 Task: Add multiple clothing items to your cart and manage the cart if it becomes full.
Action: Mouse moved to (373, 56)
Screenshot: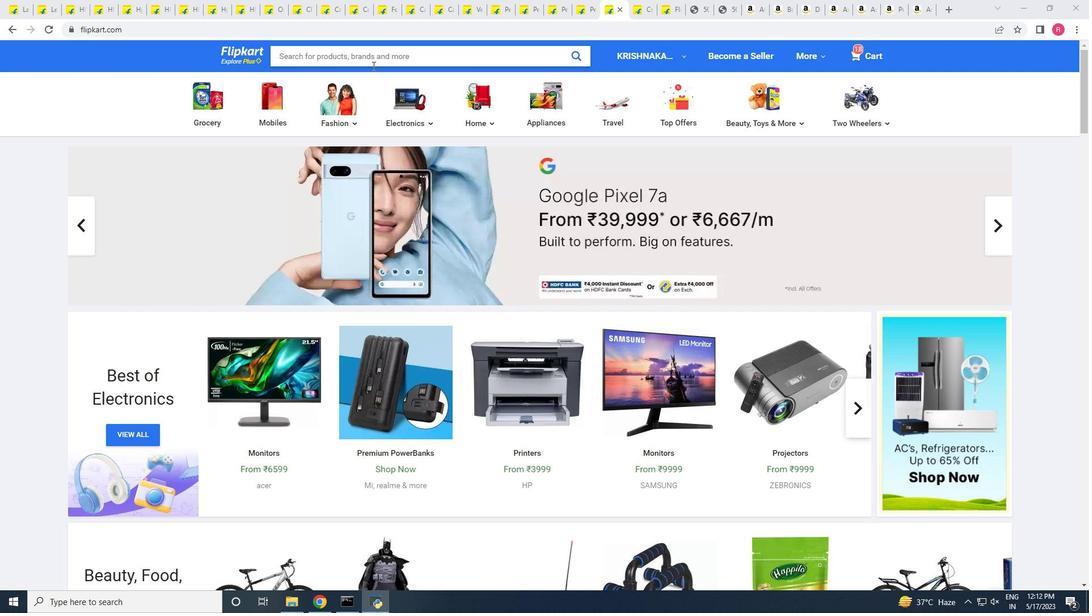 
Action: Mouse pressed left at (373, 56)
Screenshot: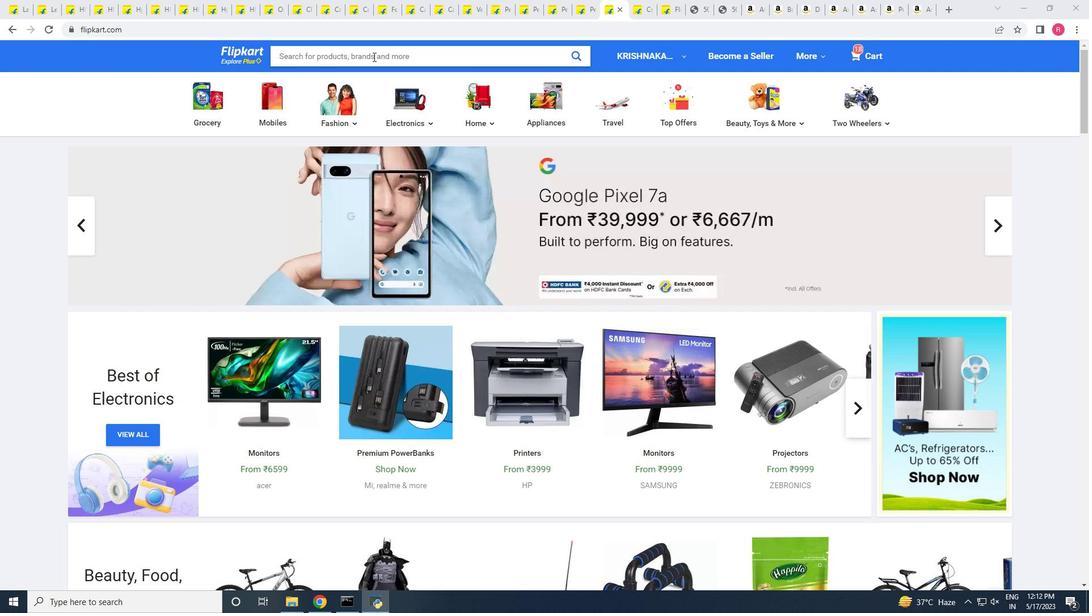 
Action: Mouse moved to (323, 60)
Screenshot: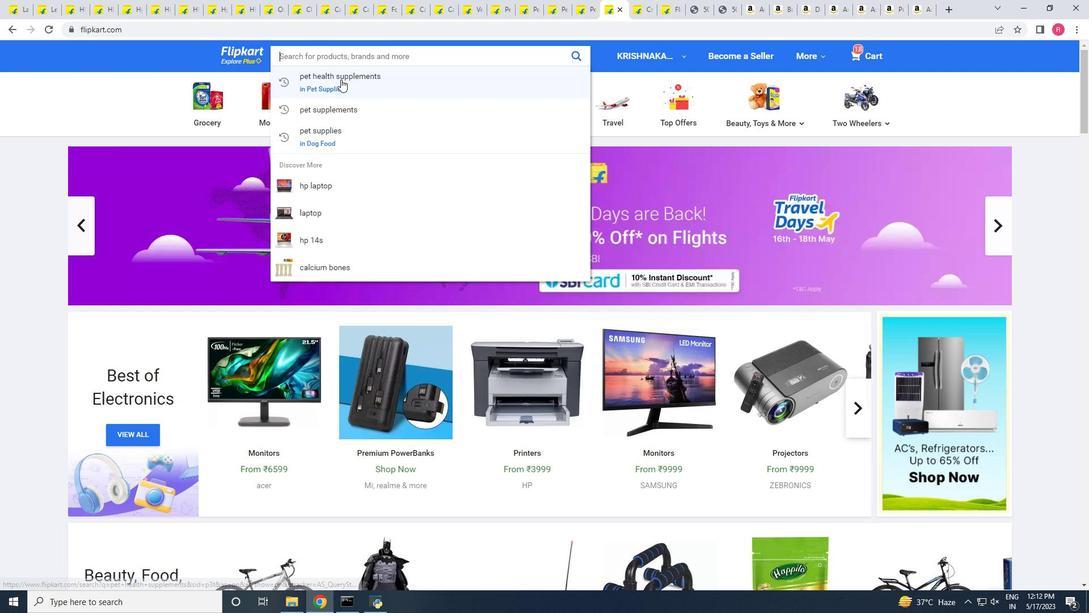 
Action: Mouse pressed left at (323, 60)
Screenshot: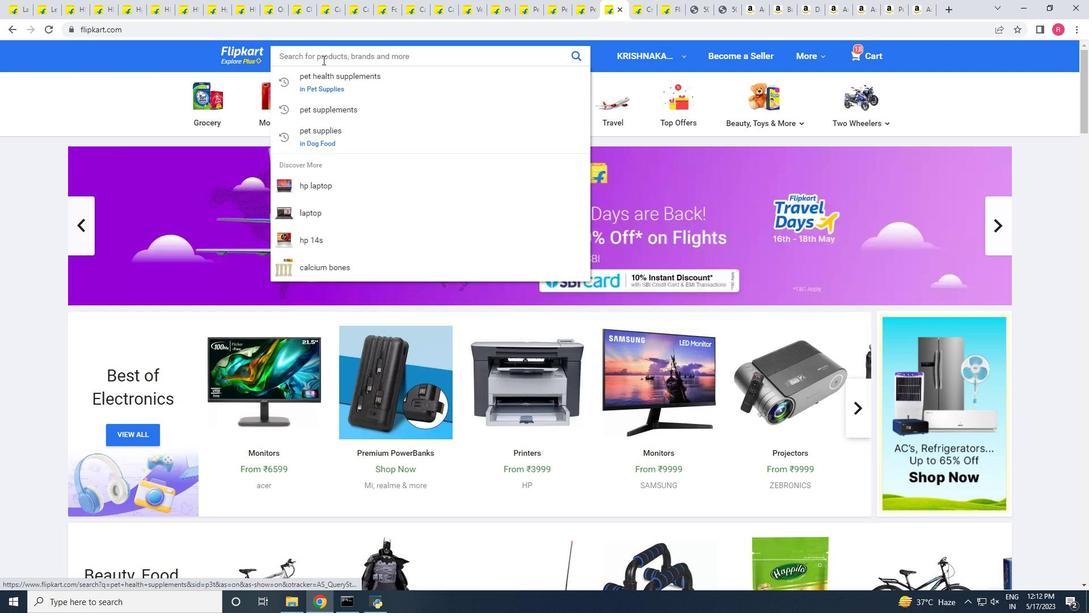 
Action: Mouse moved to (151, 119)
Screenshot: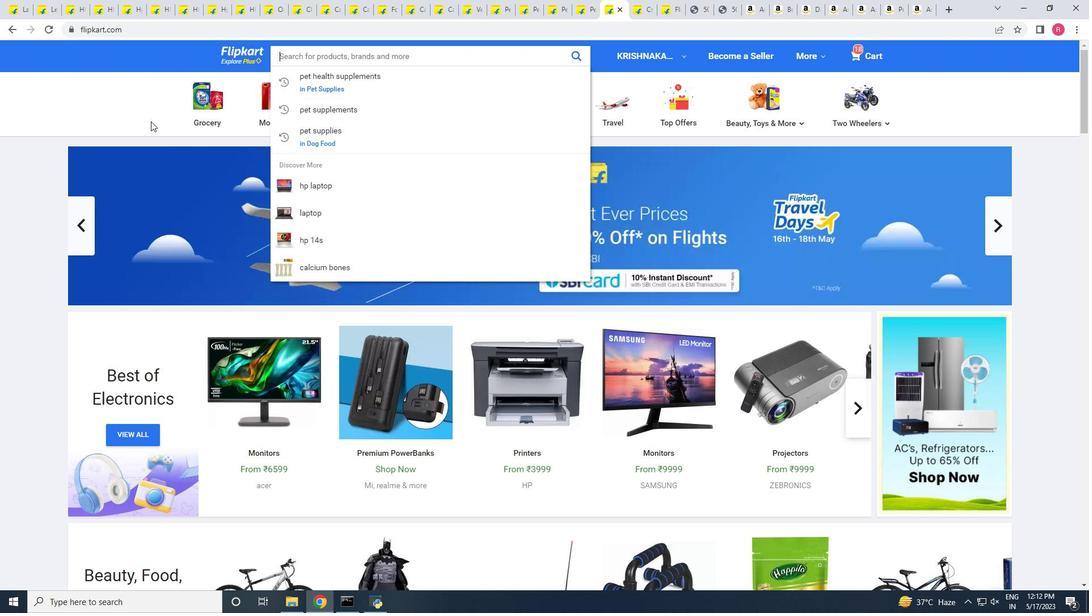 
Action: Mouse pressed left at (151, 119)
Screenshot: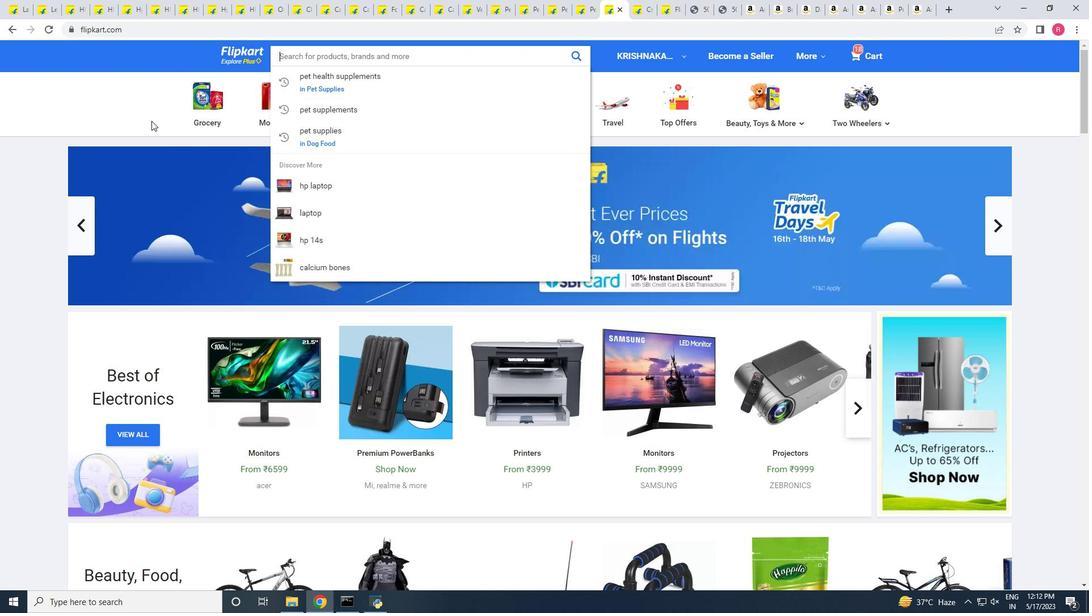 
Action: Mouse moved to (367, 166)
Screenshot: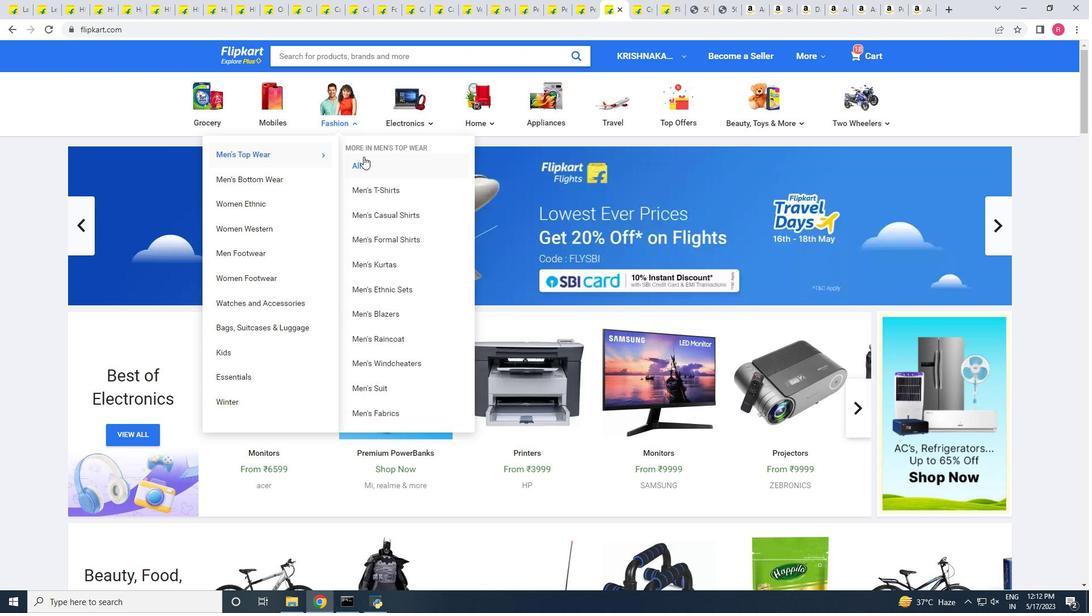 
Action: Mouse pressed left at (367, 166)
Screenshot: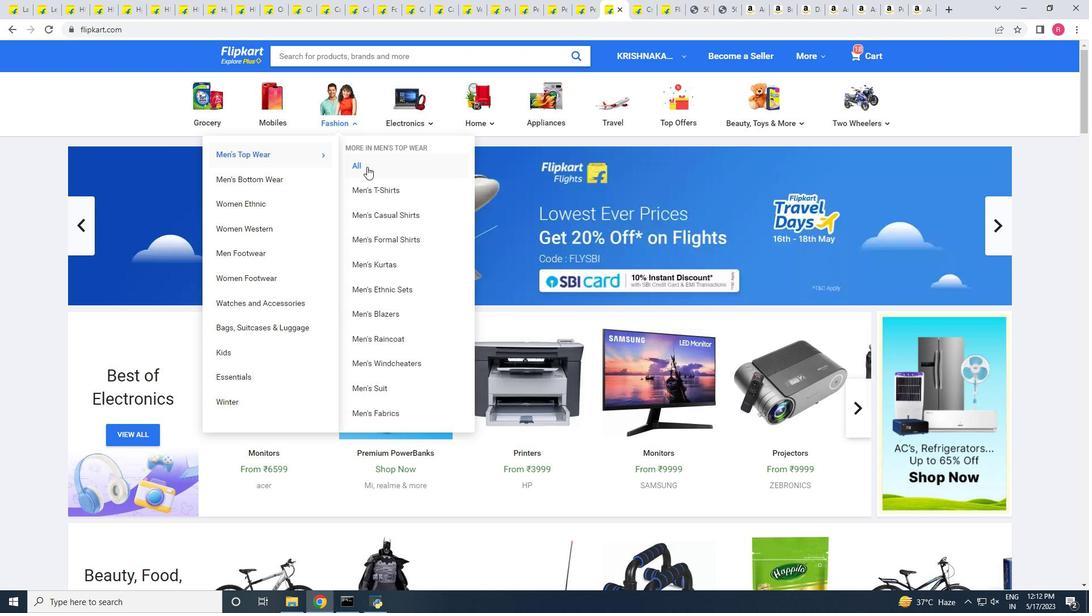 
Action: Mouse moved to (341, 392)
Screenshot: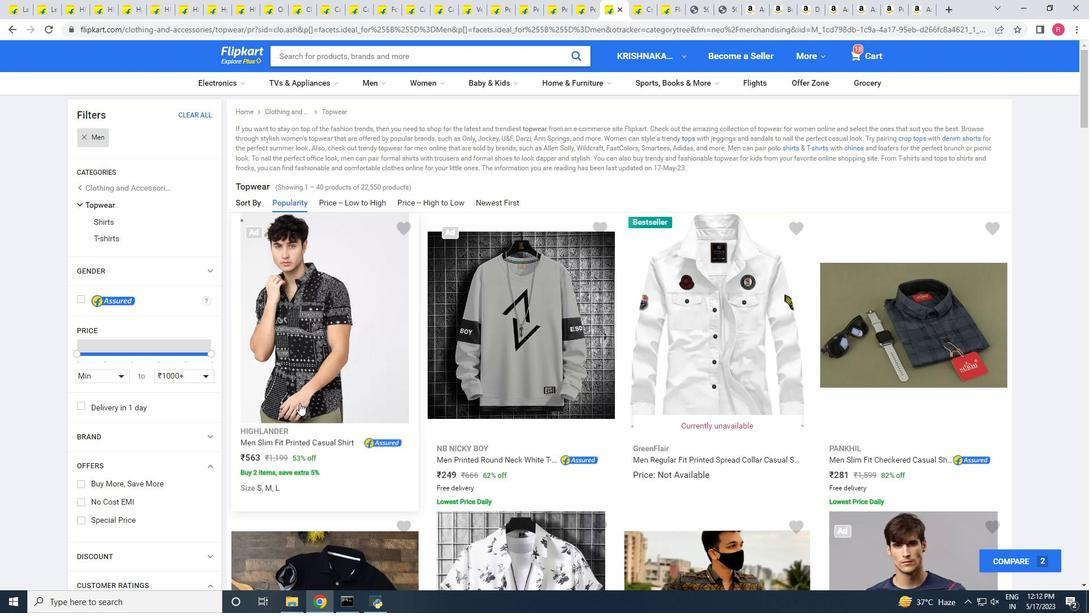 
Action: Mouse scrolled (341, 391) with delta (0, 0)
Screenshot: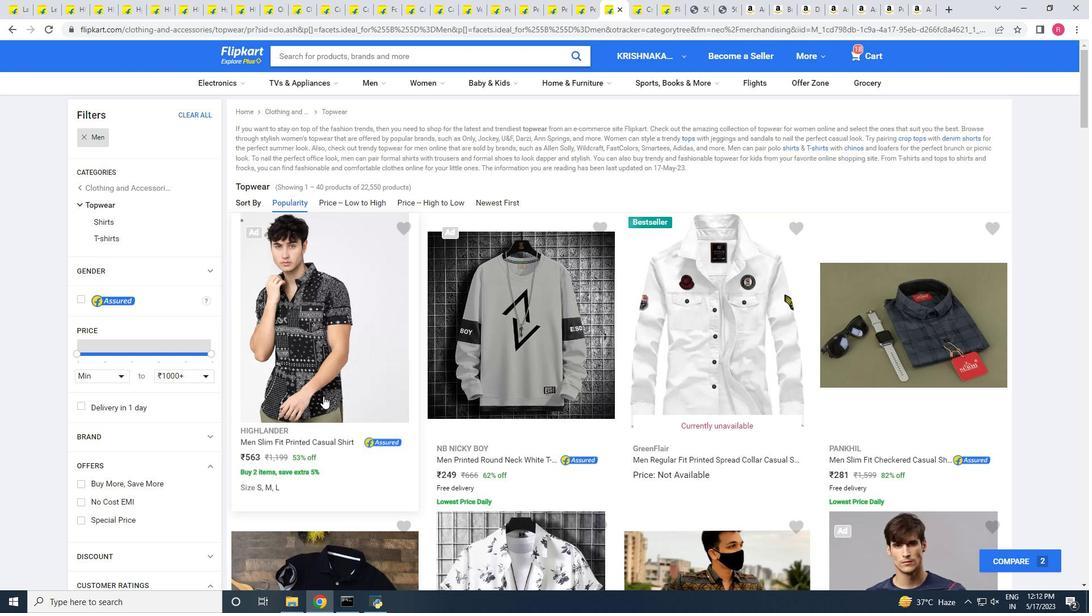 
Action: Mouse scrolled (341, 391) with delta (0, 0)
Screenshot: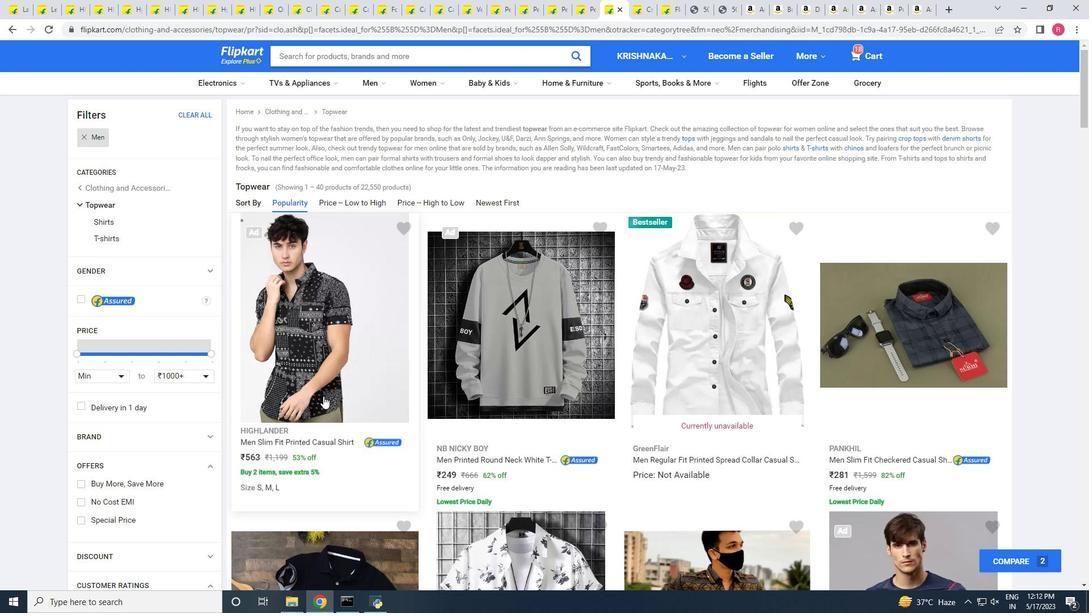 
Action: Mouse scrolled (341, 391) with delta (0, 0)
Screenshot: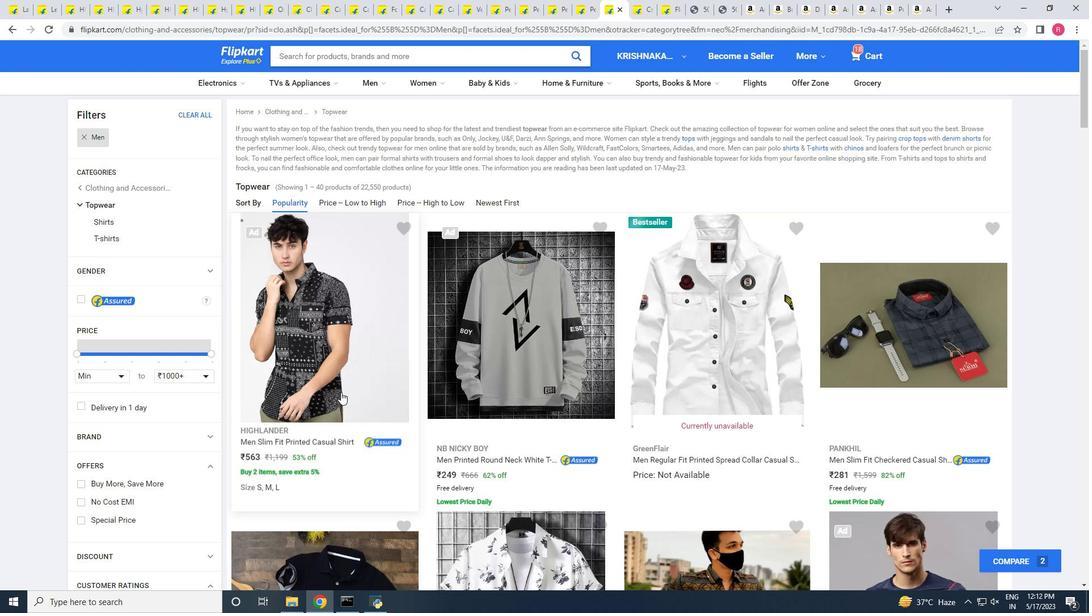 
Action: Mouse scrolled (341, 391) with delta (0, 0)
Screenshot: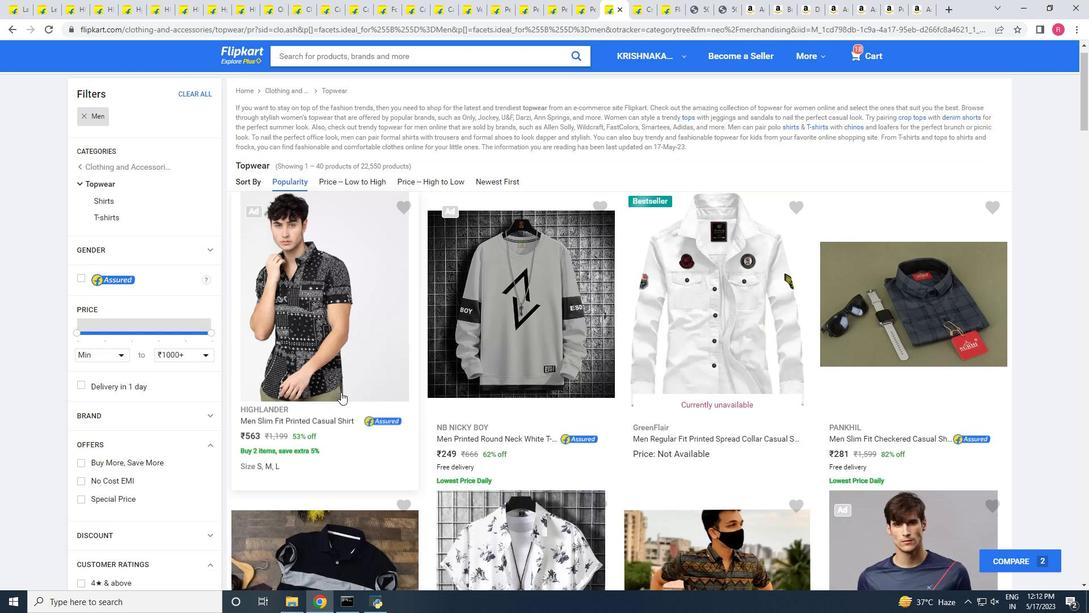 
Action: Mouse moved to (341, 392)
Screenshot: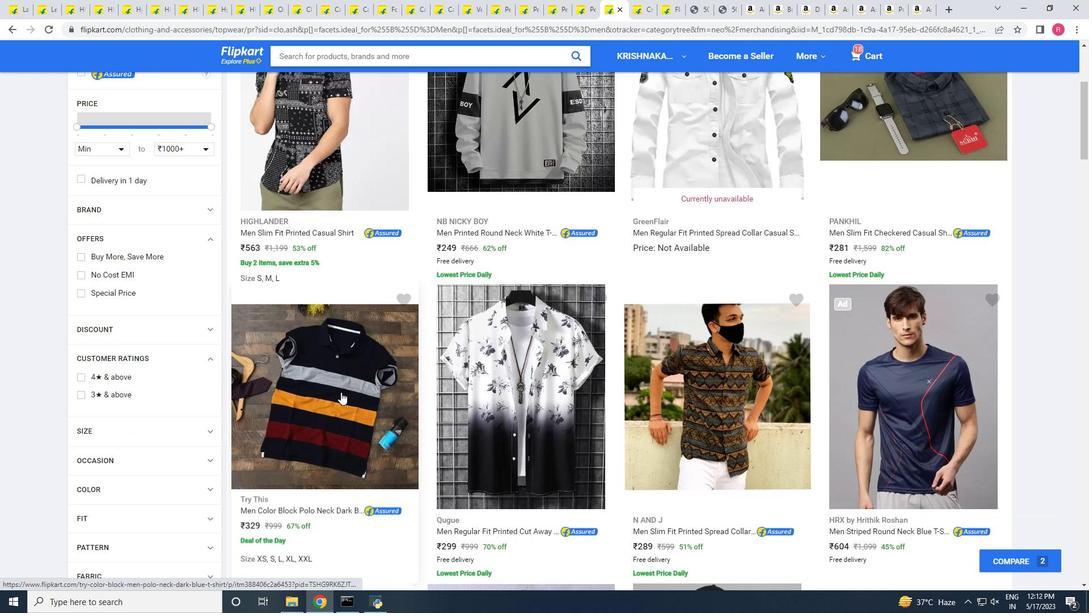 
Action: Mouse scrolled (341, 391) with delta (0, 0)
Screenshot: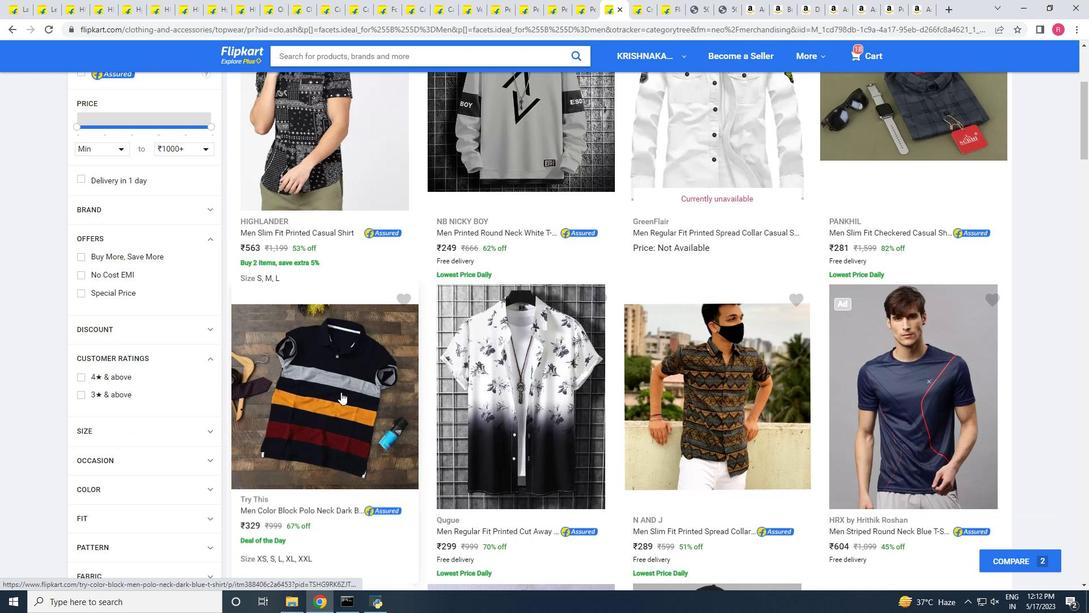 
Action: Mouse scrolled (341, 391) with delta (0, 0)
Screenshot: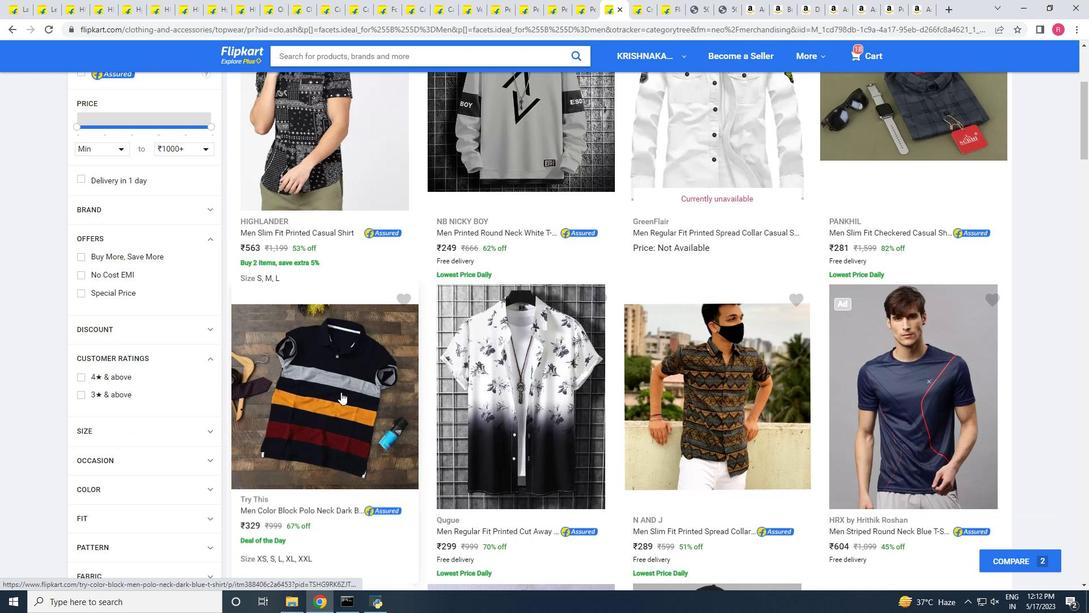 
Action: Mouse scrolled (341, 391) with delta (0, 0)
Screenshot: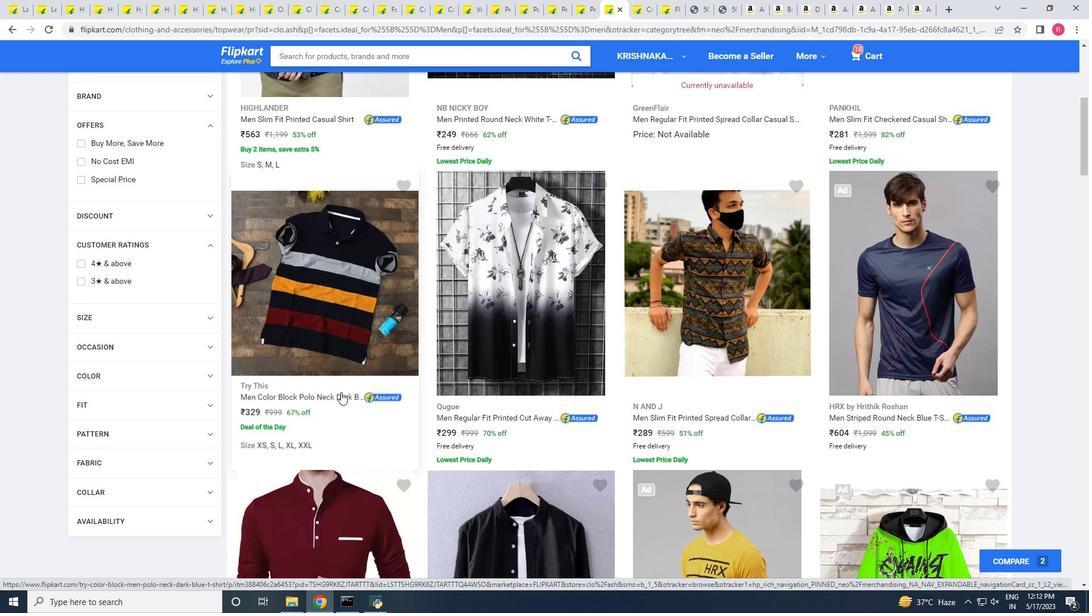 
Action: Mouse scrolled (341, 391) with delta (0, 0)
Screenshot: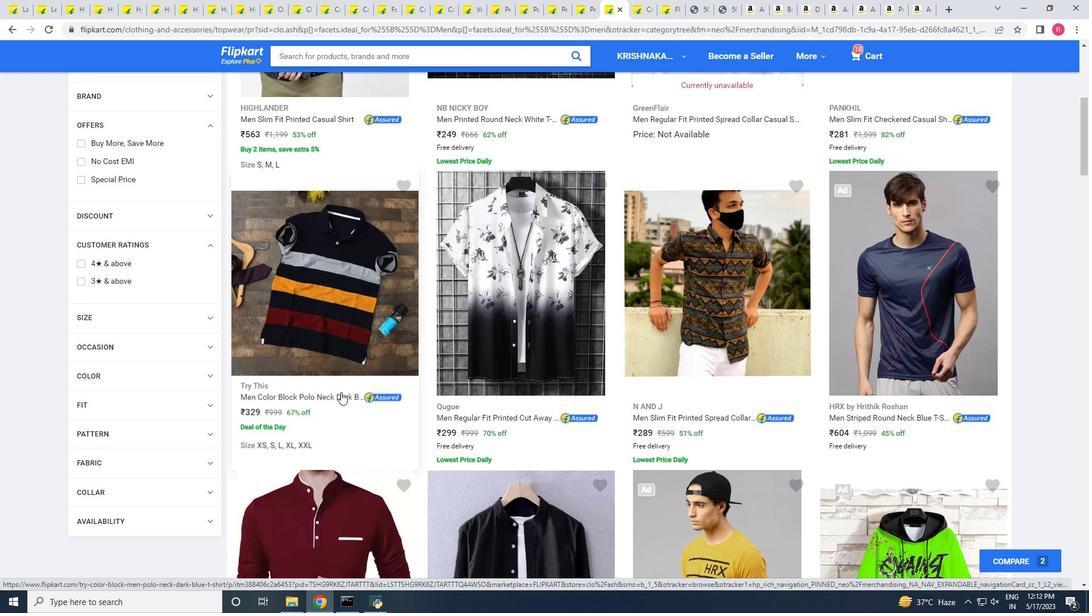 
Action: Mouse scrolled (341, 391) with delta (0, 0)
Screenshot: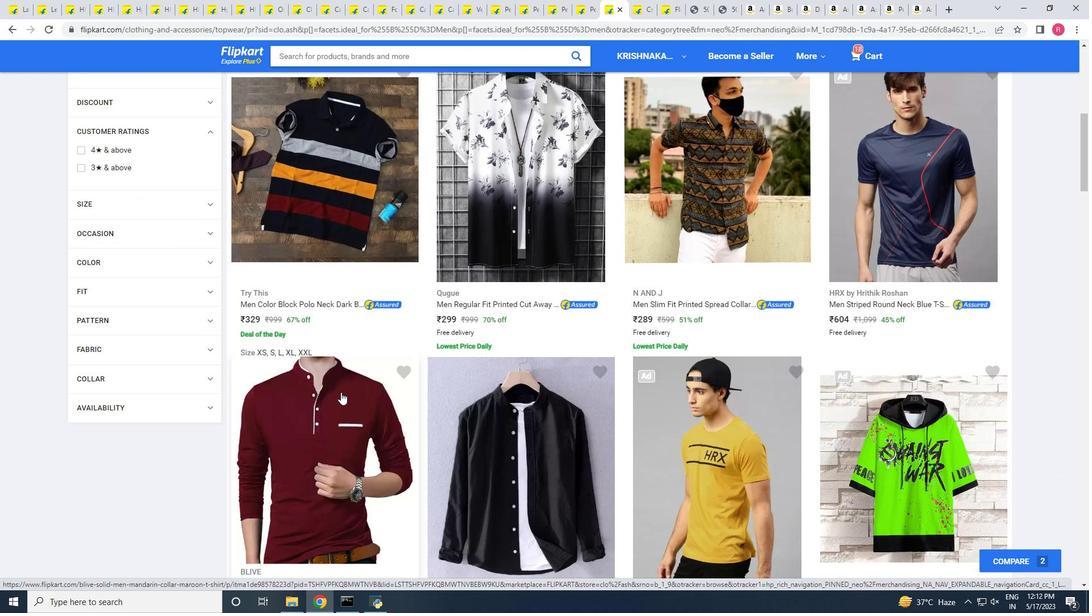 
Action: Mouse scrolled (341, 392) with delta (0, 0)
Screenshot: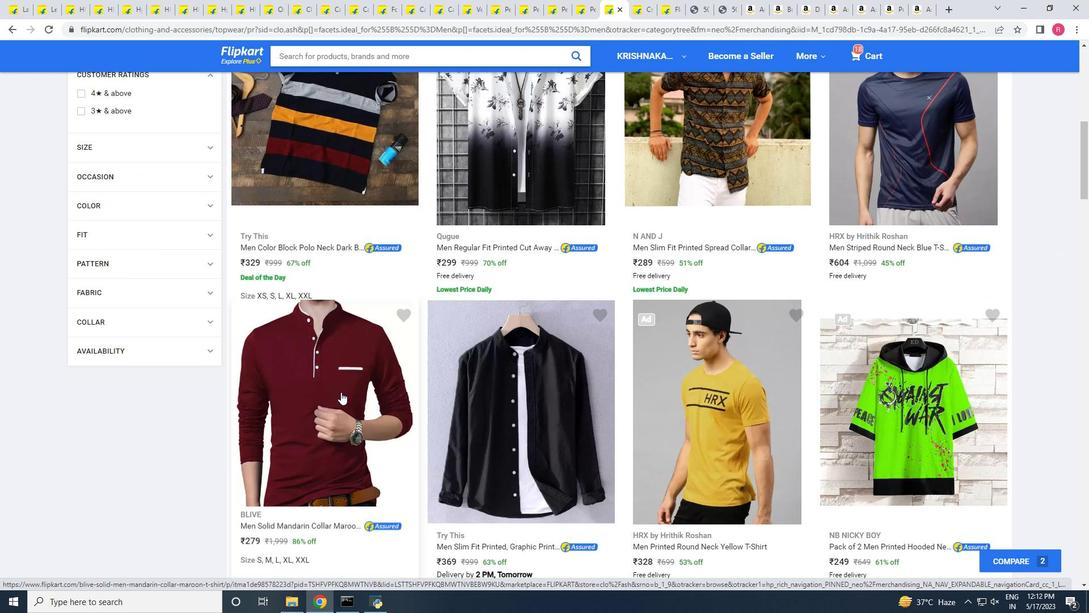 
Action: Mouse scrolled (341, 392) with delta (0, 0)
Screenshot: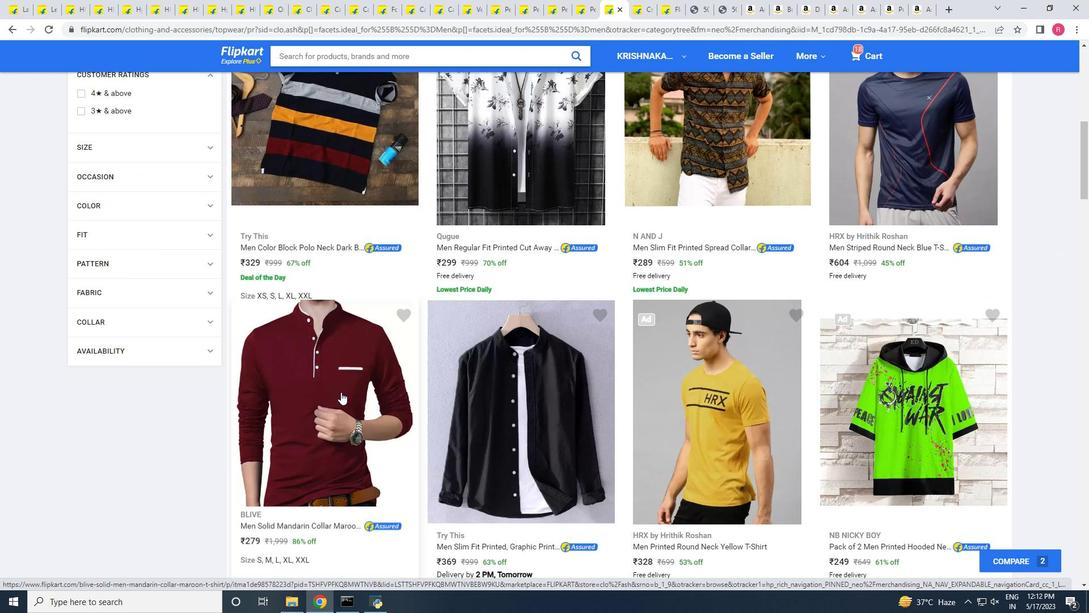 
Action: Mouse scrolled (341, 392) with delta (0, 0)
Screenshot: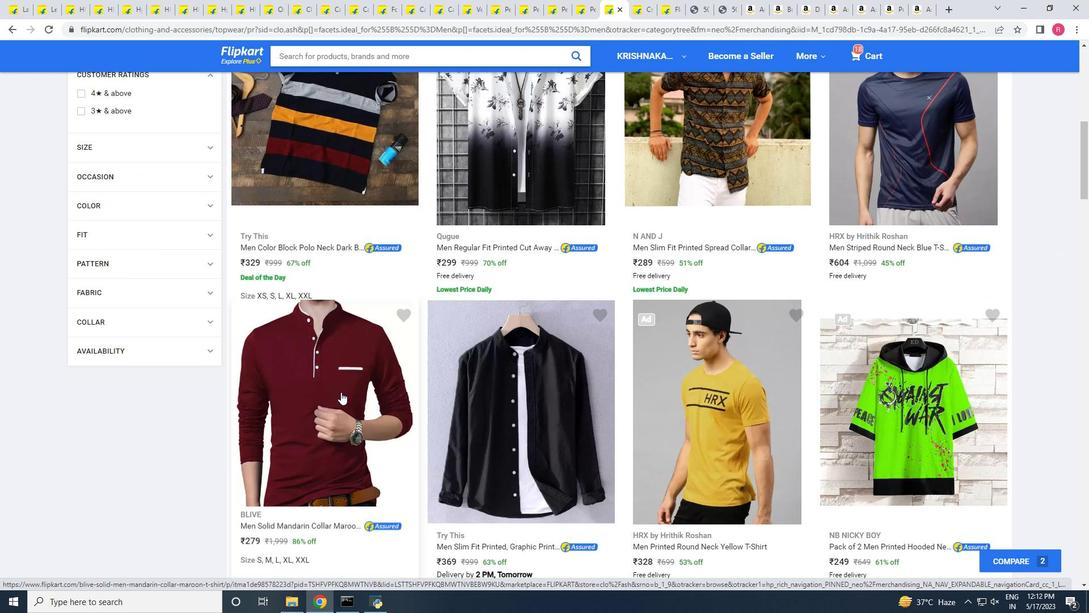 
Action: Mouse scrolled (341, 392) with delta (0, 0)
Screenshot: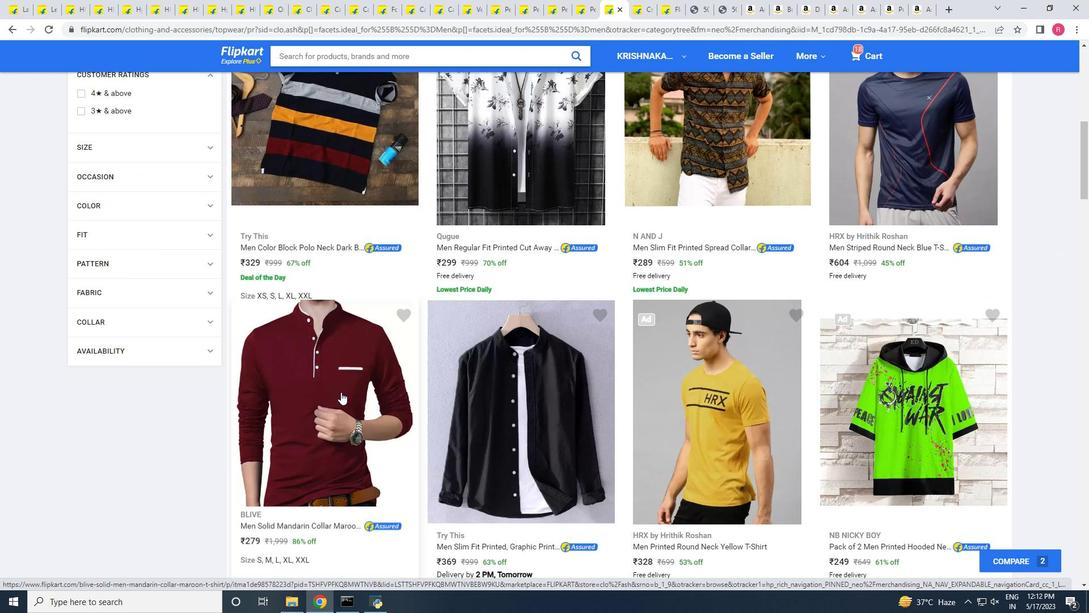 
Action: Mouse scrolled (341, 392) with delta (0, 0)
Screenshot: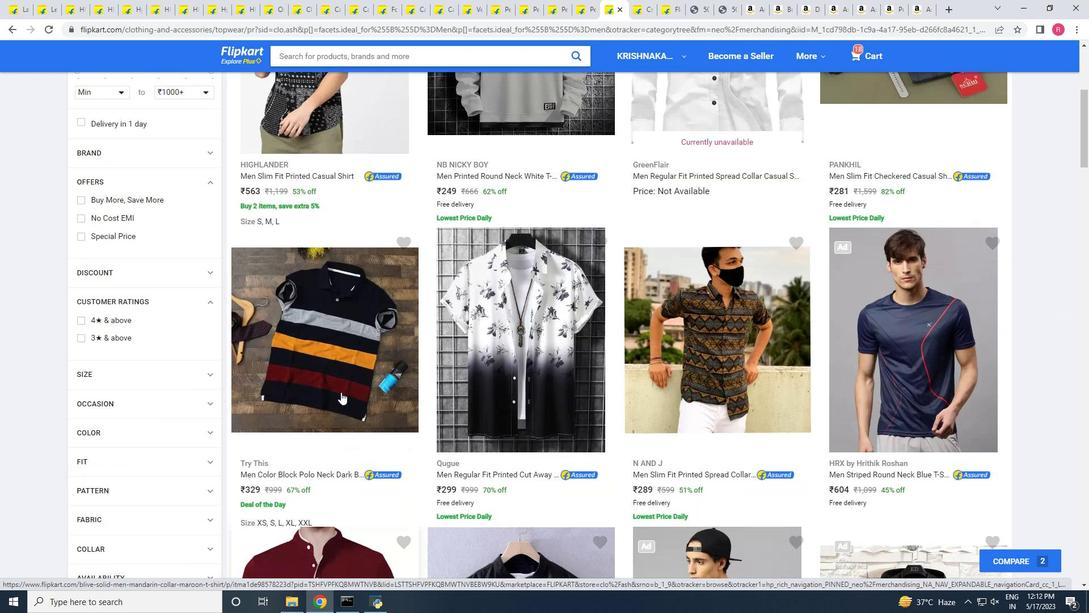 
Action: Mouse scrolled (341, 391) with delta (0, 0)
Screenshot: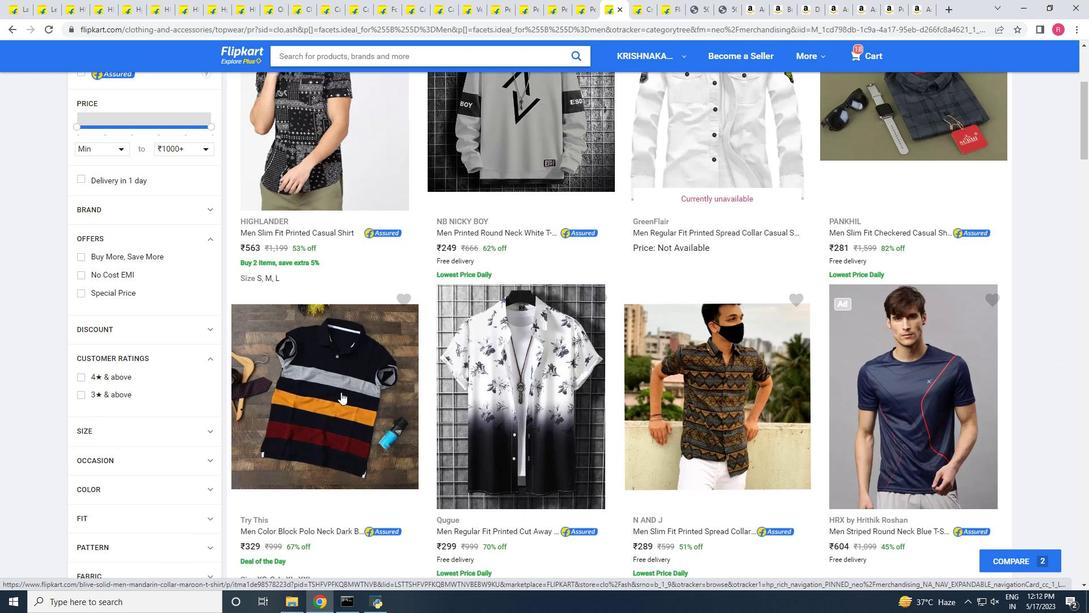 
Action: Mouse scrolled (341, 391) with delta (0, 0)
Screenshot: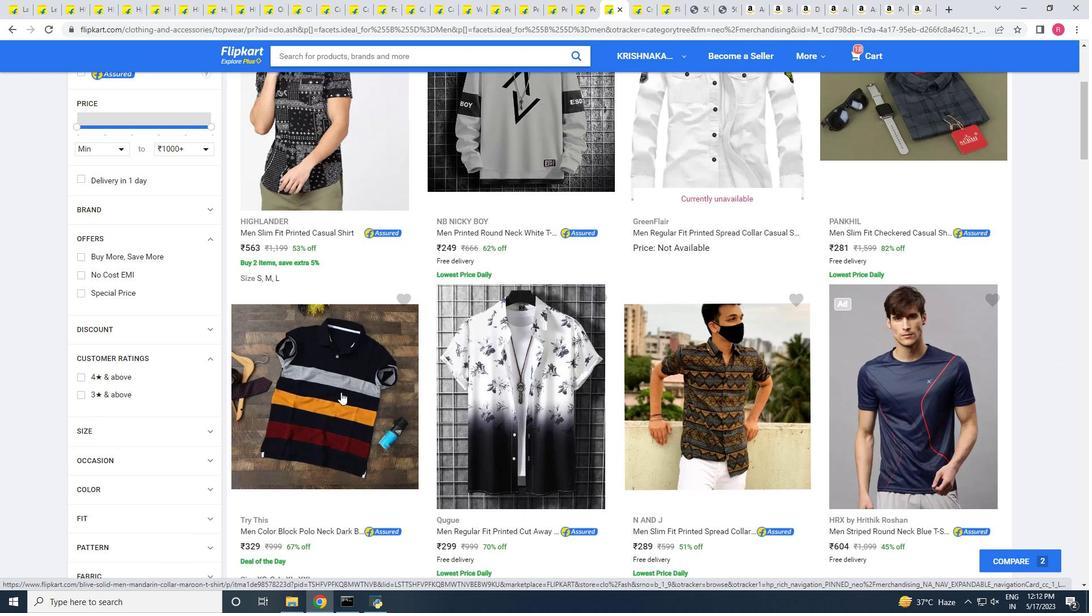 
Action: Mouse scrolled (341, 391) with delta (0, 0)
Screenshot: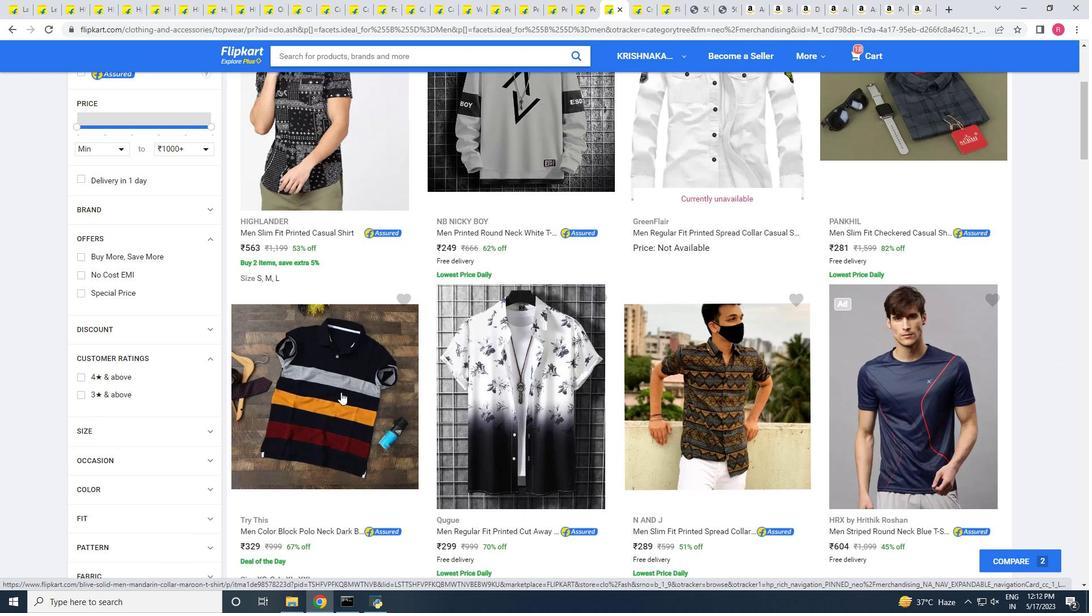 
Action: Mouse moved to (341, 392)
Screenshot: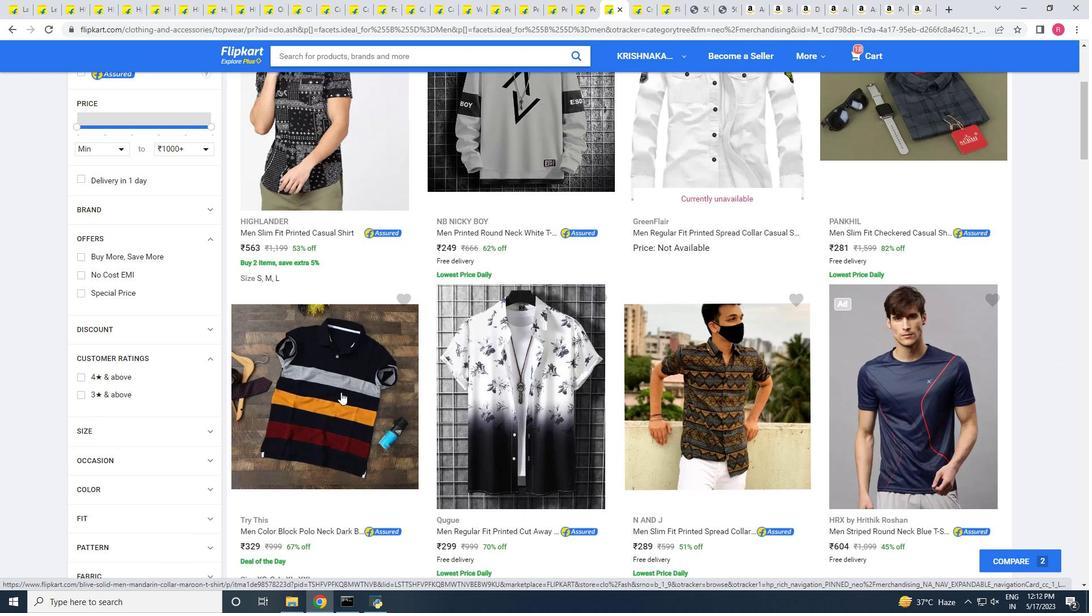 
Action: Mouse scrolled (341, 391) with delta (0, 0)
Screenshot: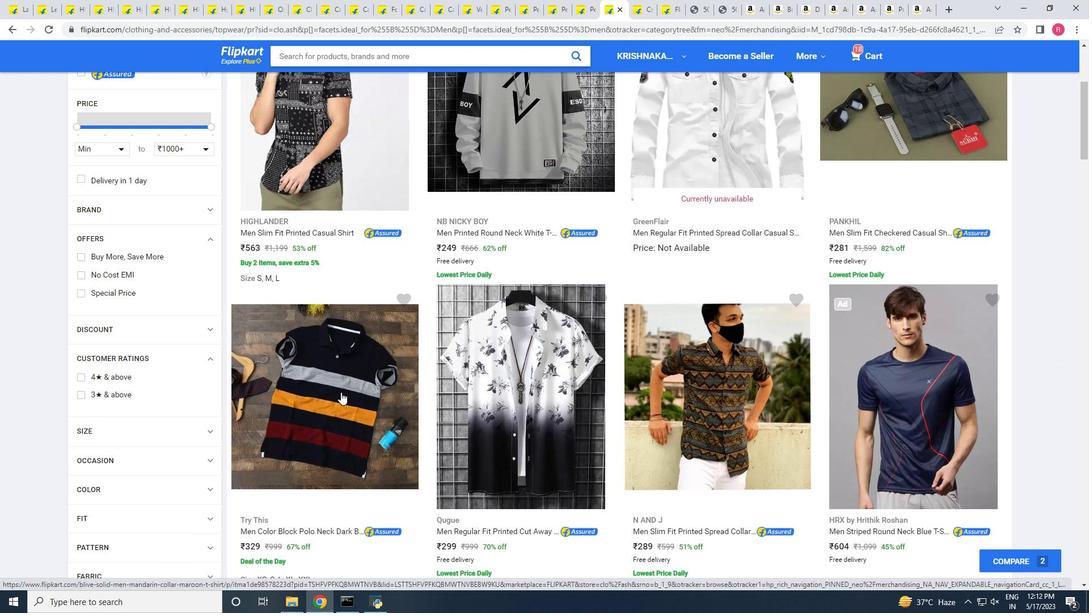 
Action: Mouse scrolled (341, 391) with delta (0, 0)
Screenshot: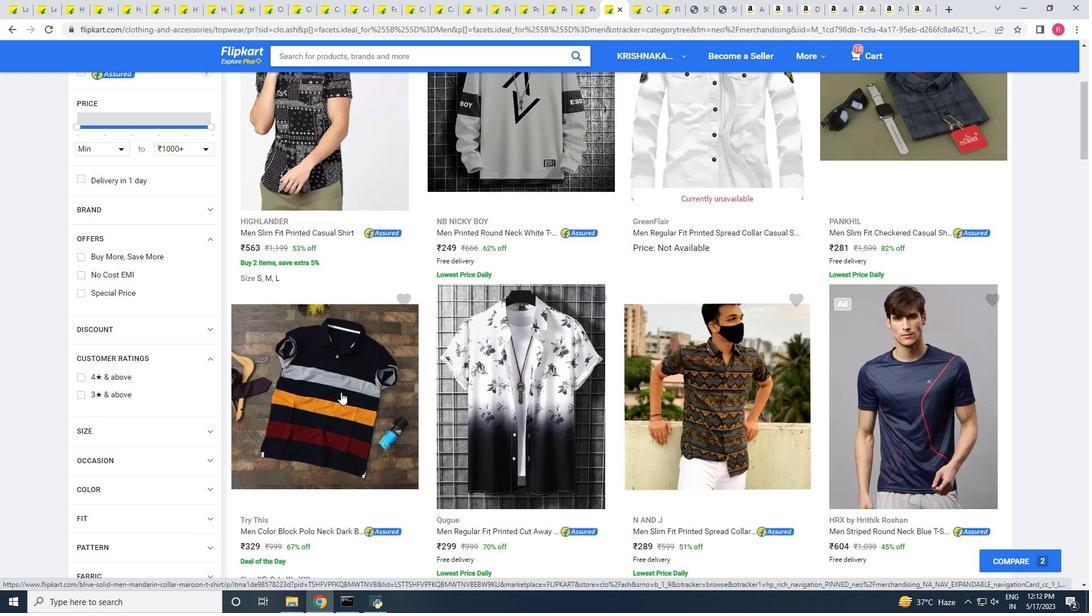 
Action: Mouse scrolled (341, 391) with delta (0, 0)
Screenshot: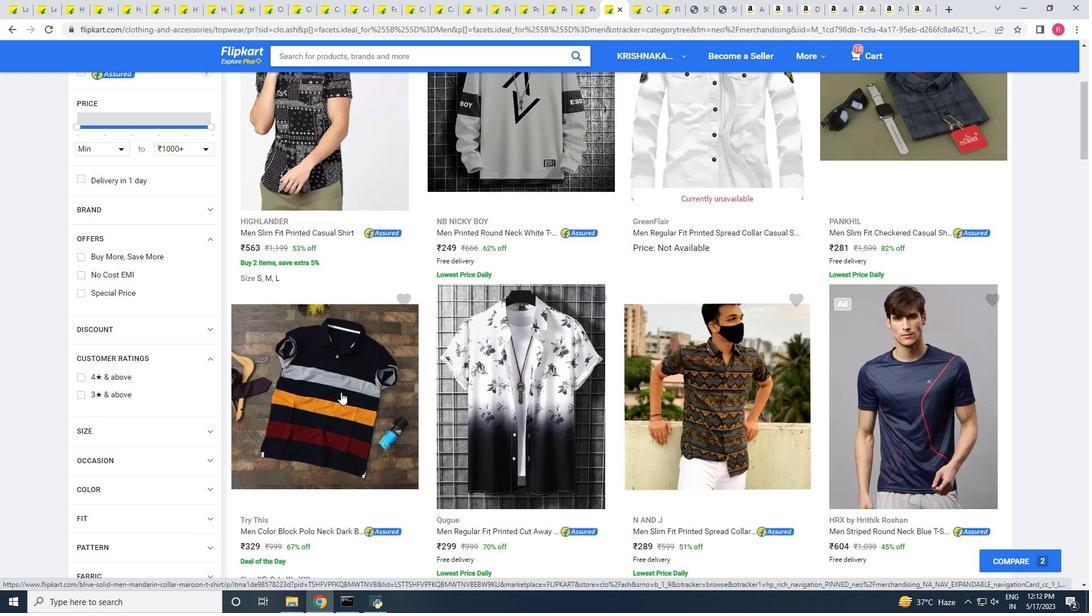 
Action: Mouse moved to (431, 407)
Screenshot: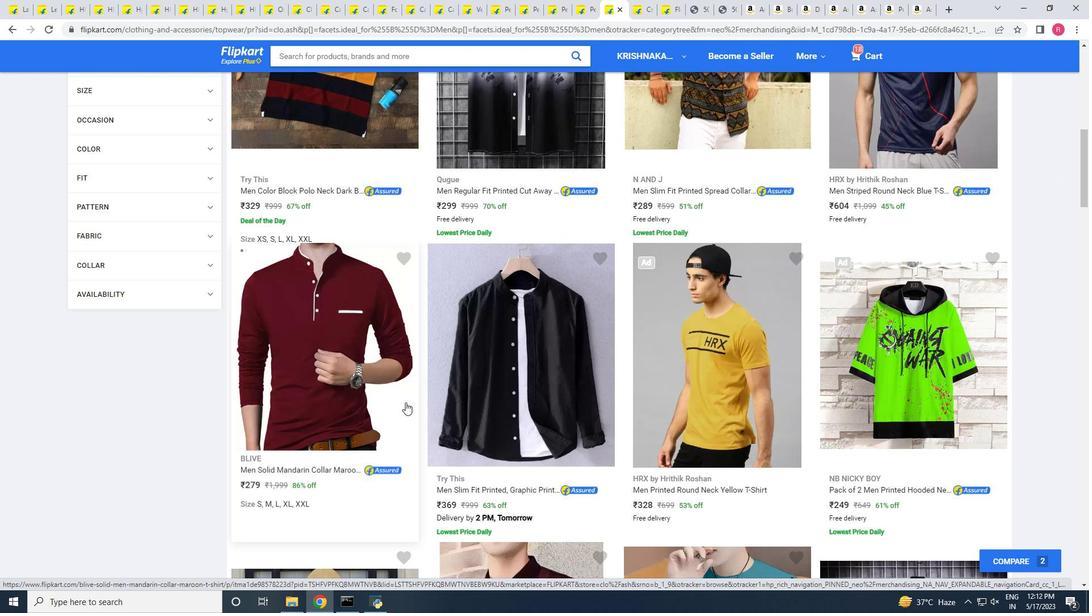 
Action: Mouse scrolled (431, 406) with delta (0, 0)
Screenshot: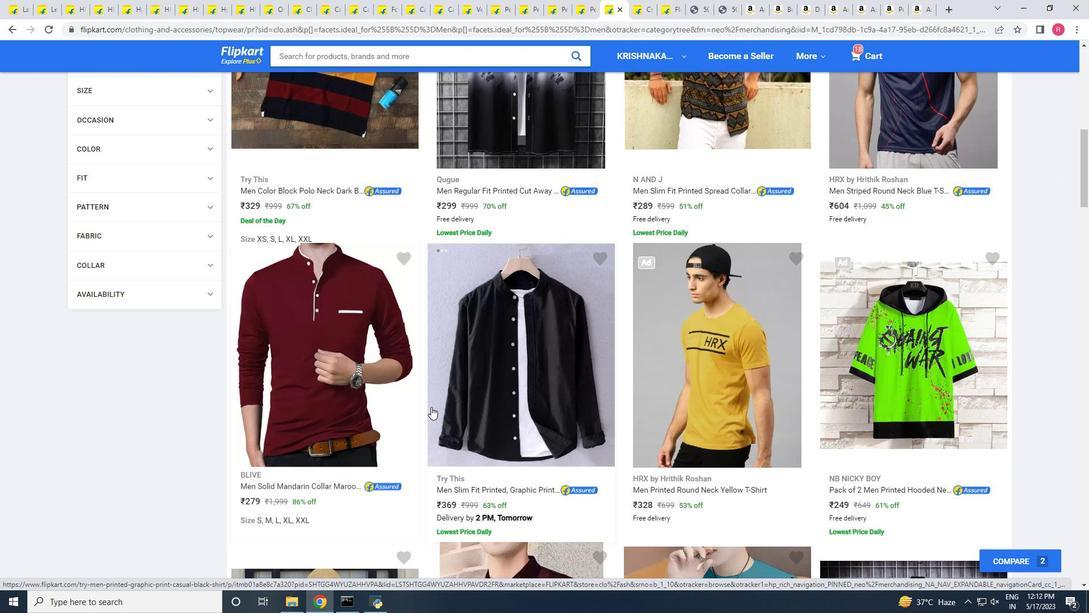 
Action: Mouse moved to (497, 407)
Screenshot: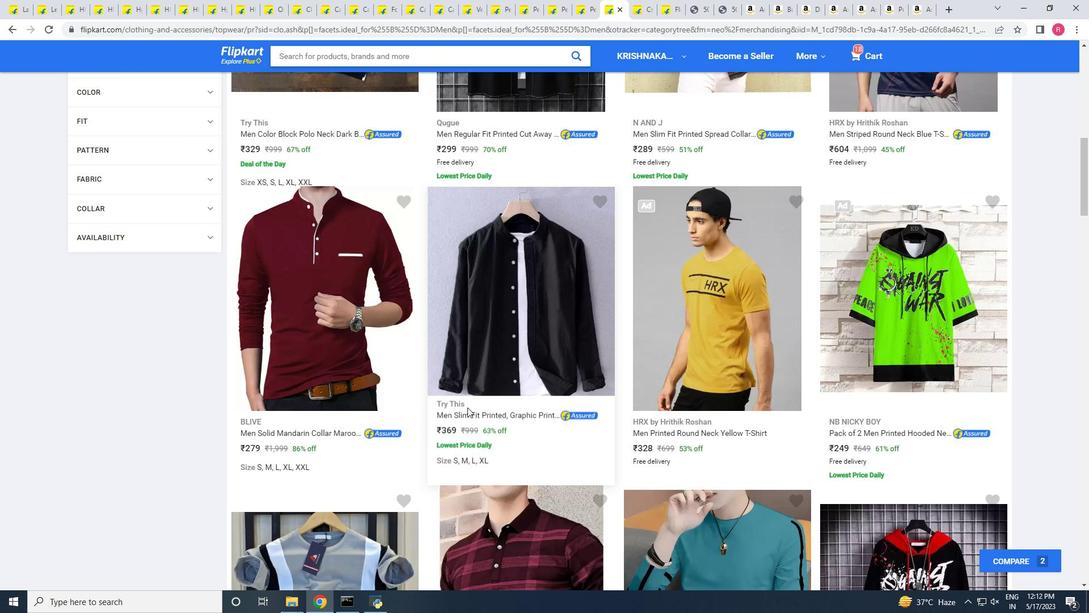 
Action: Mouse scrolled (497, 407) with delta (0, 0)
Screenshot: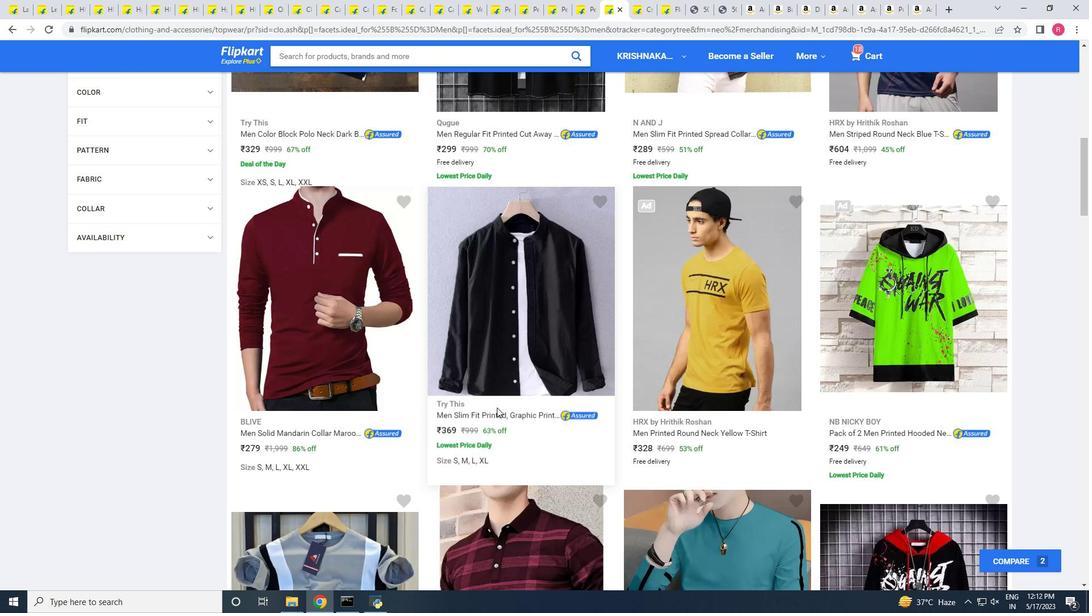 
Action: Mouse scrolled (497, 407) with delta (0, 0)
Screenshot: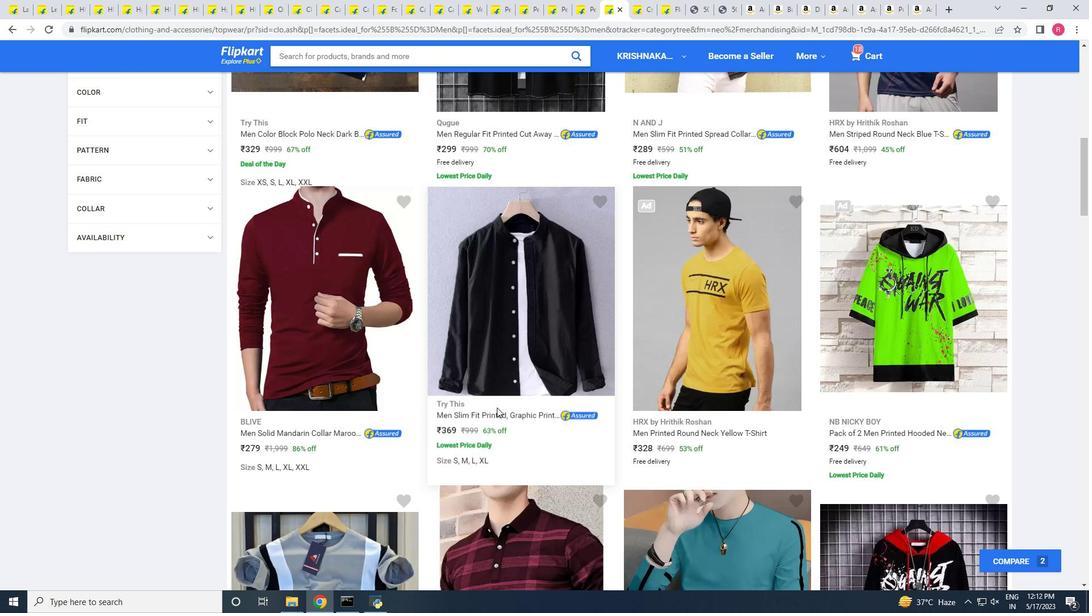 
Action: Mouse scrolled (497, 407) with delta (0, 0)
Screenshot: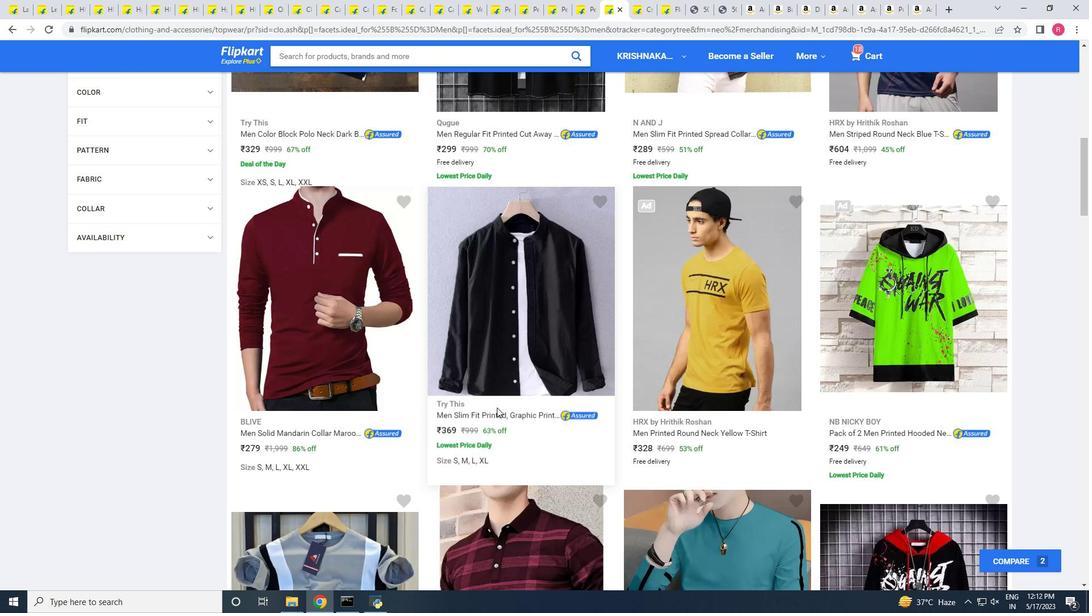 
Action: Mouse scrolled (497, 407) with delta (0, 0)
Screenshot: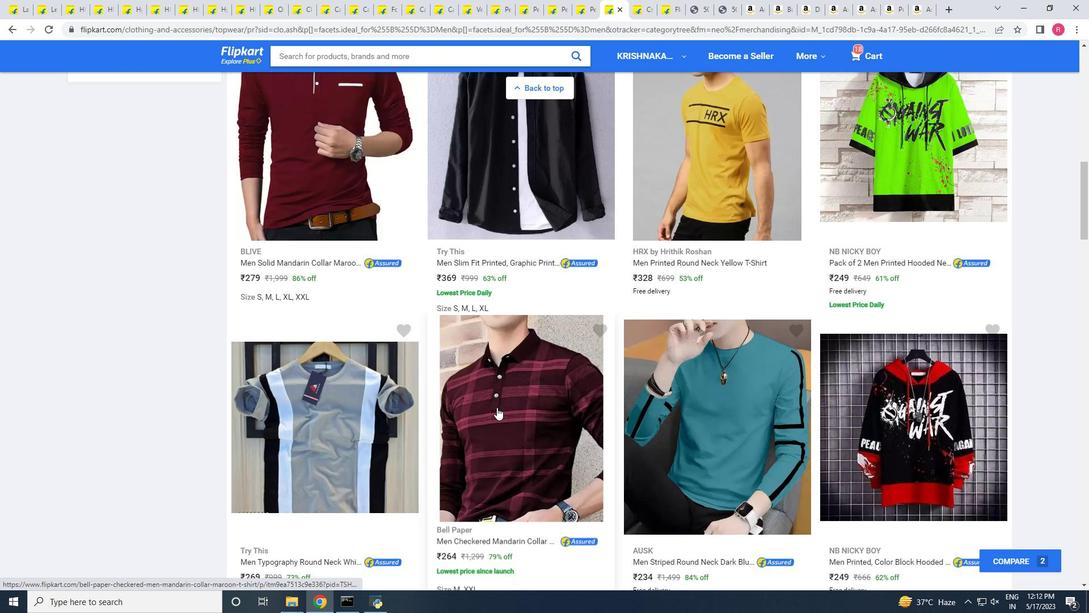 
Action: Mouse scrolled (497, 407) with delta (0, 0)
Screenshot: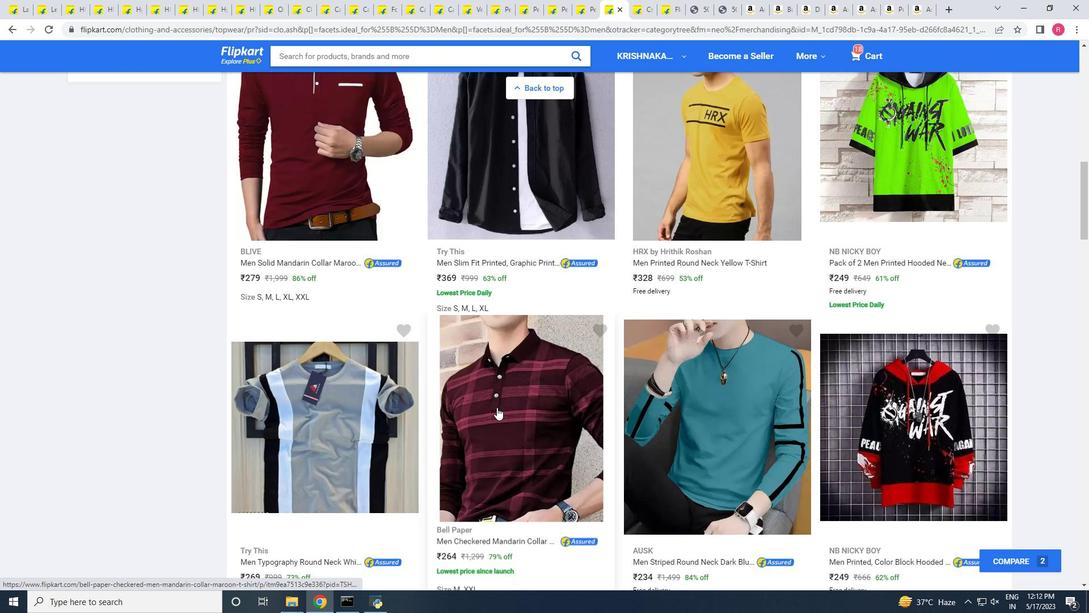 
Action: Mouse scrolled (497, 407) with delta (0, 0)
Screenshot: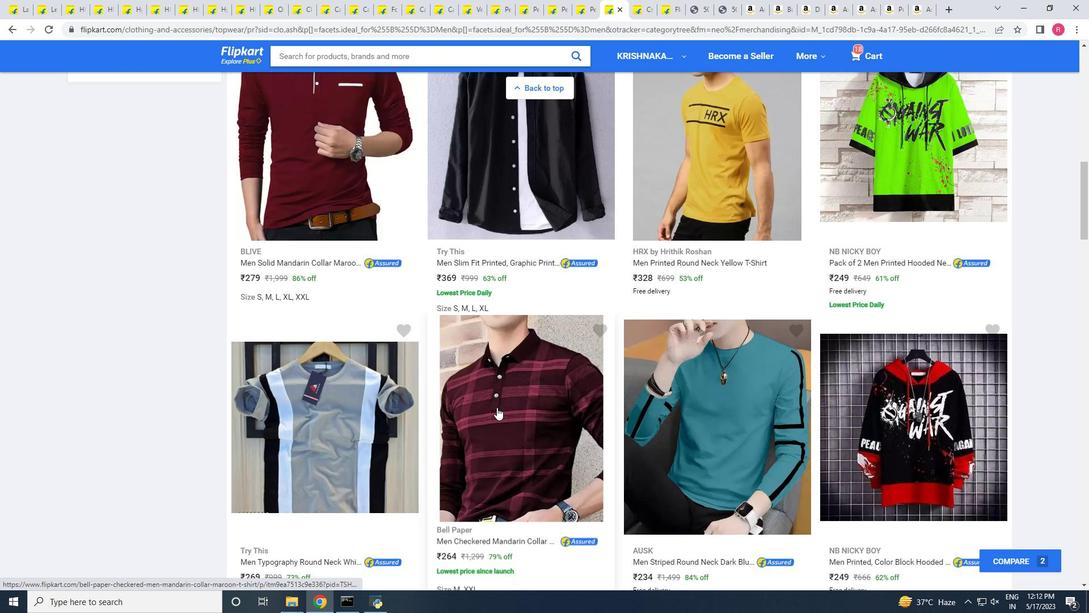 
Action: Mouse moved to (496, 405)
Screenshot: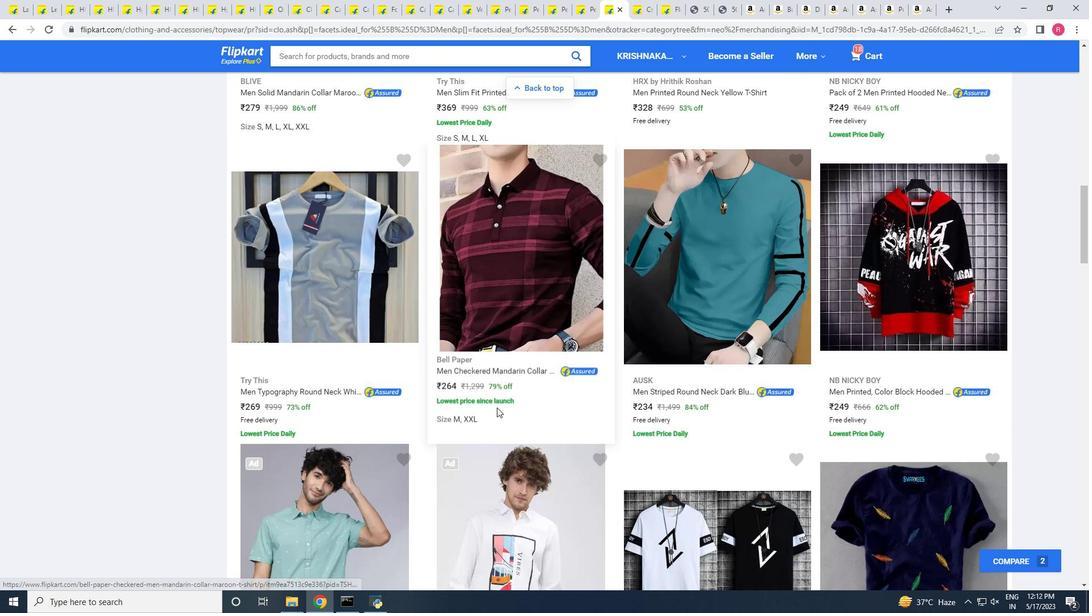 
Action: Mouse scrolled (496, 405) with delta (0, 0)
Screenshot: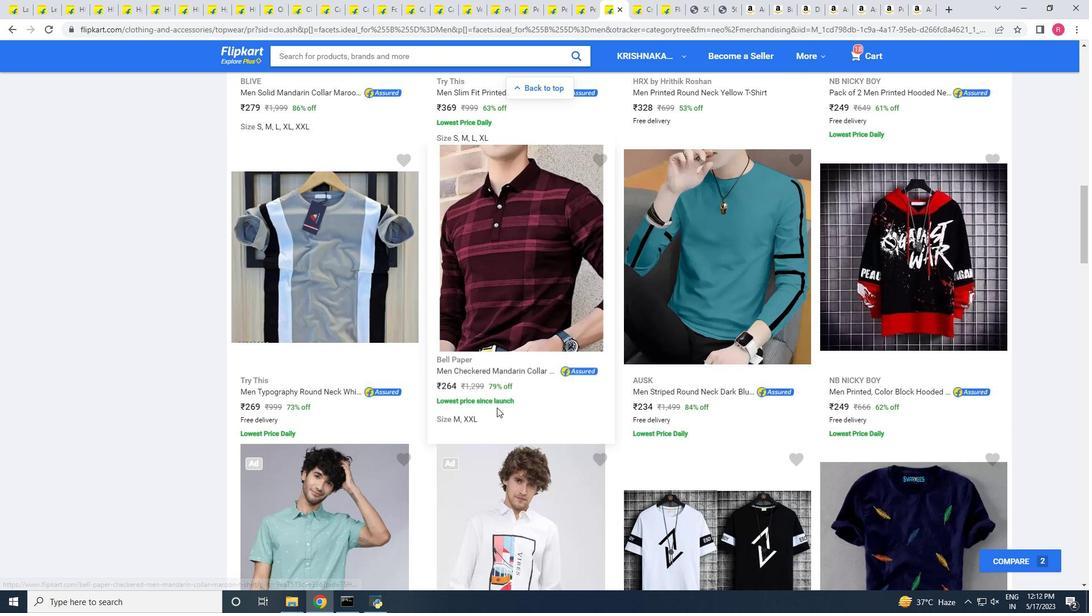 
Action: Mouse scrolled (496, 405) with delta (0, 0)
Screenshot: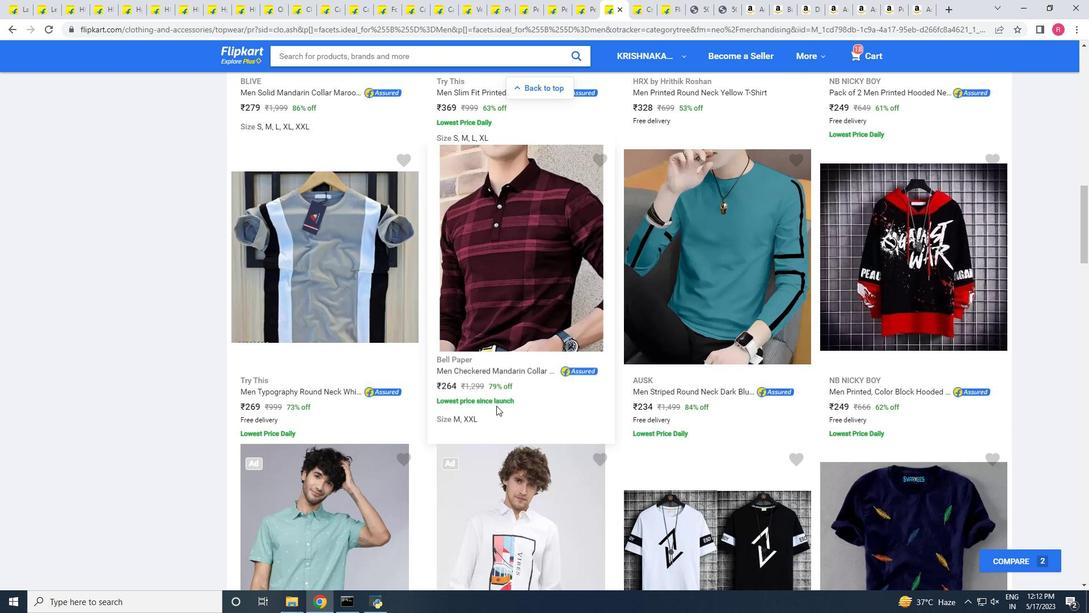 
Action: Mouse scrolled (496, 405) with delta (0, 0)
Screenshot: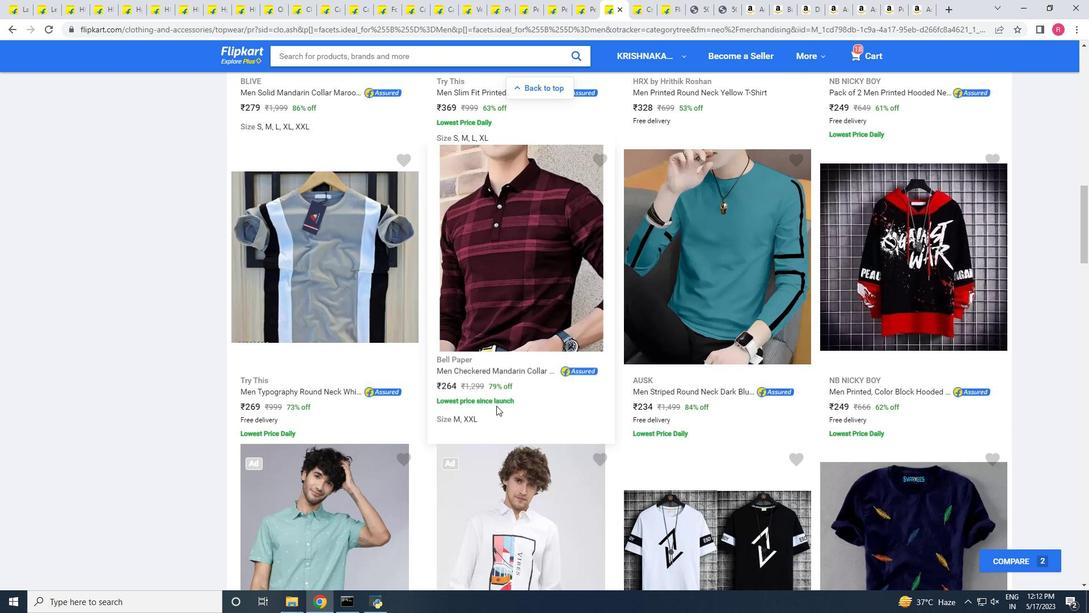 
Action: Mouse scrolled (496, 405) with delta (0, 0)
Screenshot: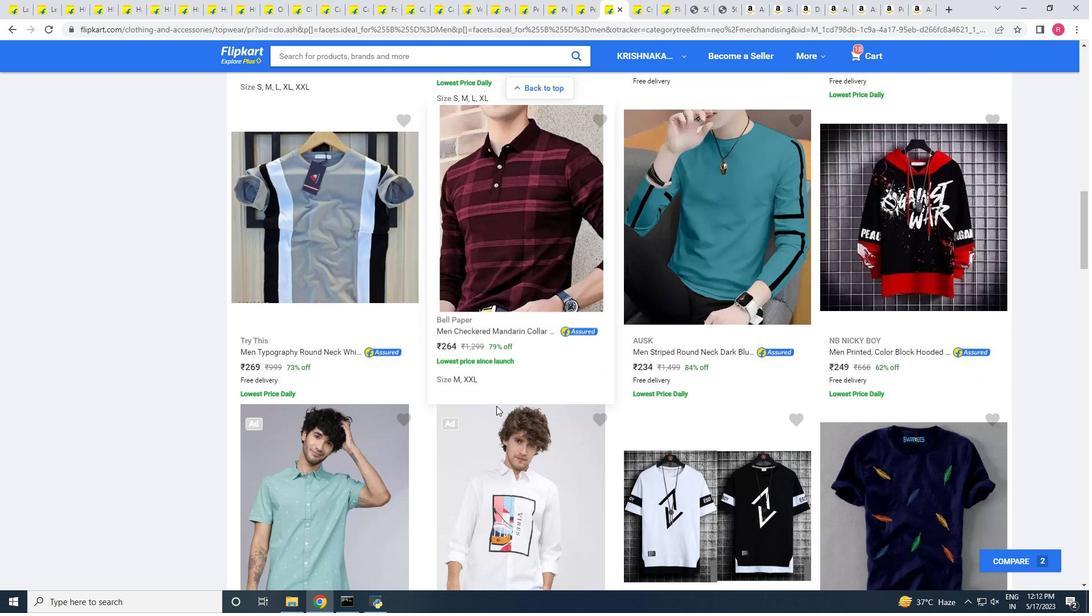 
Action: Mouse scrolled (496, 405) with delta (0, 0)
Screenshot: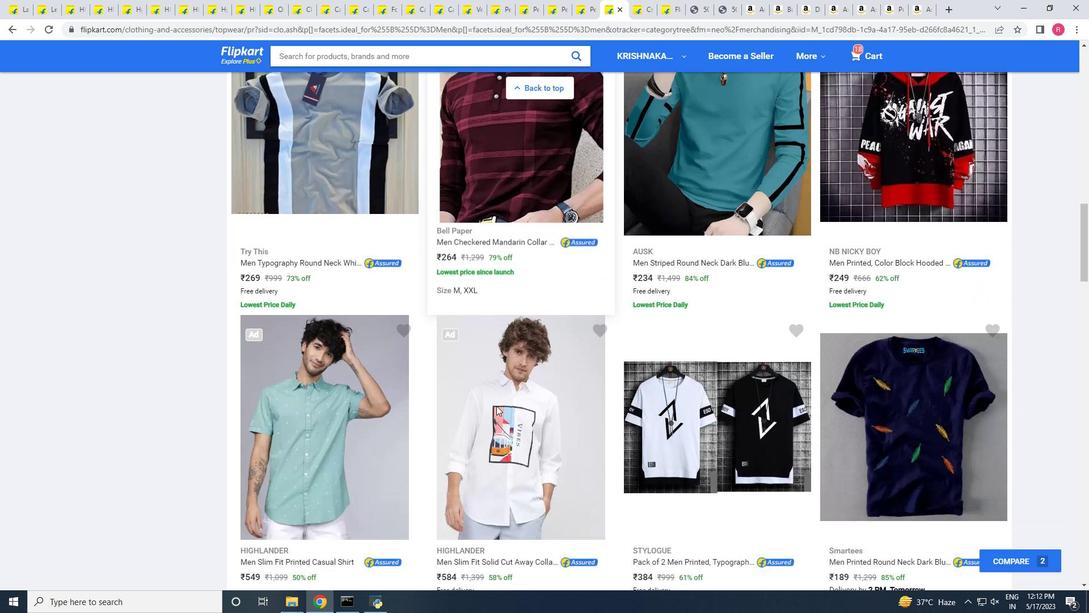 
Action: Mouse scrolled (496, 405) with delta (0, 0)
Screenshot: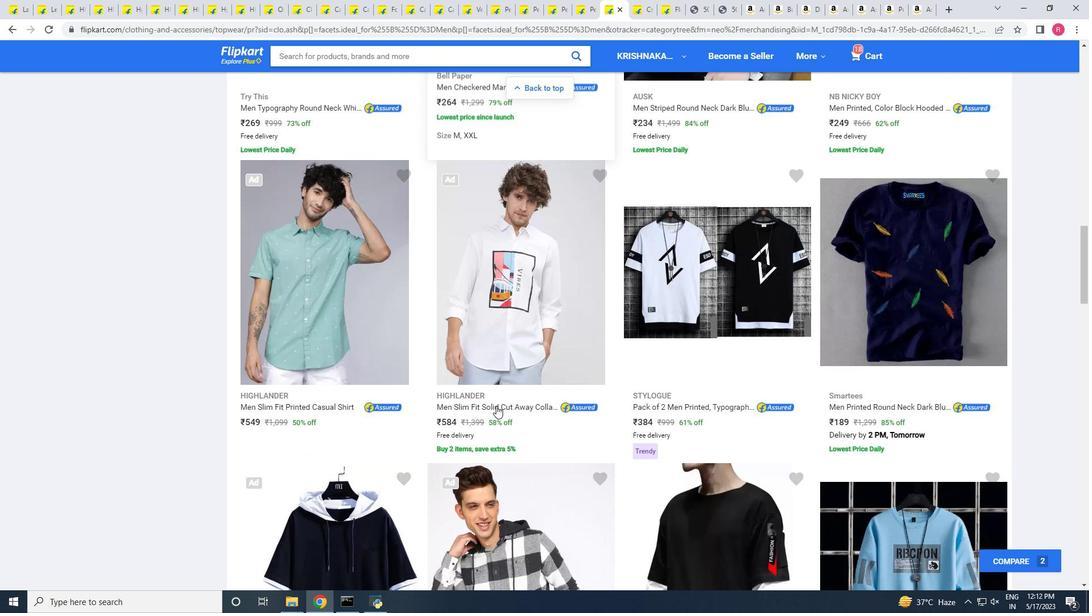 
Action: Mouse scrolled (496, 405) with delta (0, 0)
Screenshot: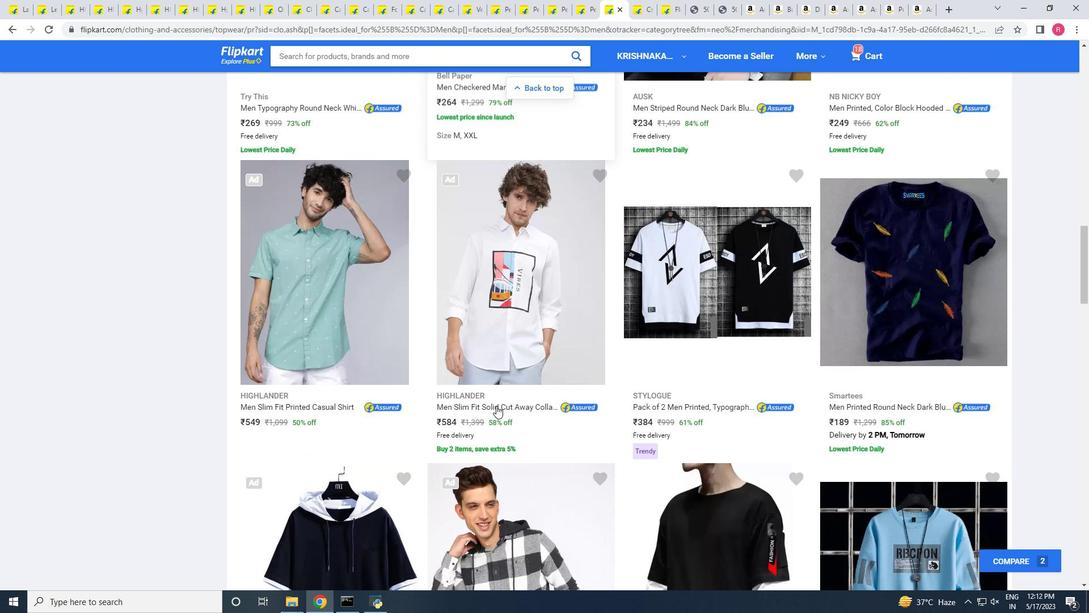 
Action: Mouse scrolled (496, 405) with delta (0, 0)
Screenshot: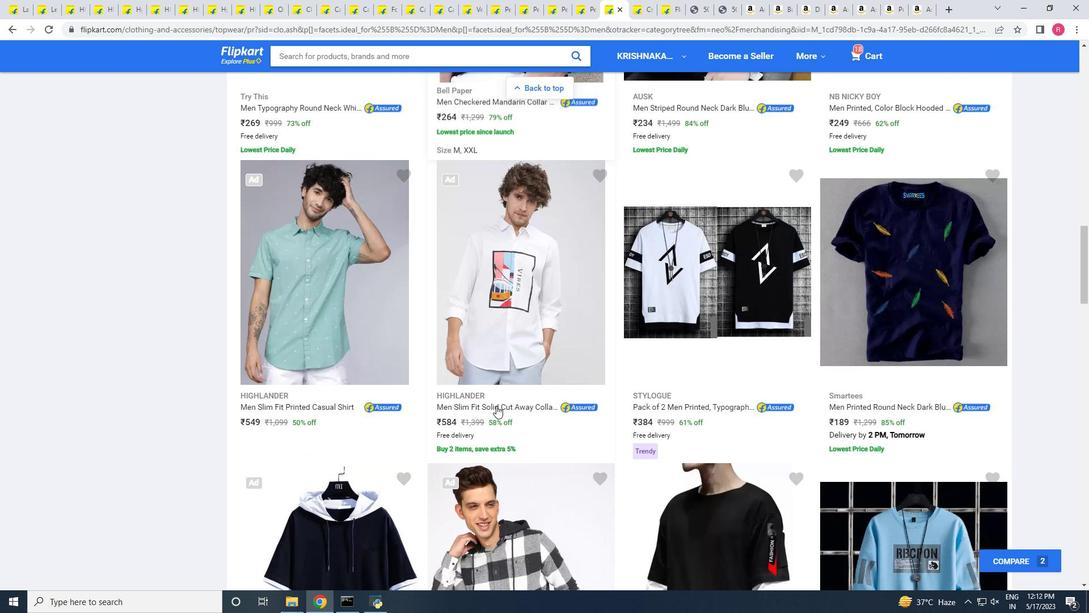 
Action: Mouse scrolled (496, 405) with delta (0, 0)
Screenshot: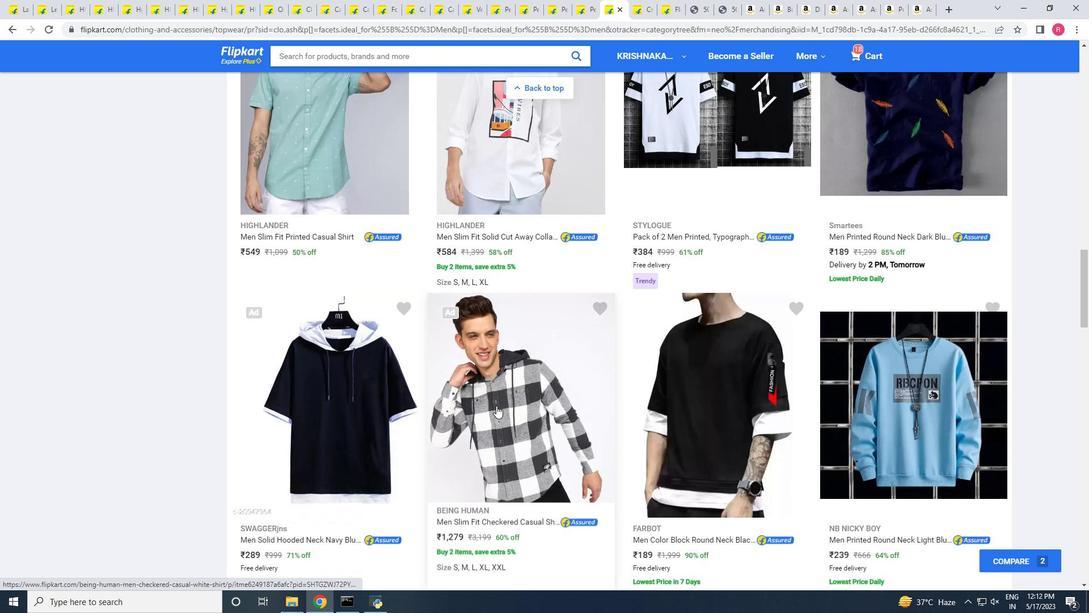 
Action: Mouse scrolled (496, 405) with delta (0, 0)
Screenshot: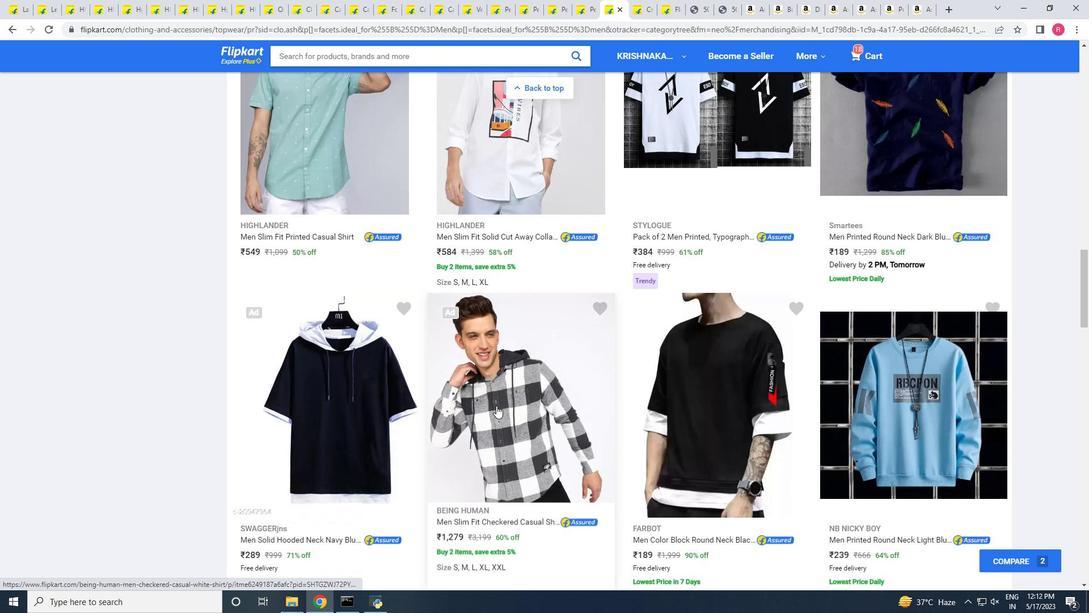 
Action: Mouse scrolled (496, 405) with delta (0, 0)
Screenshot: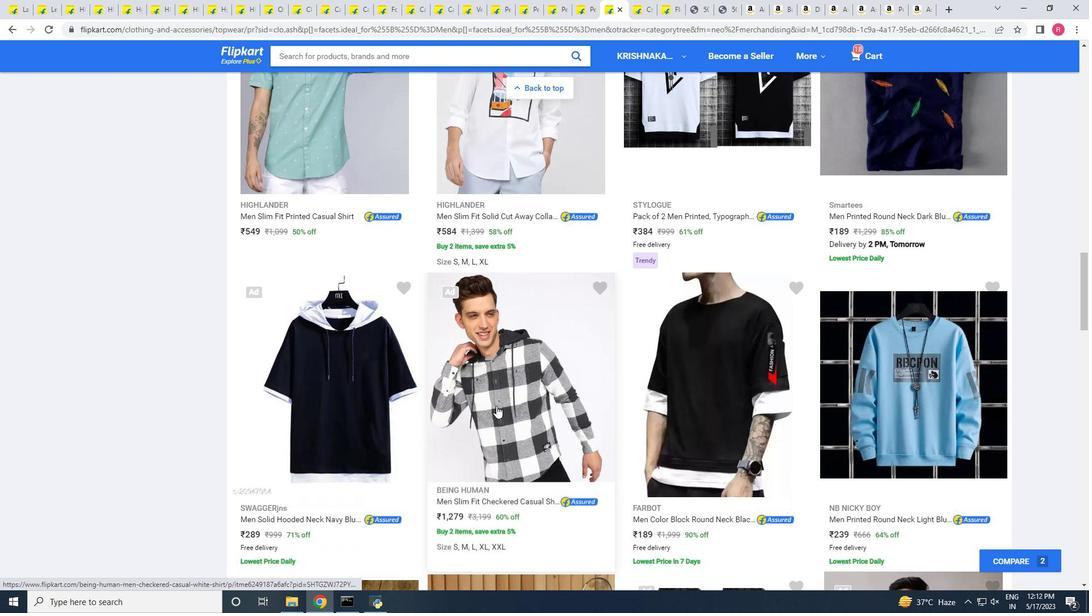 
Action: Mouse scrolled (496, 405) with delta (0, 0)
Screenshot: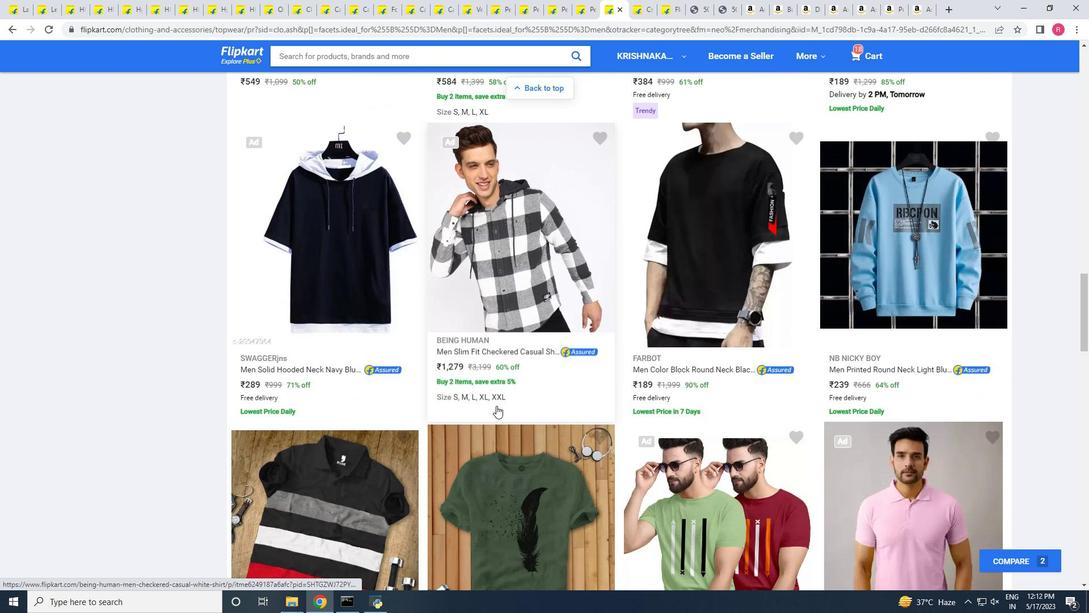 
Action: Mouse scrolled (496, 405) with delta (0, 0)
Screenshot: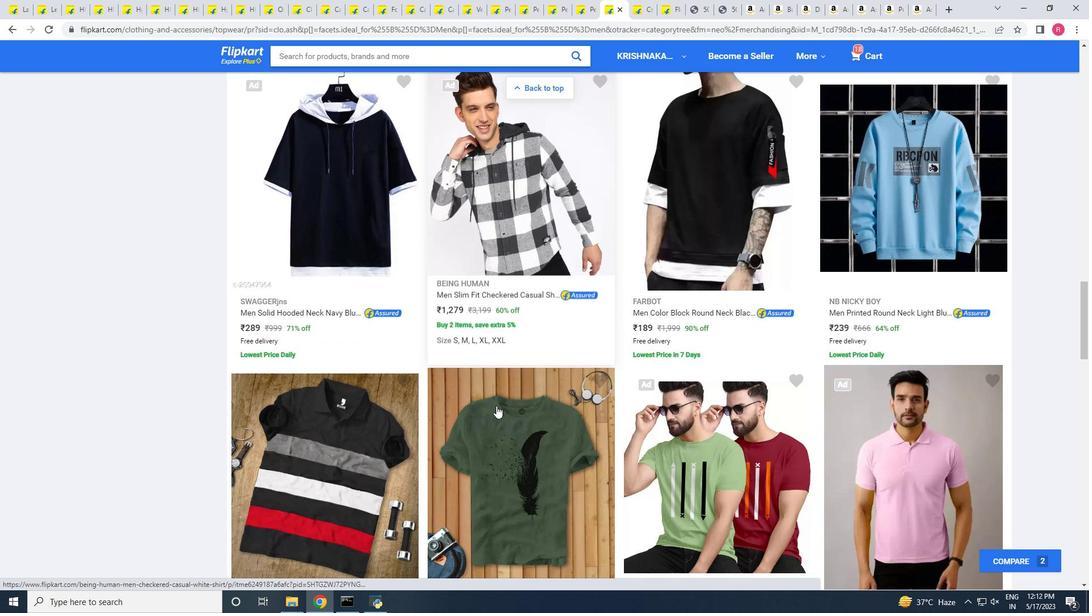 
Action: Mouse scrolled (496, 405) with delta (0, 0)
Screenshot: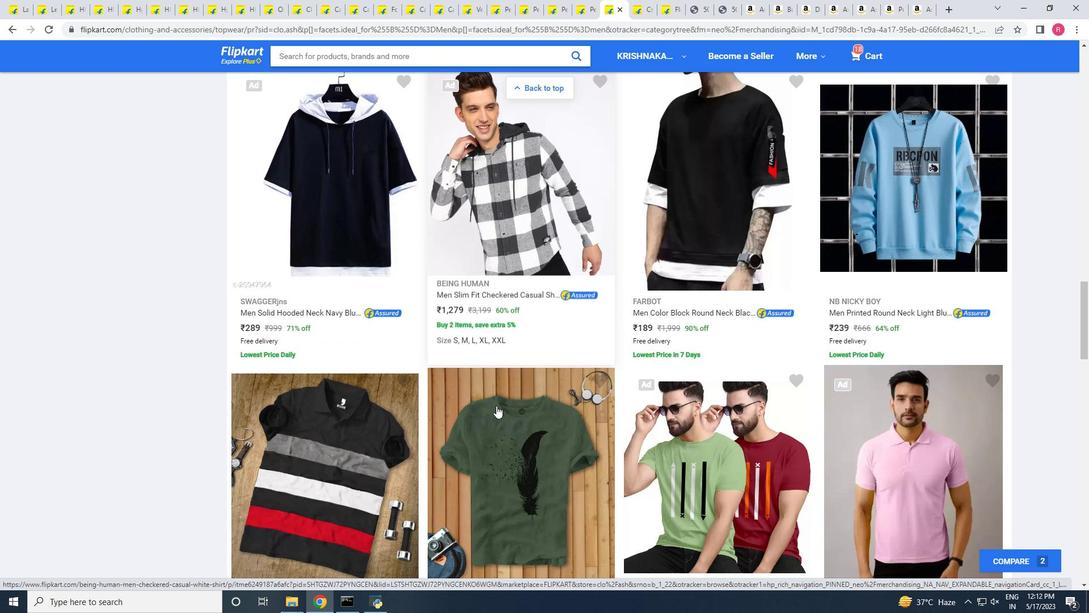 
Action: Mouse scrolled (496, 405) with delta (0, 0)
Screenshot: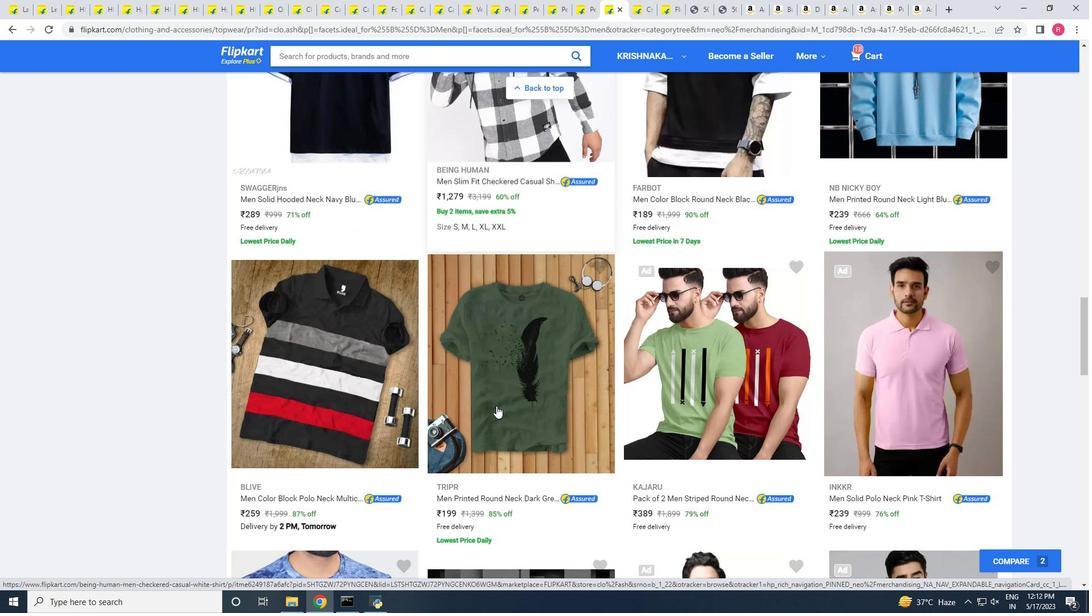
Action: Mouse scrolled (496, 405) with delta (0, 0)
Screenshot: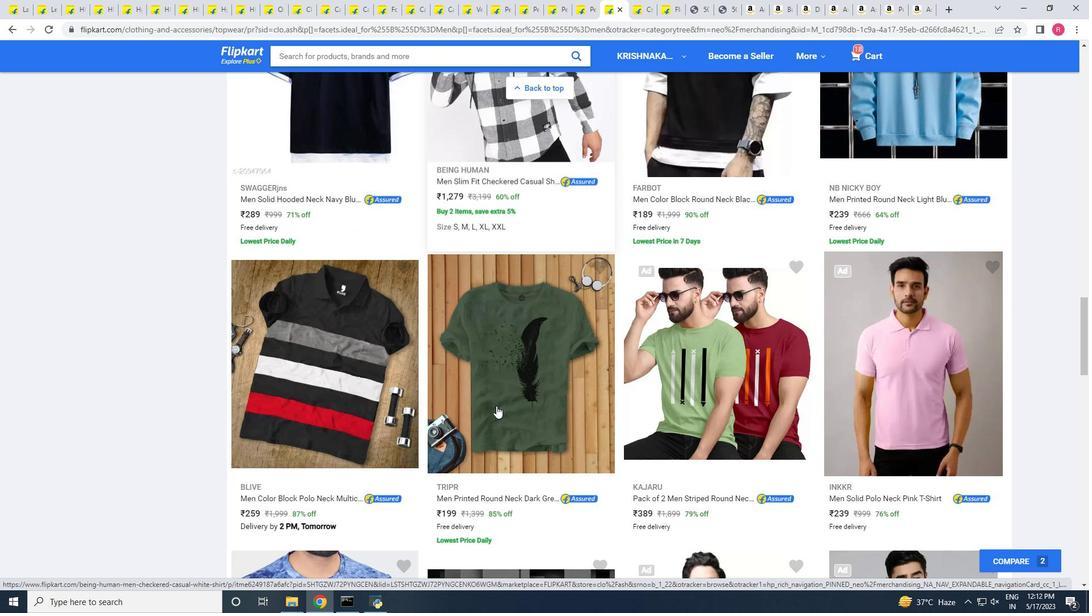 
Action: Mouse scrolled (496, 405) with delta (0, 0)
Screenshot: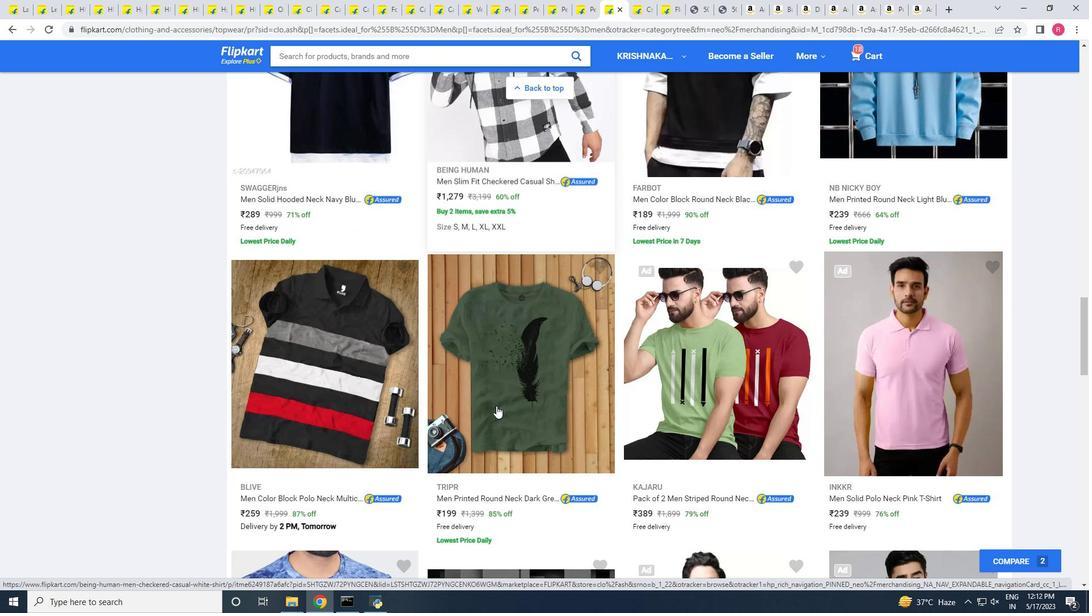 
Action: Mouse scrolled (496, 405) with delta (0, 0)
Screenshot: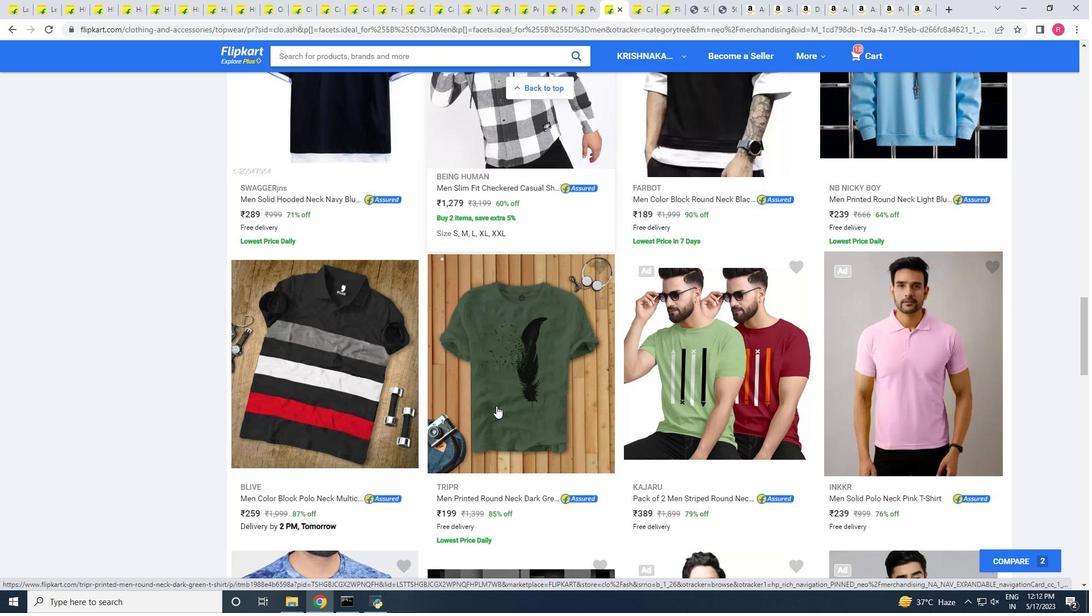
Action: Mouse moved to (474, 414)
Screenshot: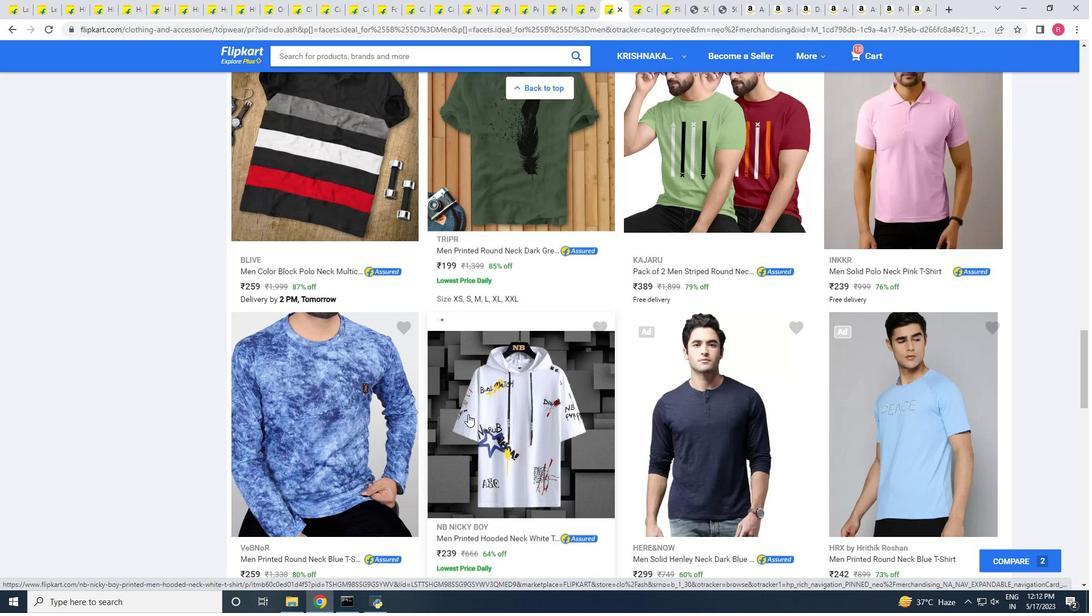 
Action: Mouse pressed left at (474, 414)
Screenshot: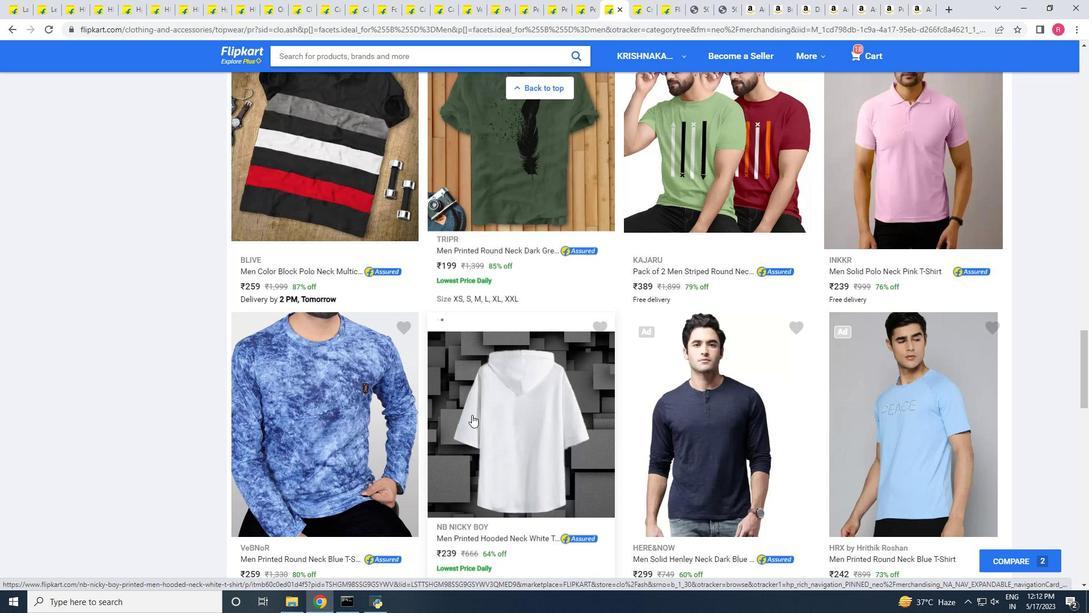 
Action: Mouse moved to (525, 411)
Screenshot: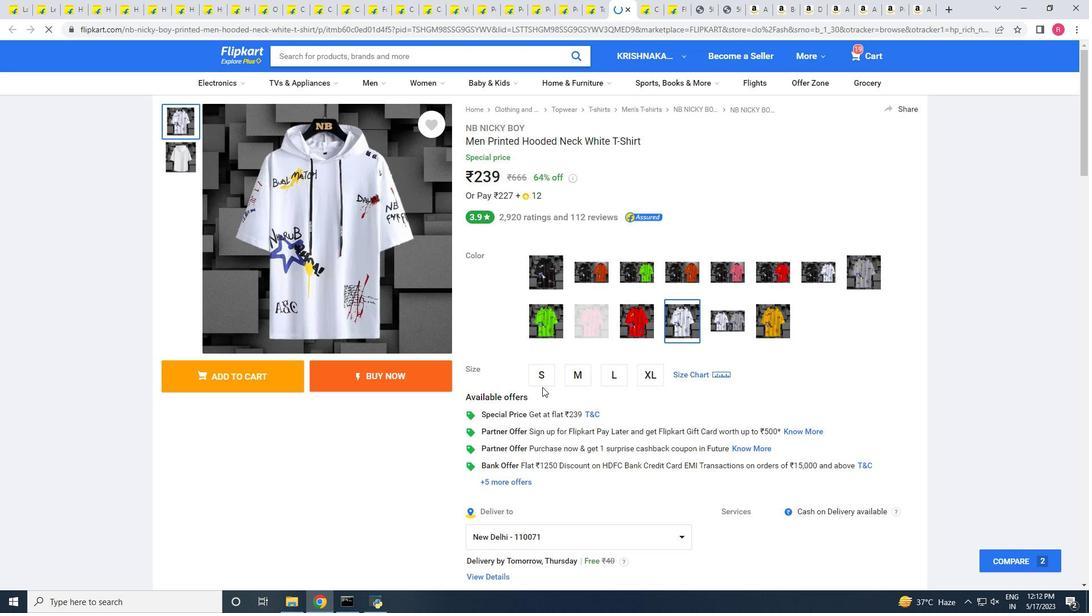 
Action: Mouse scrolled (525, 410) with delta (0, 0)
Screenshot: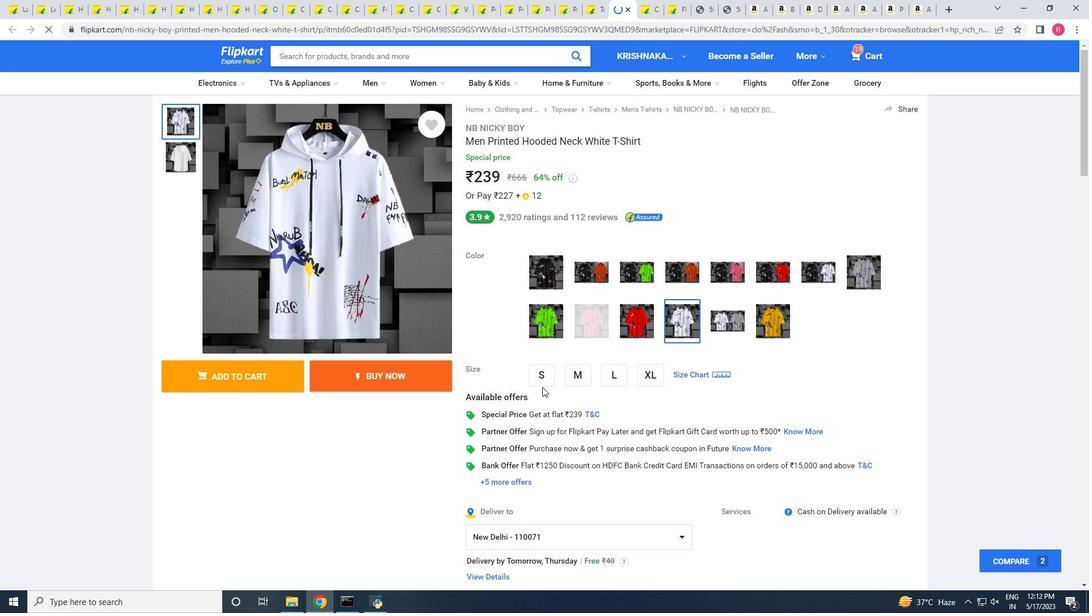 
Action: Mouse scrolled (525, 410) with delta (0, 0)
Screenshot: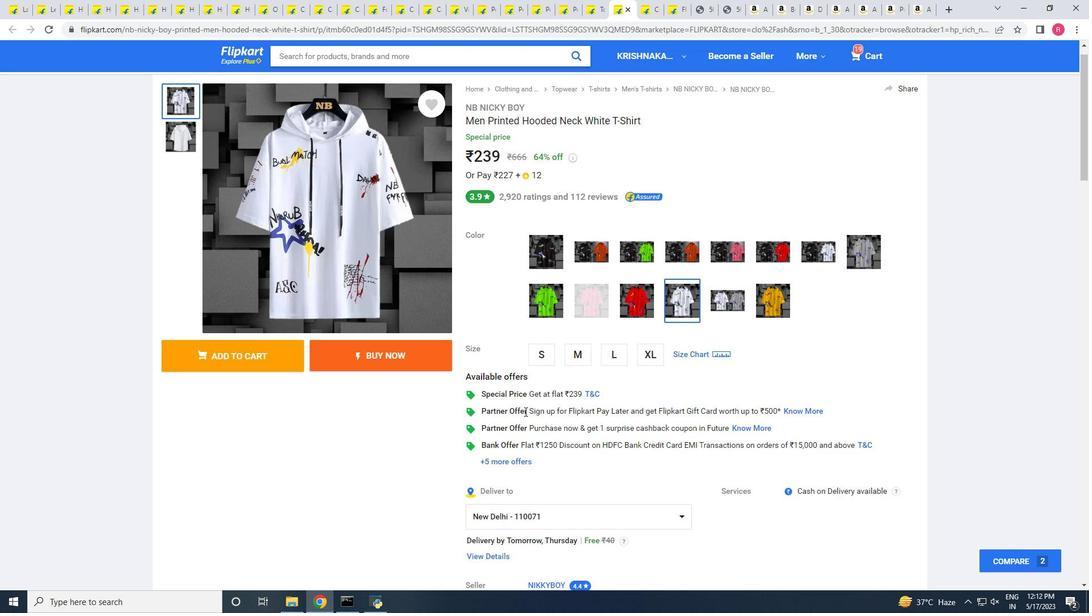 
Action: Mouse scrolled (525, 410) with delta (0, 0)
Screenshot: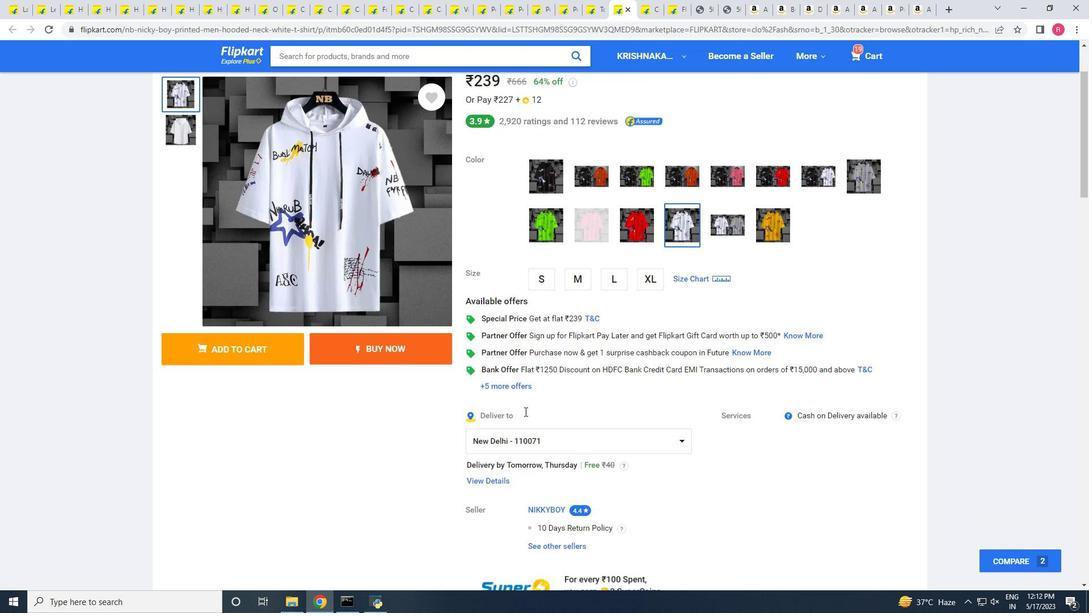 
Action: Mouse scrolled (525, 410) with delta (0, 0)
Screenshot: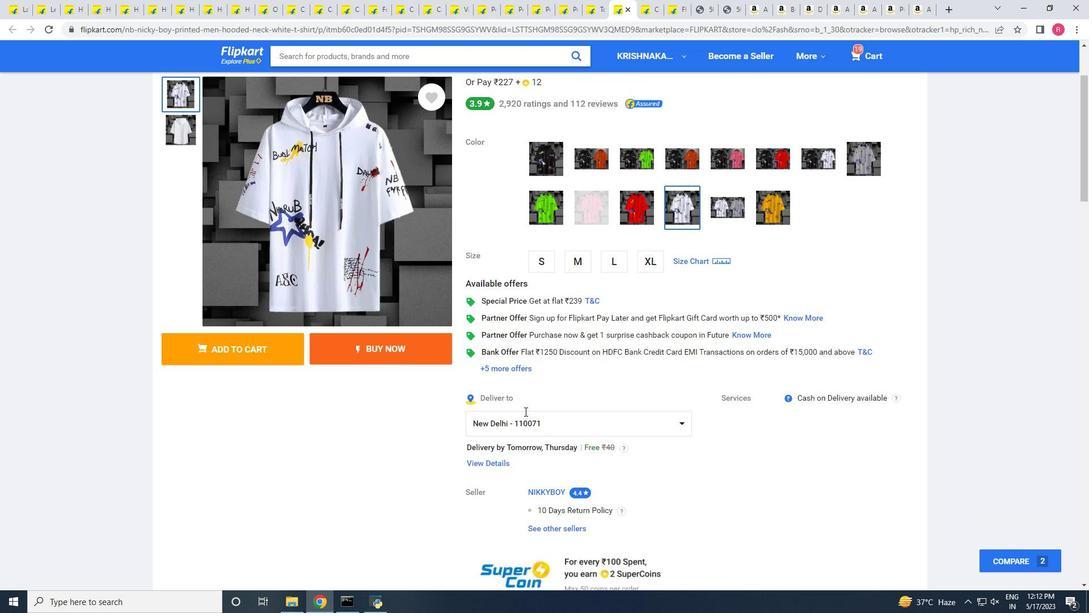 
Action: Mouse scrolled (525, 410) with delta (0, 0)
Screenshot: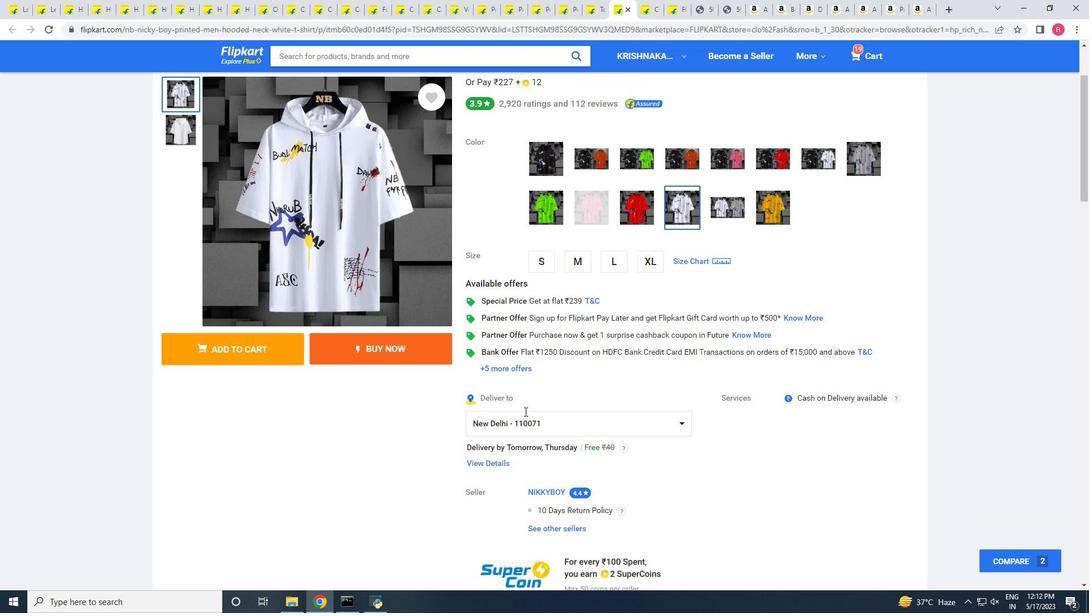 
Action: Mouse scrolled (525, 410) with delta (0, 0)
Screenshot: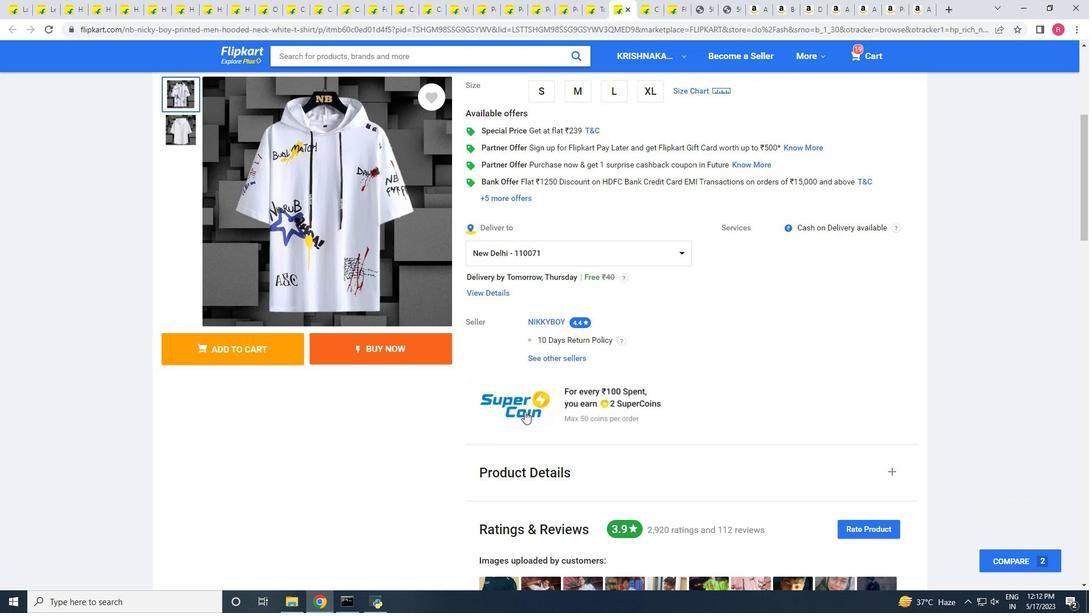 
Action: Mouse scrolled (525, 410) with delta (0, 0)
Screenshot: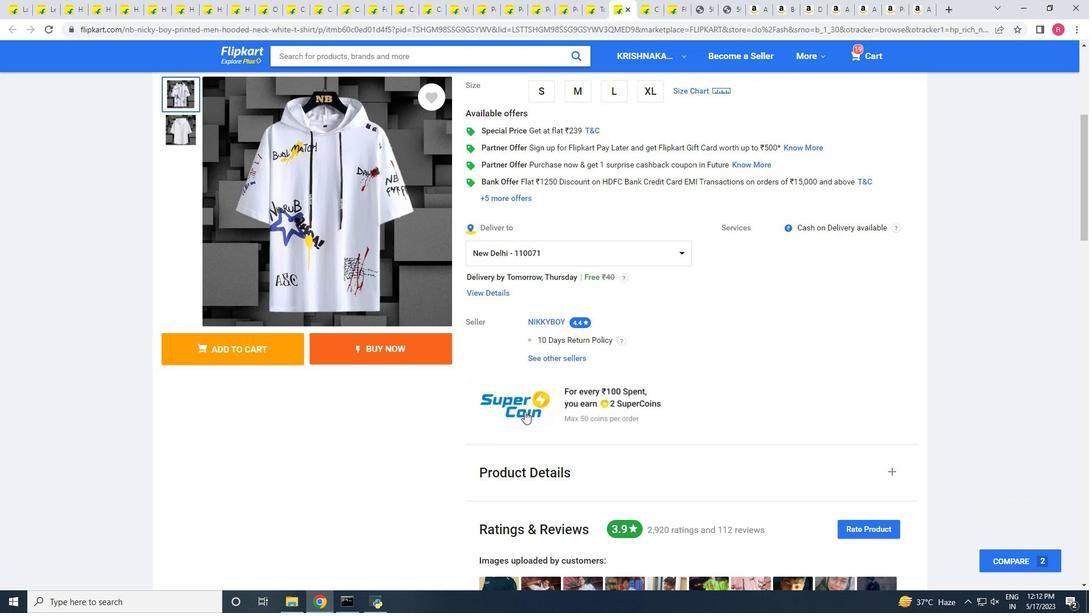 
Action: Mouse scrolled (525, 410) with delta (0, 0)
Screenshot: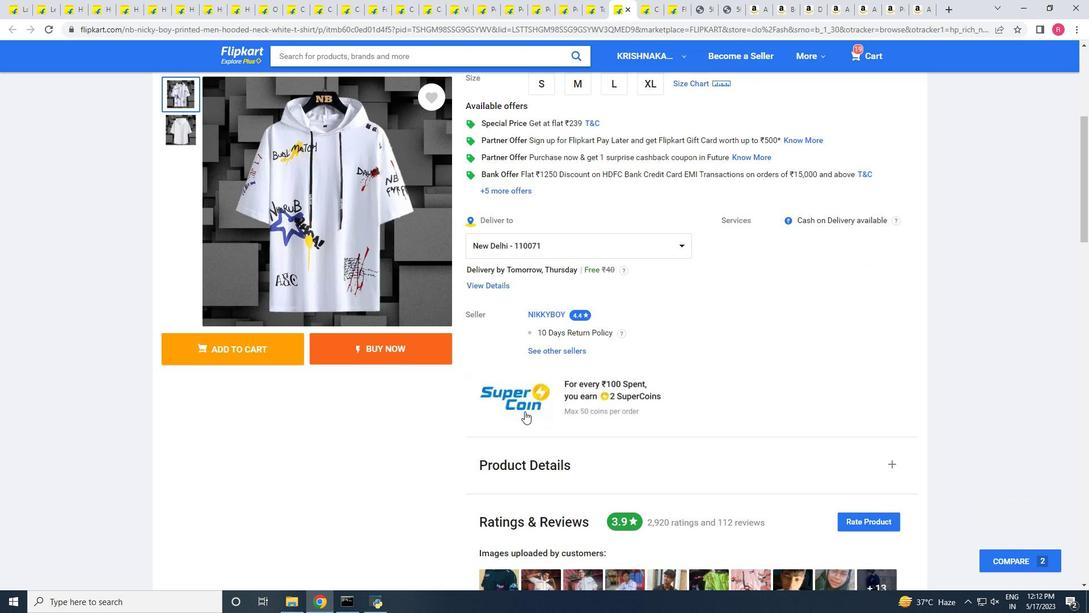 
Action: Mouse scrolled (525, 410) with delta (0, 0)
Screenshot: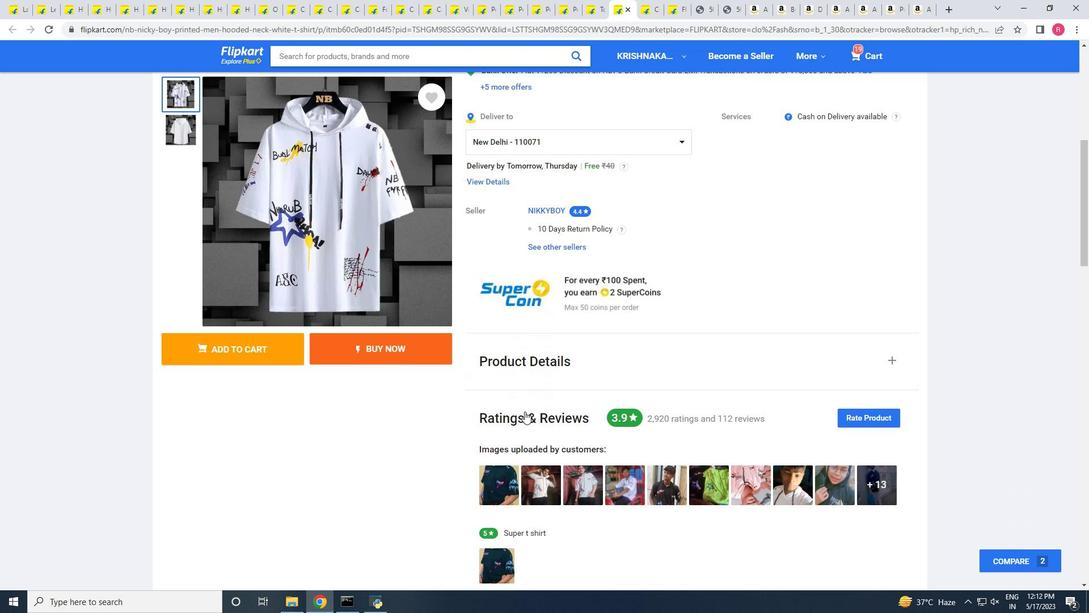 
Action: Mouse scrolled (525, 410) with delta (0, 0)
Screenshot: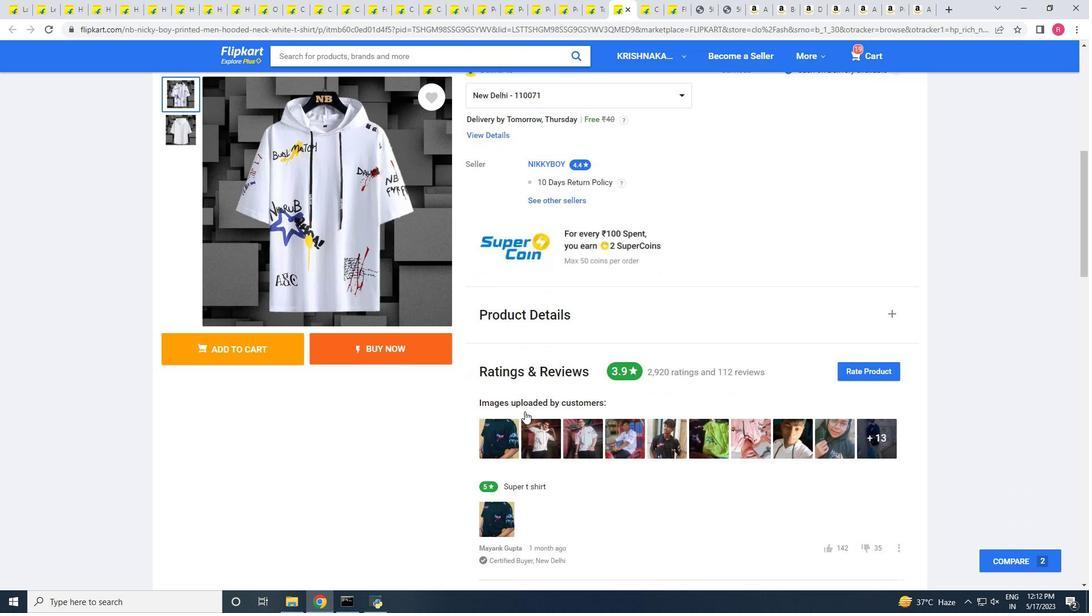 
Action: Mouse scrolled (525, 410) with delta (0, 0)
Screenshot: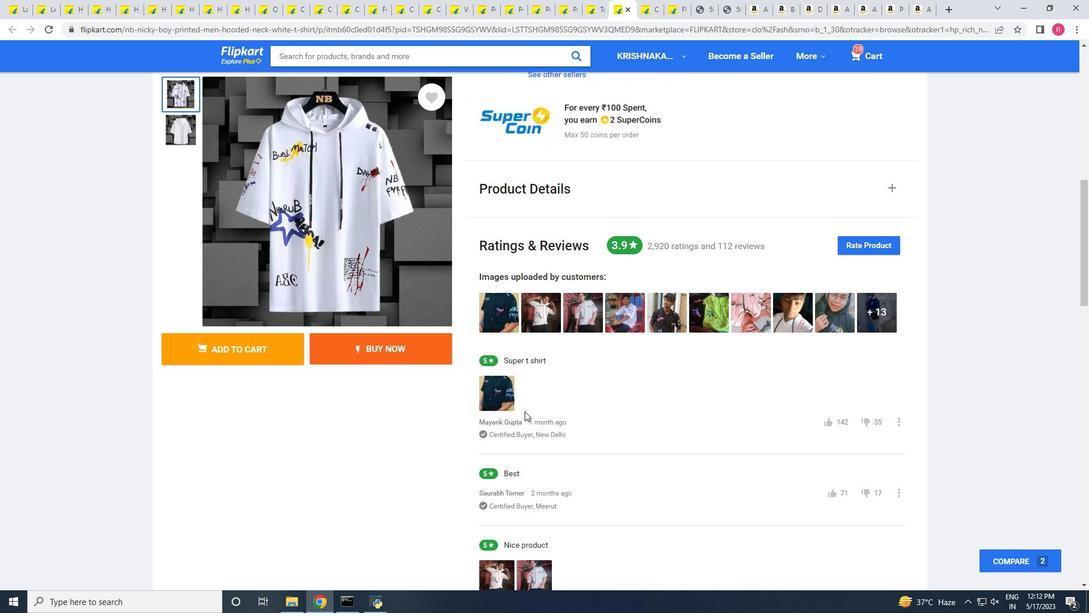 
Action: Mouse scrolled (525, 410) with delta (0, 0)
Screenshot: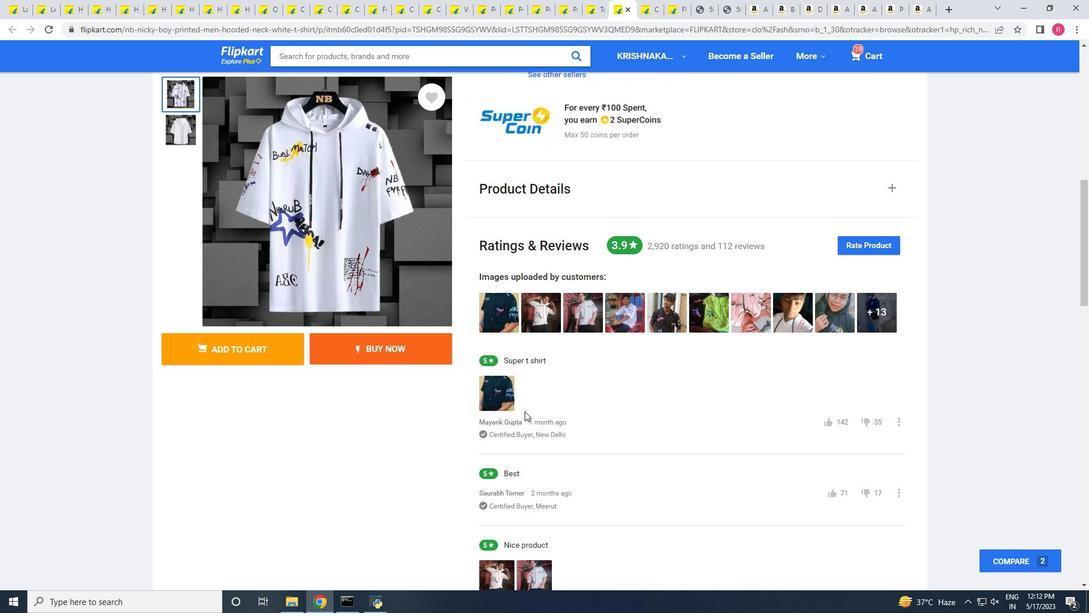 
Action: Mouse scrolled (525, 410) with delta (0, 0)
Screenshot: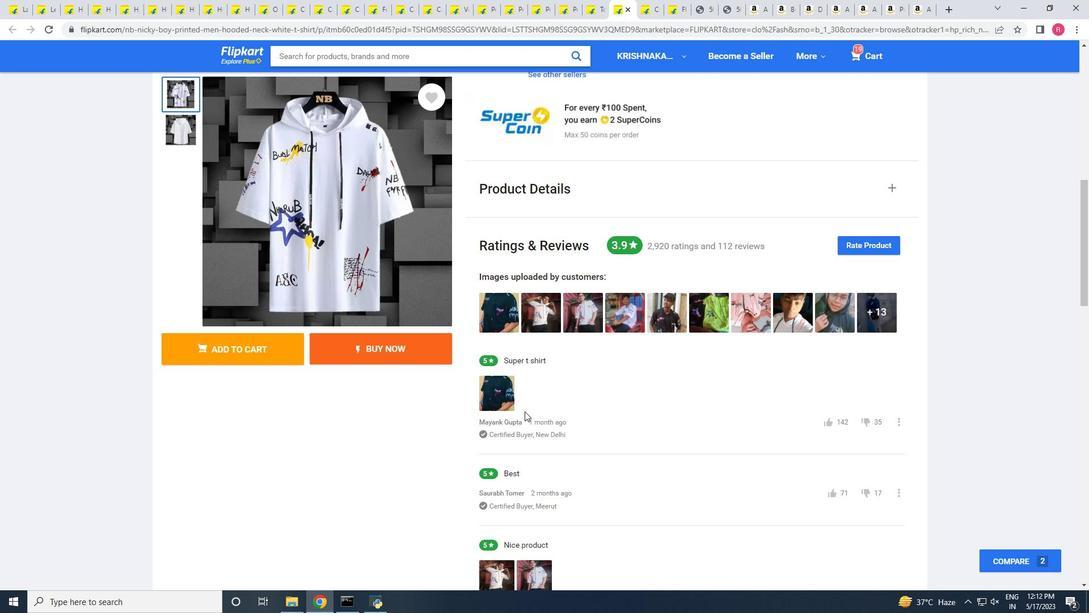 
Action: Mouse scrolled (525, 410) with delta (0, 0)
Screenshot: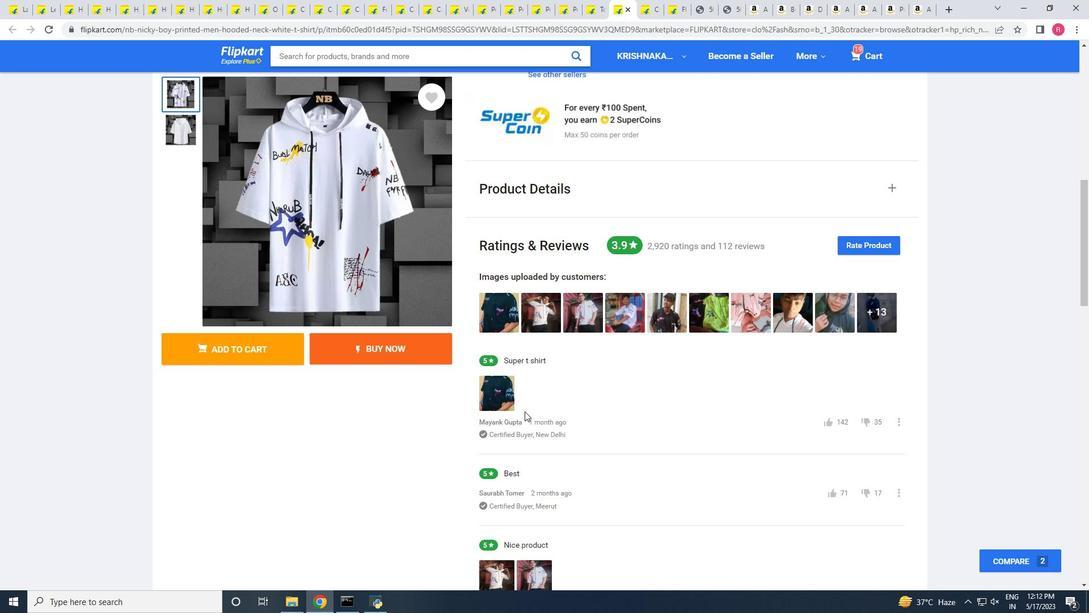 
Action: Mouse scrolled (525, 410) with delta (0, 0)
Screenshot: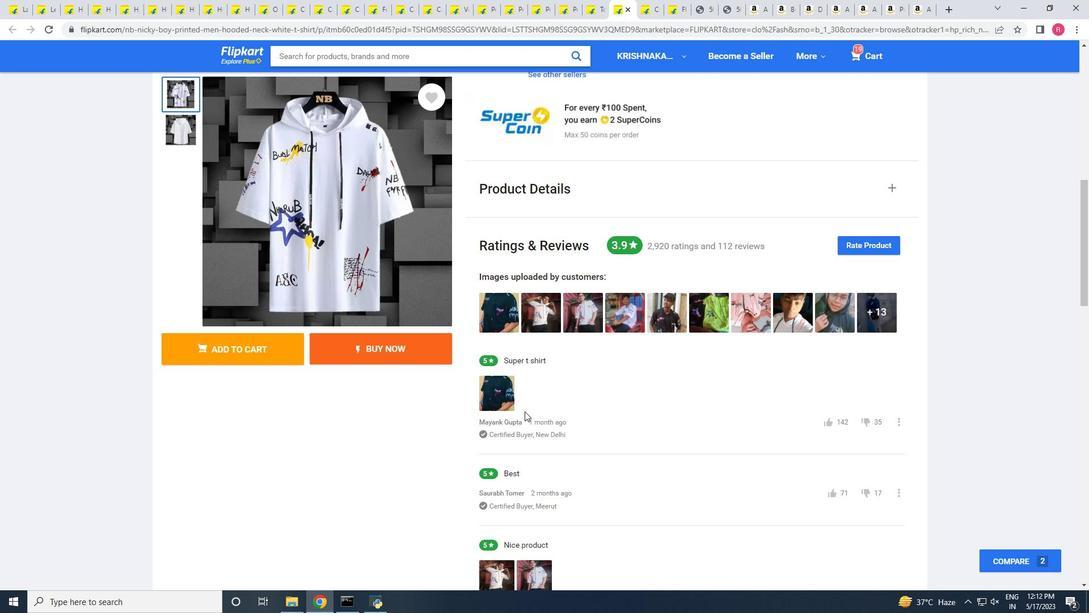 
Action: Mouse moved to (526, 413)
Screenshot: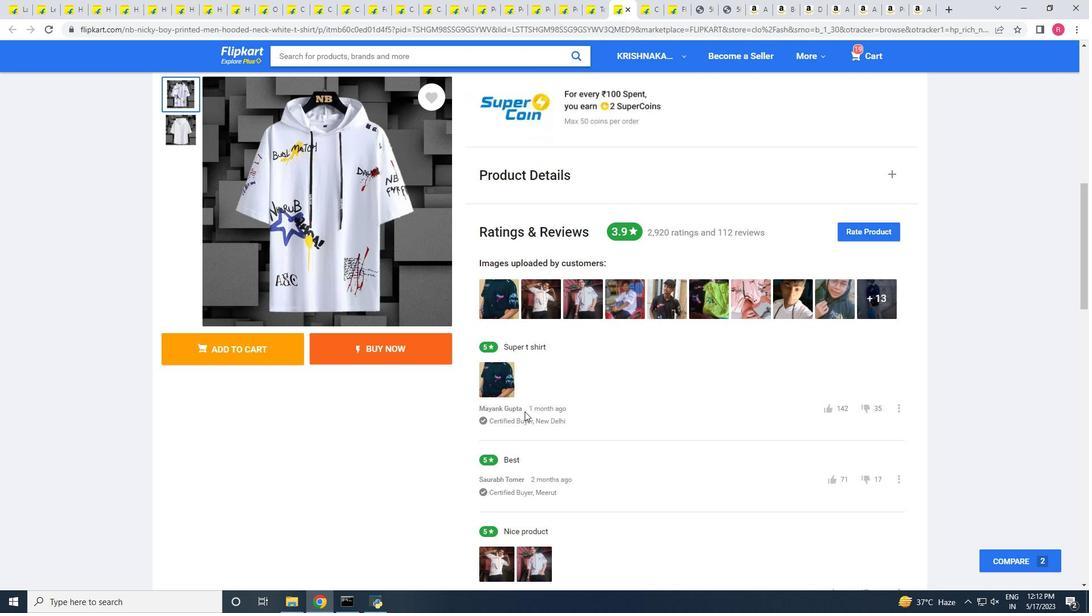 
Action: Mouse scrolled (526, 412) with delta (0, 0)
Screenshot: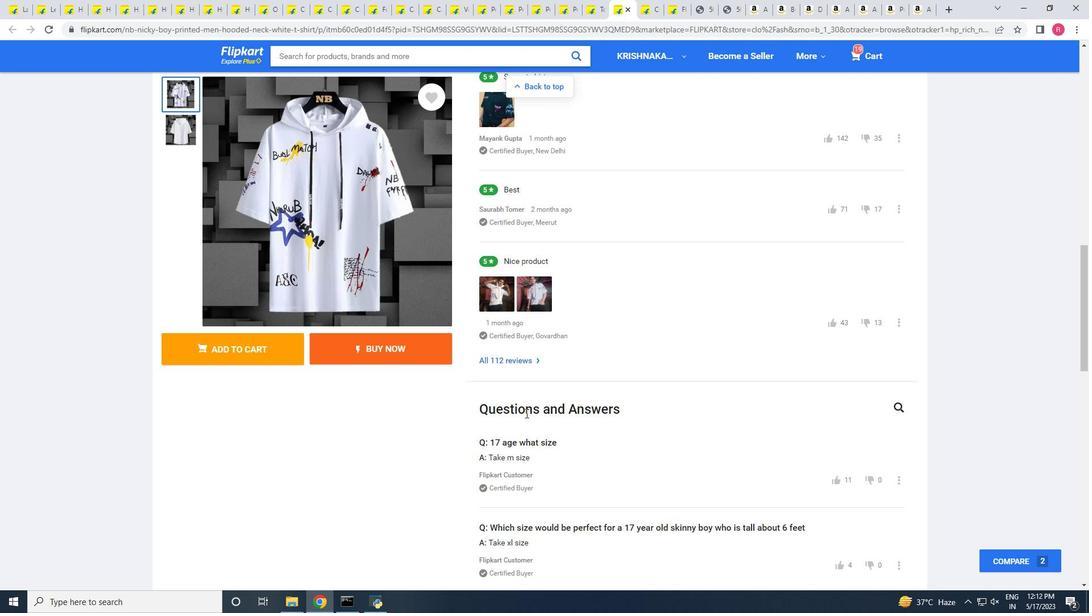 
Action: Mouse scrolled (526, 412) with delta (0, 0)
Screenshot: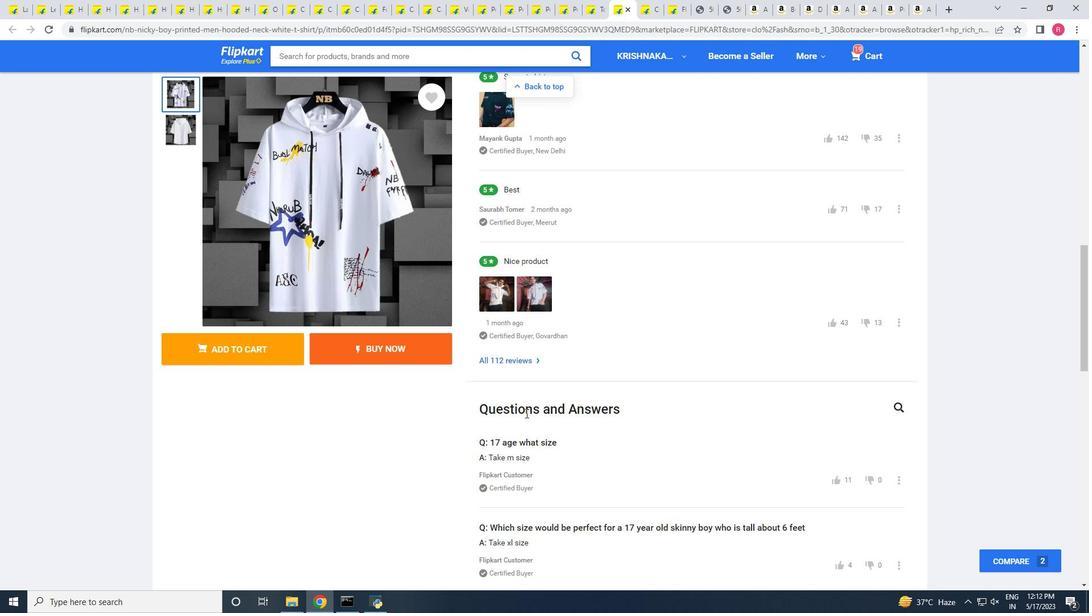 
Action: Mouse scrolled (526, 412) with delta (0, 0)
Screenshot: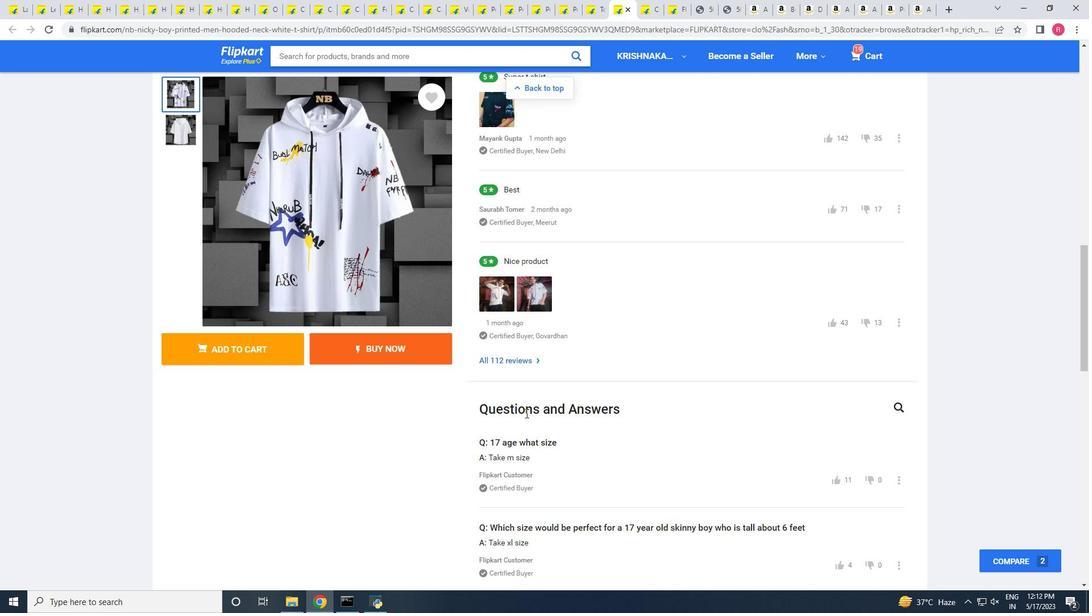 
Action: Mouse scrolled (526, 412) with delta (0, 0)
Screenshot: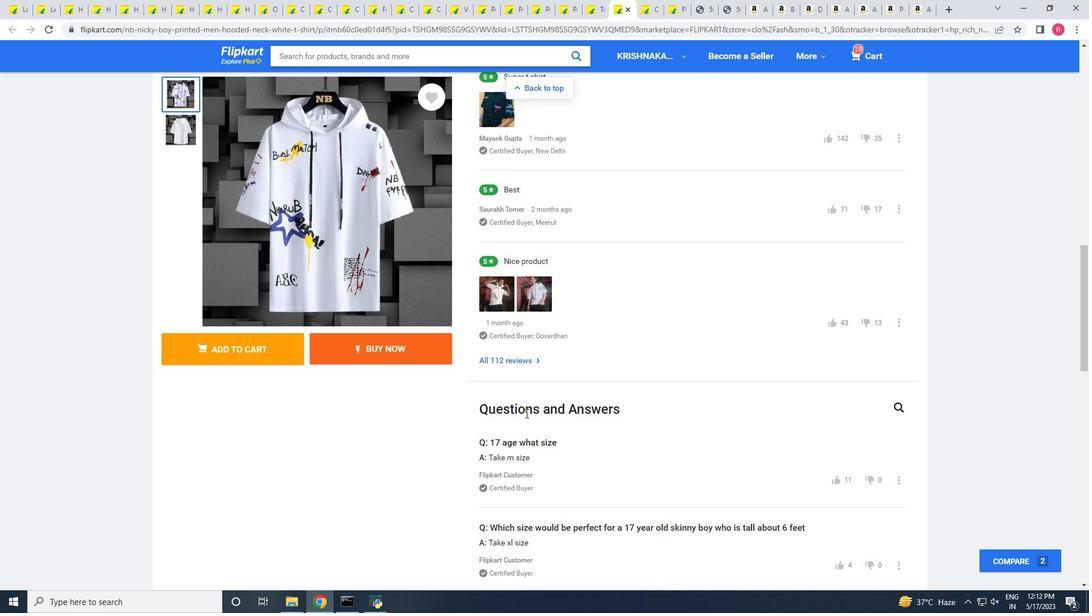 
Action: Mouse scrolled (526, 412) with delta (0, 0)
Screenshot: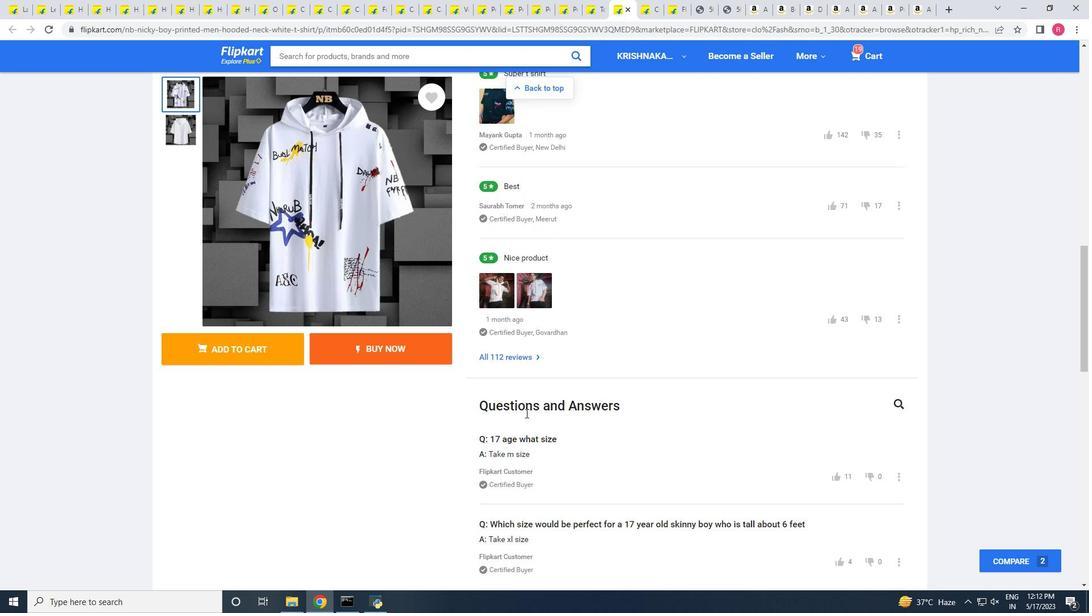 
Action: Mouse scrolled (526, 412) with delta (0, 0)
Screenshot: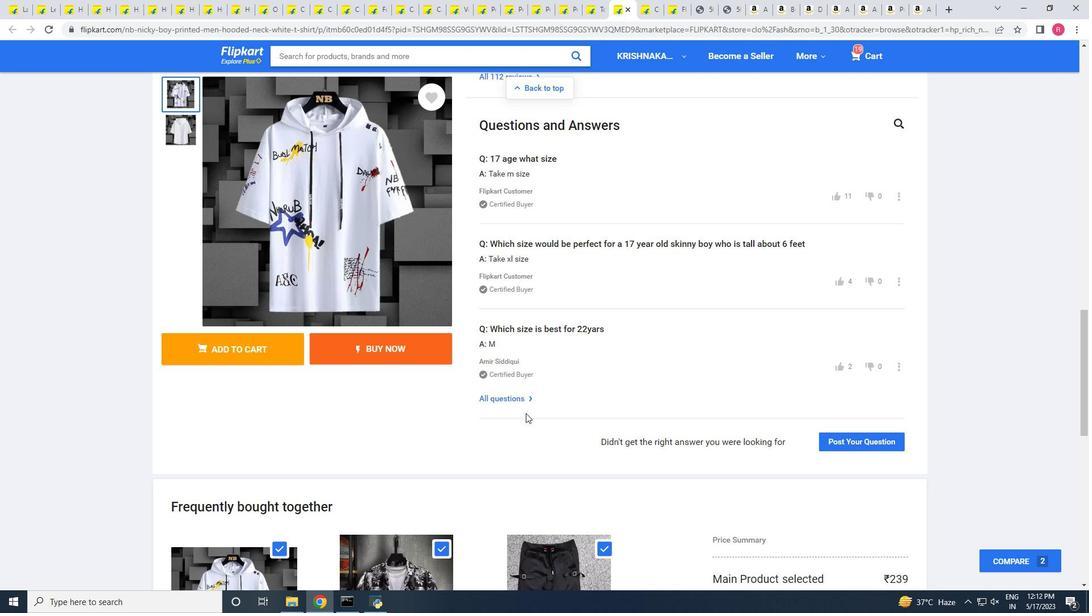 
Action: Mouse scrolled (526, 412) with delta (0, 0)
Screenshot: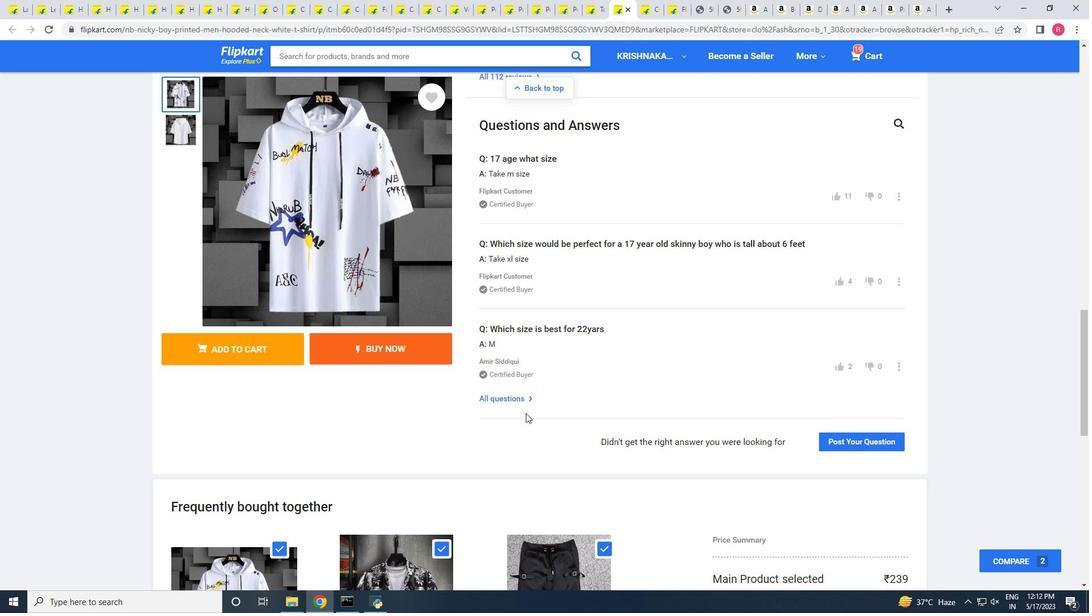 
Action: Mouse scrolled (526, 412) with delta (0, 0)
Screenshot: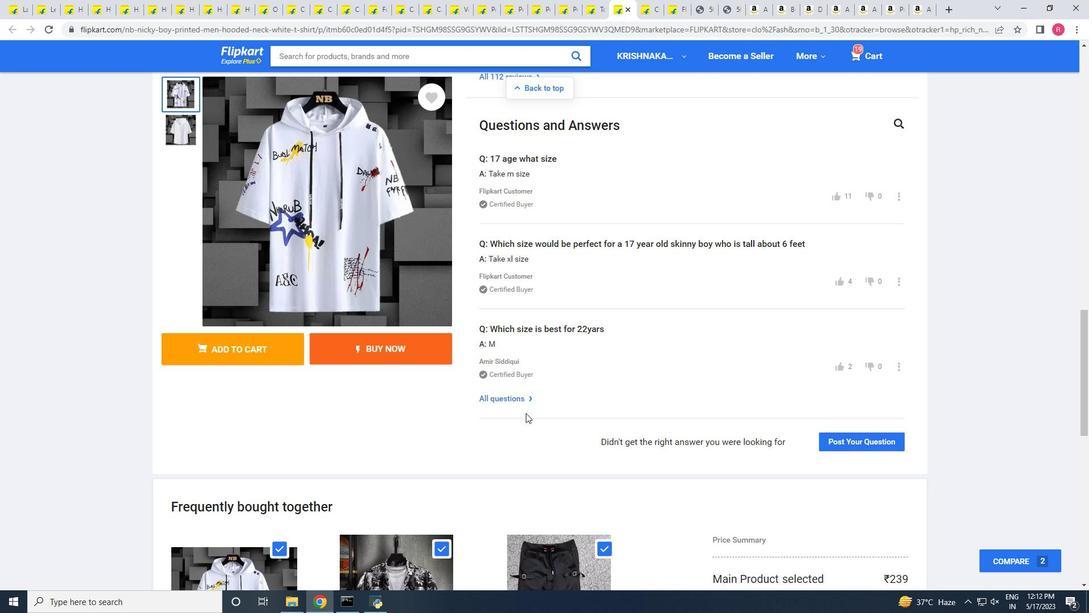 
Action: Mouse moved to (539, 455)
Screenshot: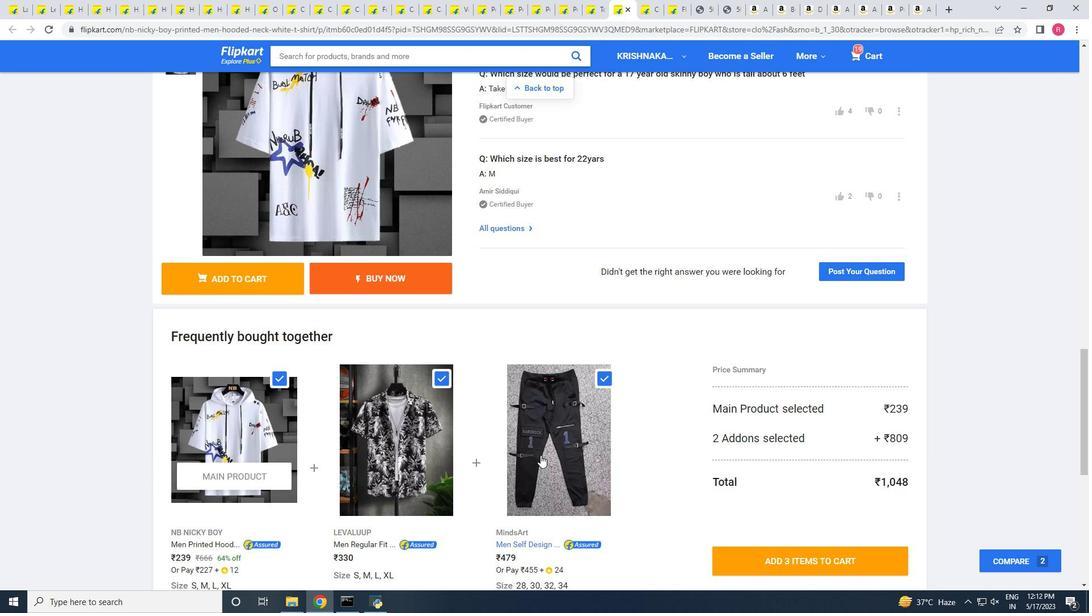 
Action: Mouse scrolled (539, 455) with delta (0, 0)
Screenshot: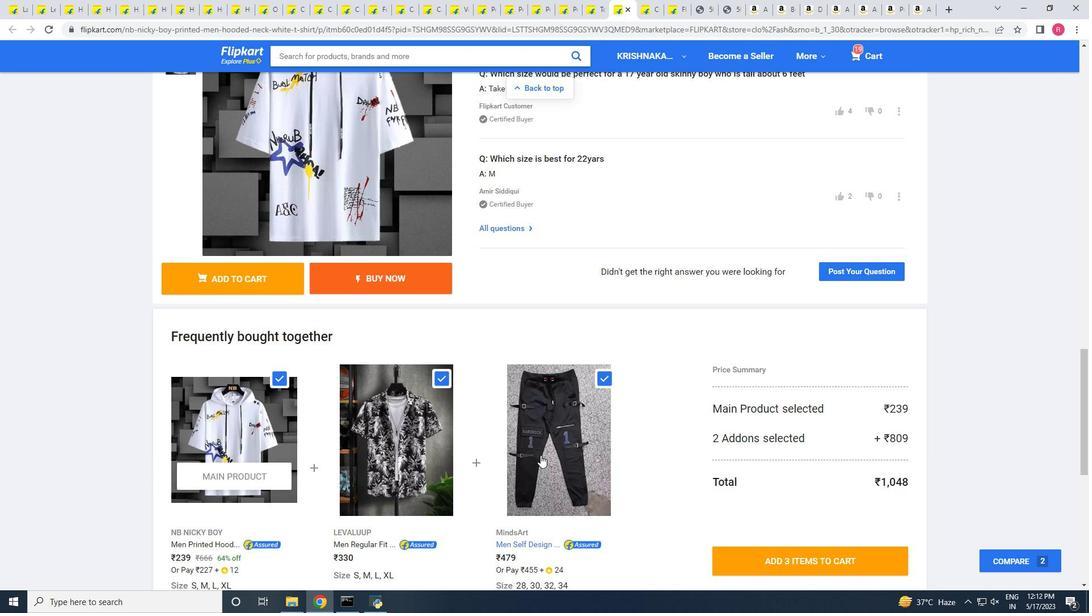 
Action: Mouse scrolled (539, 455) with delta (0, 0)
Screenshot: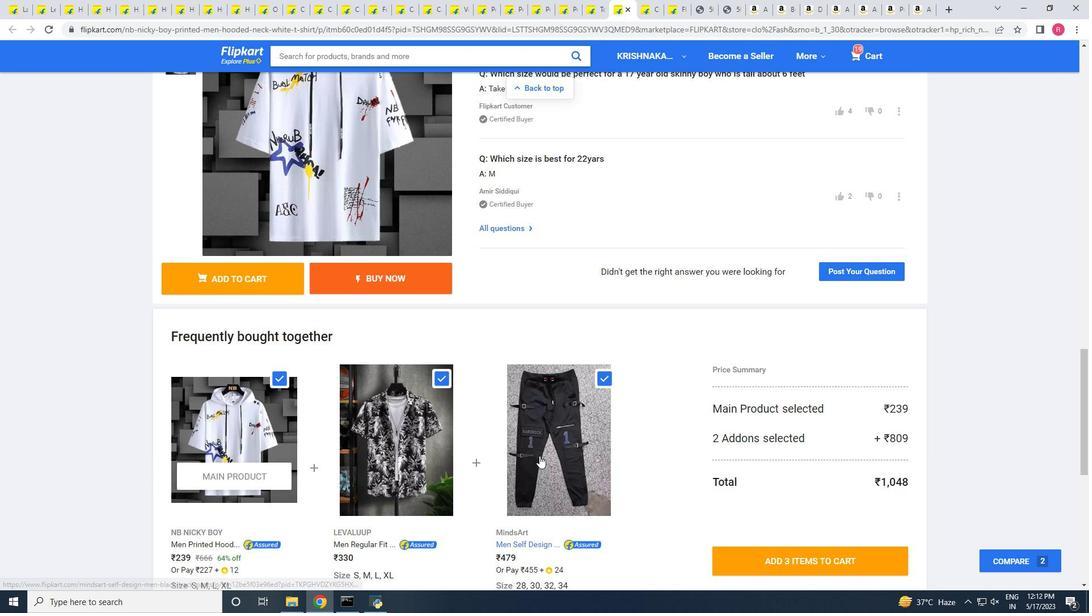 
Action: Mouse moved to (539, 455)
Screenshot: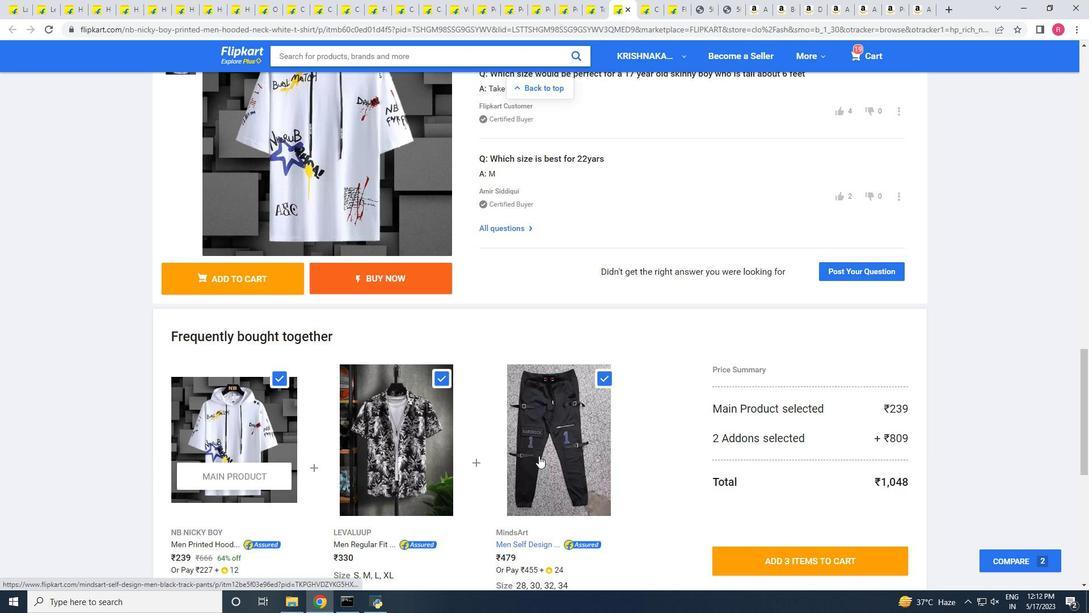 
Action: Mouse scrolled (539, 455) with delta (0, 0)
Screenshot: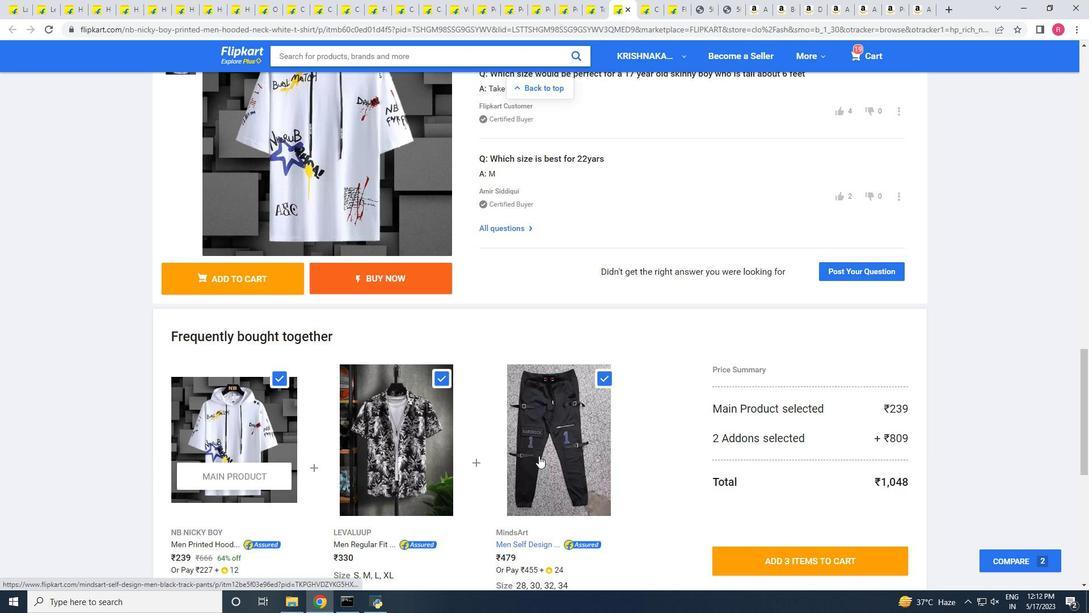 
Action: Mouse moved to (539, 455)
Screenshot: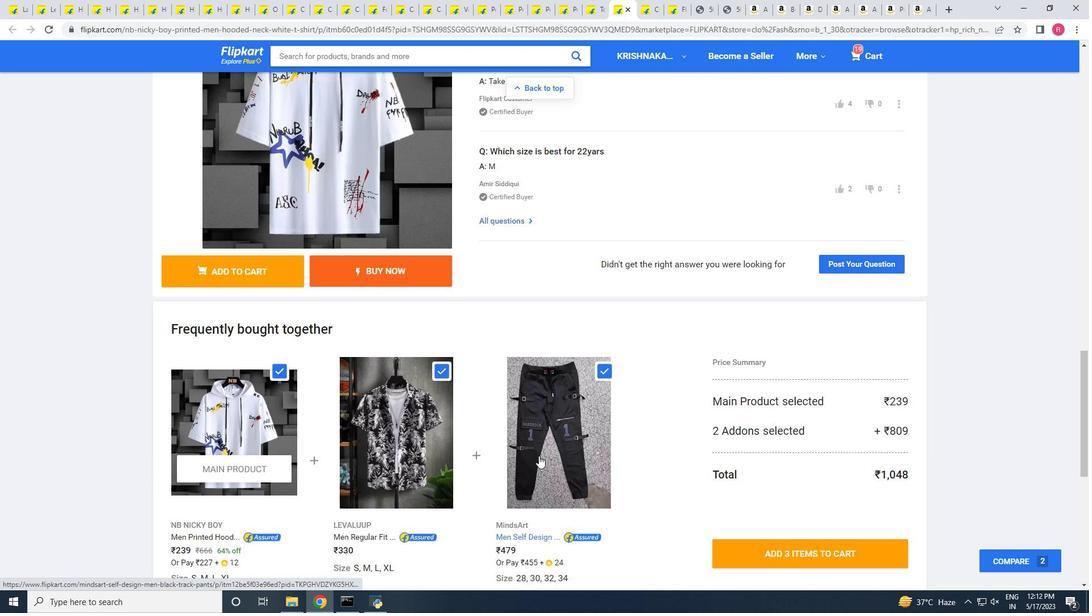 
Action: Mouse scrolled (539, 454) with delta (0, 0)
Screenshot: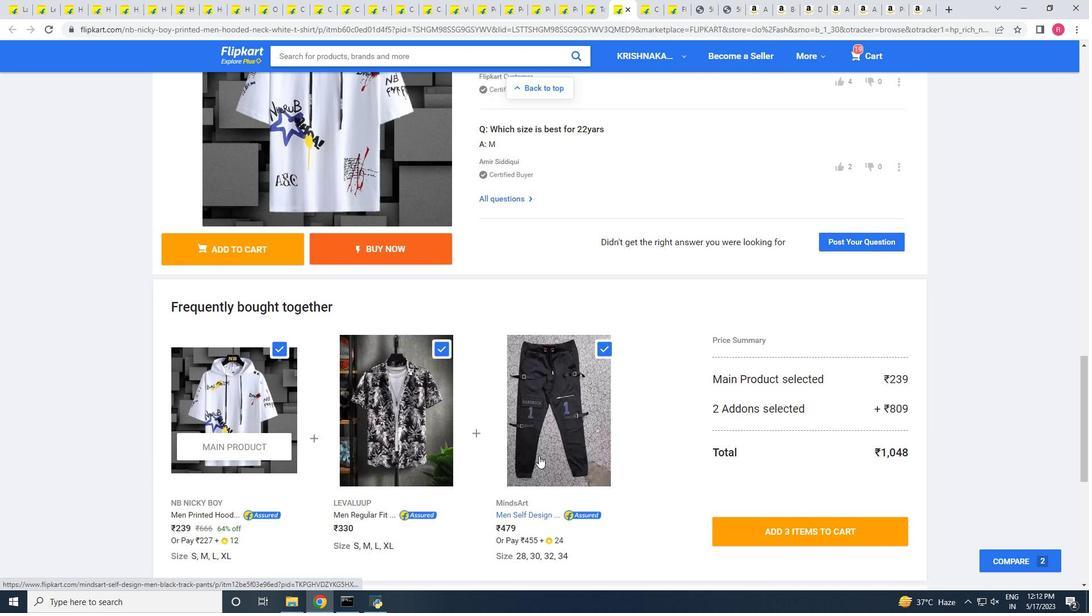 
Action: Mouse moved to (539, 454)
Screenshot: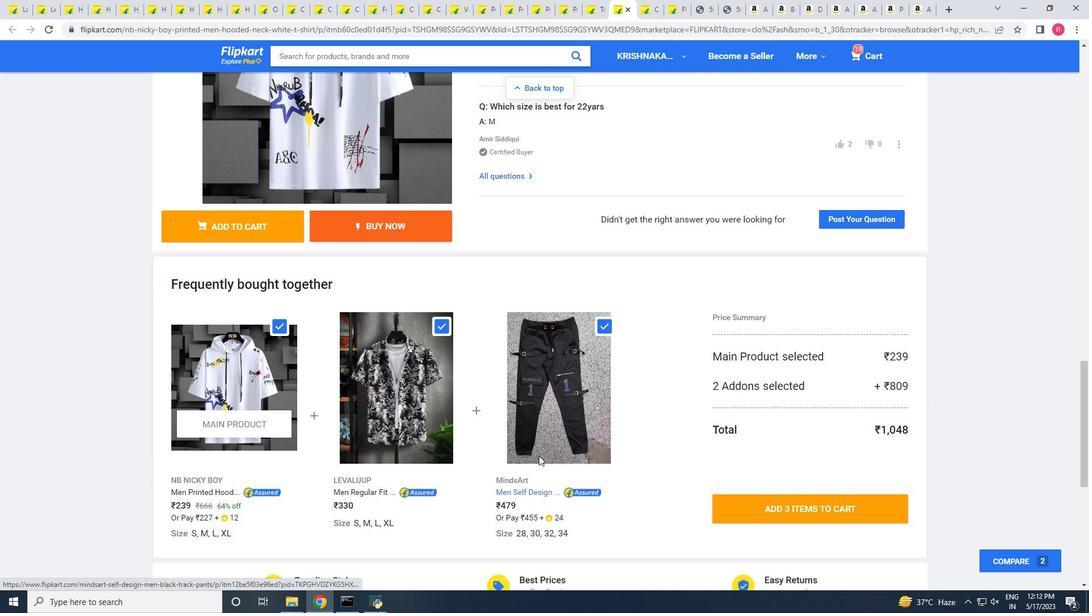 
Action: Mouse scrolled (539, 454) with delta (0, 0)
Screenshot: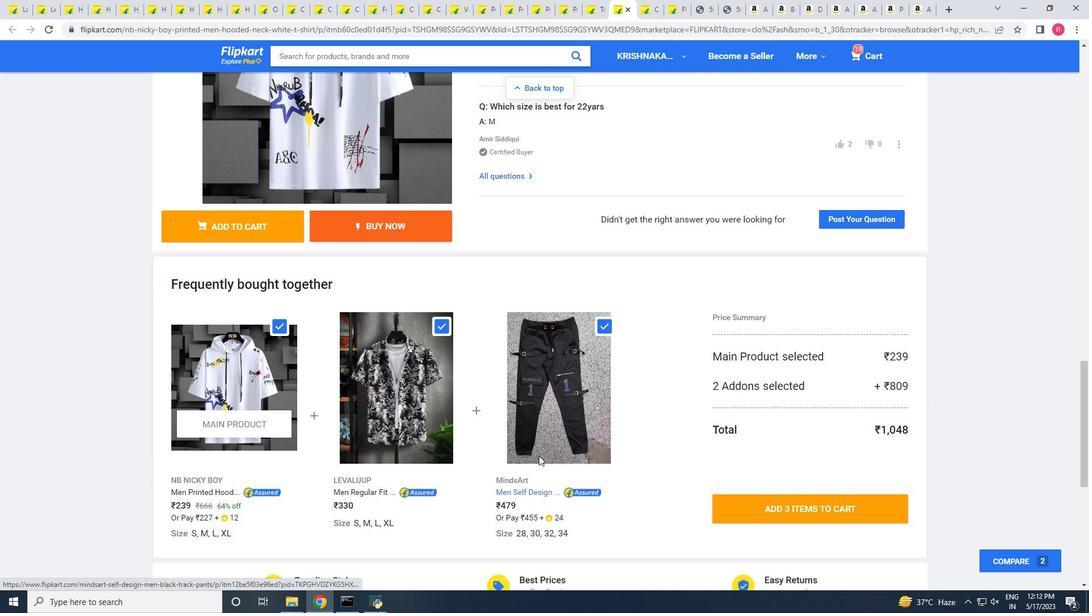 
Action: Mouse moved to (538, 453)
Screenshot: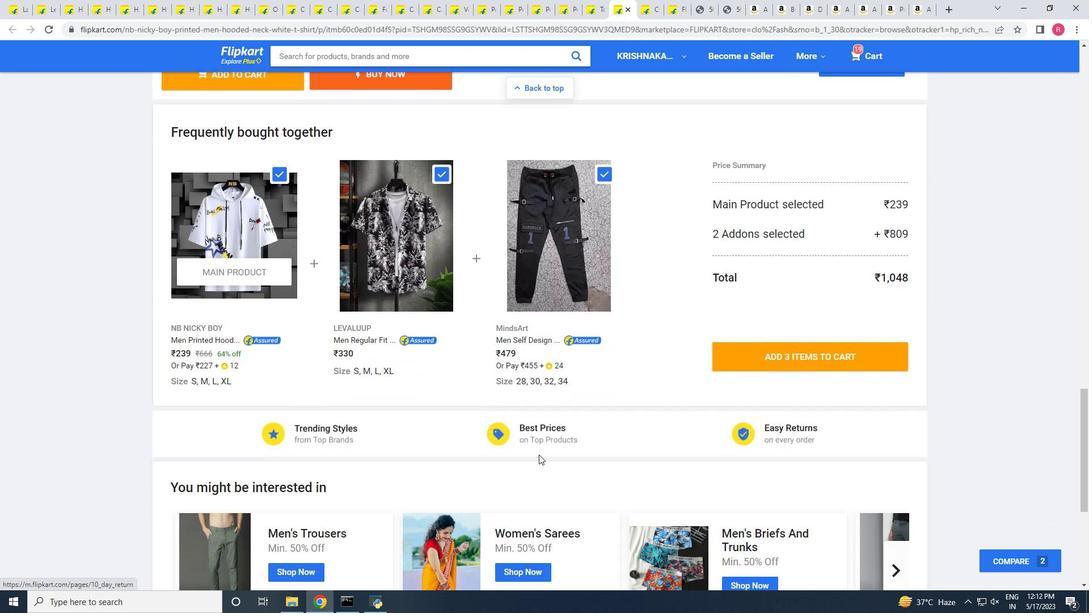 
Action: Mouse scrolled (538, 452) with delta (0, 0)
Screenshot: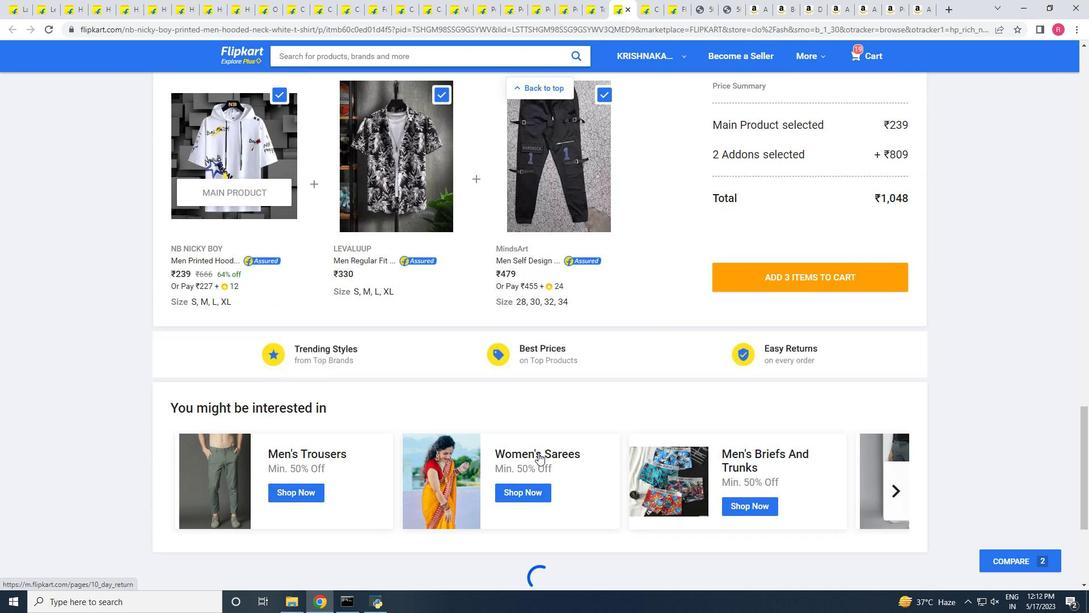 
Action: Mouse scrolled (538, 452) with delta (0, 0)
Screenshot: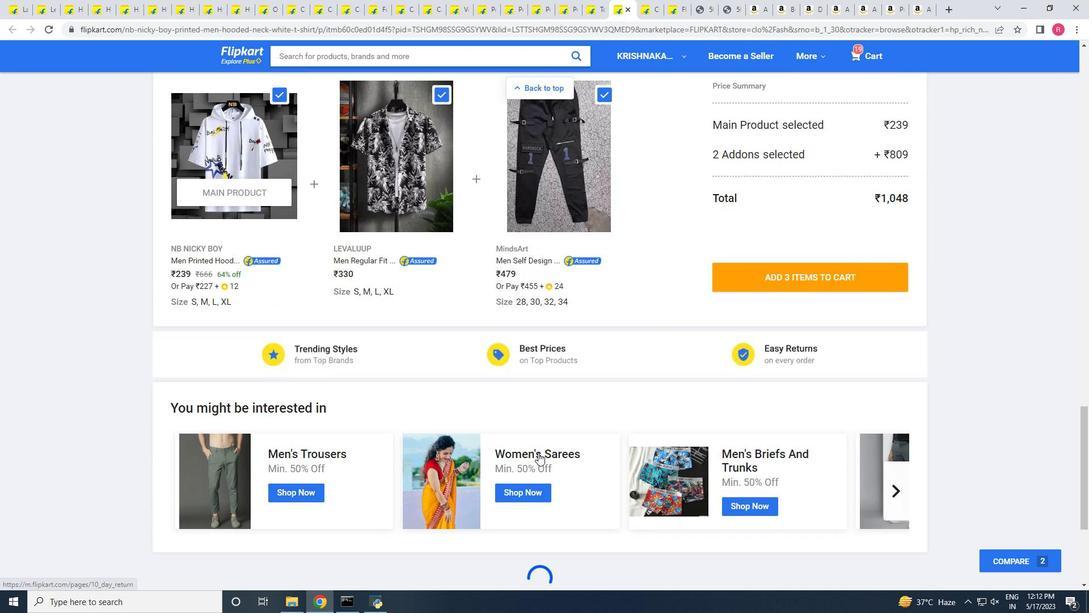 
Action: Mouse scrolled (538, 452) with delta (0, 0)
Screenshot: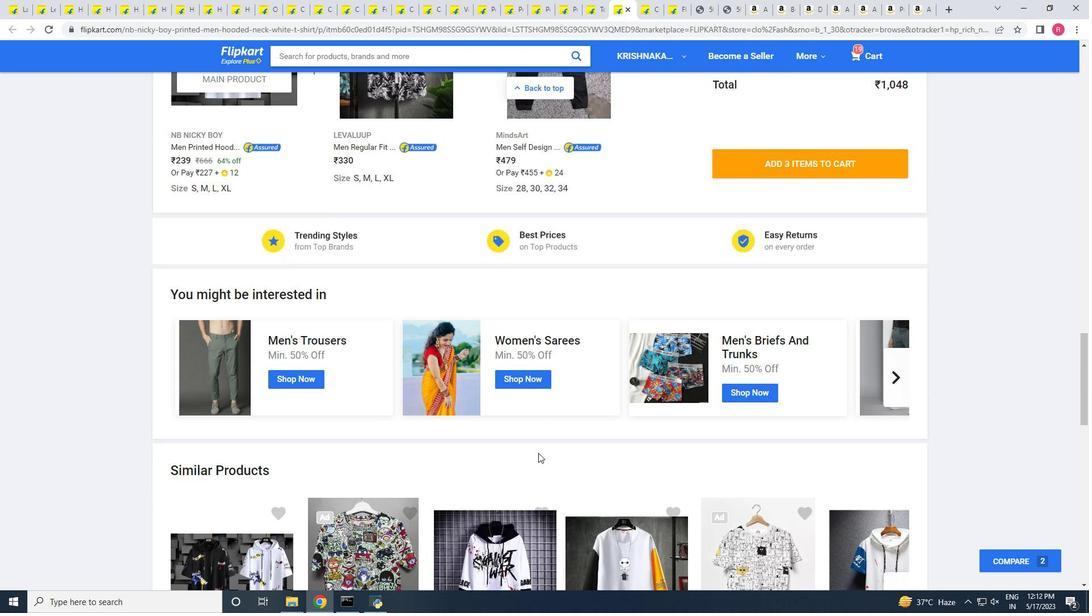 
Action: Mouse scrolled (538, 452) with delta (0, 0)
Screenshot: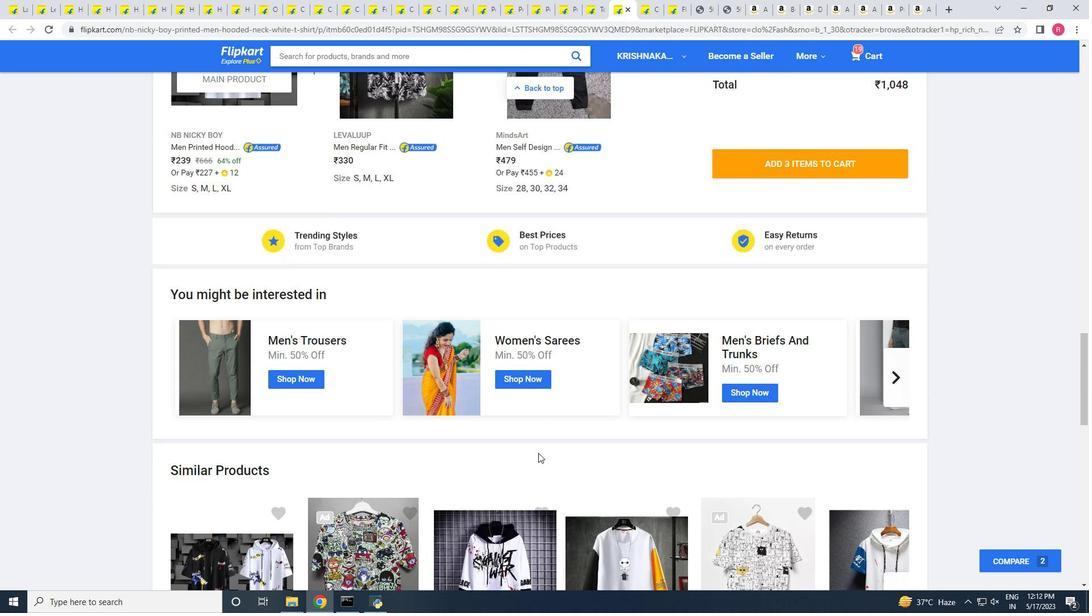 
Action: Mouse moved to (248, 275)
Screenshot: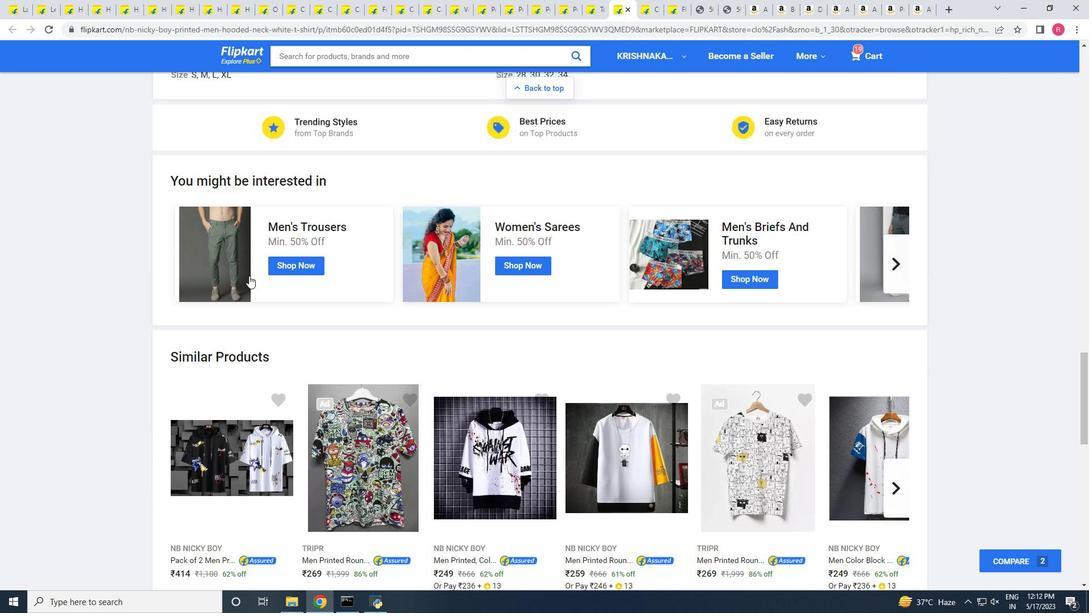 
Action: Mouse pressed left at (248, 275)
Screenshot: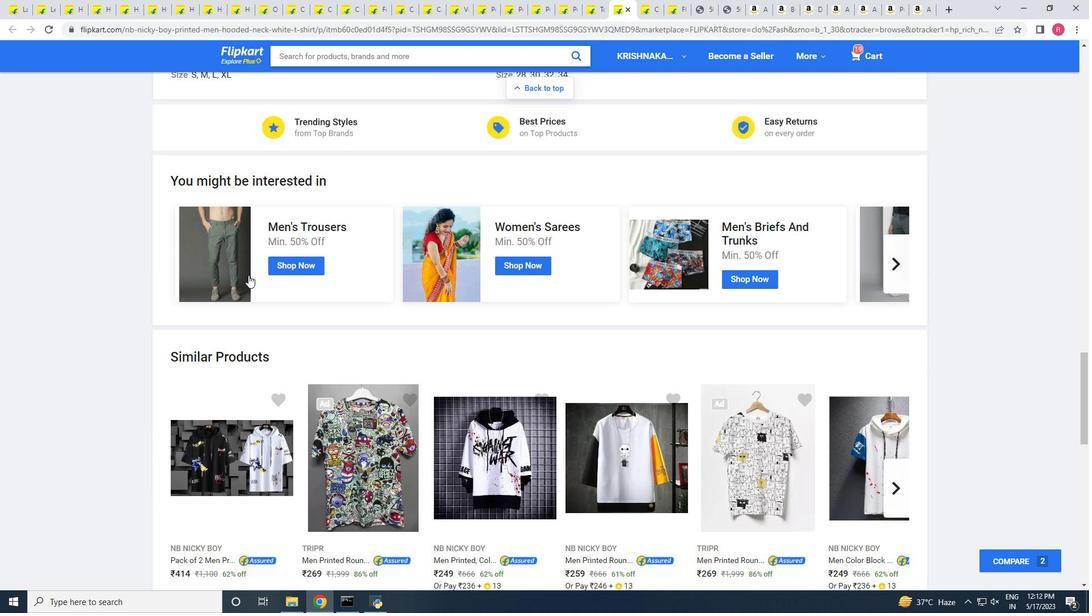 
Action: Mouse moved to (410, 297)
Screenshot: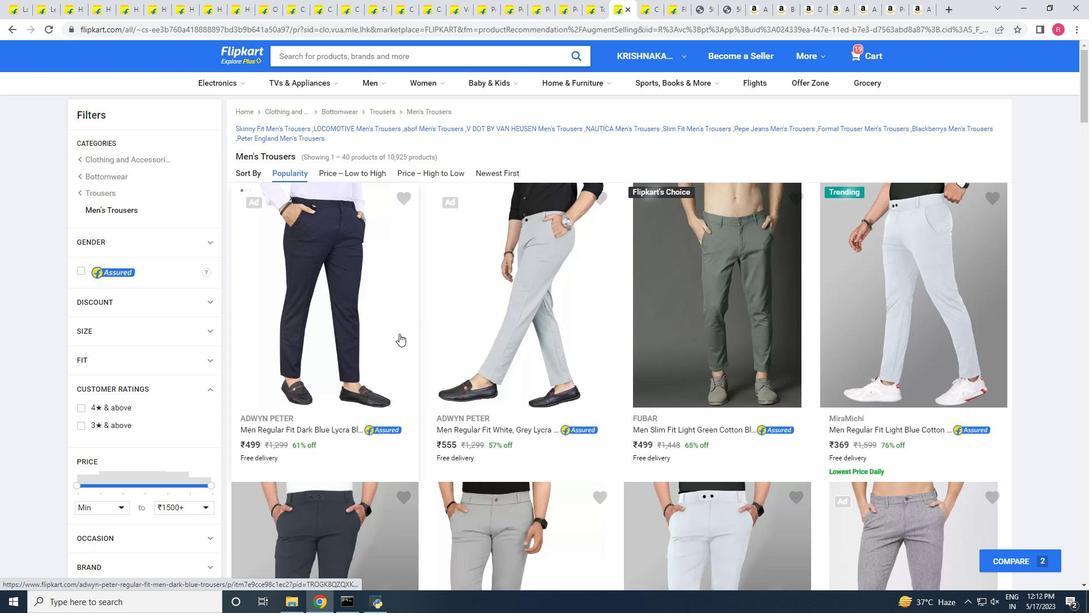 
Action: Mouse scrolled (410, 296) with delta (0, 0)
Screenshot: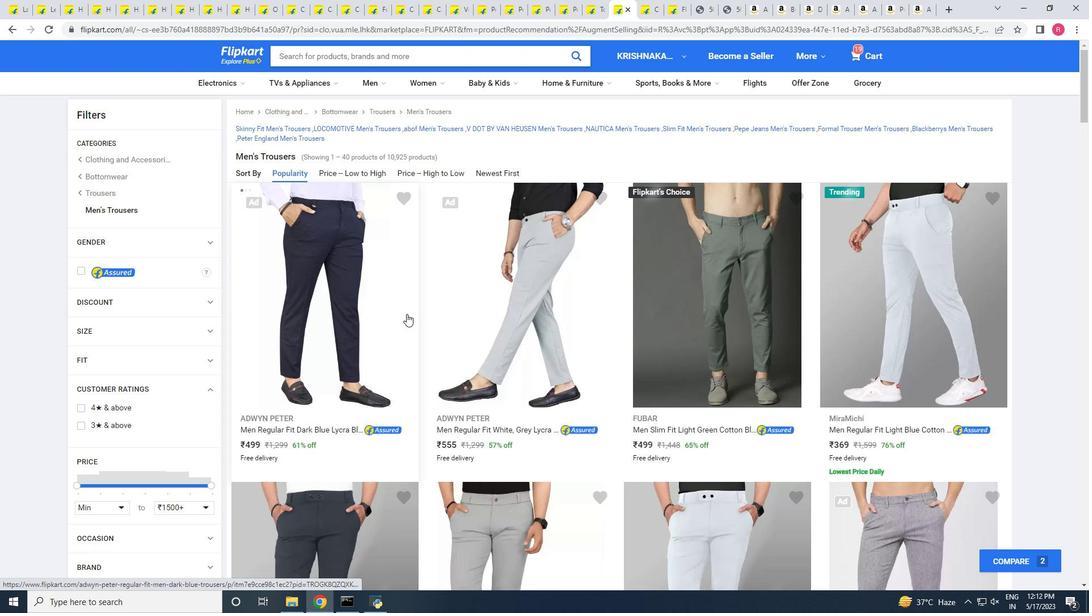 
Action: Mouse scrolled (410, 296) with delta (0, 0)
Screenshot: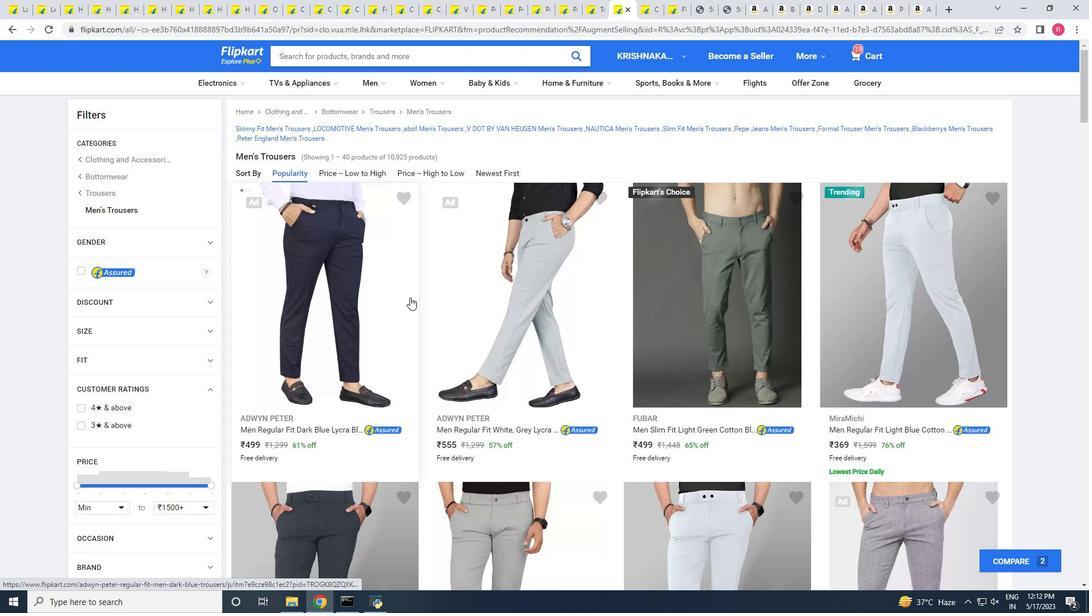 
Action: Mouse scrolled (410, 296) with delta (0, 0)
Screenshot: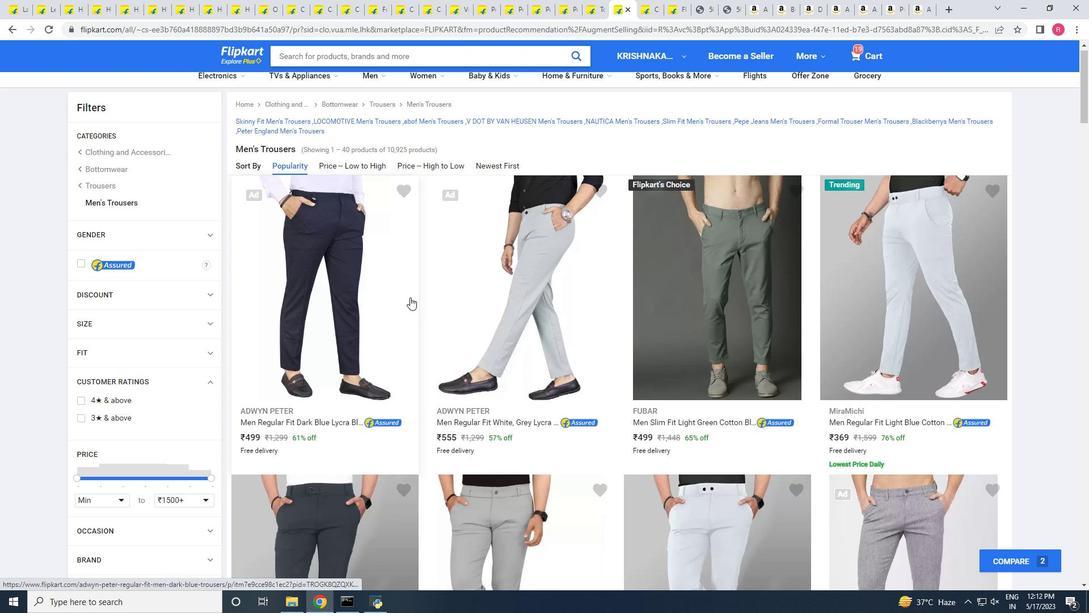 
Action: Mouse scrolled (410, 298) with delta (0, 0)
Screenshot: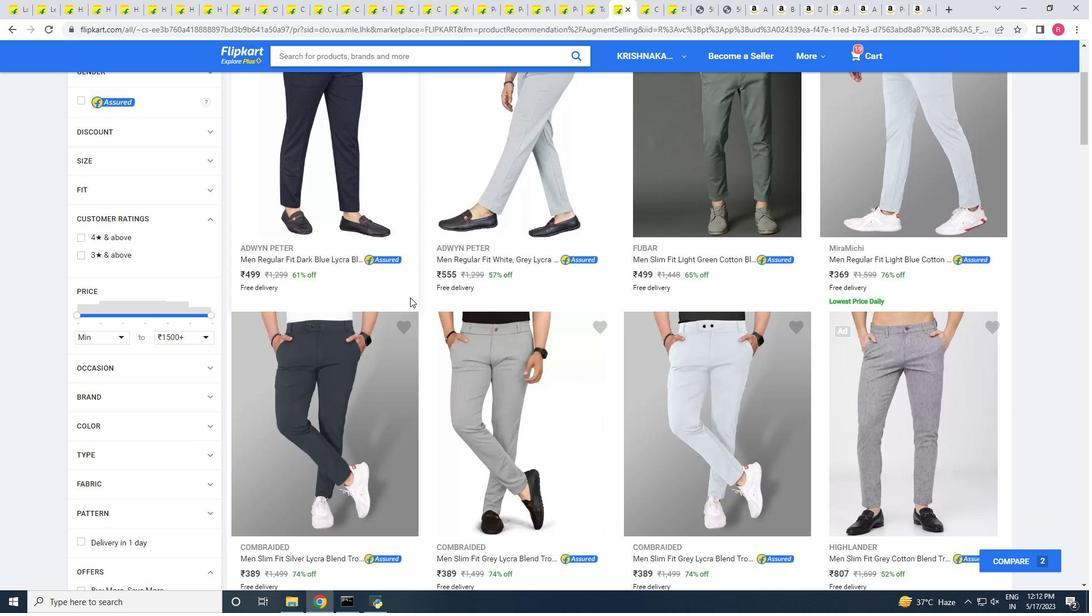 
Action: Mouse scrolled (410, 298) with delta (0, 0)
Screenshot: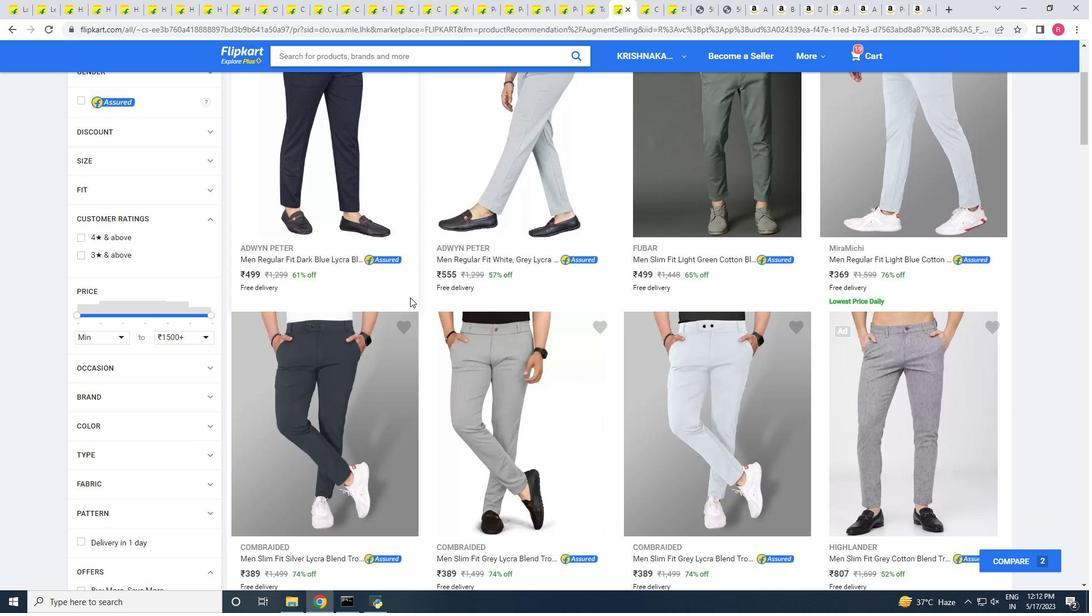 
Action: Mouse moved to (521, 293)
Screenshot: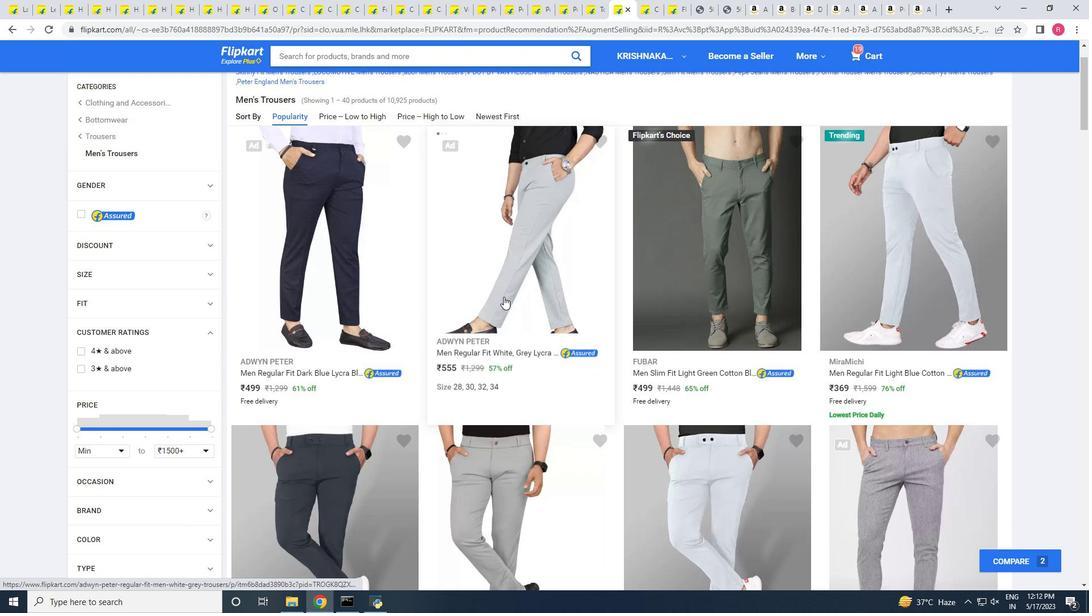 
Action: Mouse scrolled (521, 292) with delta (0, 0)
Screenshot: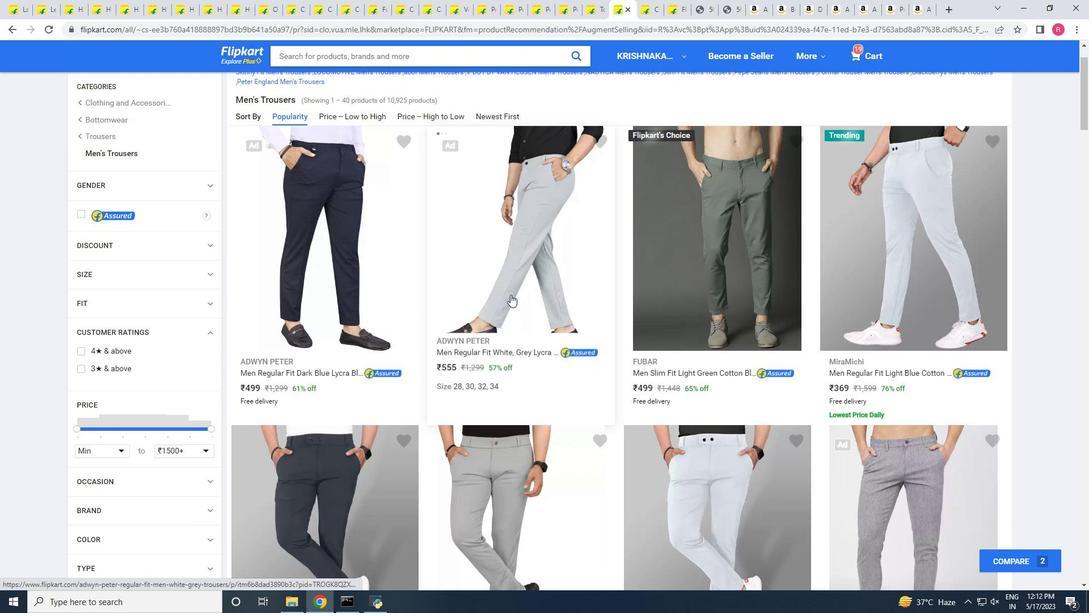 
Action: Mouse scrolled (521, 292) with delta (0, 0)
Screenshot: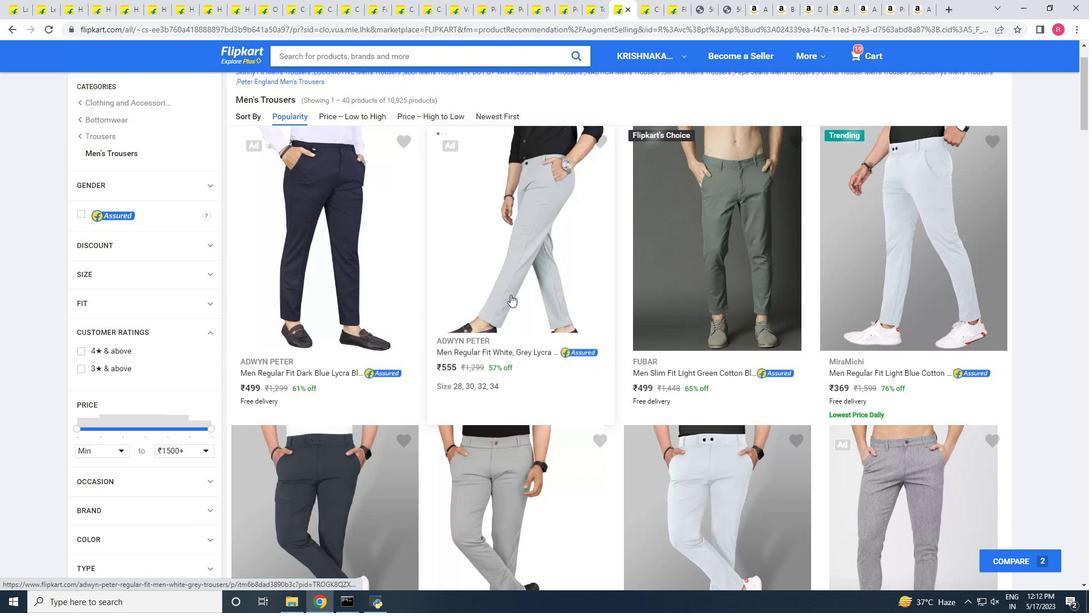 
Action: Mouse scrolled (521, 292) with delta (0, 0)
Screenshot: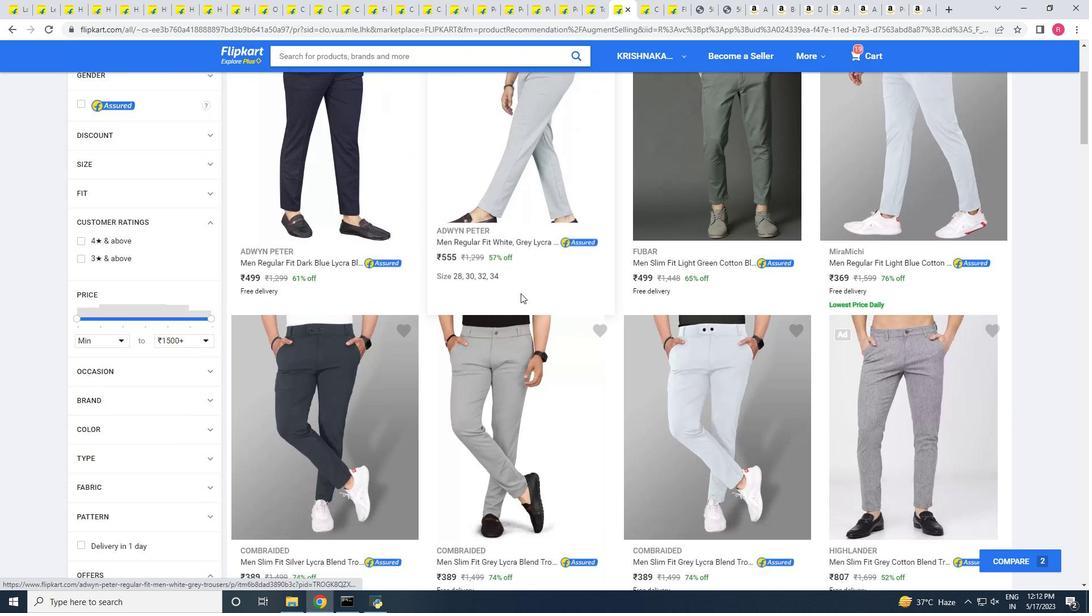 
Action: Mouse moved to (516, 317)
Screenshot: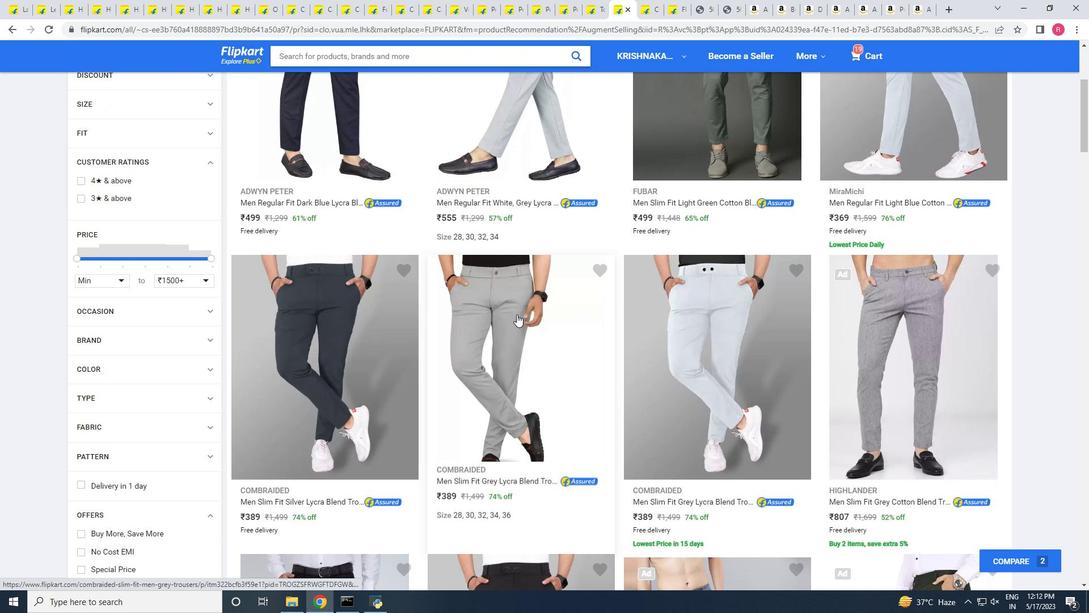 
Action: Mouse scrolled (516, 316) with delta (0, 0)
Screenshot: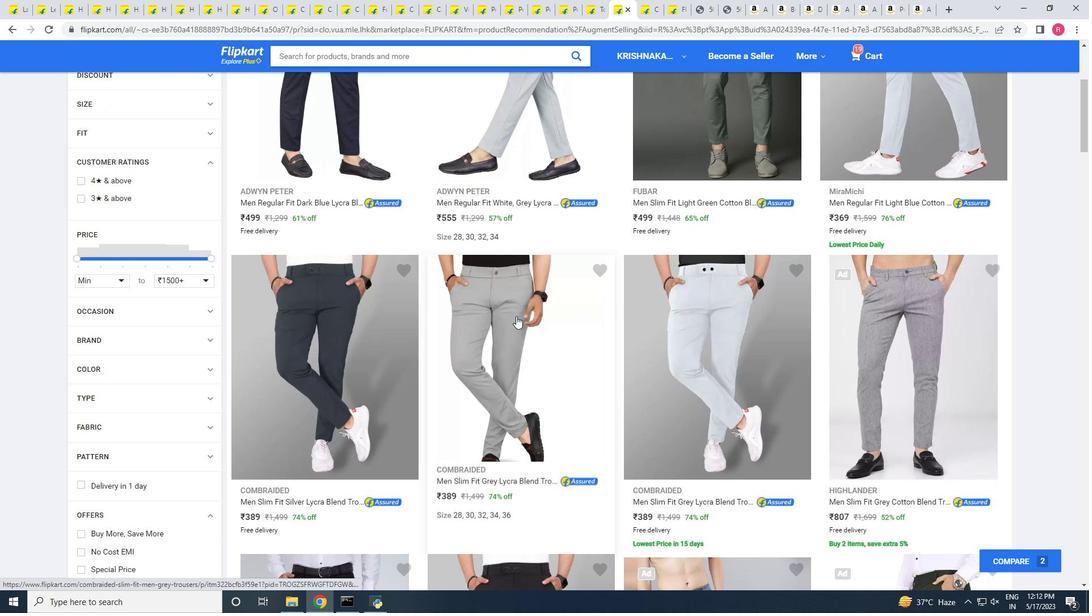 
Action: Mouse moved to (516, 317)
Screenshot: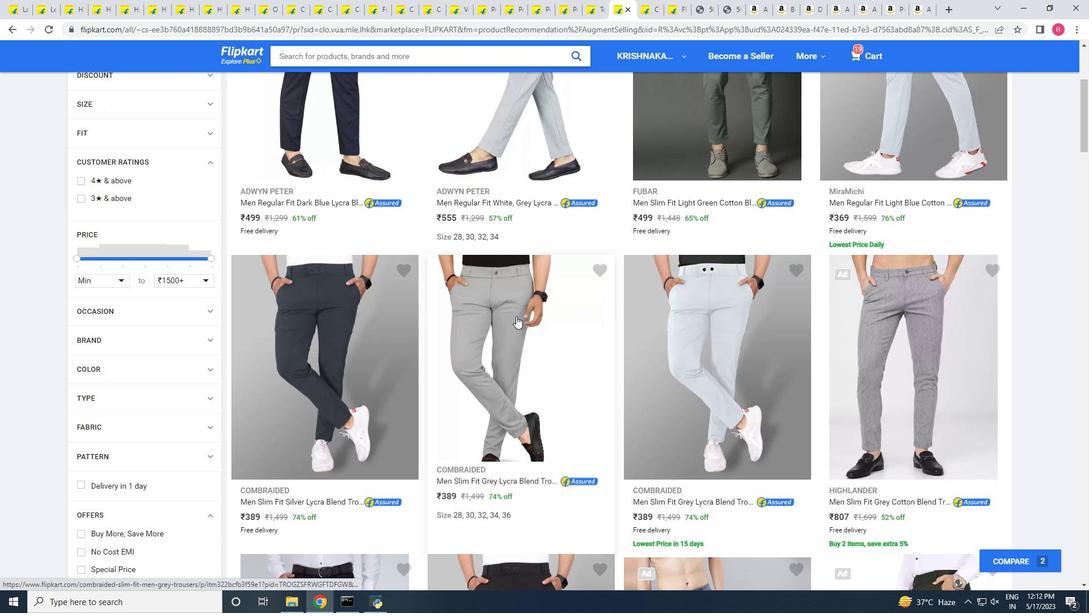 
Action: Mouse scrolled (516, 317) with delta (0, 0)
Screenshot: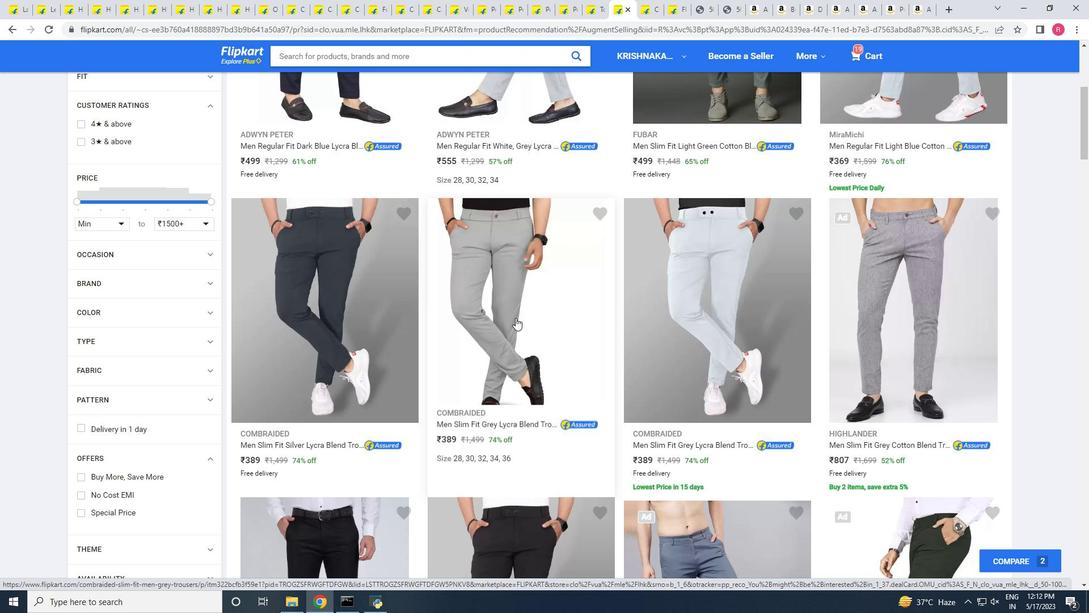 
Action: Mouse moved to (428, 321)
Screenshot: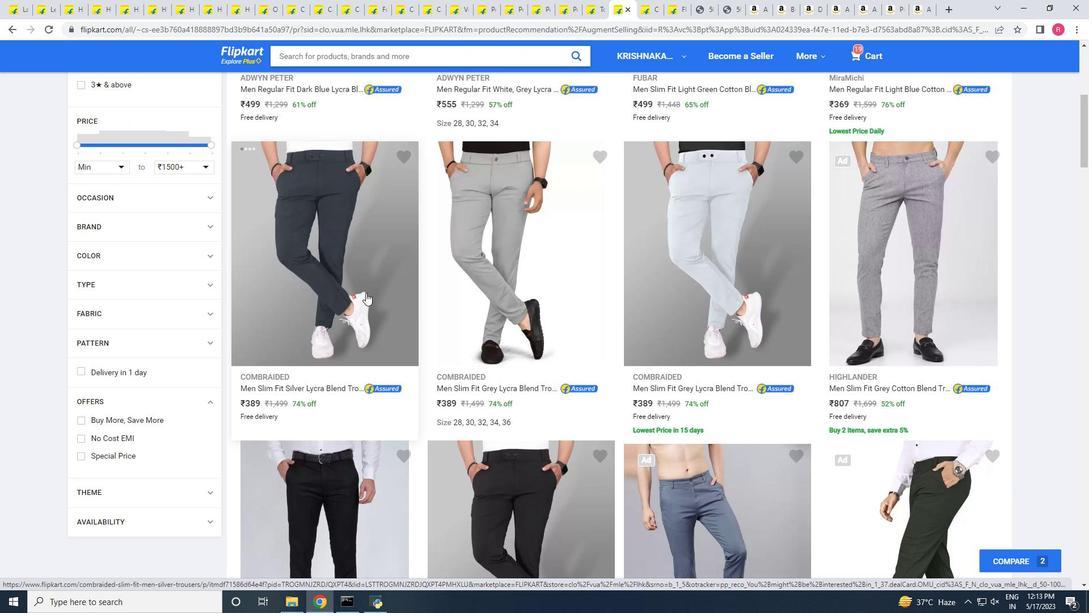 
Action: Mouse scrolled (428, 321) with delta (0, 0)
Screenshot: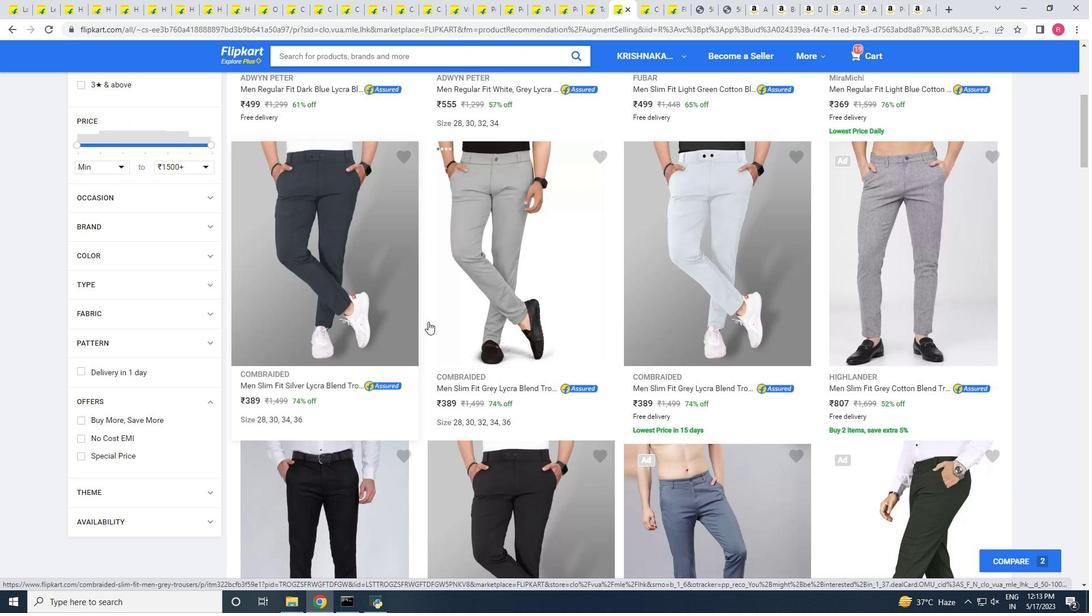 
Action: Mouse scrolled (428, 321) with delta (0, 0)
Screenshot: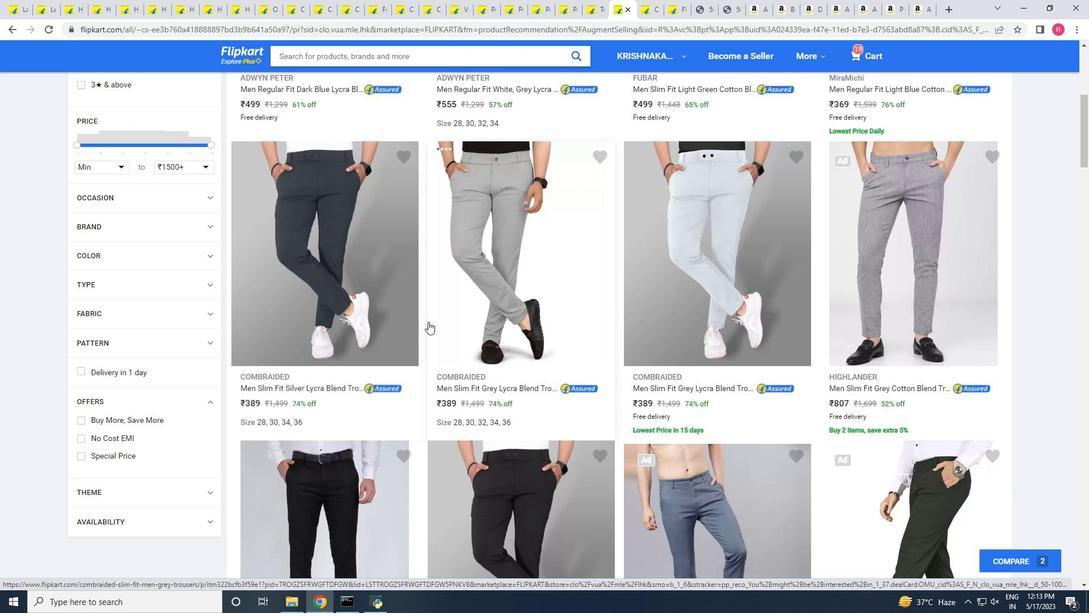 
Action: Mouse moved to (432, 318)
Screenshot: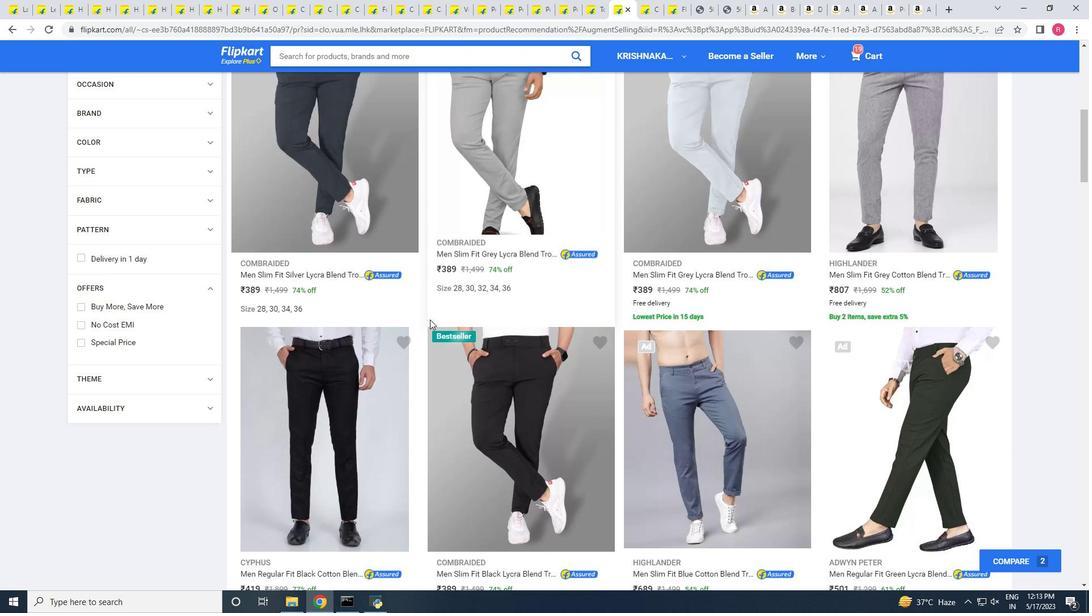
Action: Mouse scrolled (432, 317) with delta (0, 0)
Screenshot: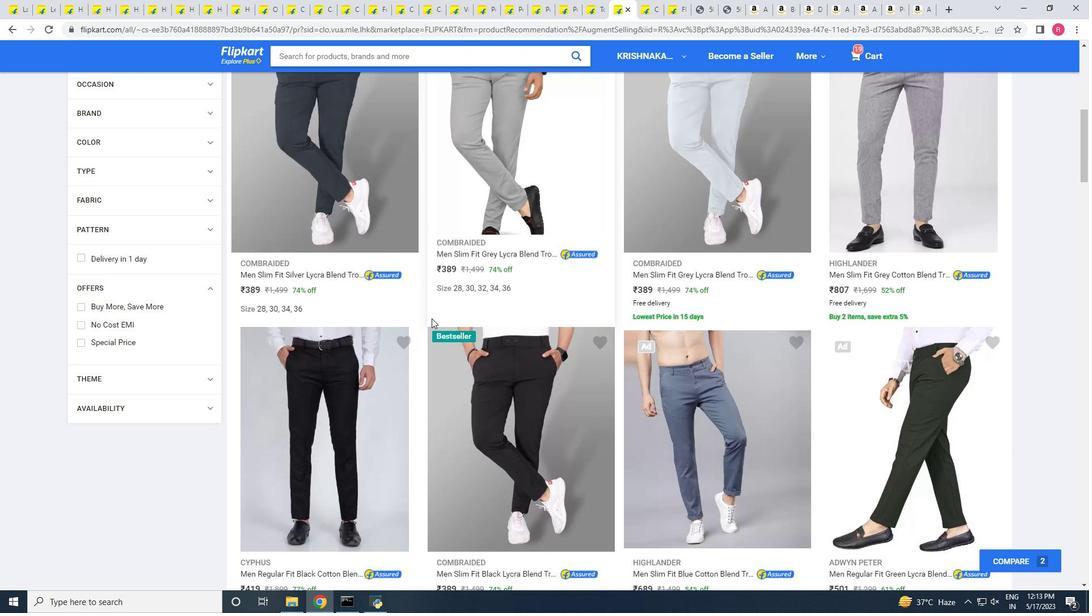 
Action: Mouse scrolled (432, 317) with delta (0, 0)
Screenshot: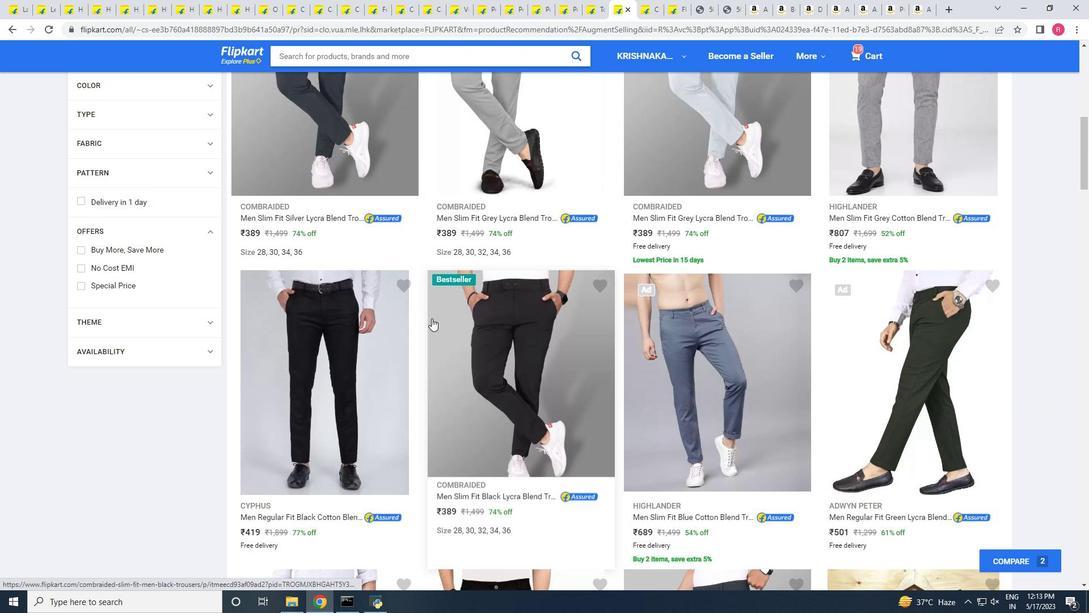 
Action: Mouse scrolled (432, 319) with delta (0, 0)
Screenshot: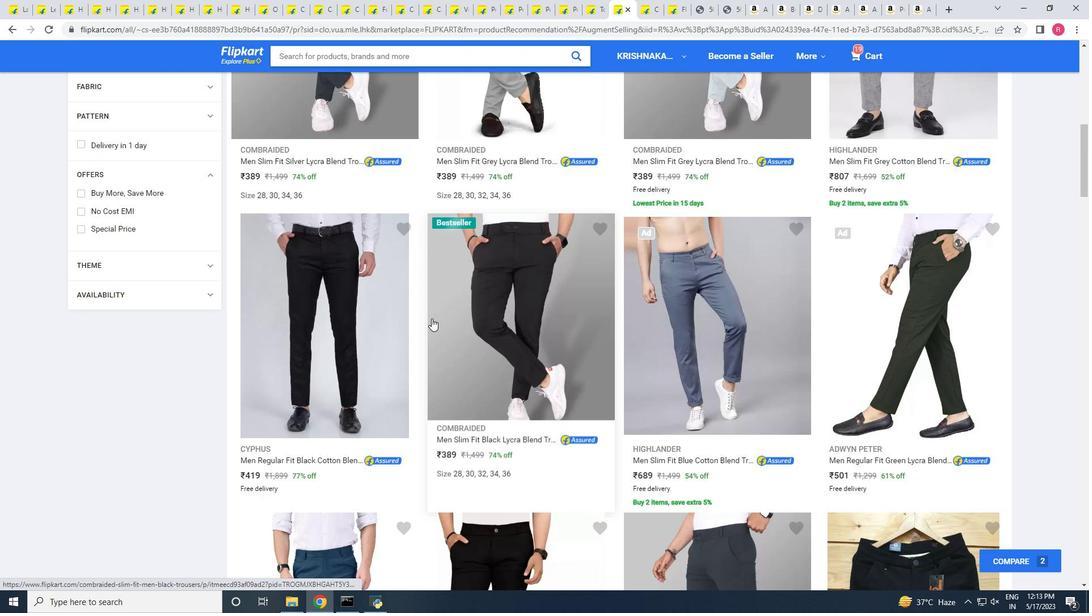 
Action: Mouse scrolled (432, 319) with delta (0, 0)
Screenshot: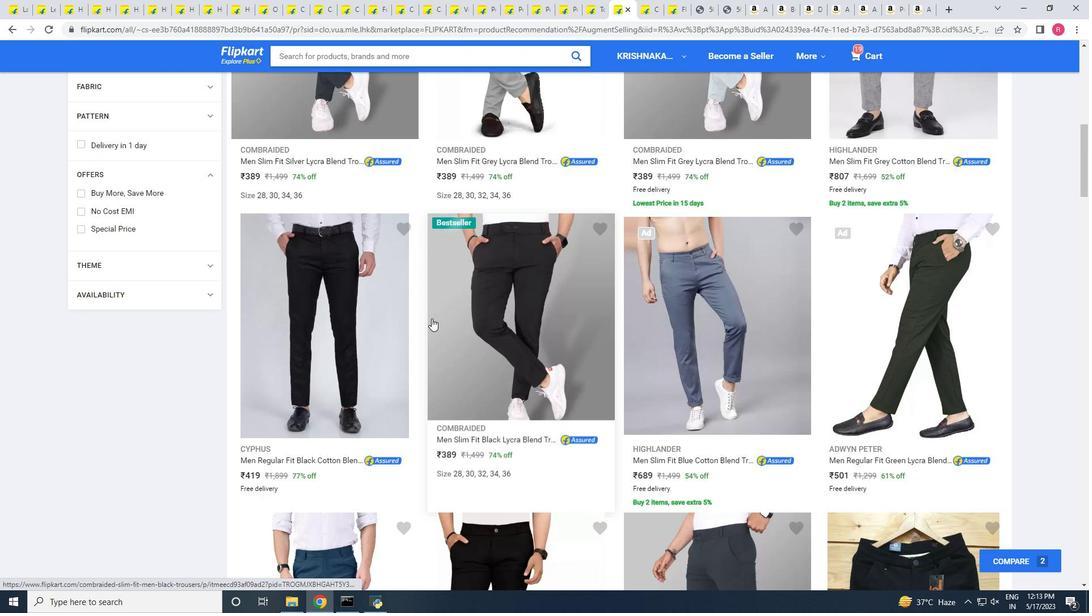 
Action: Mouse scrolled (432, 319) with delta (0, 0)
Screenshot: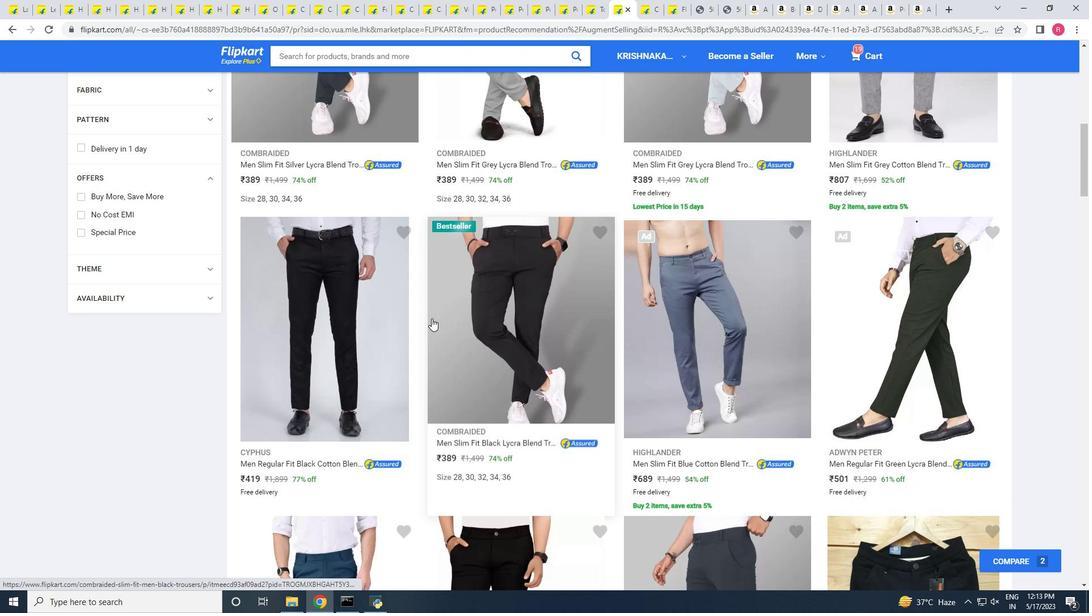 
Action: Mouse scrolled (432, 319) with delta (0, 0)
Screenshot: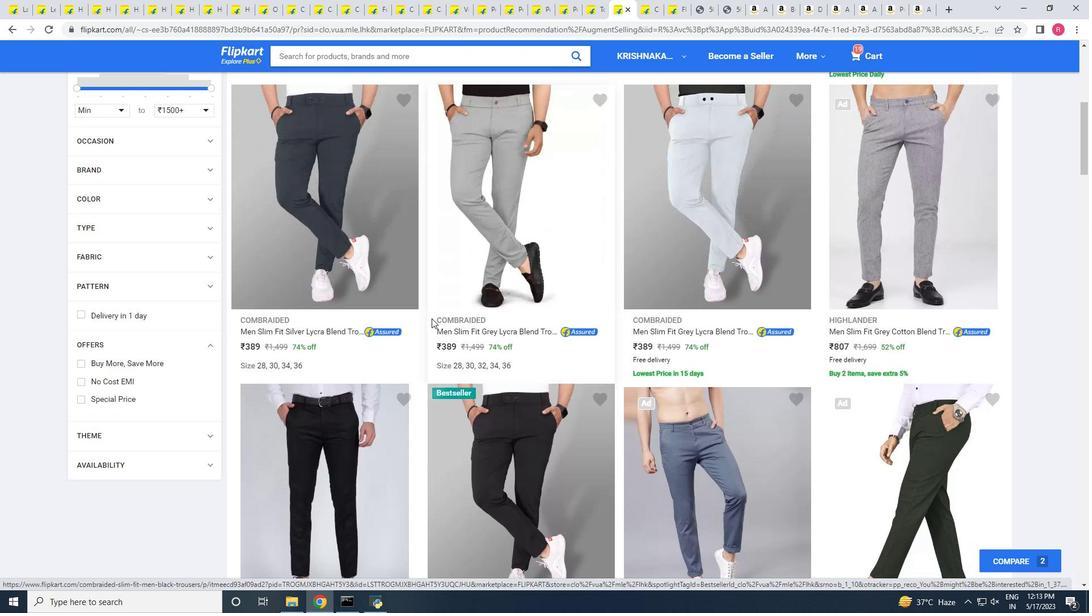 
Action: Mouse moved to (655, 303)
Screenshot: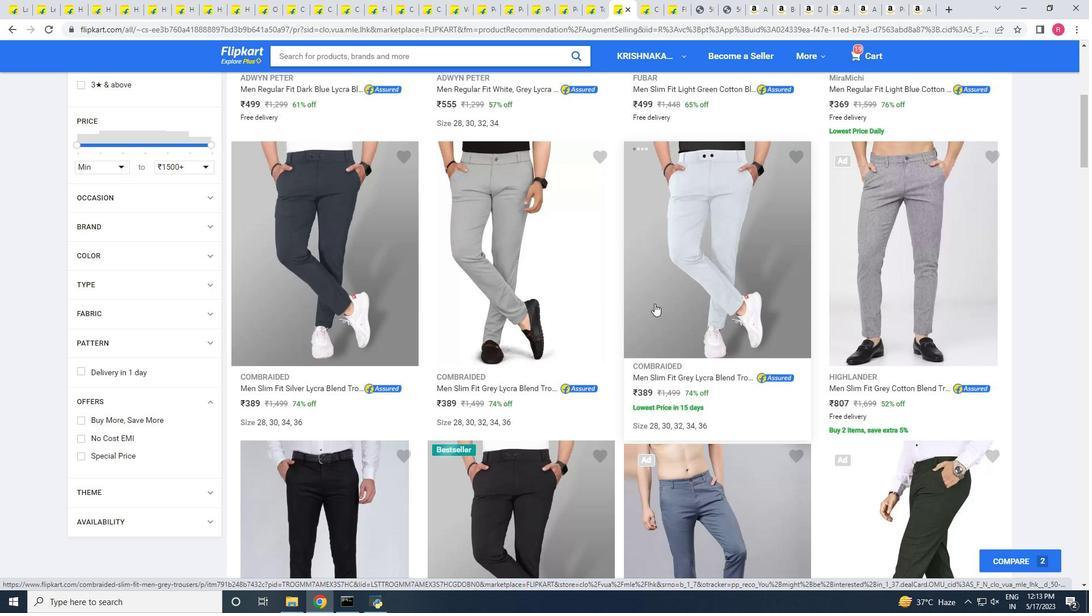 
Action: Mouse scrolled (655, 304) with delta (0, 0)
Screenshot: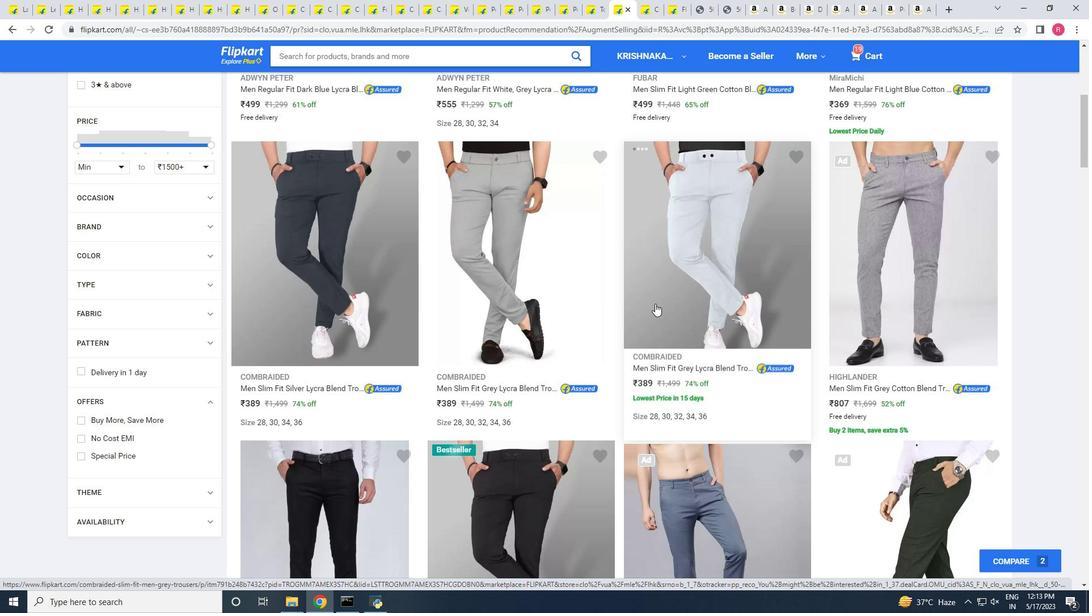 
Action: Mouse scrolled (655, 304) with delta (0, 0)
Screenshot: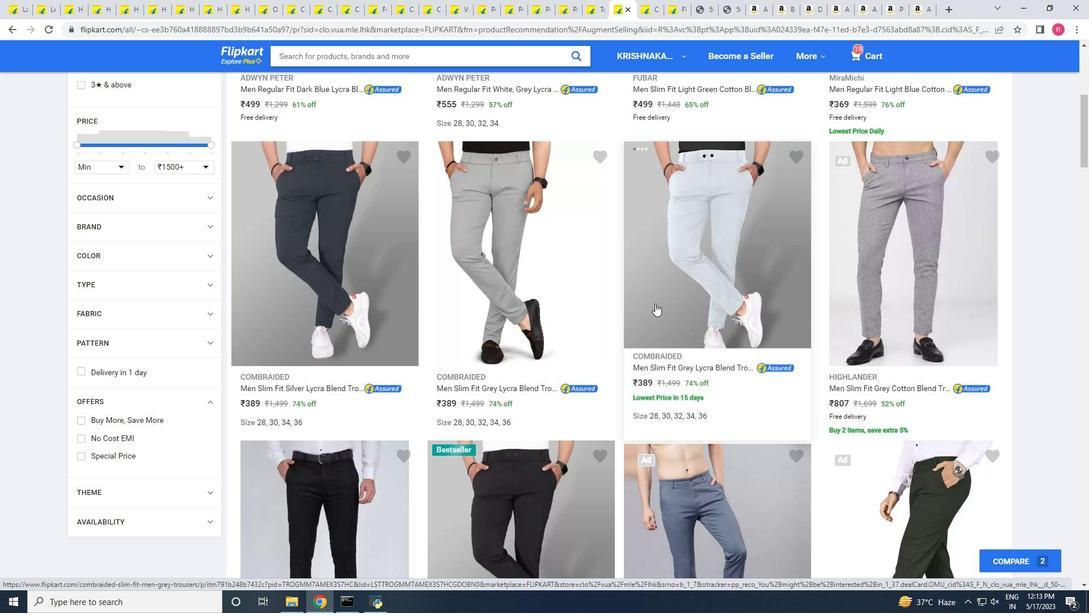 
Action: Mouse scrolled (655, 304) with delta (0, 0)
Screenshot: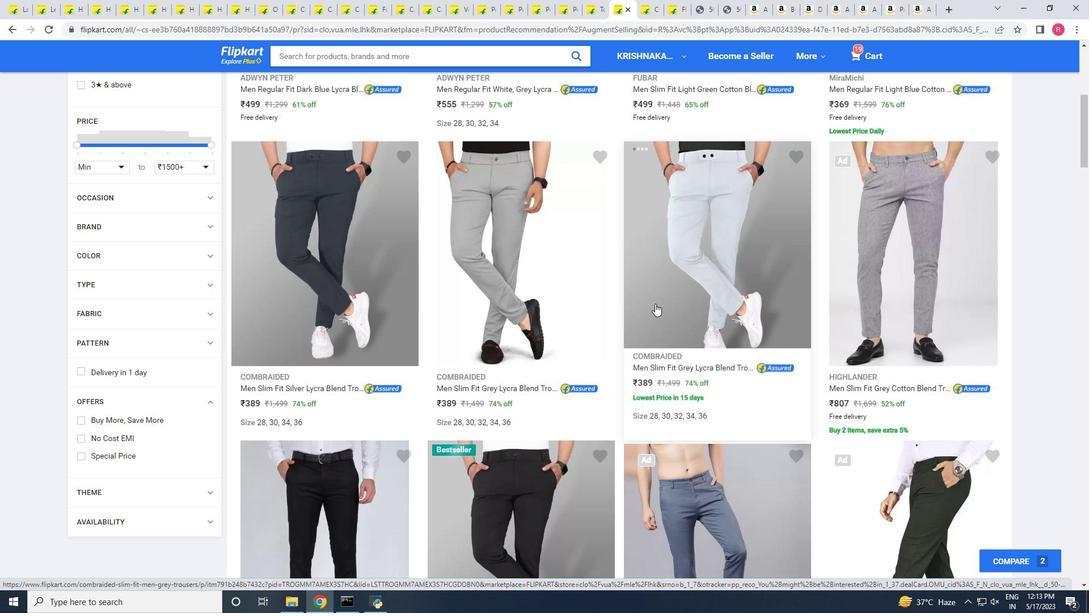 
Action: Mouse scrolled (655, 304) with delta (0, 0)
Screenshot: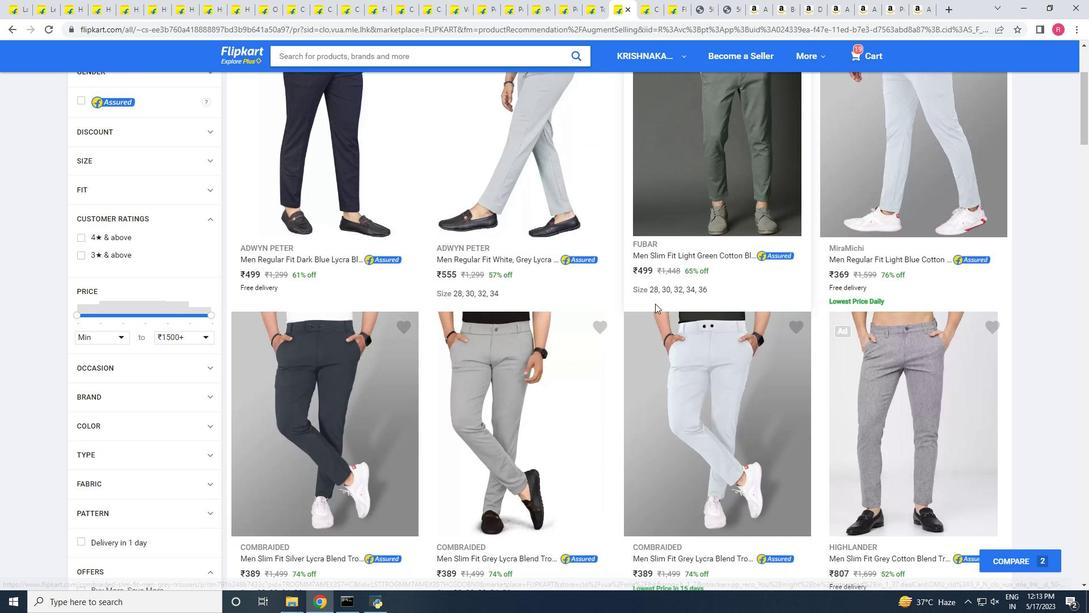 
Action: Mouse scrolled (655, 304) with delta (0, 0)
Screenshot: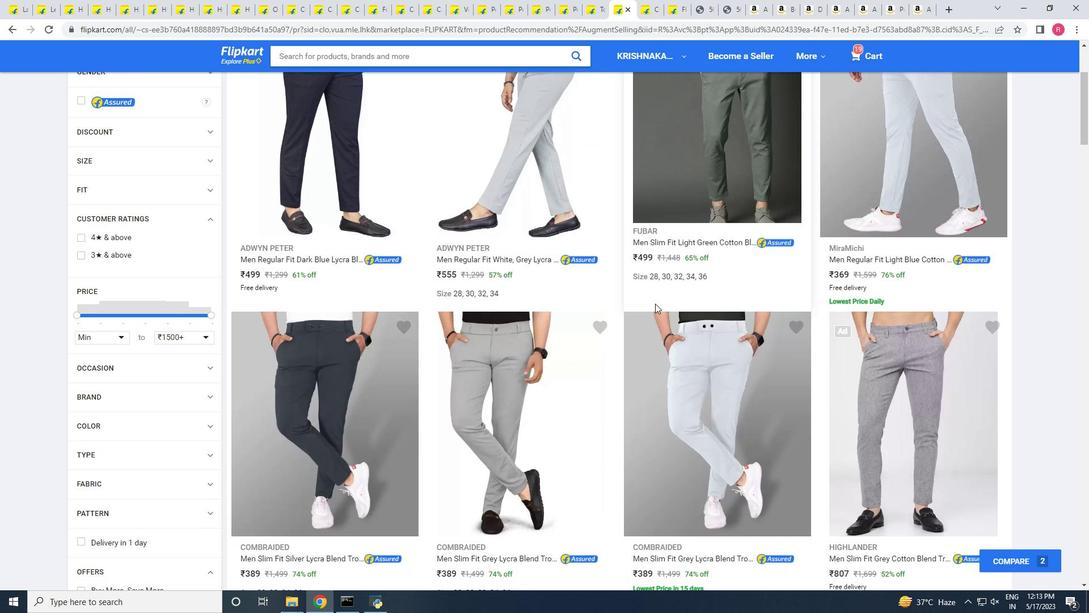 
Action: Mouse scrolled (655, 303) with delta (0, 0)
Screenshot: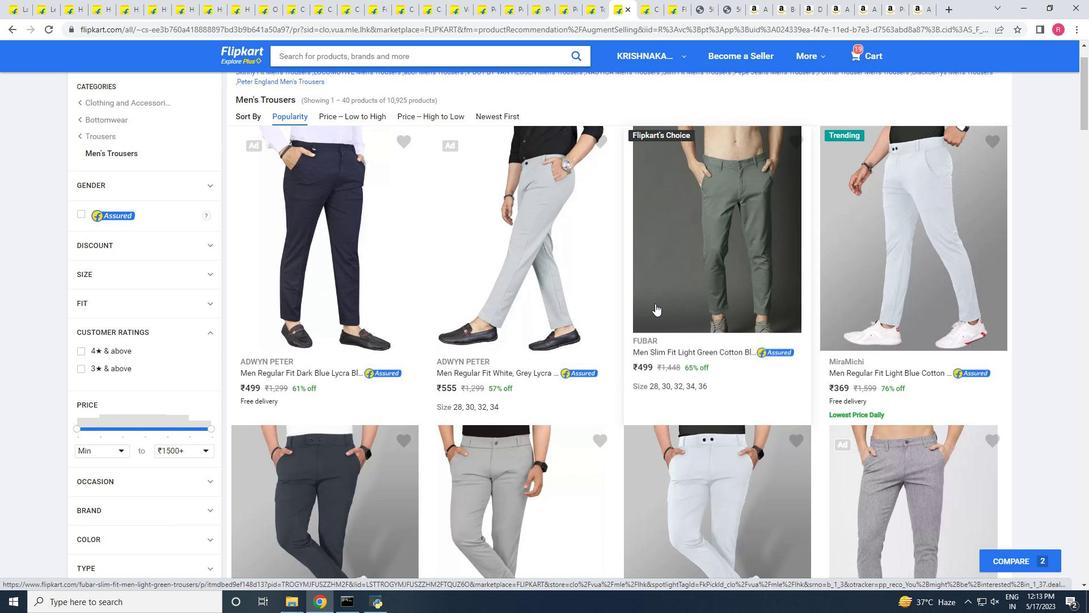 
Action: Mouse scrolled (655, 303) with delta (0, 0)
Screenshot: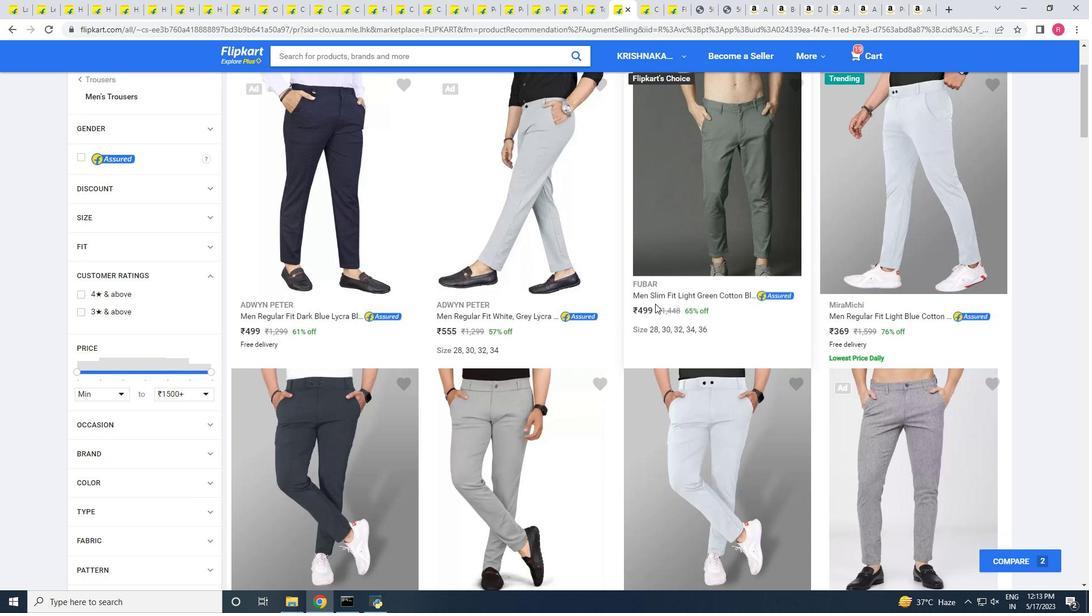 
Action: Mouse scrolled (655, 303) with delta (0, 0)
Screenshot: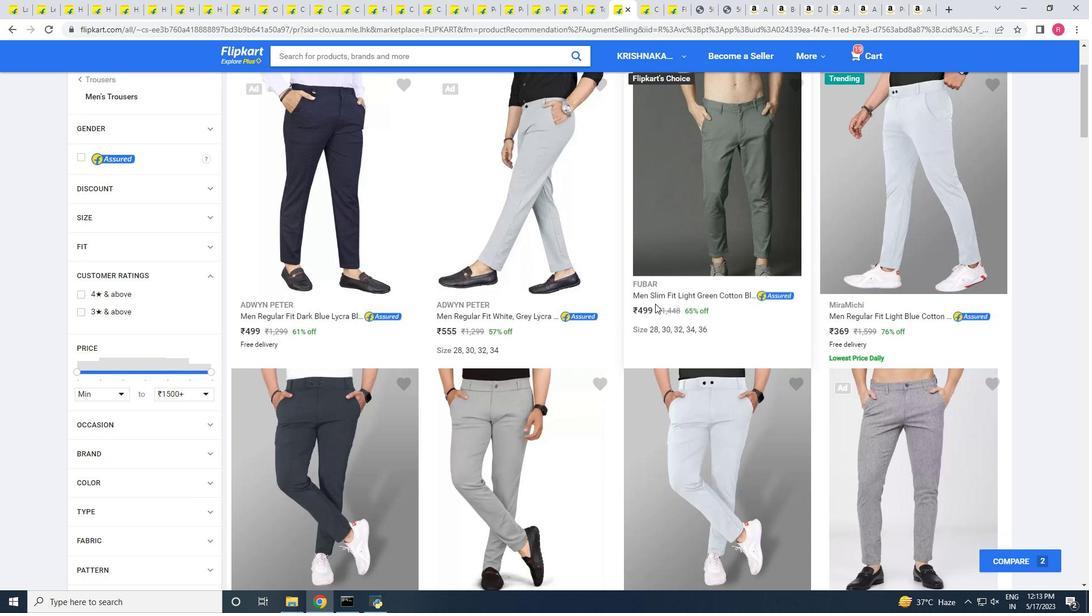 
Action: Mouse scrolled (655, 303) with delta (0, 0)
Screenshot: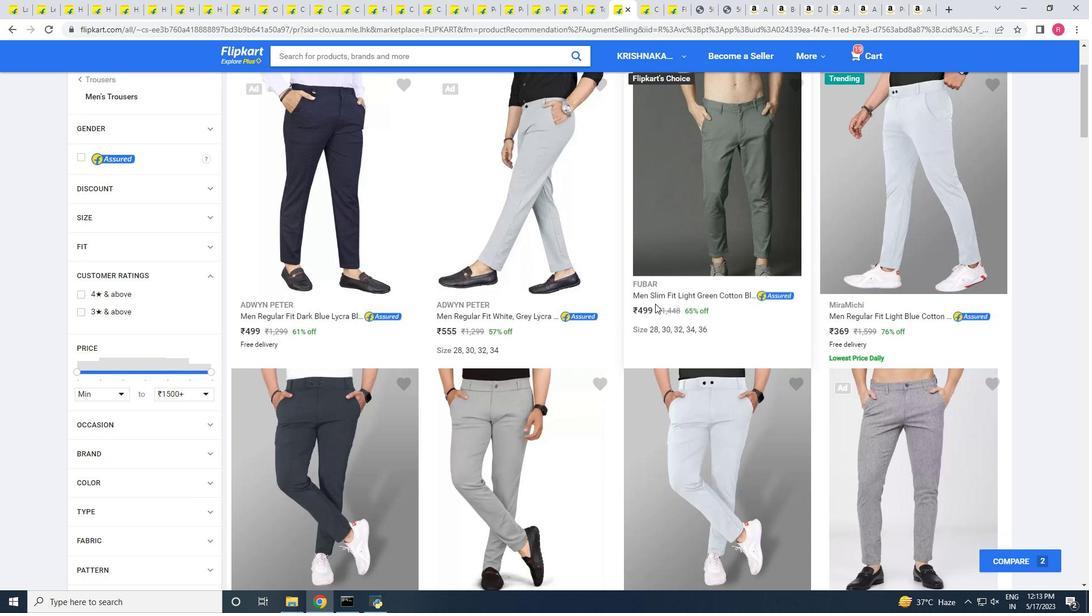 
Action: Mouse scrolled (655, 303) with delta (0, 0)
Screenshot: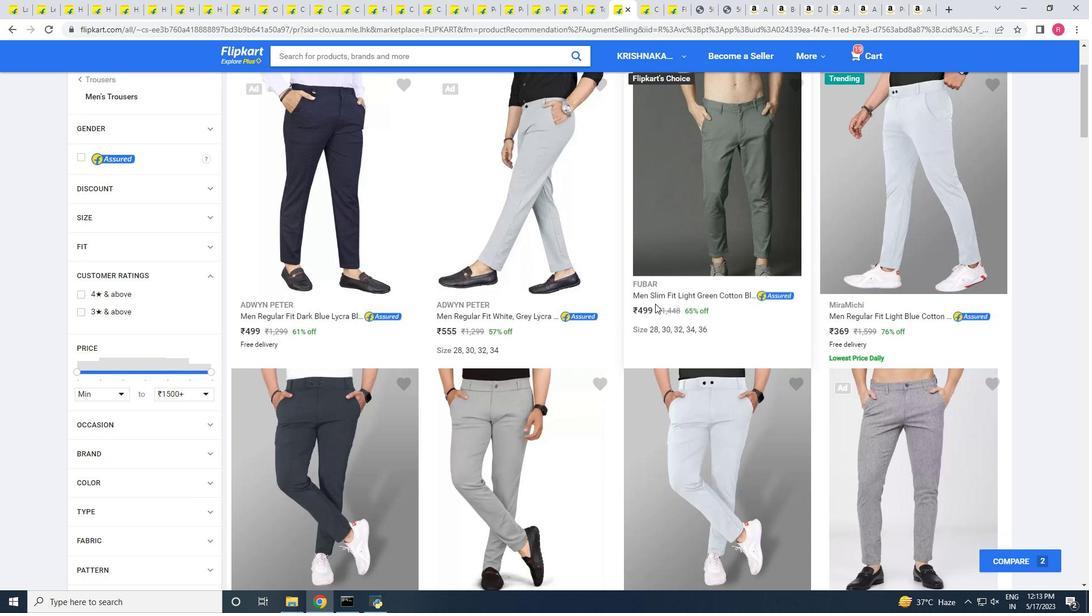 
Action: Mouse scrolled (655, 303) with delta (0, 0)
Screenshot: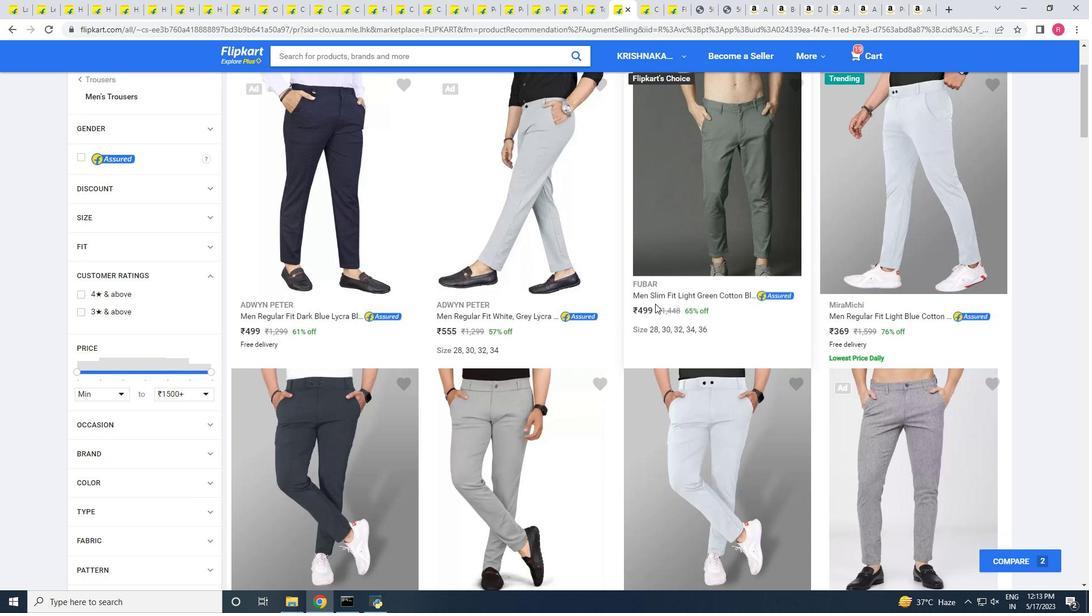 
Action: Mouse scrolled (655, 303) with delta (0, 0)
Screenshot: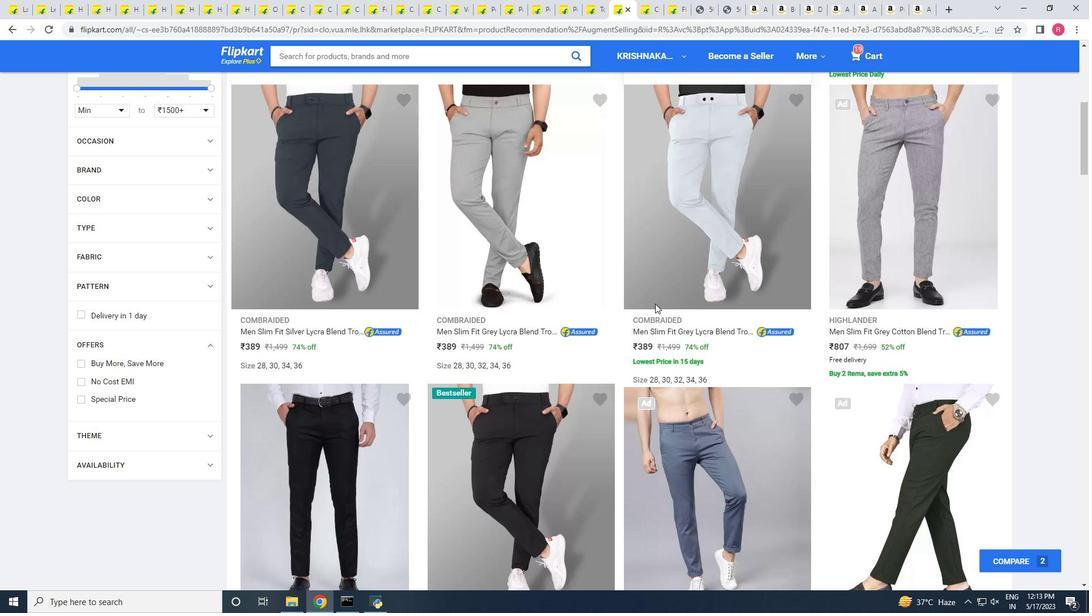 
Action: Mouse scrolled (655, 303) with delta (0, 0)
Screenshot: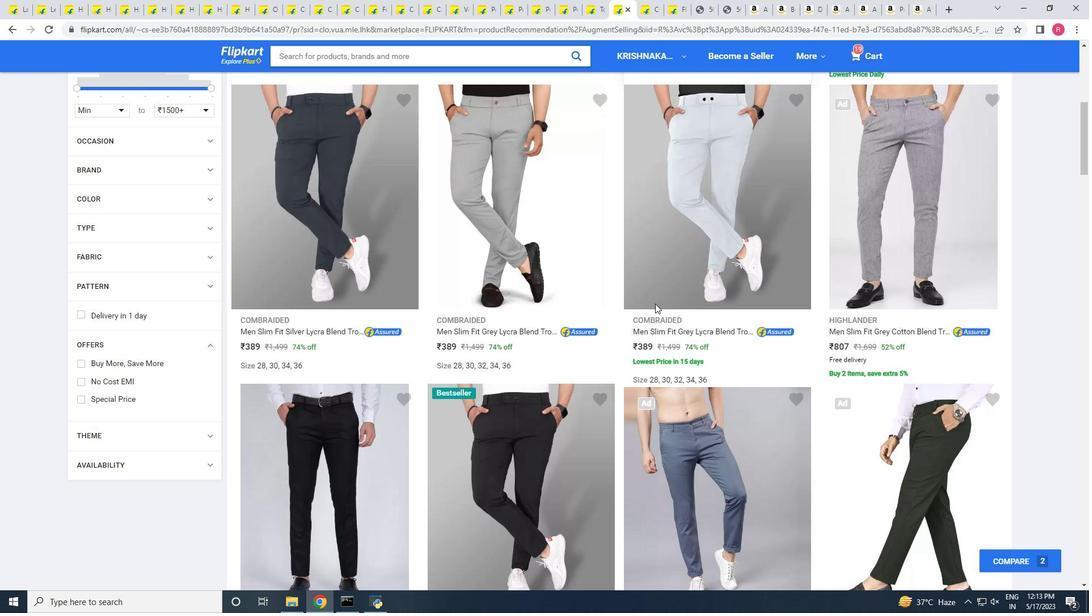 
Action: Mouse scrolled (655, 303) with delta (0, 0)
Screenshot: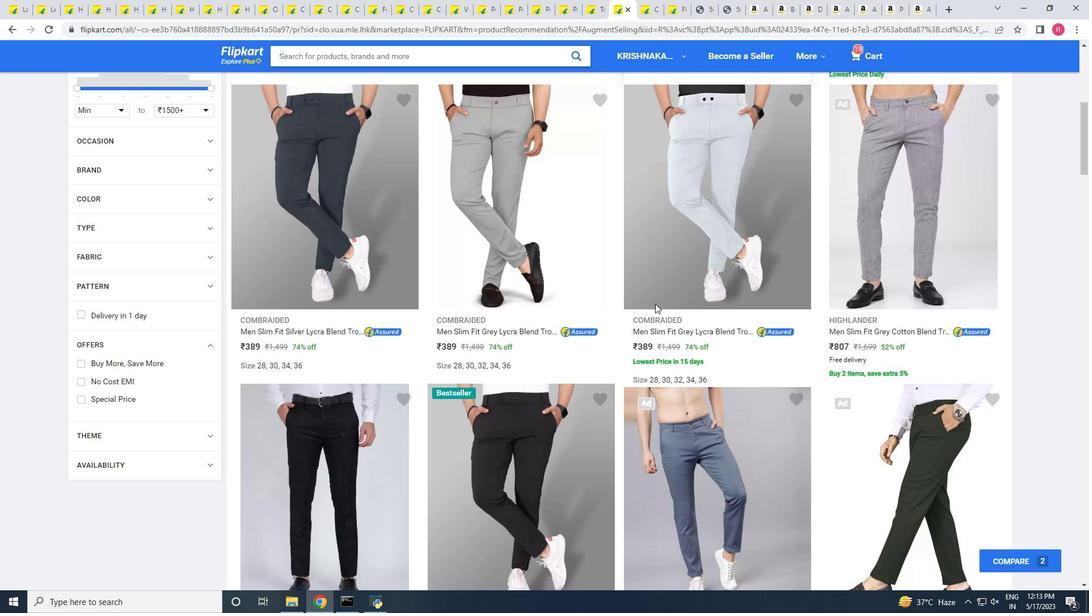 
Action: Mouse scrolled (655, 303) with delta (0, 0)
Screenshot: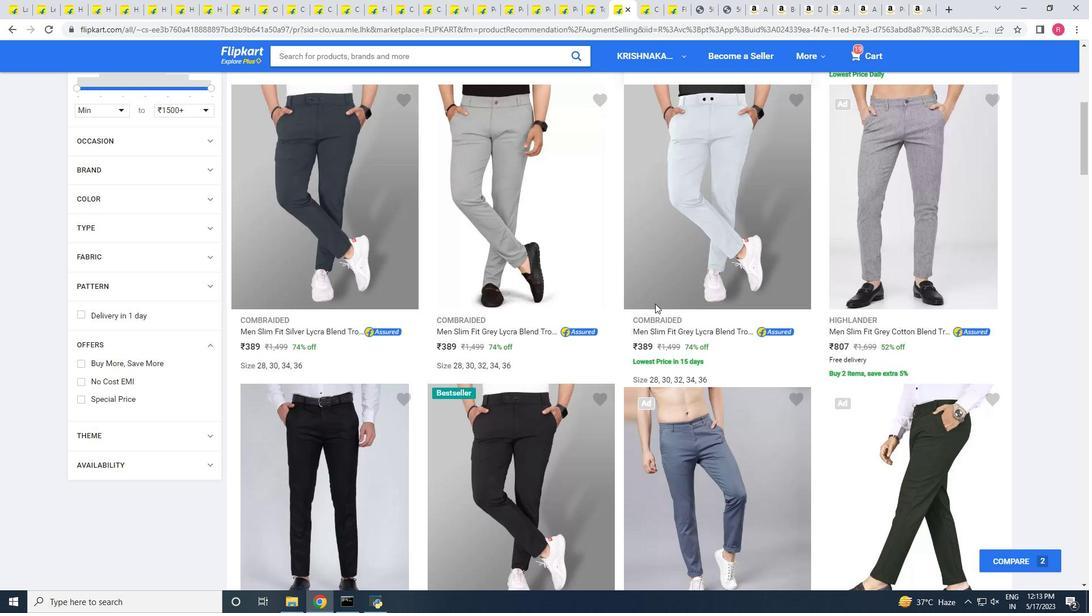 
Action: Mouse scrolled (655, 303) with delta (0, 0)
Screenshot: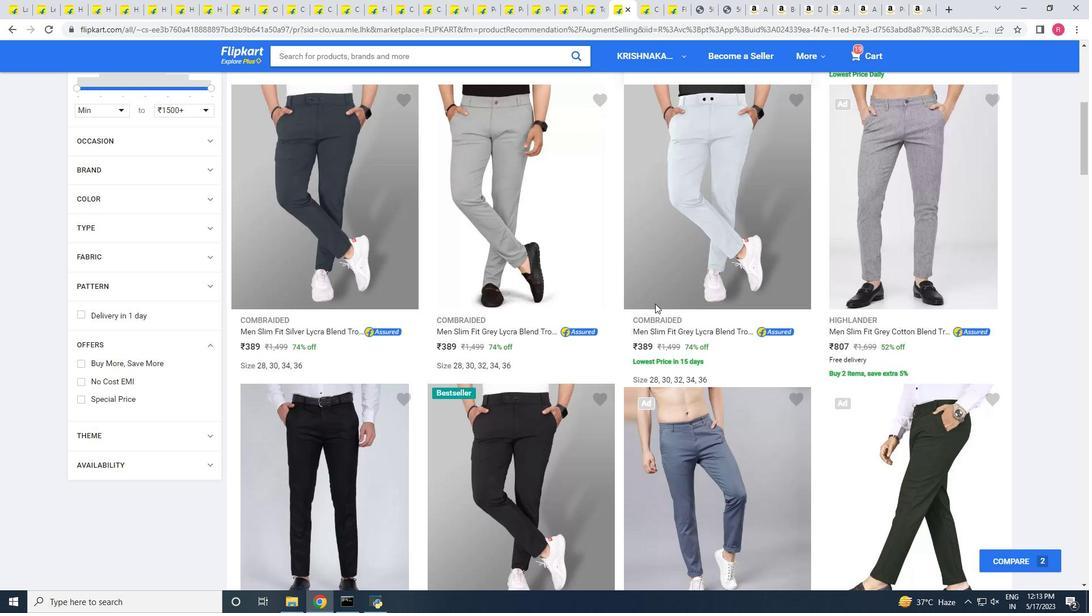 
Action: Mouse scrolled (655, 303) with delta (0, 0)
Screenshot: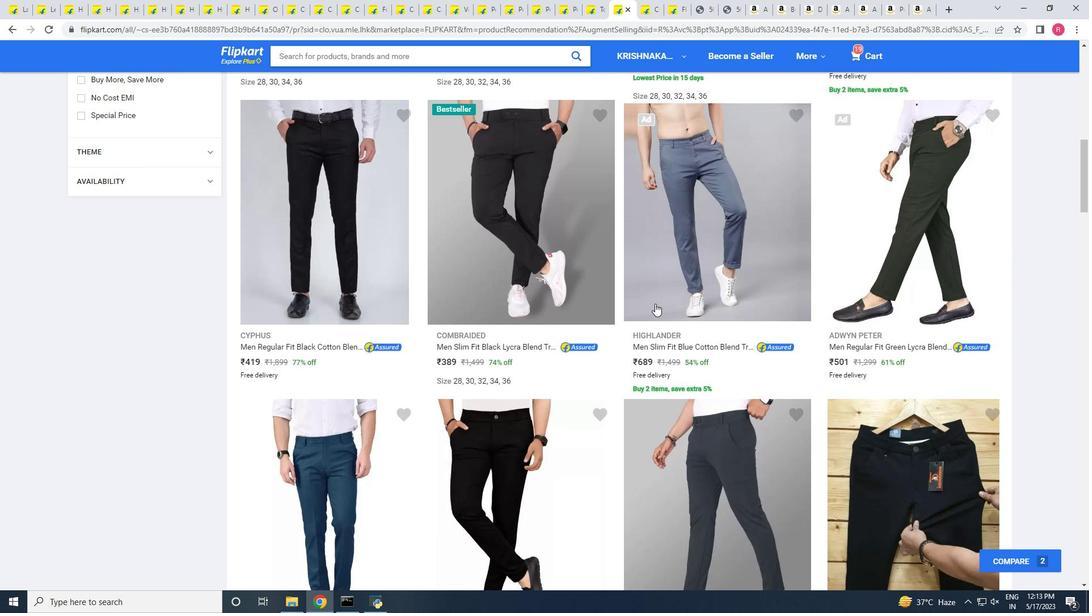 
Action: Mouse scrolled (655, 303) with delta (0, 0)
Screenshot: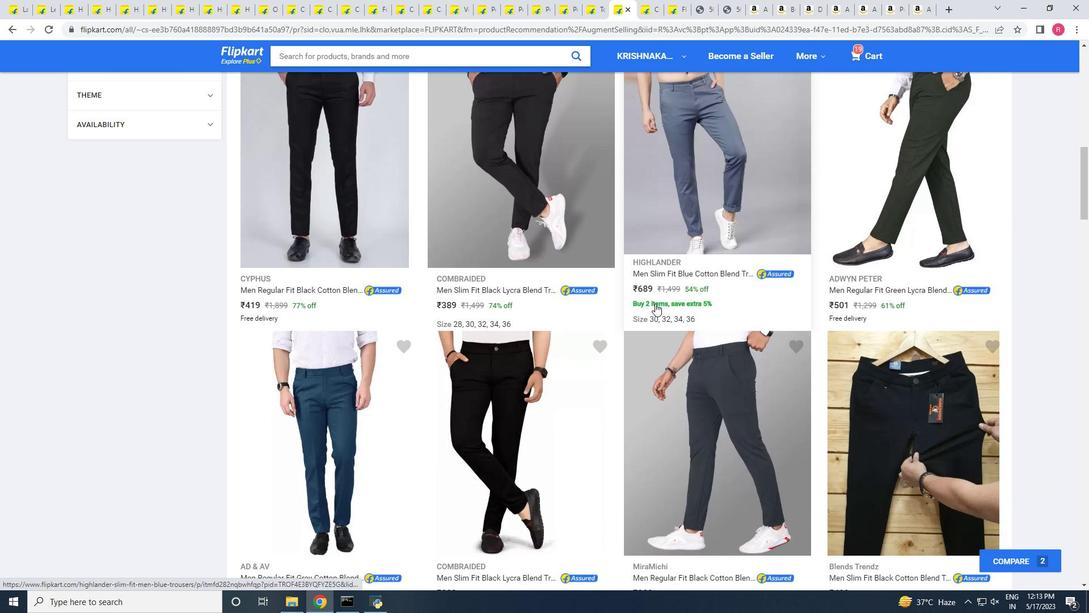 
Action: Mouse scrolled (655, 303) with delta (0, 0)
Screenshot: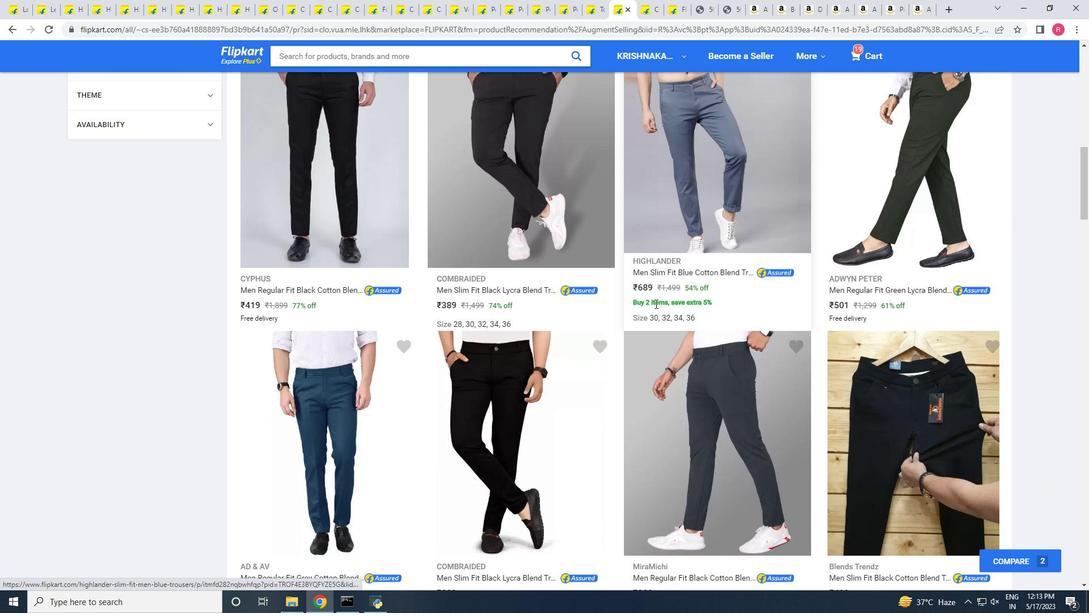 
Action: Mouse scrolled (655, 303) with delta (0, 0)
Screenshot: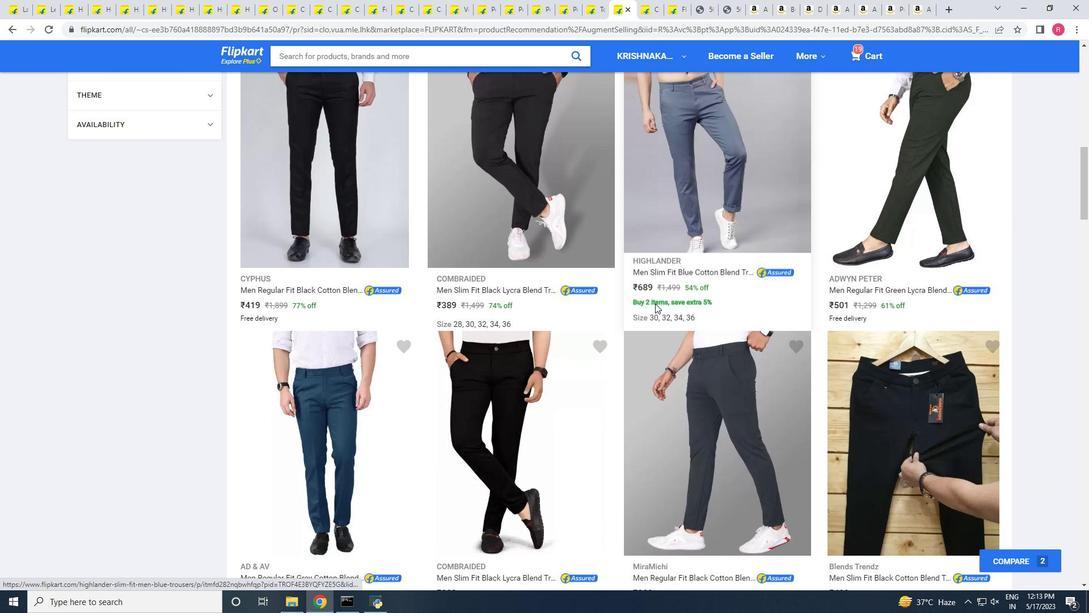 
Action: Mouse moved to (891, 312)
Screenshot: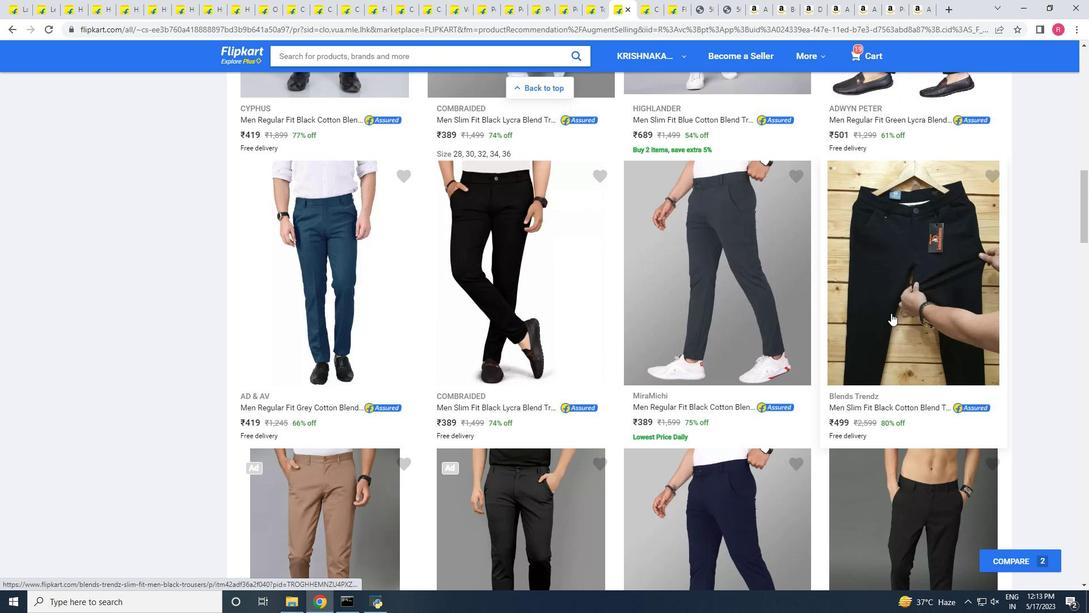 
Action: Mouse scrolled (891, 311) with delta (0, 0)
Screenshot: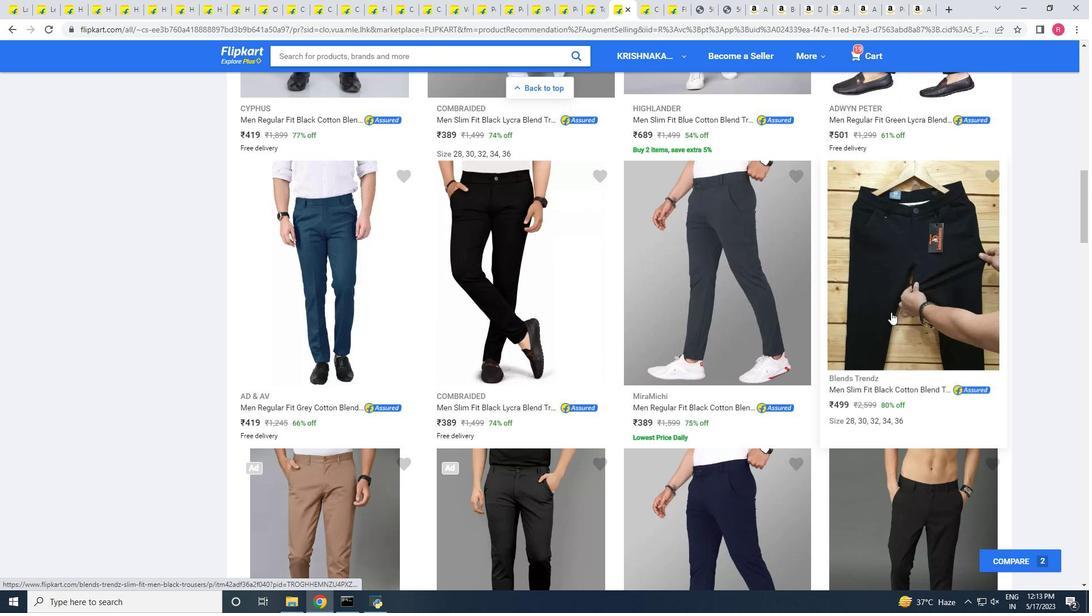 
Action: Mouse scrolled (891, 311) with delta (0, 0)
Screenshot: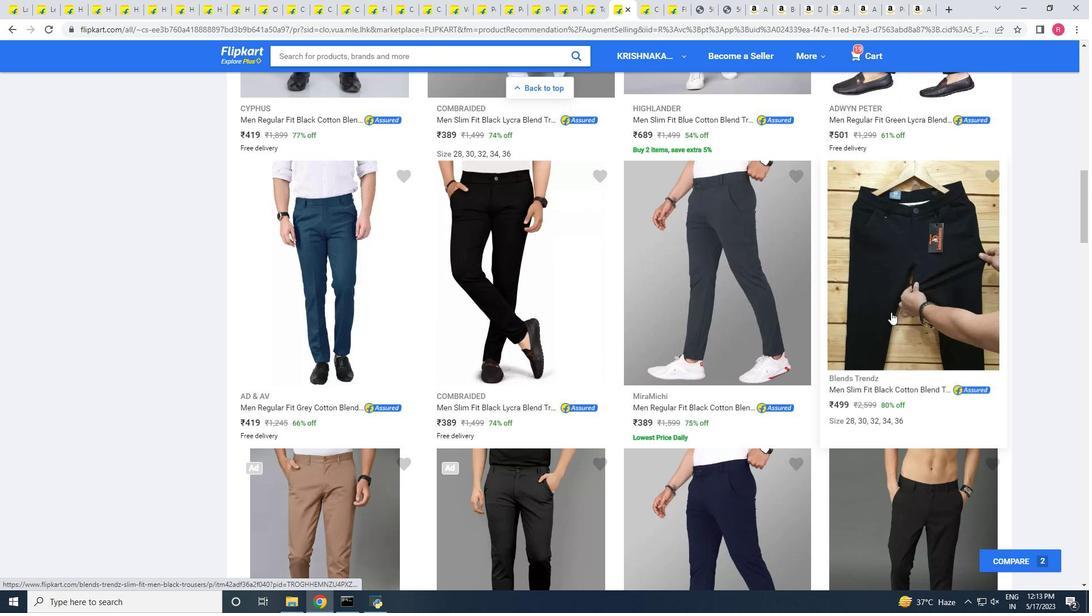 
Action: Mouse moved to (875, 245)
Screenshot: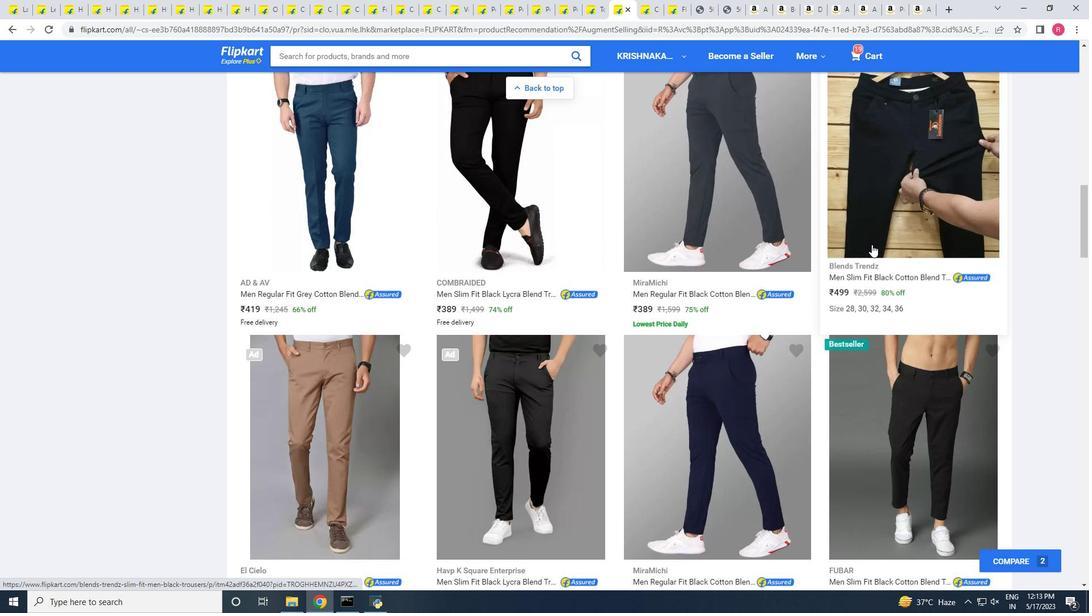 
Action: Mouse scrolled (875, 244) with delta (0, 0)
Screenshot: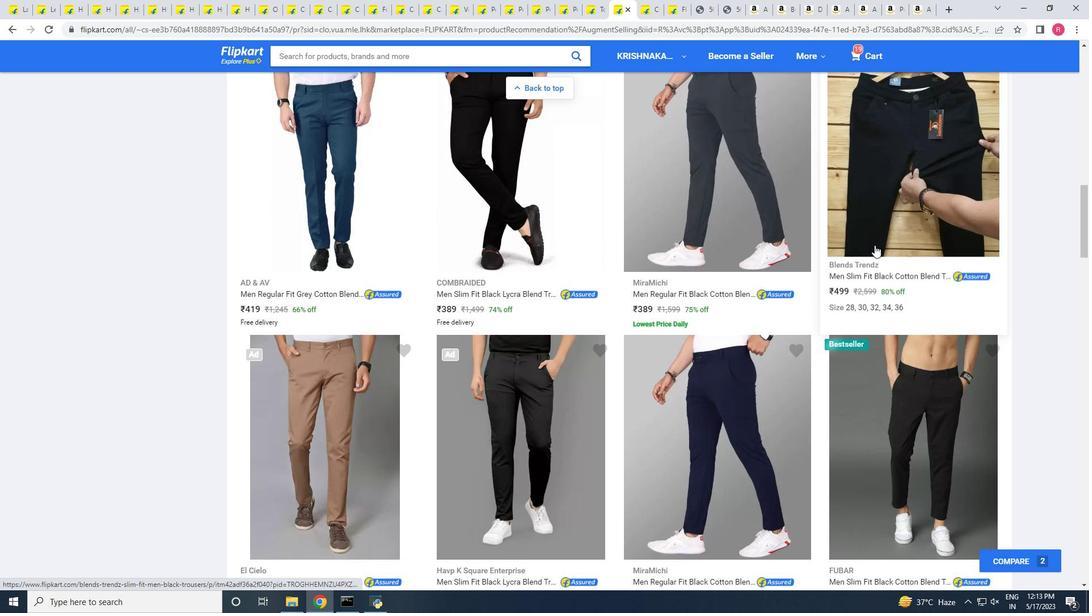 
Action: Mouse scrolled (875, 244) with delta (0, 0)
Screenshot: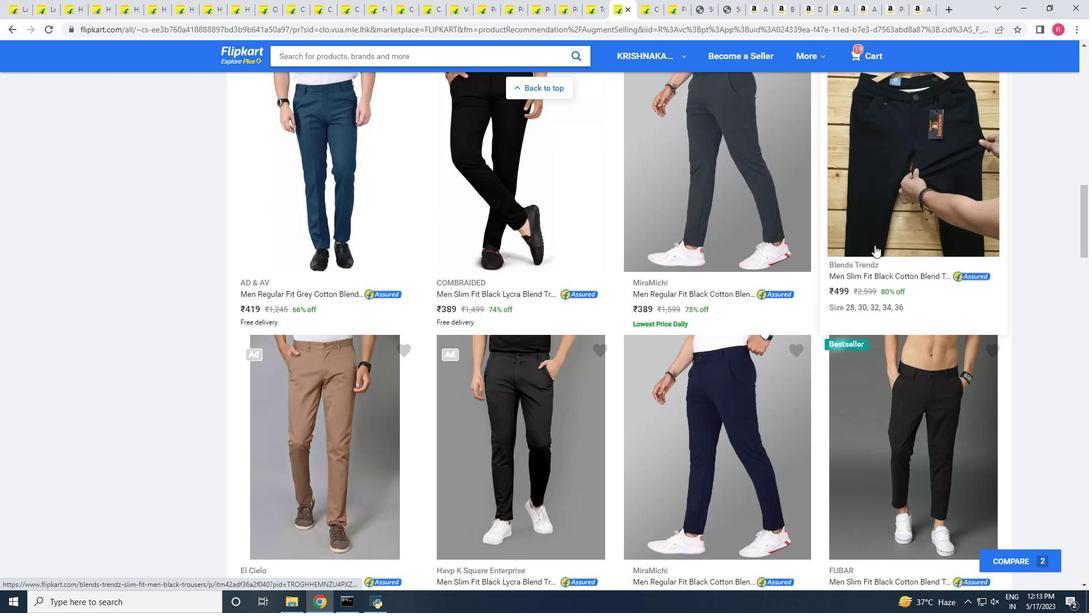 
Action: Mouse moved to (858, 132)
Screenshot: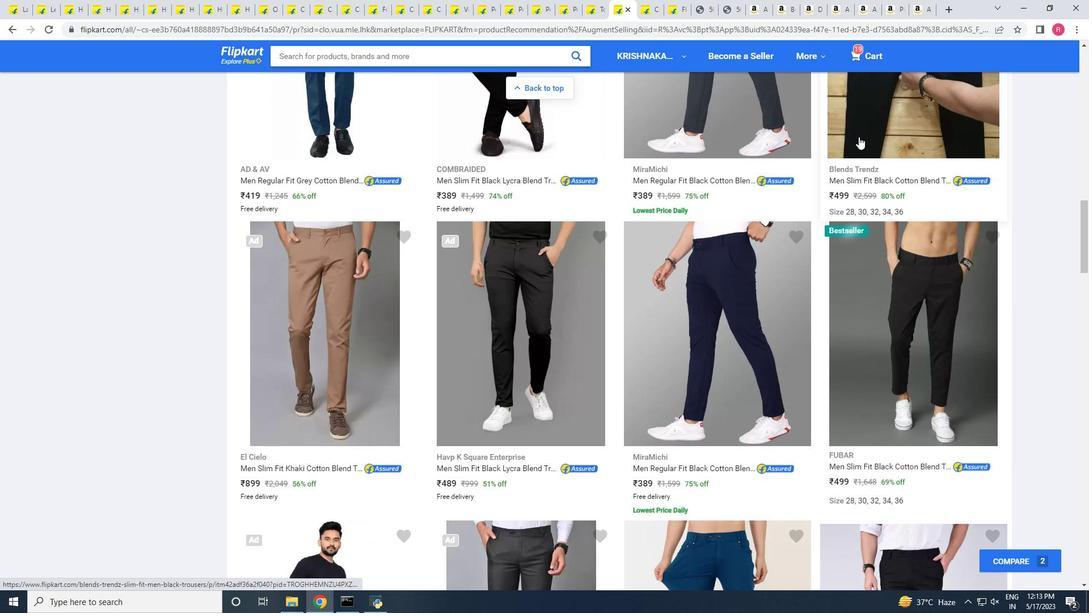 
Action: Mouse pressed left at (858, 132)
Screenshot: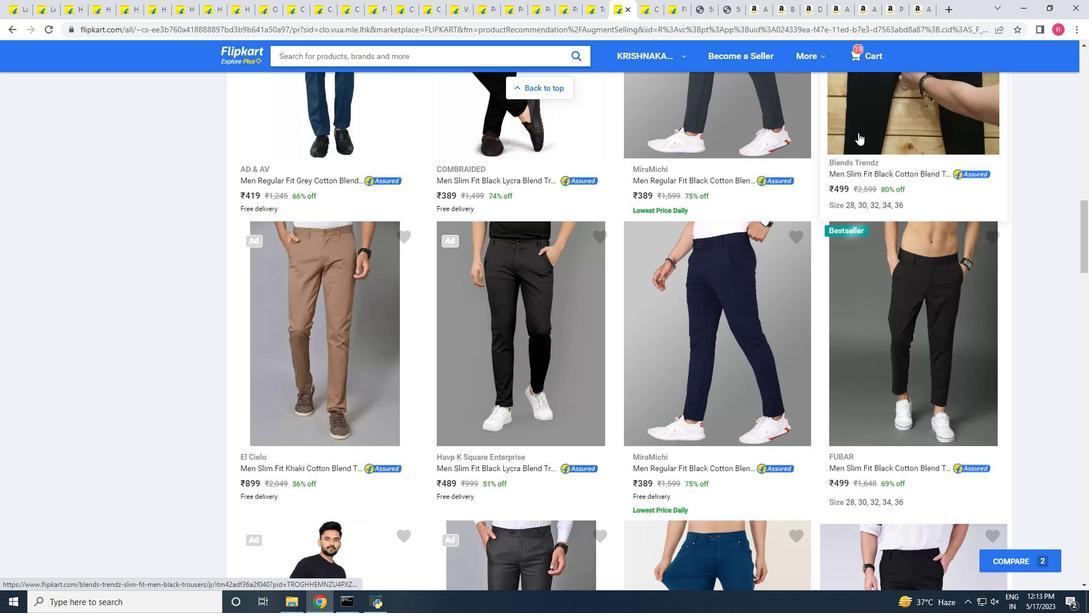 
Action: Mouse moved to (577, 269)
Screenshot: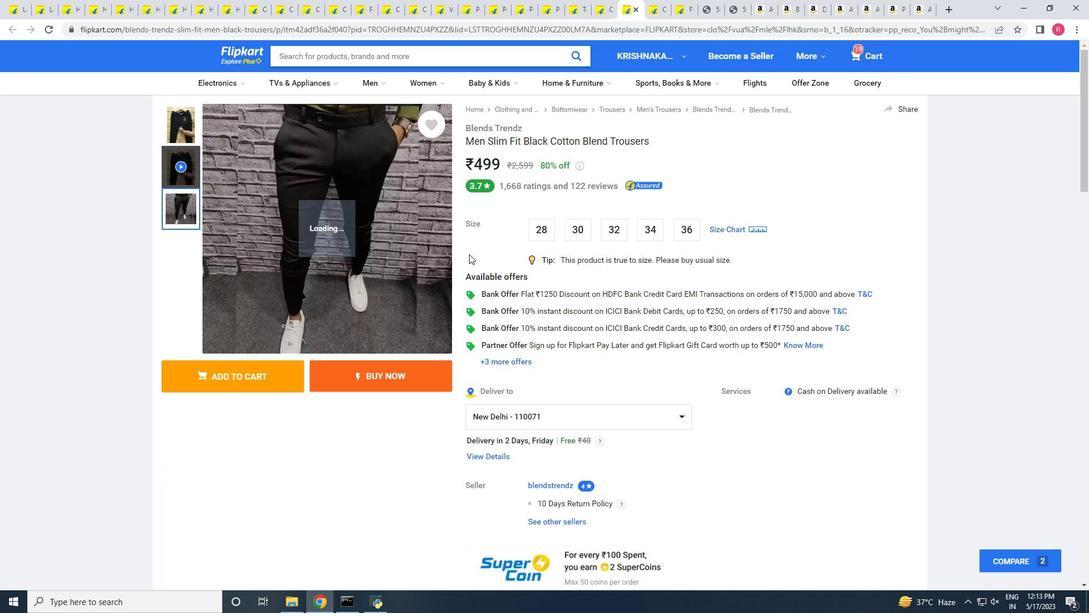 
Action: Mouse scrolled (577, 269) with delta (0, 0)
Screenshot: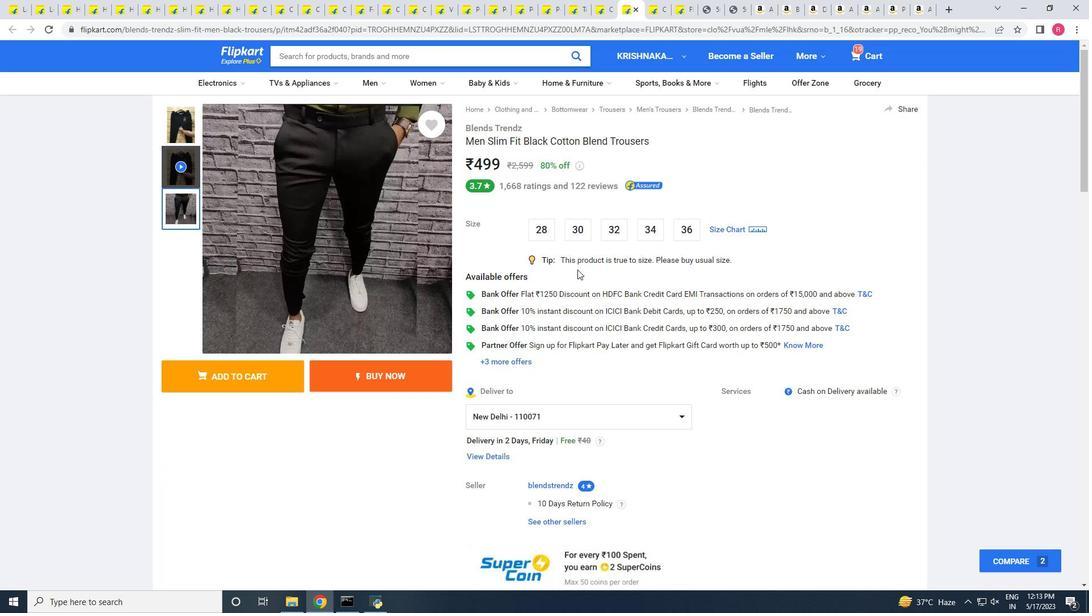 
Action: Mouse scrolled (577, 269) with delta (0, 0)
Screenshot: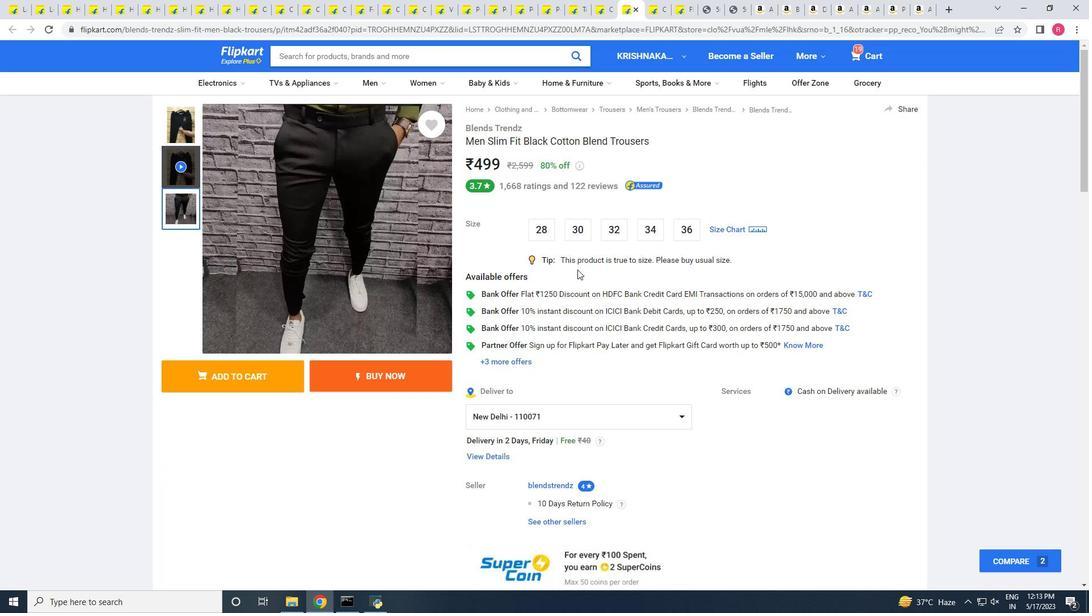 
Action: Mouse scrolled (577, 269) with delta (0, 0)
Screenshot: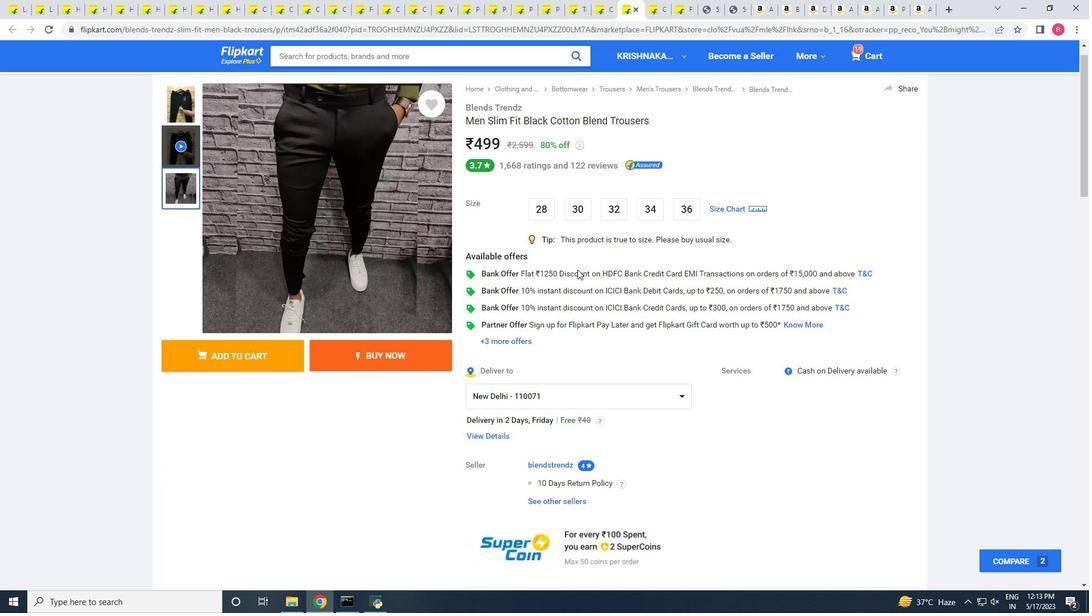 
Action: Mouse scrolled (577, 269) with delta (0, 0)
Screenshot: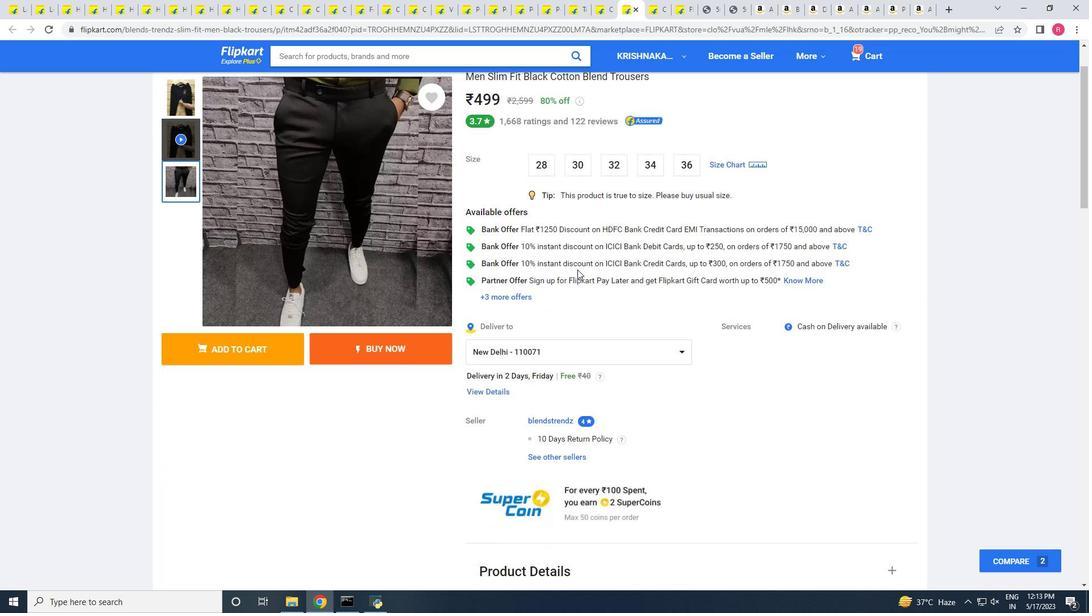 
Action: Mouse moved to (572, 253)
Screenshot: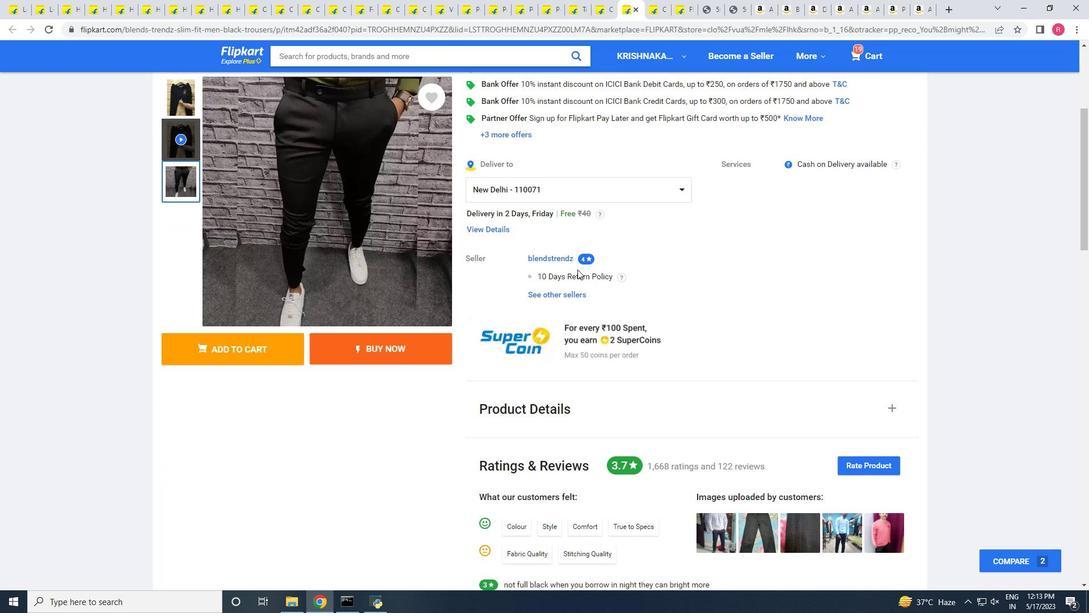 
Action: Mouse scrolled (572, 252) with delta (0, 0)
Screenshot: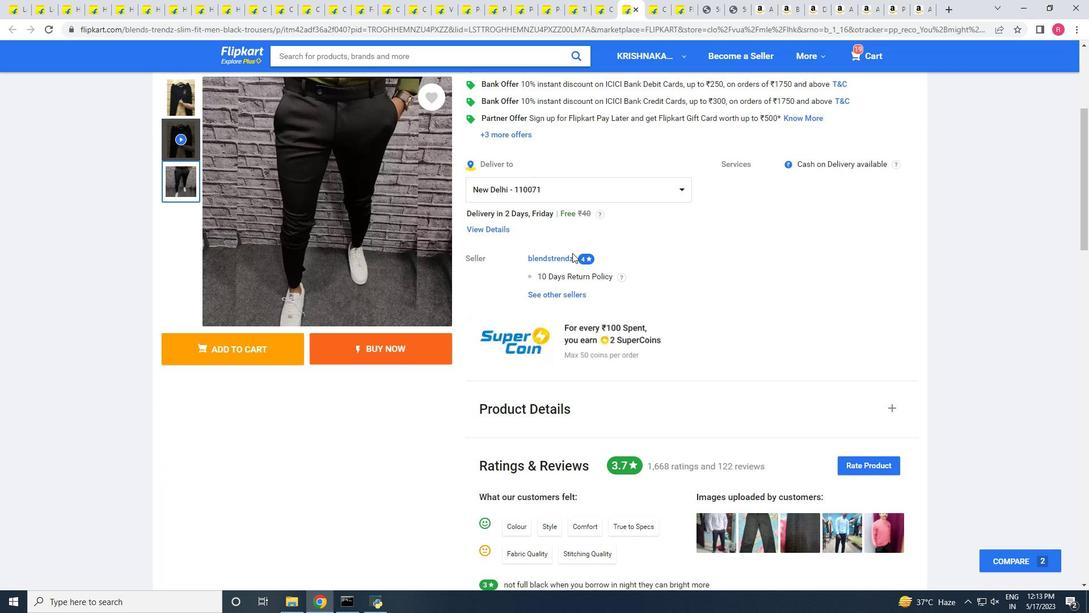 
Action: Mouse scrolled (572, 252) with delta (0, 0)
Screenshot: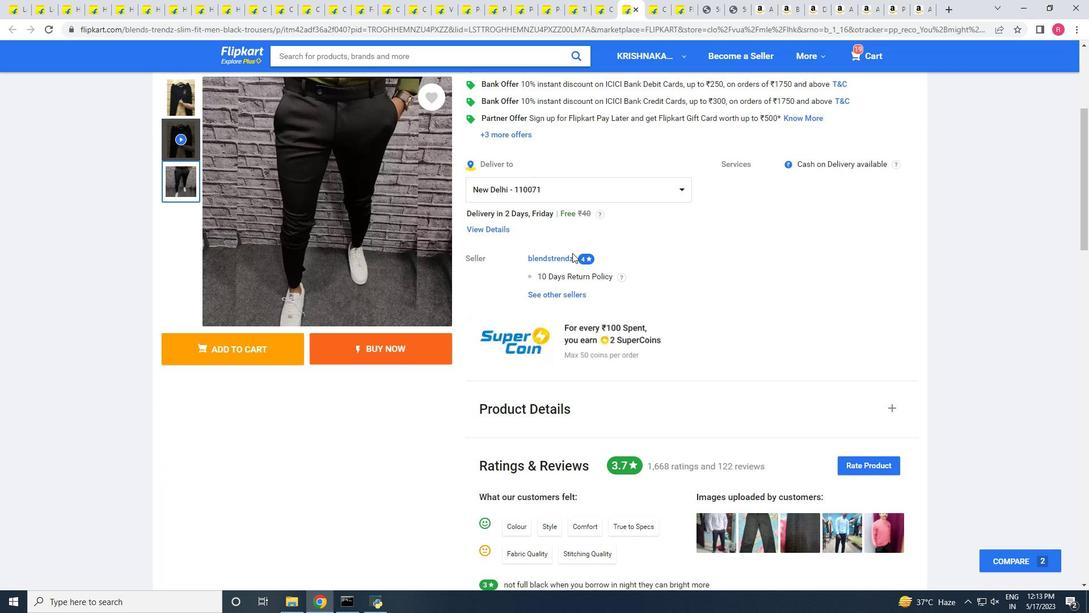 
Action: Mouse scrolled (572, 252) with delta (0, 0)
Screenshot: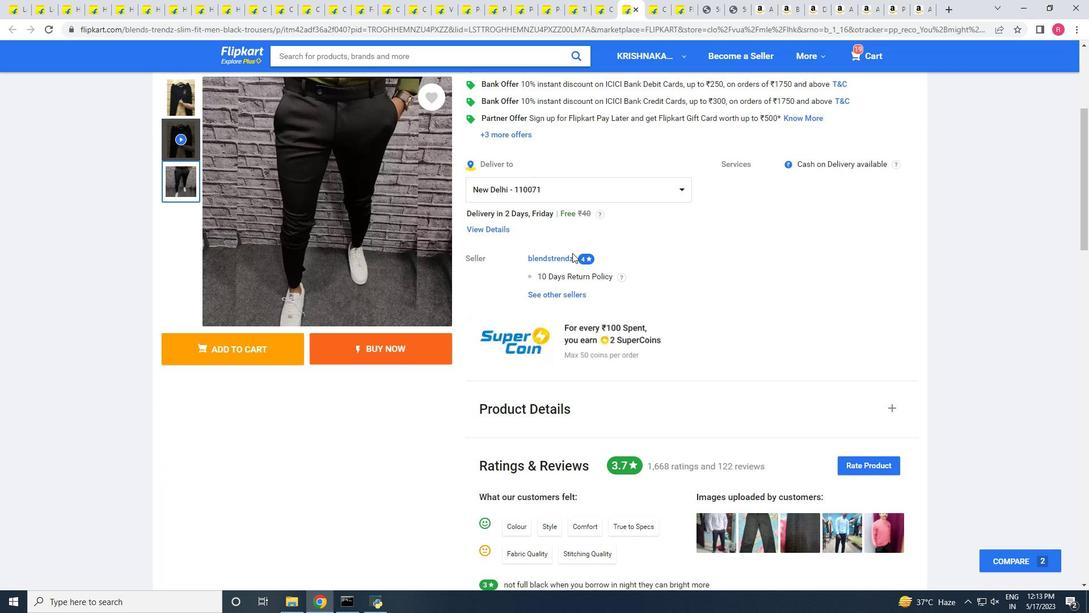 
Action: Mouse moved to (569, 399)
Screenshot: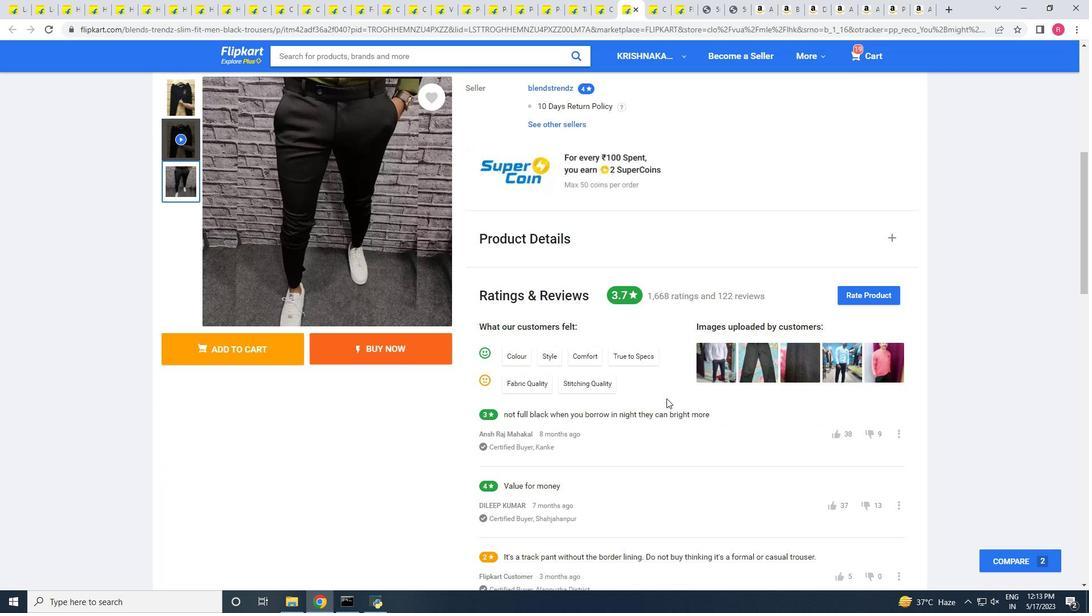 
Action: Mouse scrolled (569, 399) with delta (0, 0)
Screenshot: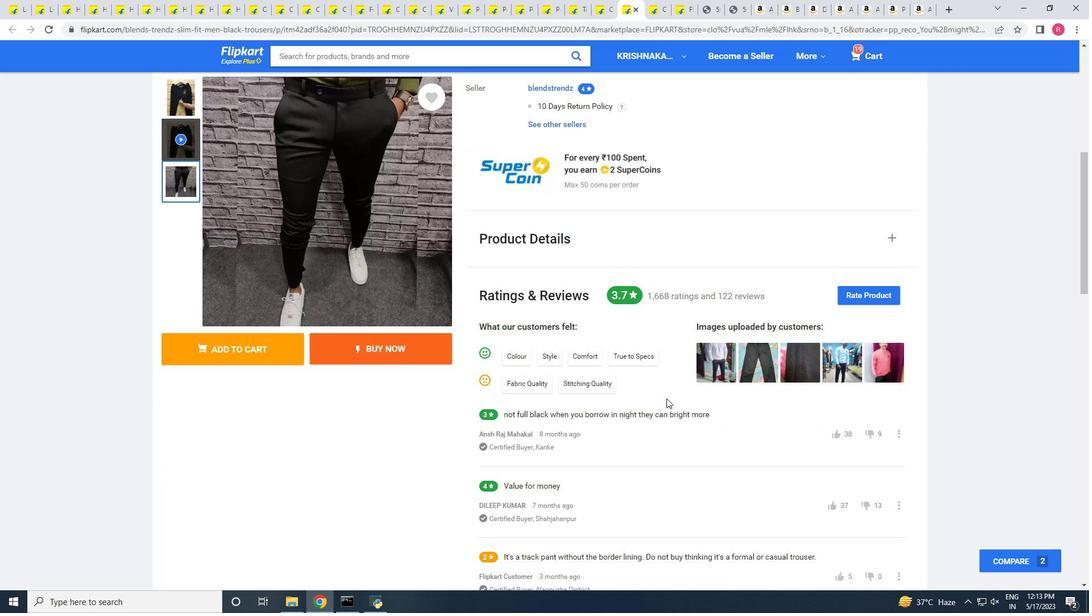 
Action: Mouse scrolled (569, 399) with delta (0, 0)
Screenshot: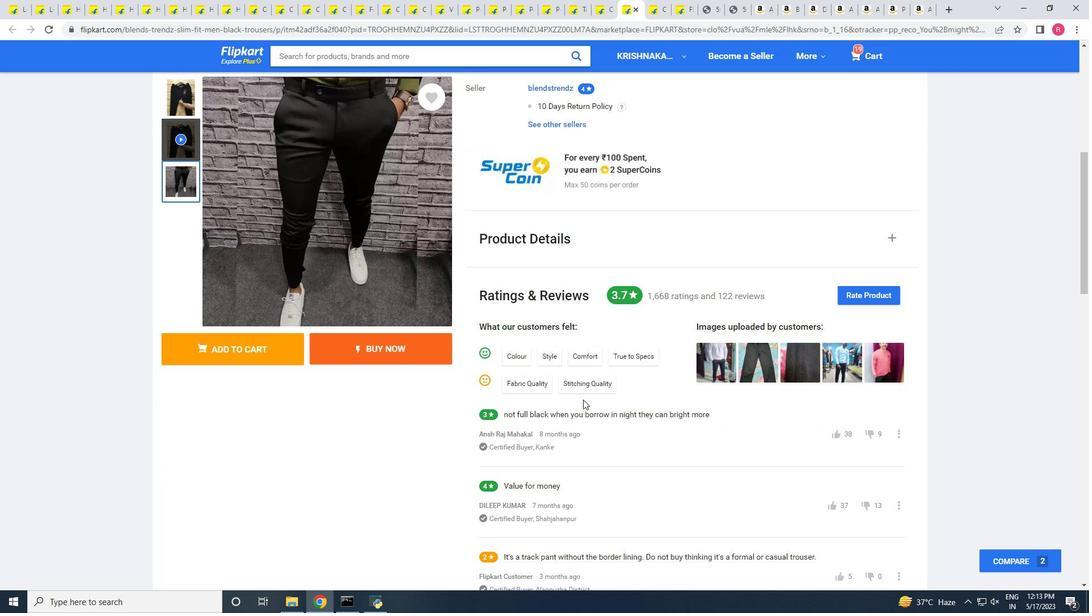 
Action: Mouse scrolled (569, 399) with delta (0, 0)
Screenshot: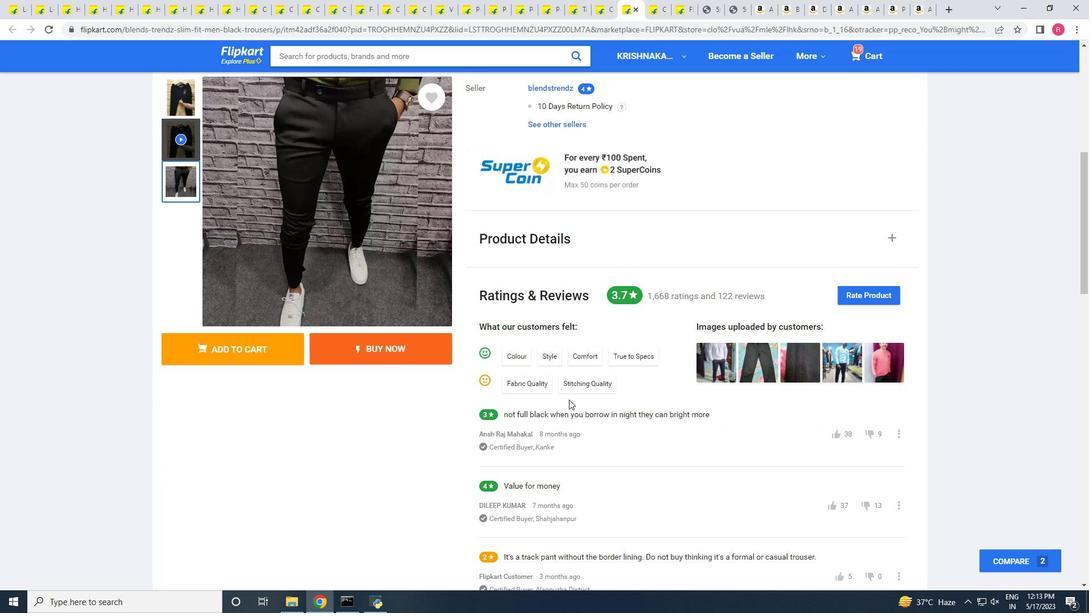 
Action: Mouse scrolled (569, 399) with delta (0, 0)
Screenshot: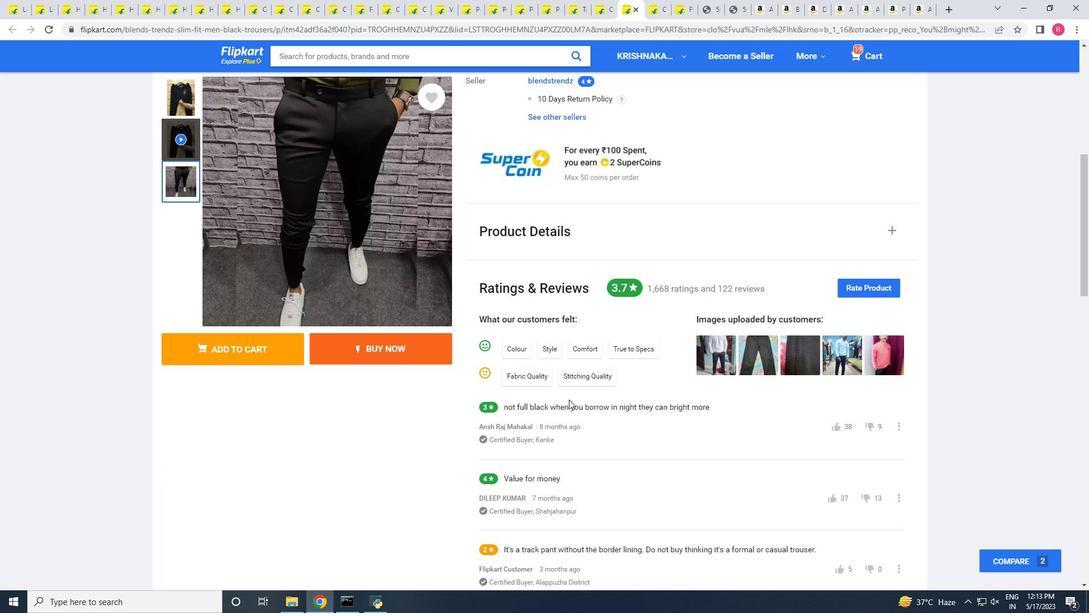 
Action: Mouse scrolled (569, 399) with delta (0, 0)
Screenshot: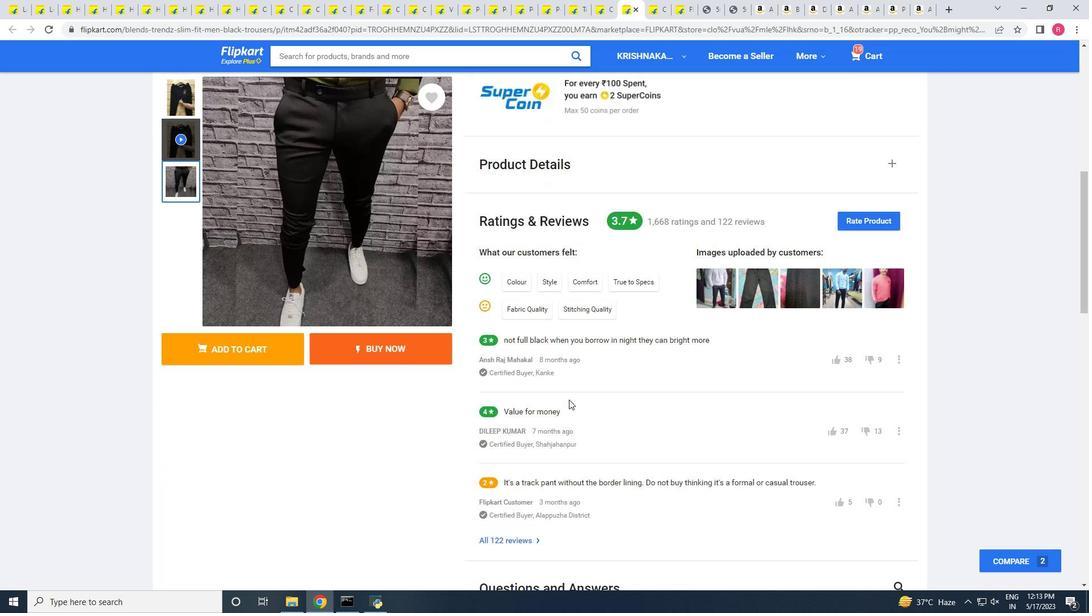 
Action: Mouse moved to (569, 398)
Screenshot: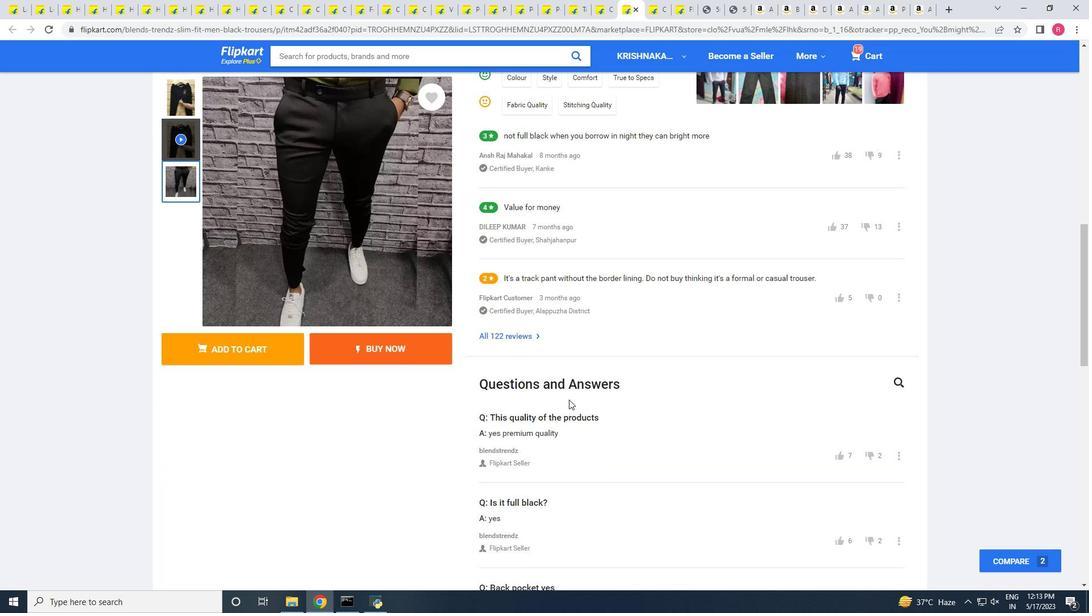 
Action: Mouse scrolled (569, 397) with delta (0, 0)
Screenshot: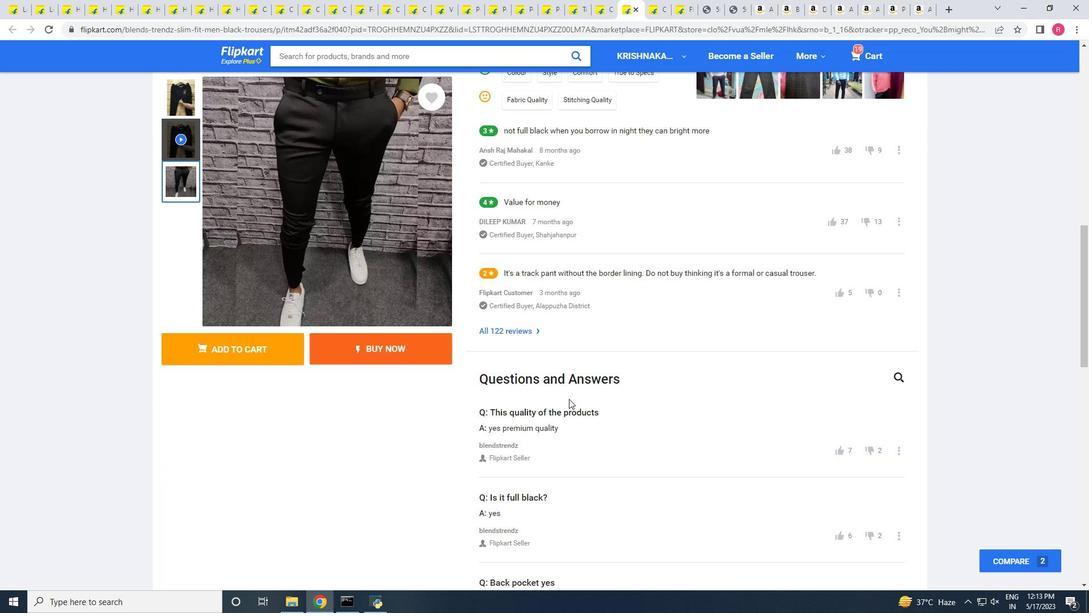 
Action: Mouse scrolled (569, 397) with delta (0, 0)
Screenshot: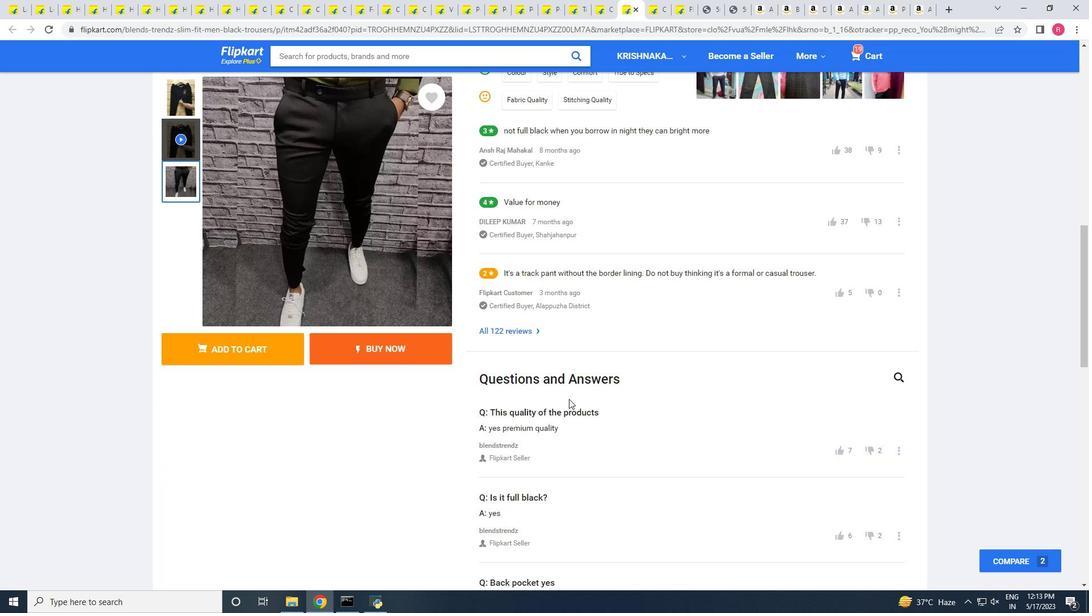 
Action: Mouse scrolled (569, 397) with delta (0, 0)
Screenshot: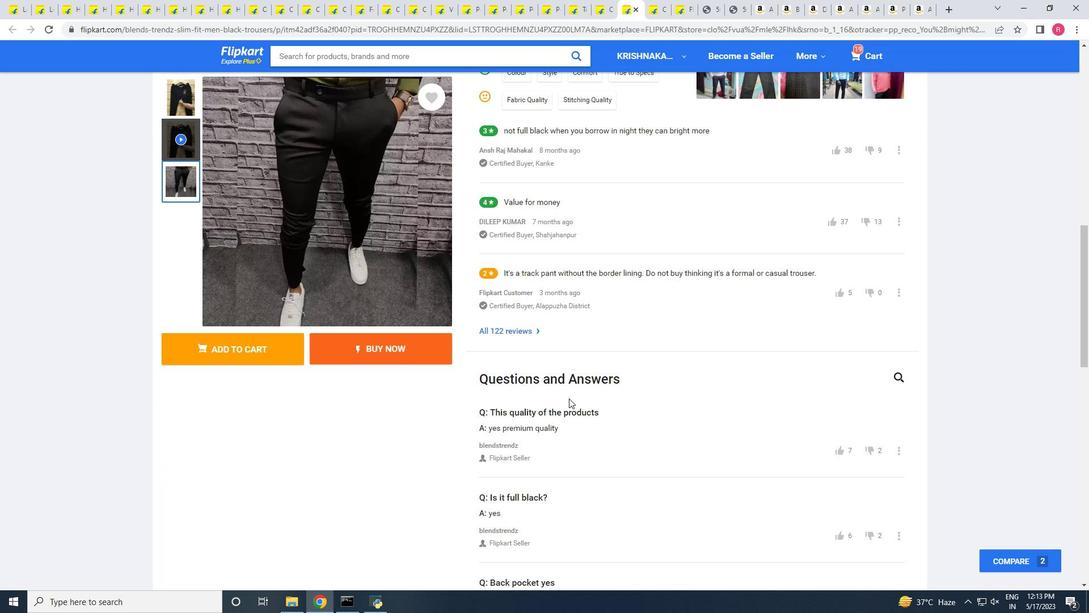 
Action: Mouse scrolled (569, 397) with delta (0, 0)
Screenshot: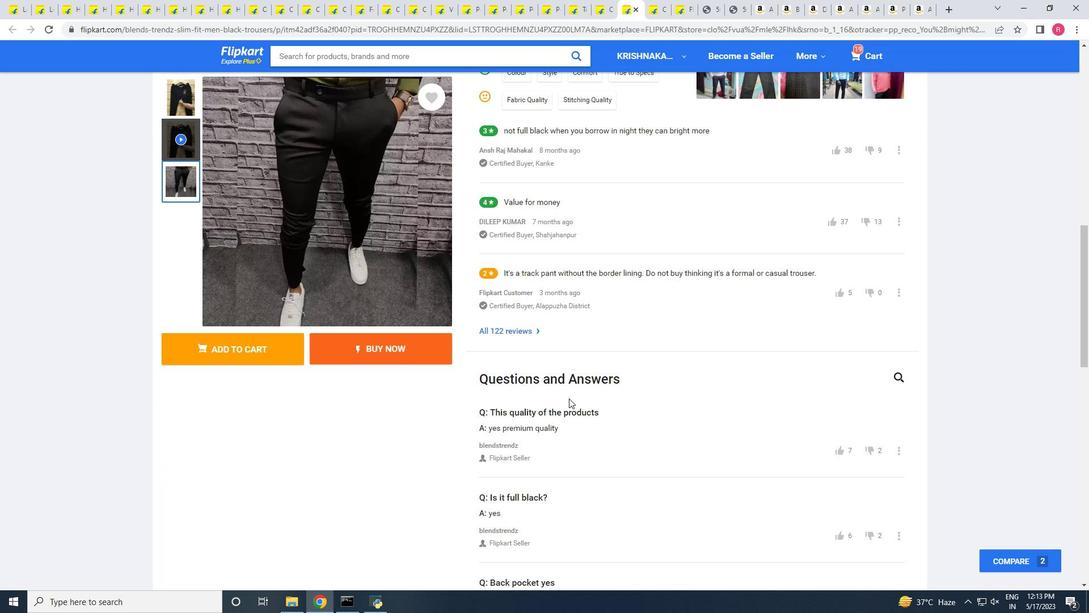 
Action: Mouse scrolled (569, 397) with delta (0, 0)
Screenshot: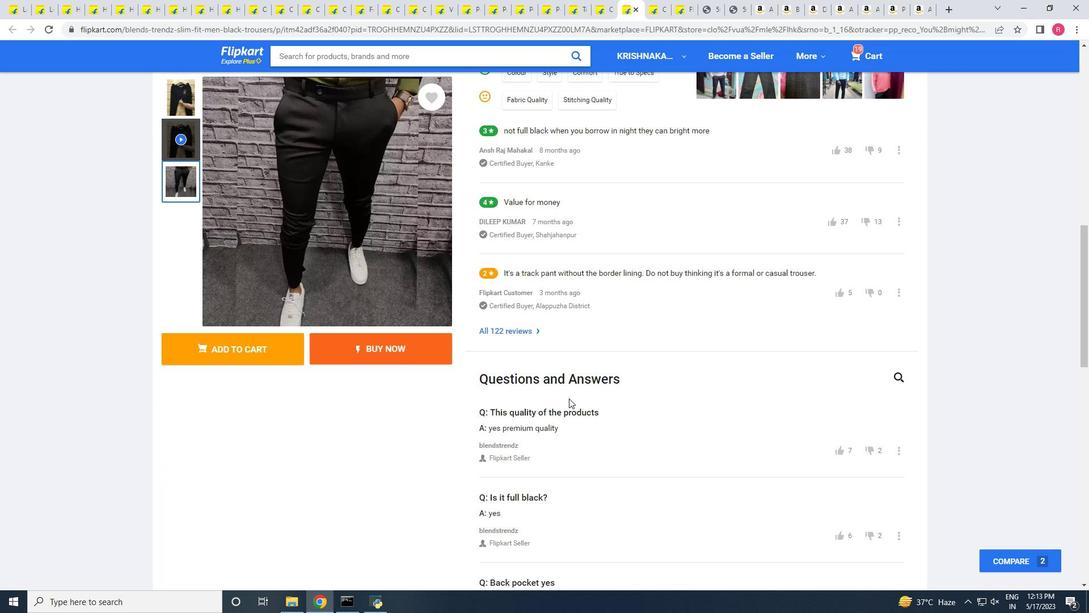 
Action: Mouse scrolled (569, 397) with delta (0, 0)
Screenshot: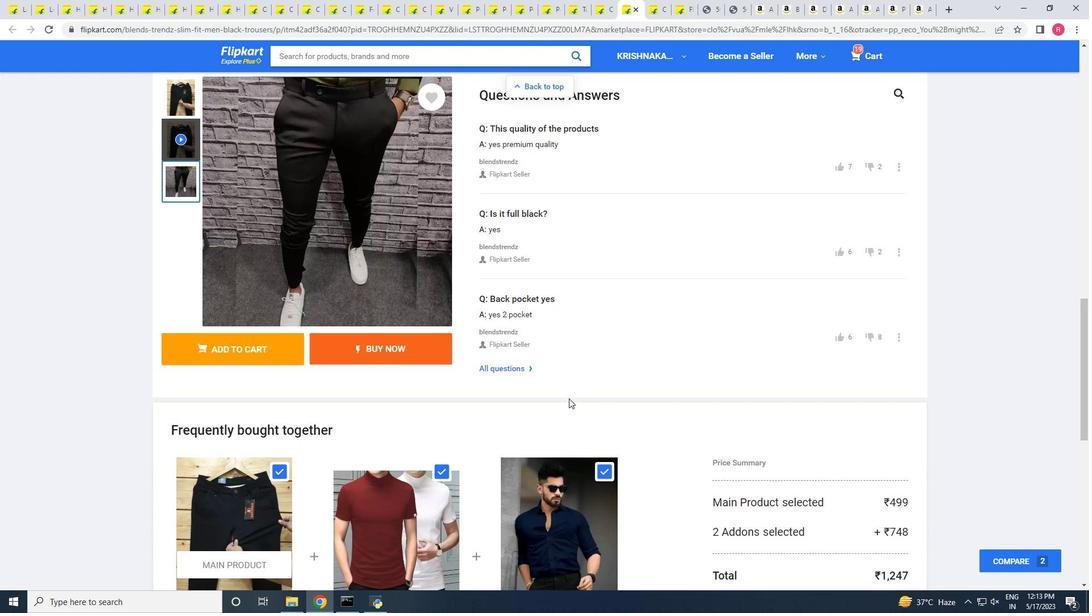 
Action: Mouse scrolled (569, 397) with delta (0, 0)
Screenshot: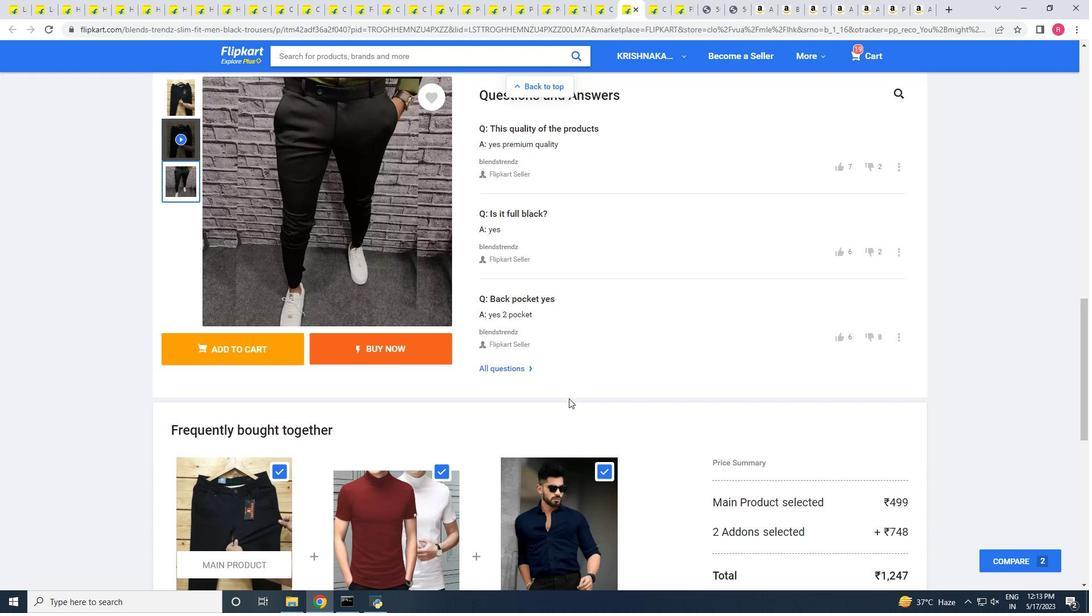 
Action: Mouse scrolled (569, 397) with delta (0, 0)
Screenshot: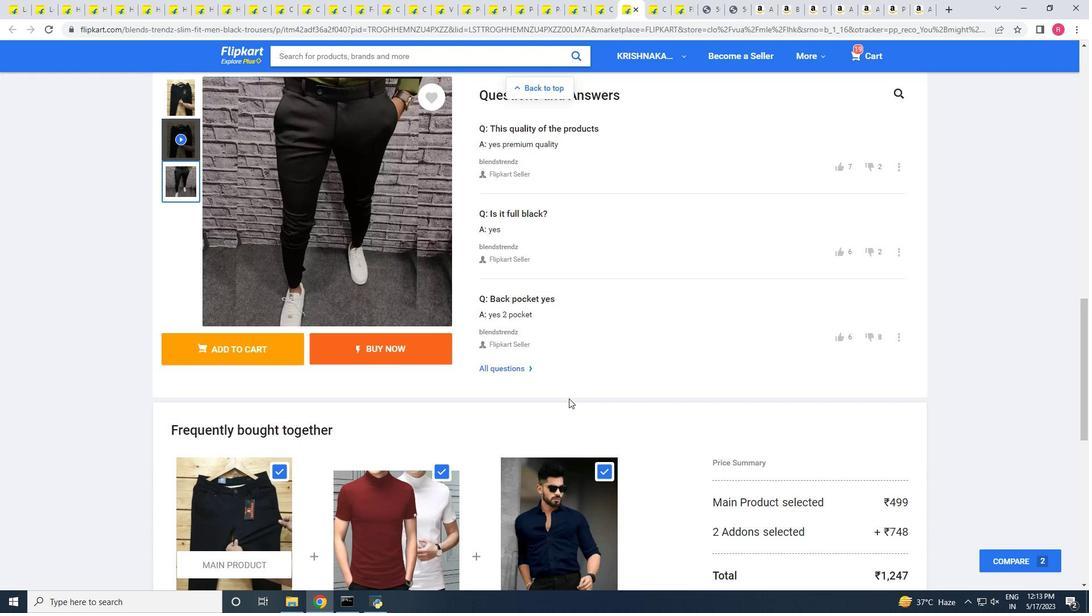 
Action: Mouse scrolled (569, 397) with delta (0, 0)
Screenshot: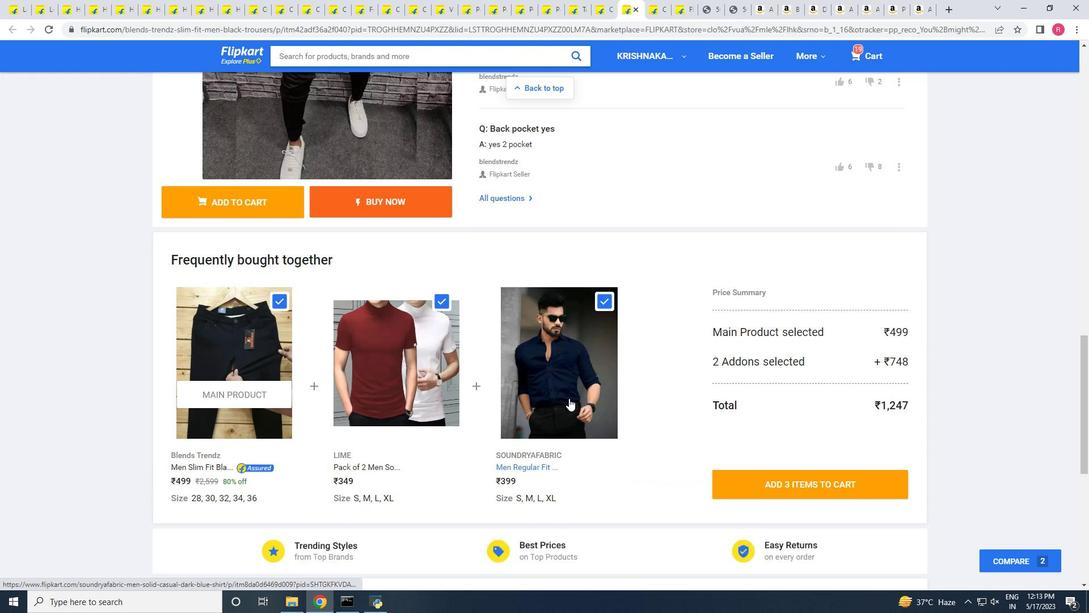 
Action: Mouse scrolled (569, 397) with delta (0, 0)
Screenshot: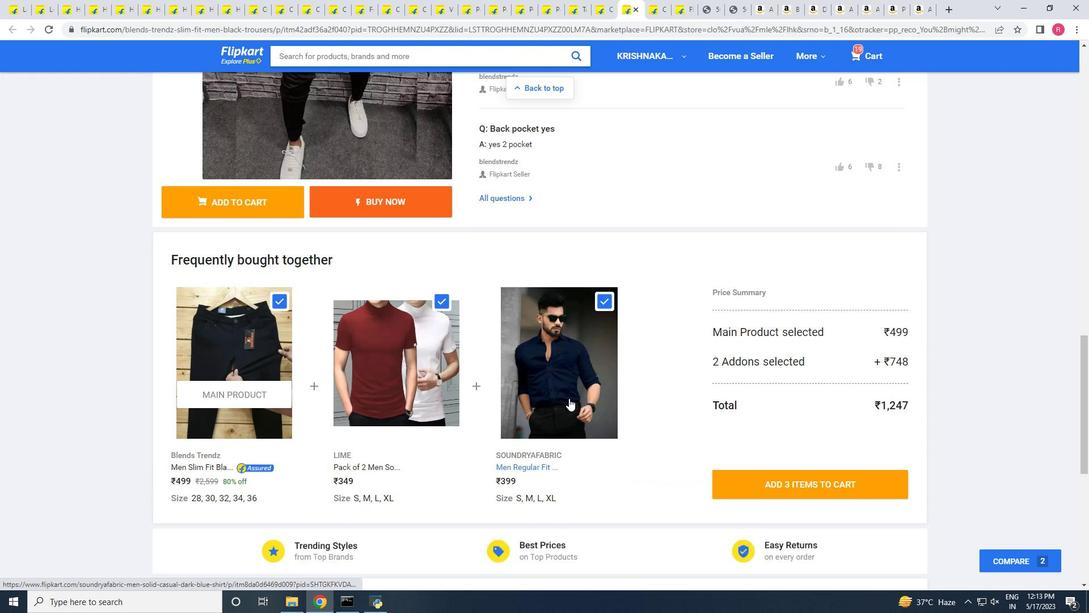 
Action: Mouse scrolled (569, 397) with delta (0, 0)
Screenshot: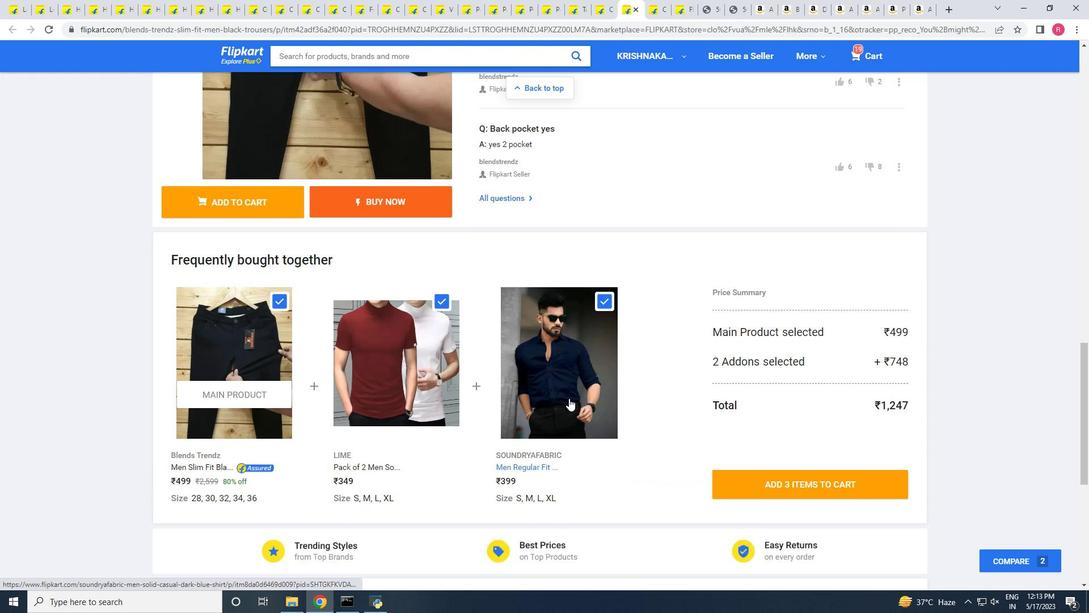 
Action: Mouse scrolled (569, 397) with delta (0, 0)
Screenshot: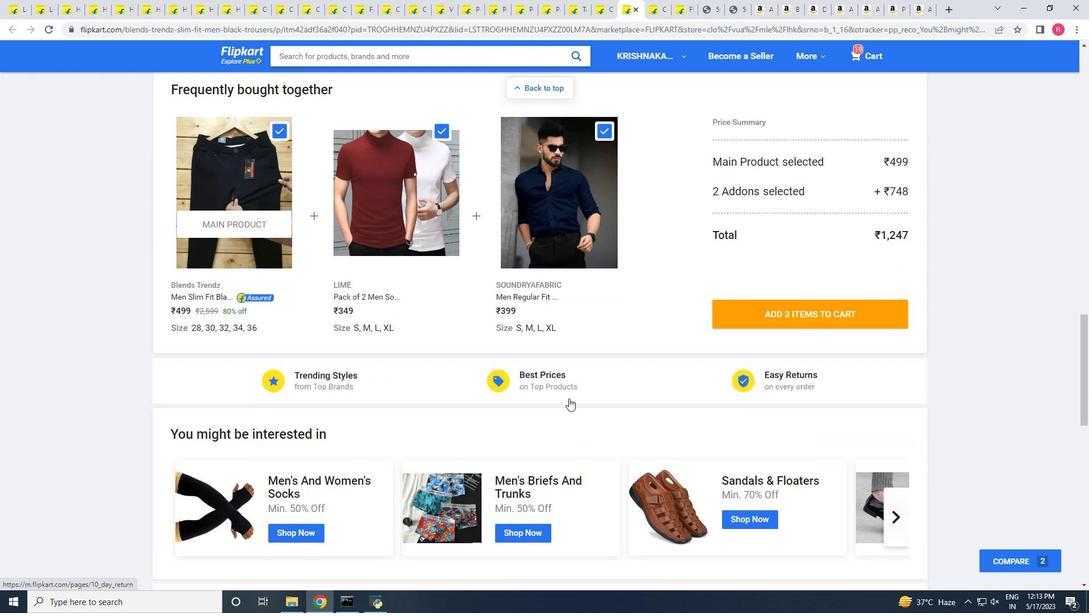 
Action: Mouse scrolled (569, 397) with delta (0, 0)
Screenshot: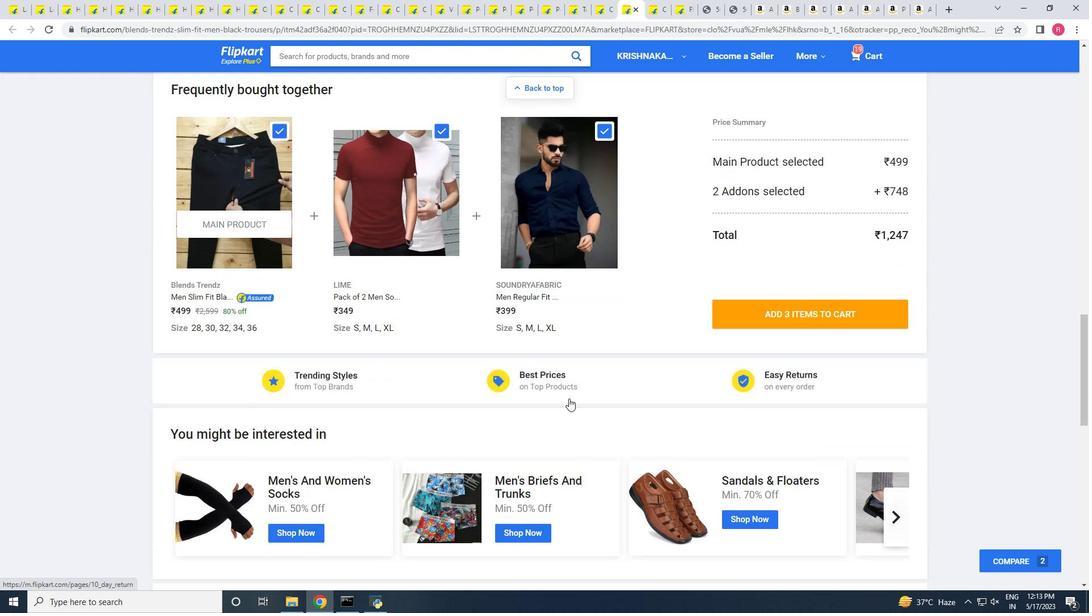 
Action: Mouse scrolled (569, 397) with delta (0, 0)
Screenshot: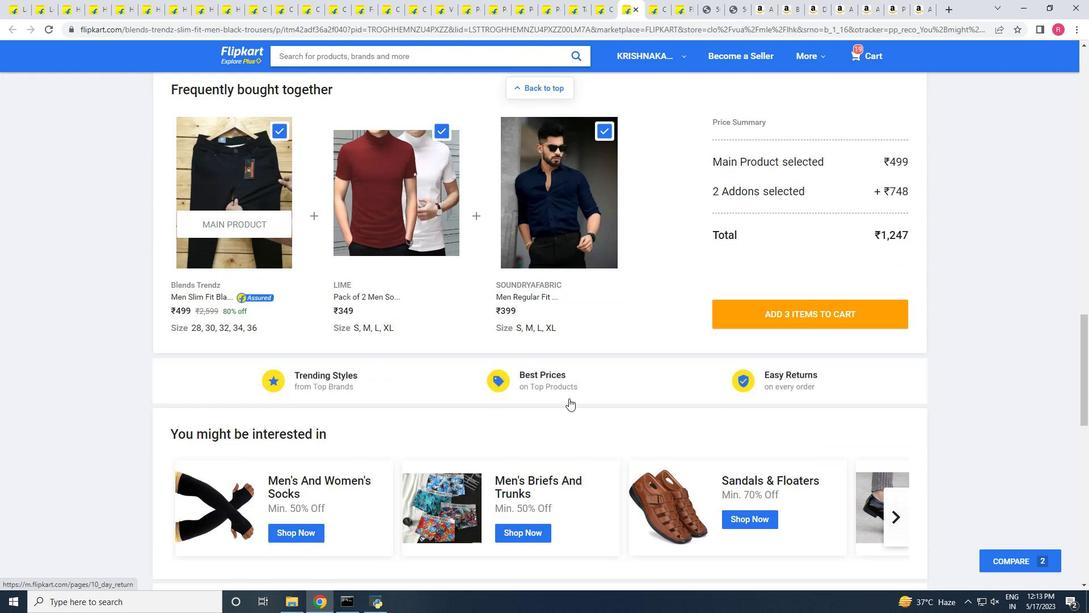 
Action: Mouse scrolled (569, 397) with delta (0, 0)
Screenshot: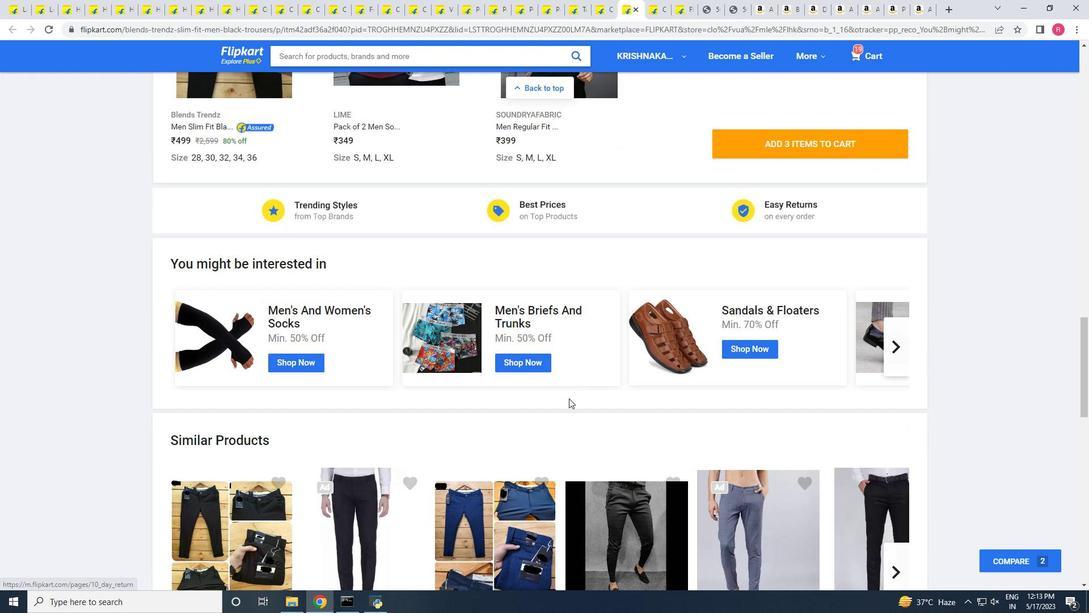 
Action: Mouse scrolled (569, 397) with delta (0, 0)
Screenshot: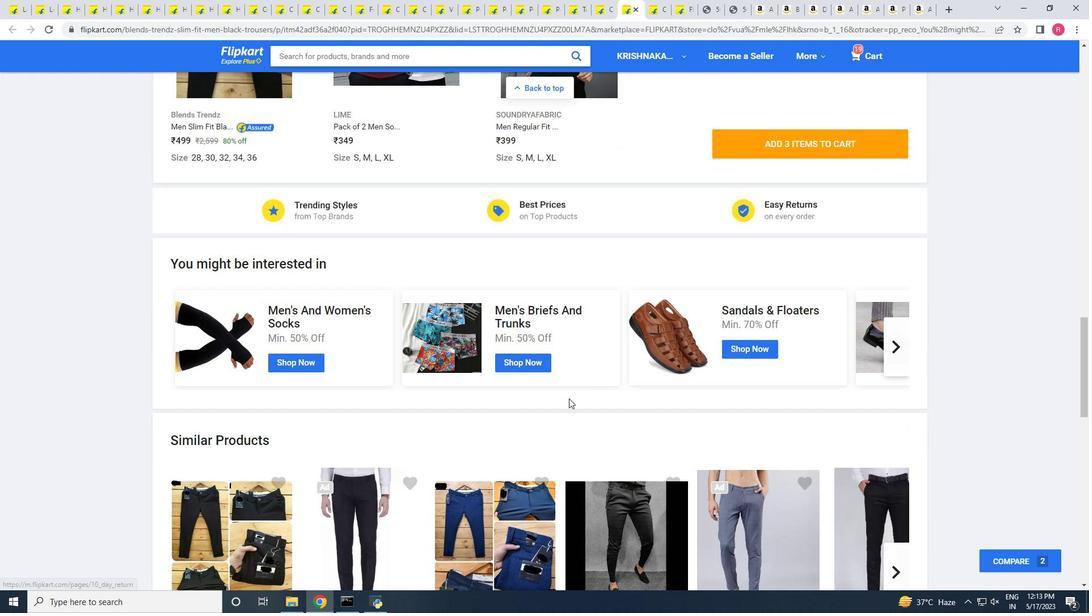 
Action: Mouse scrolled (569, 397) with delta (0, 0)
Screenshot: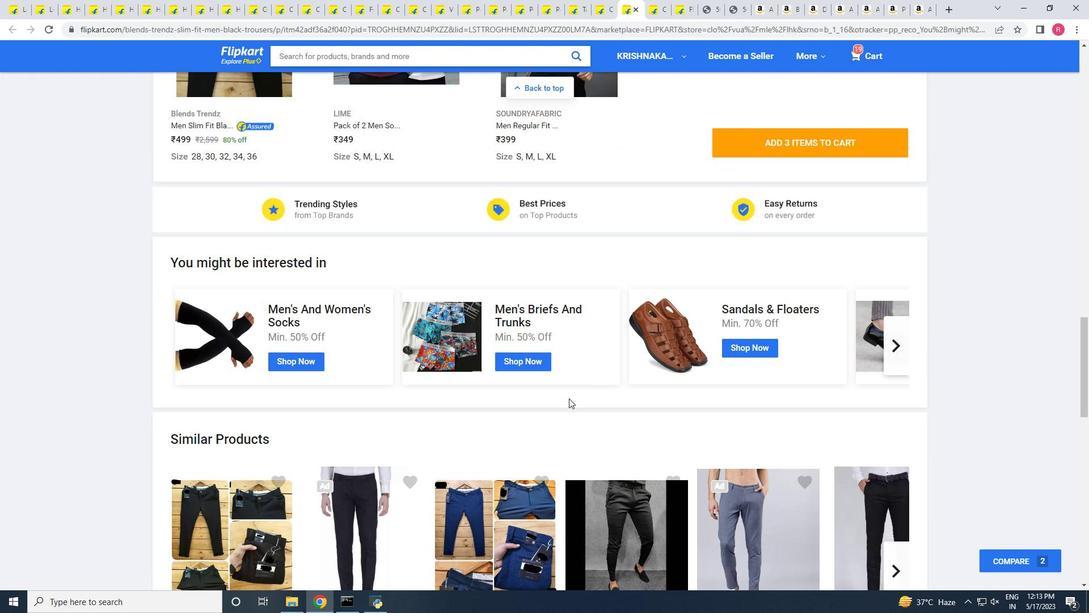 
Action: Mouse moved to (556, 390)
Screenshot: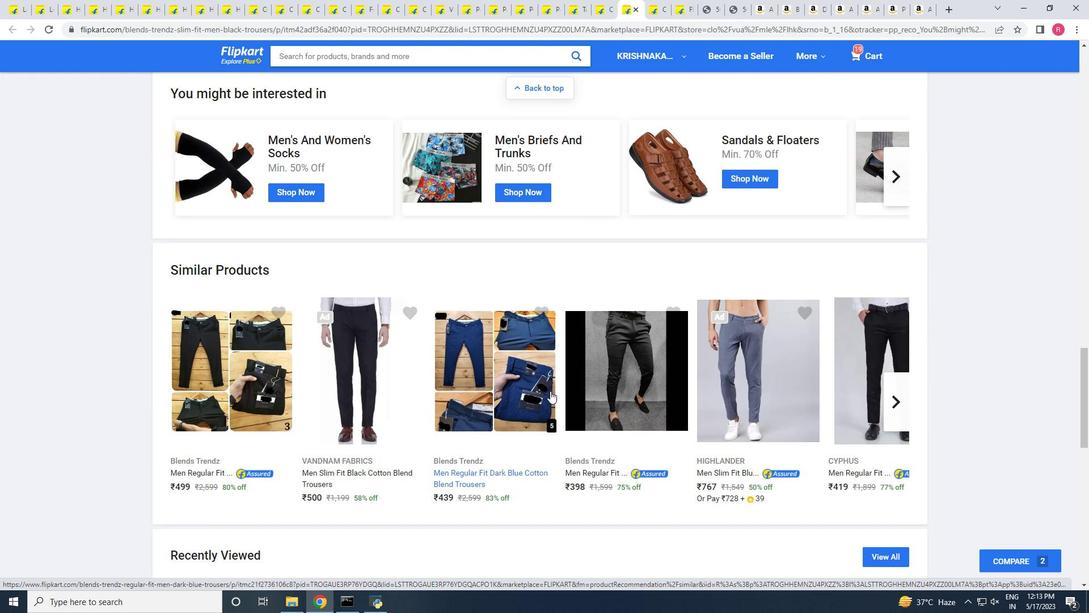
Action: Mouse scrolled (556, 391) with delta (0, 0)
Screenshot: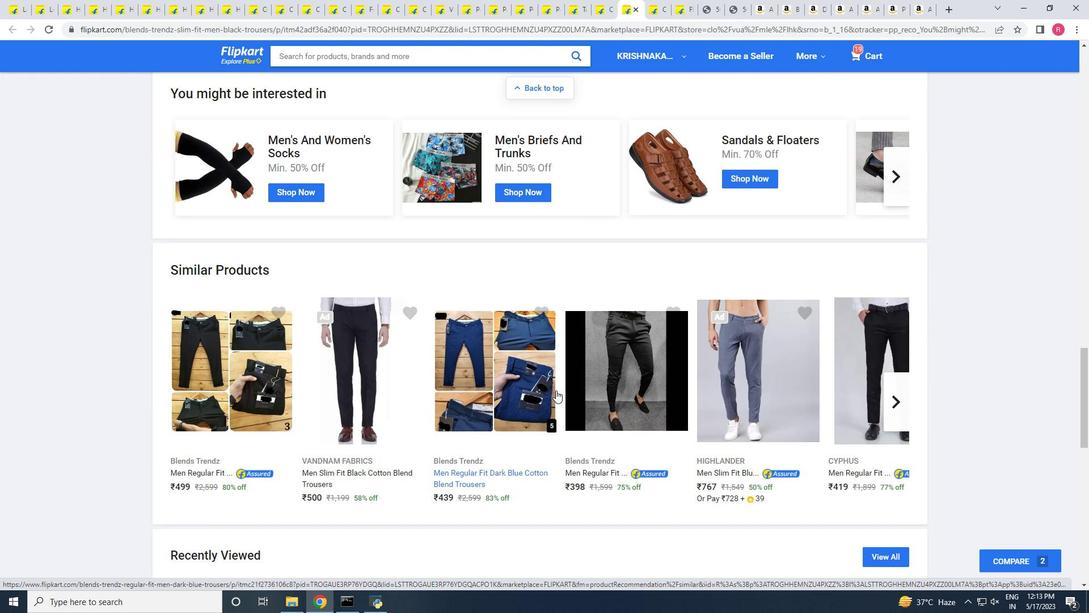 
Action: Mouse scrolled (556, 391) with delta (0, 0)
Screenshot: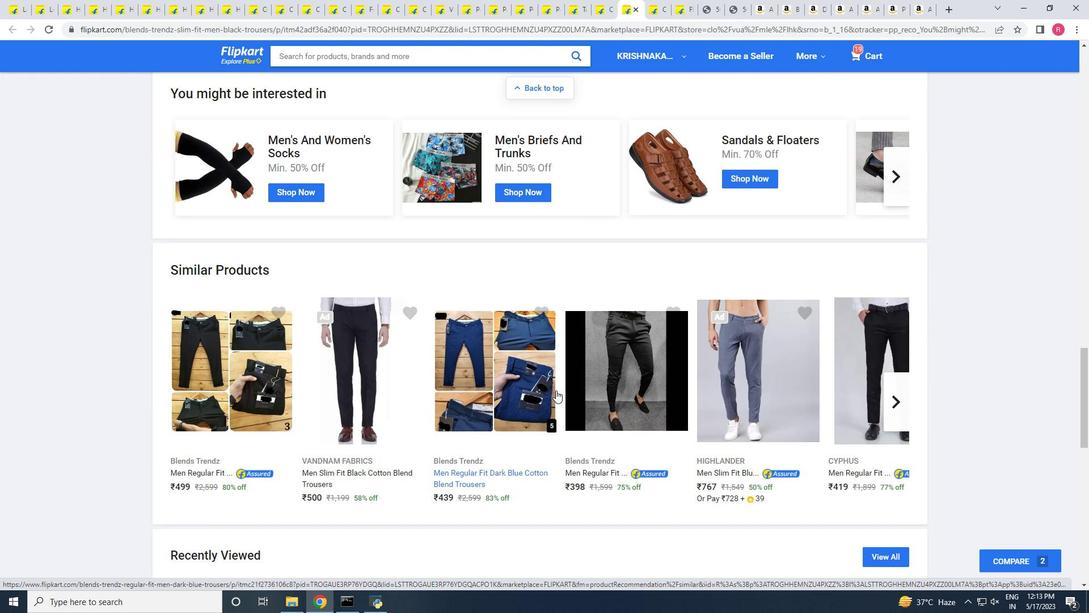 
Action: Mouse scrolled (556, 391) with delta (0, 0)
Screenshot: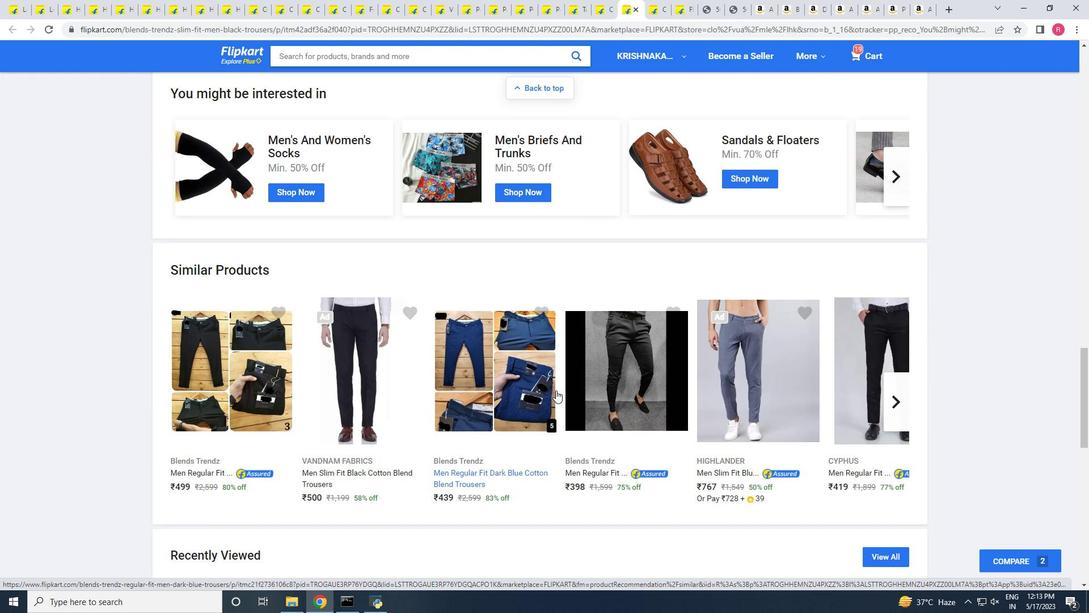 
Action: Mouse scrolled (556, 391) with delta (0, 0)
Screenshot: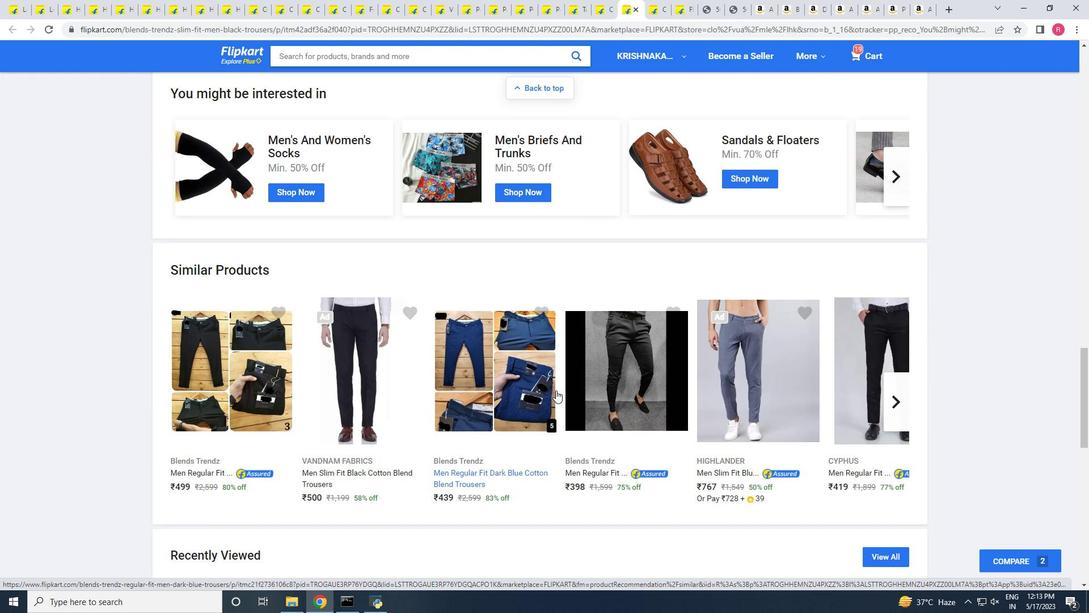 
Action: Mouse moved to (558, 388)
Screenshot: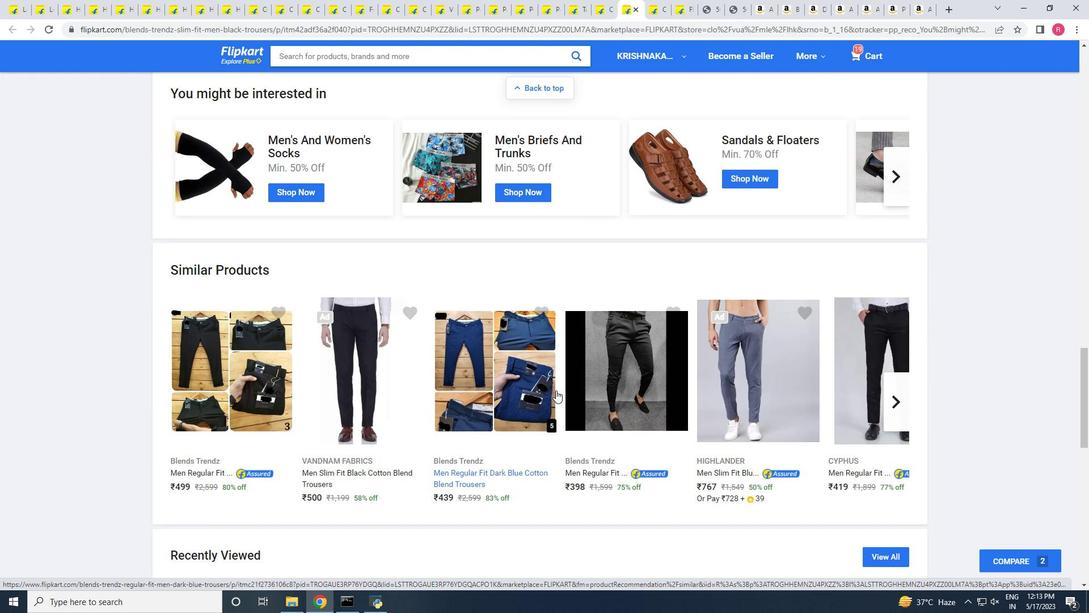 
Action: Mouse scrolled (558, 389) with delta (0, 0)
Screenshot: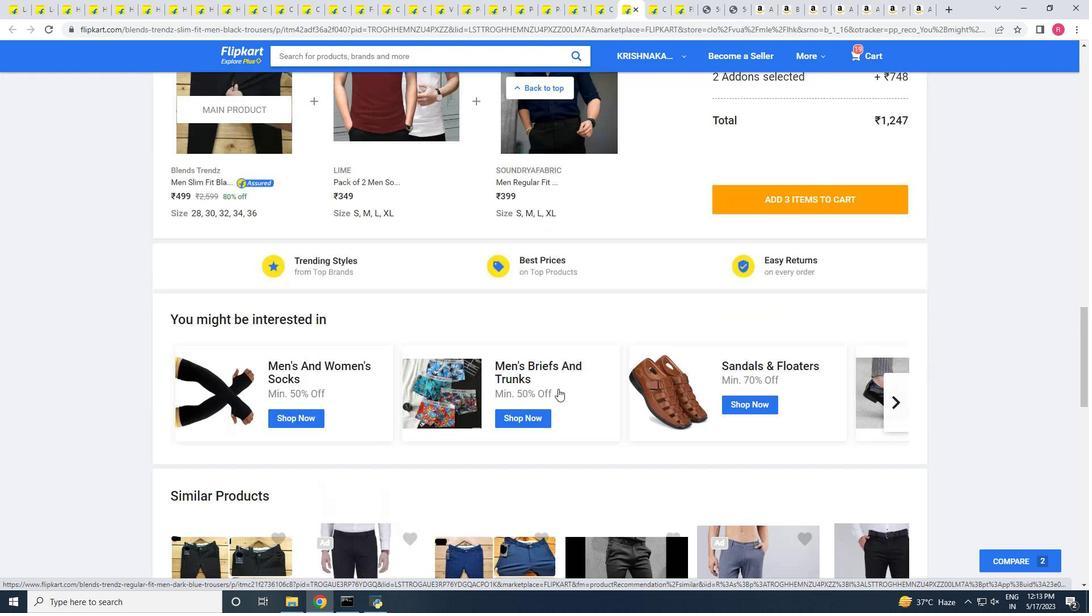 
Action: Mouse scrolled (558, 389) with delta (0, 0)
Screenshot: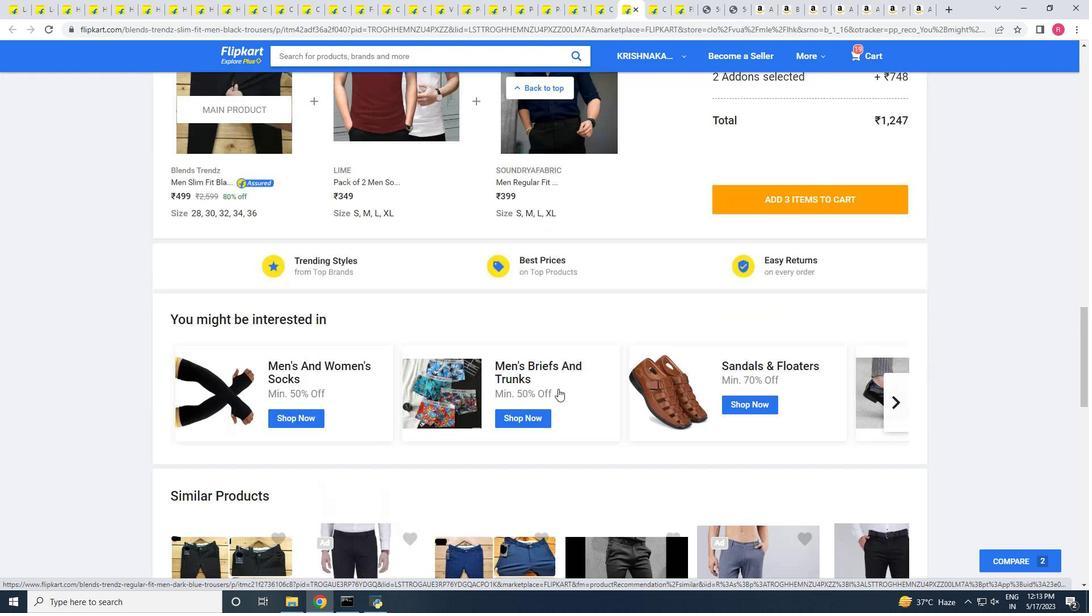 
Action: Mouse scrolled (558, 389) with delta (0, 0)
Screenshot: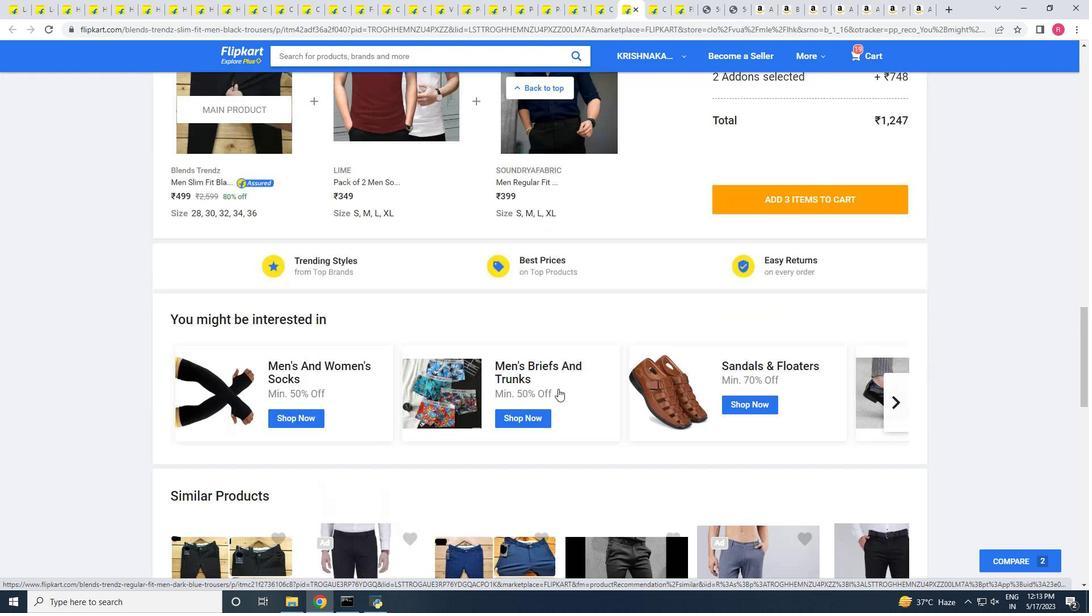
Action: Mouse scrolled (558, 388) with delta (0, 0)
Screenshot: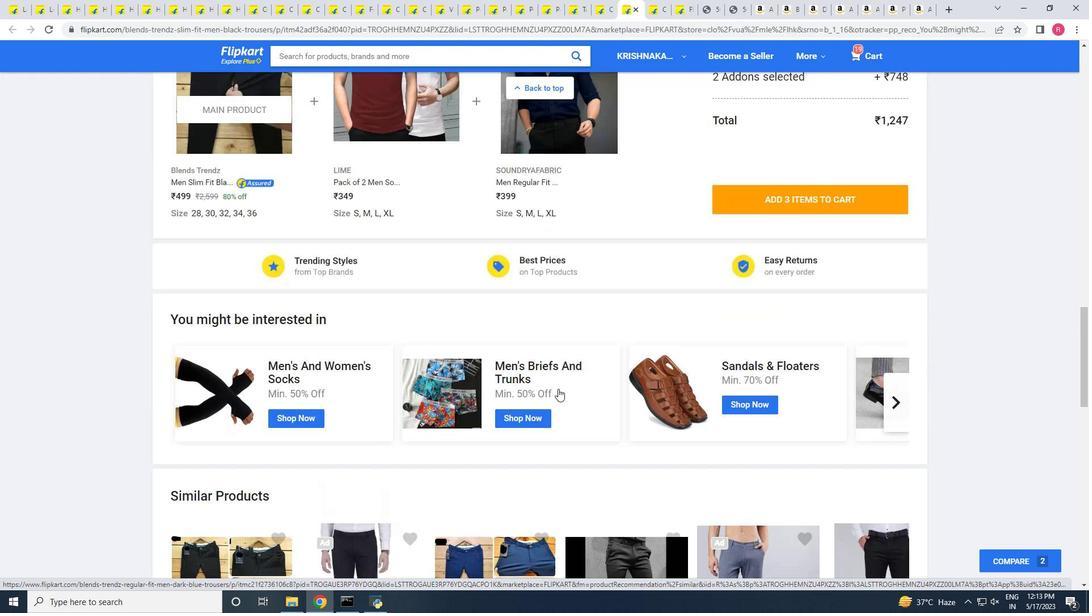 
Action: Mouse scrolled (558, 389) with delta (0, 0)
Screenshot: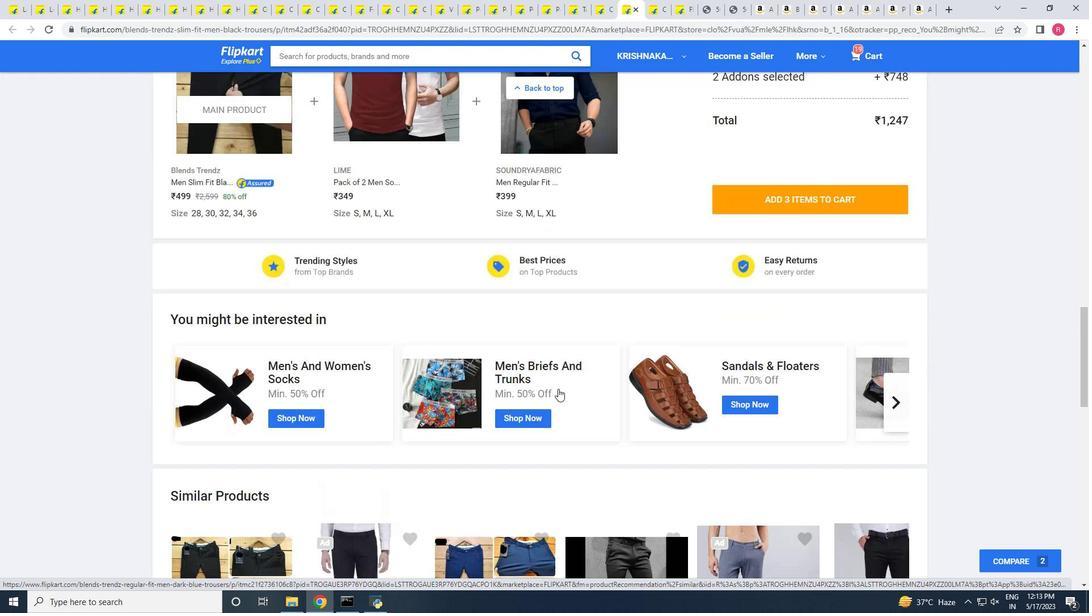 
Action: Mouse scrolled (558, 389) with delta (0, 0)
Screenshot: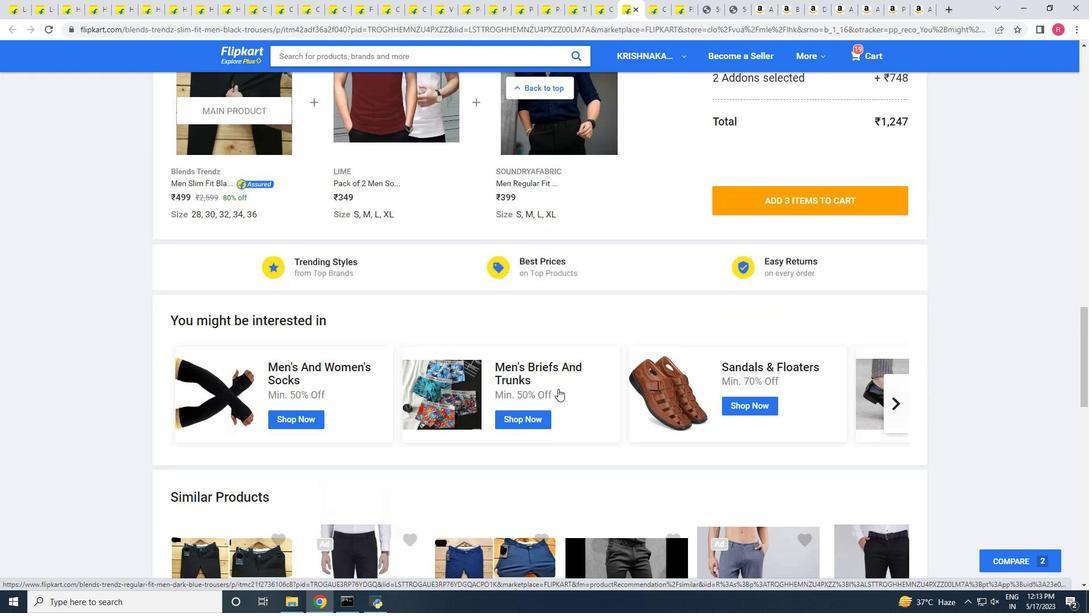 
Action: Mouse scrolled (558, 389) with delta (0, 0)
Screenshot: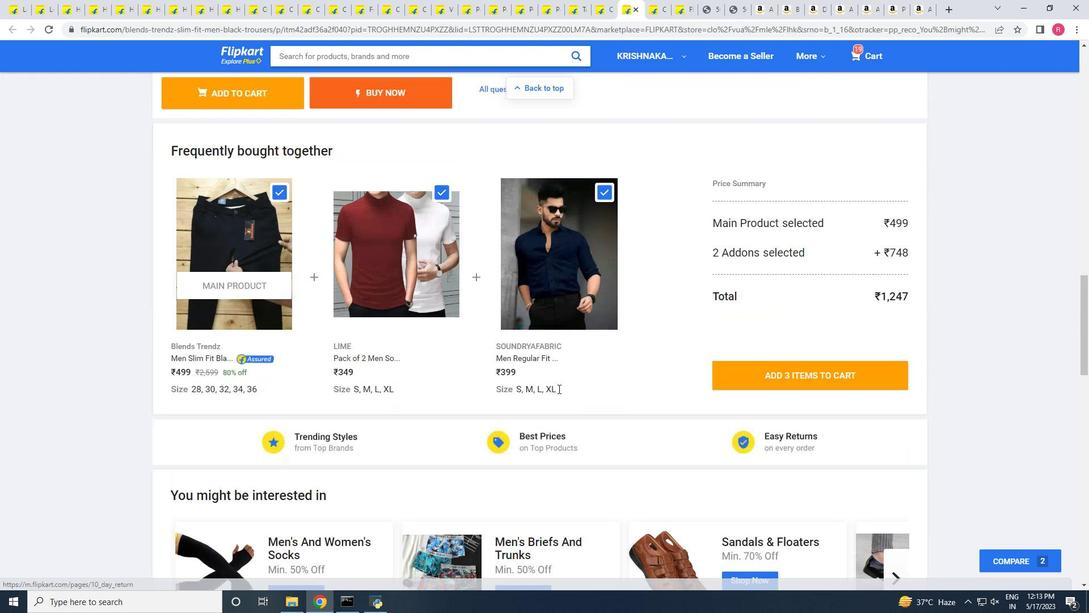 
Action: Mouse scrolled (558, 389) with delta (0, 0)
Screenshot: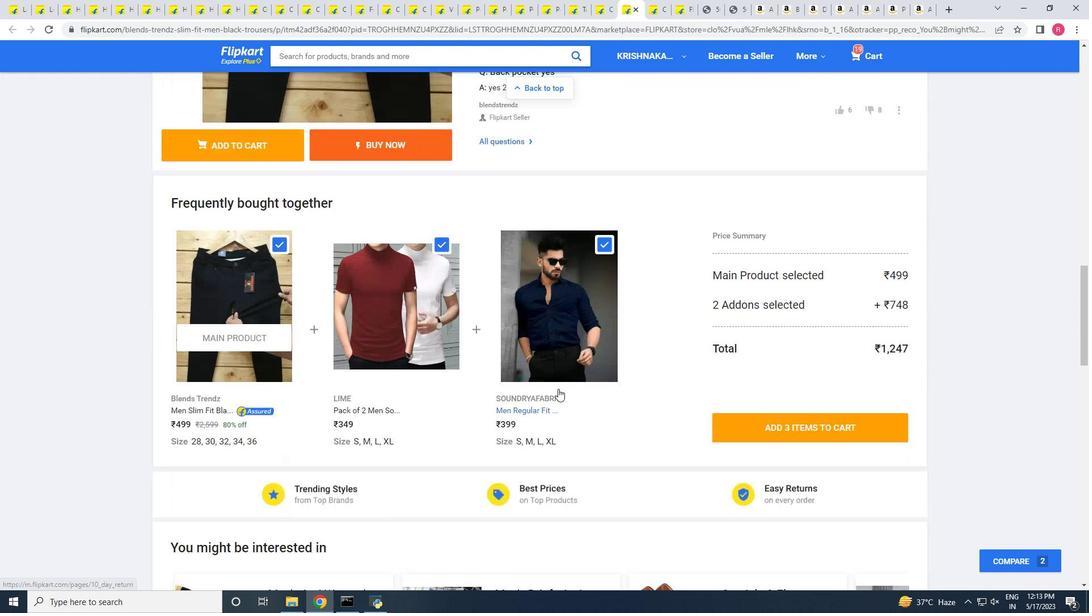 
Action: Mouse scrolled (558, 389) with delta (0, 0)
Screenshot: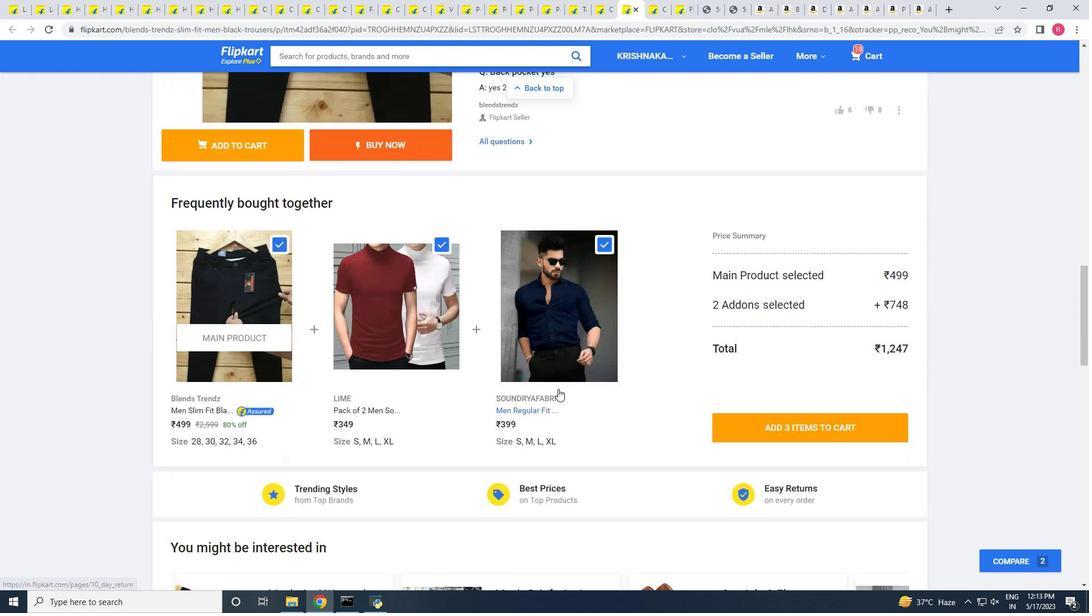 
Action: Mouse scrolled (558, 388) with delta (0, 0)
Screenshot: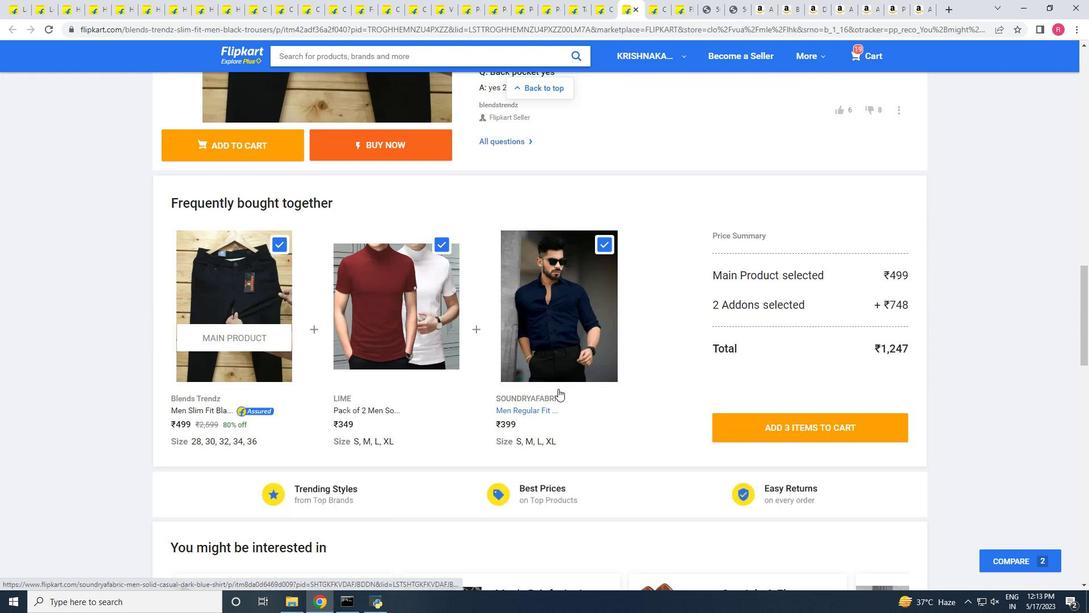 
Action: Mouse scrolled (558, 388) with delta (0, 0)
Screenshot: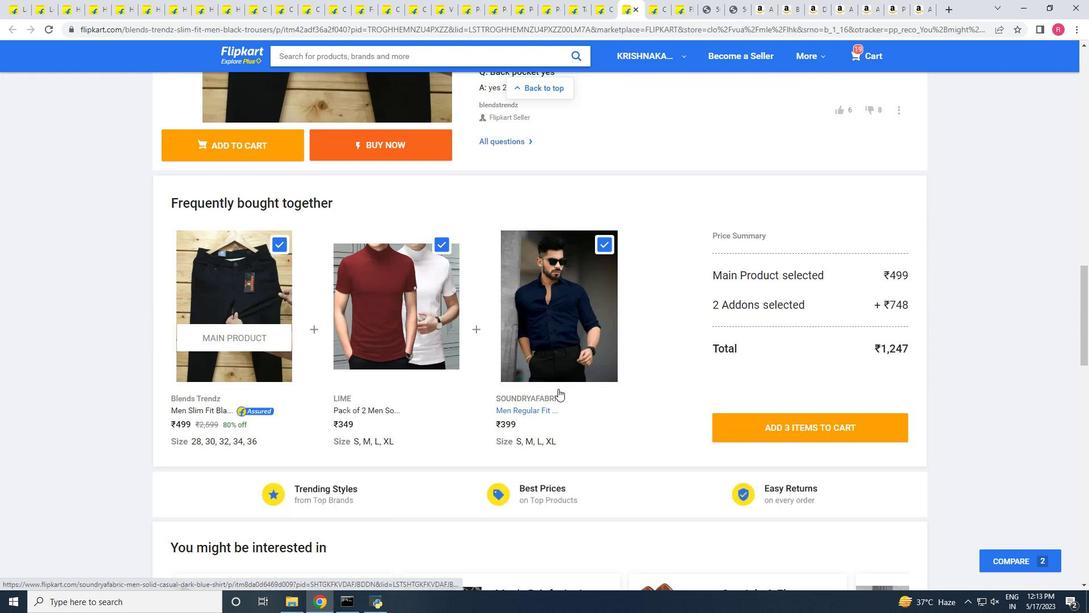 
Action: Mouse scrolled (558, 388) with delta (0, 0)
Screenshot: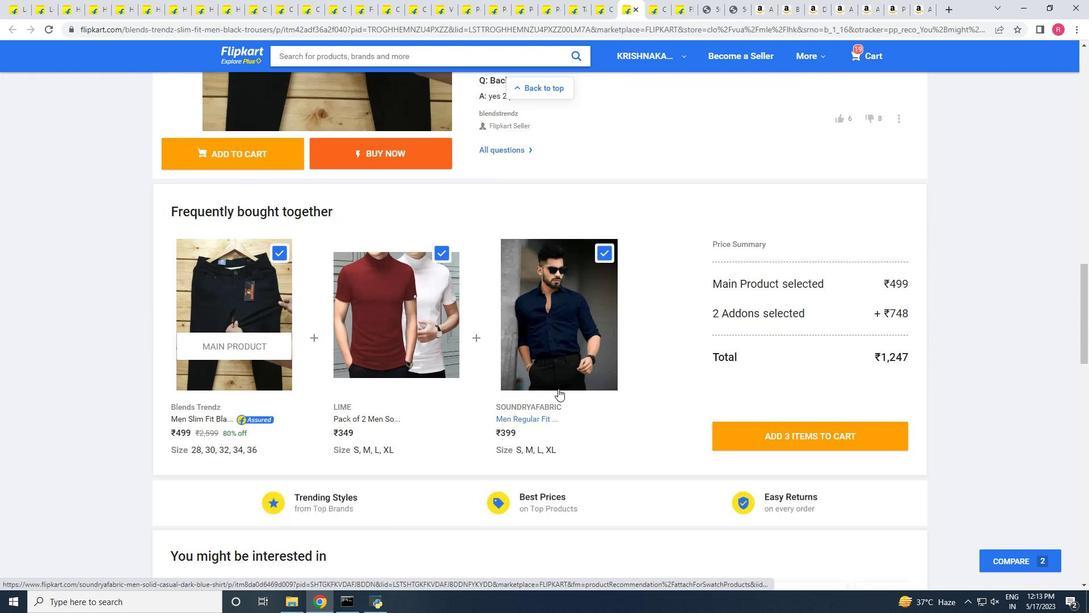 
Action: Mouse scrolled (558, 388) with delta (0, 0)
Screenshot: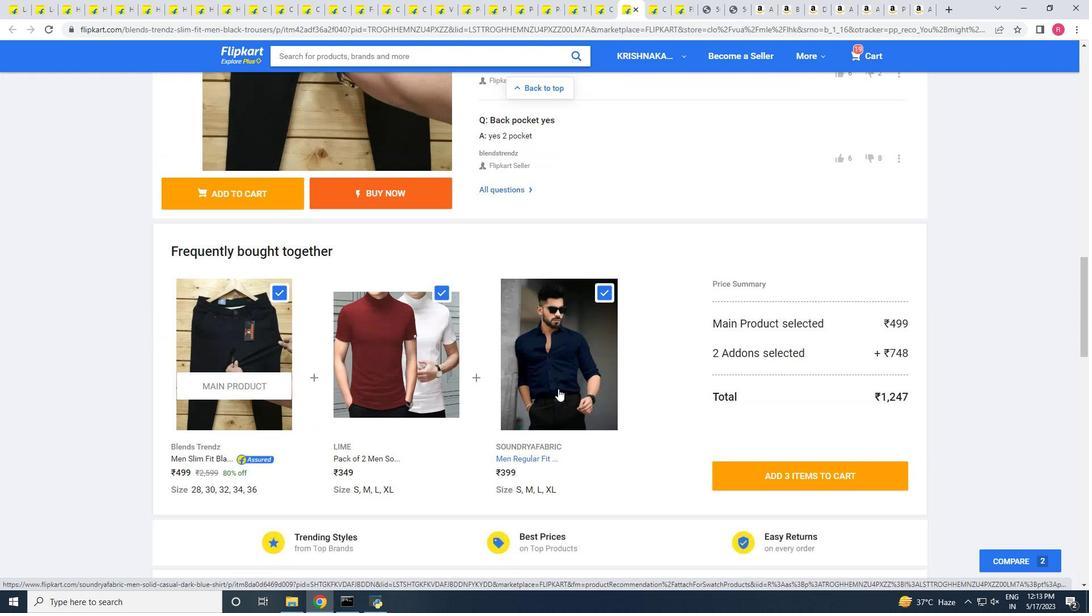 
Action: Mouse scrolled (558, 388) with delta (0, 0)
Screenshot: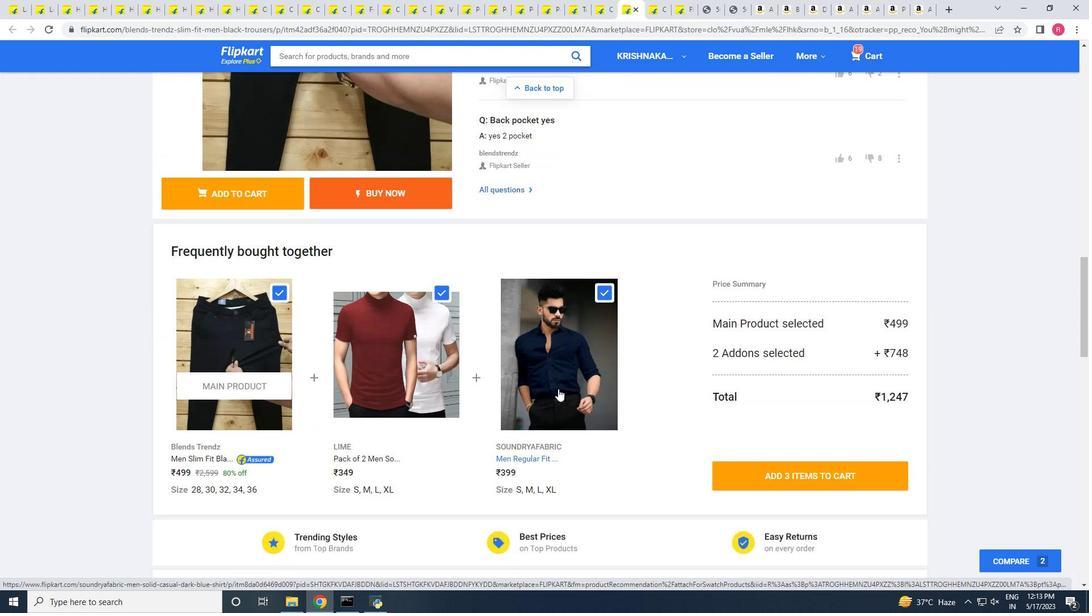 
Action: Mouse scrolled (558, 388) with delta (0, 0)
Screenshot: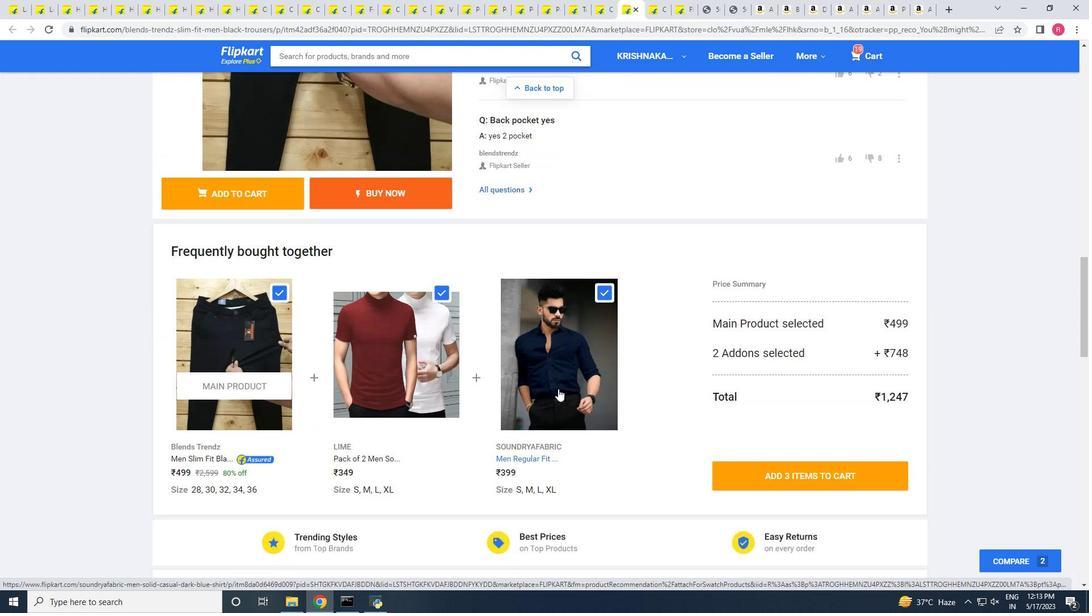 
Action: Mouse scrolled (558, 387) with delta (0, -1)
Screenshot: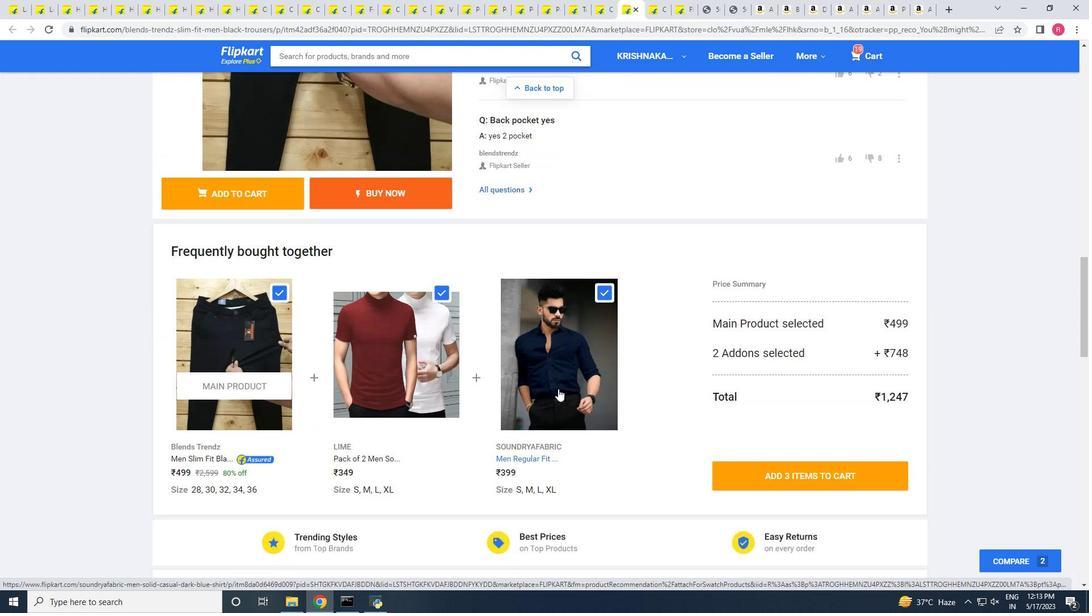 
Action: Mouse scrolled (558, 388) with delta (0, 0)
Screenshot: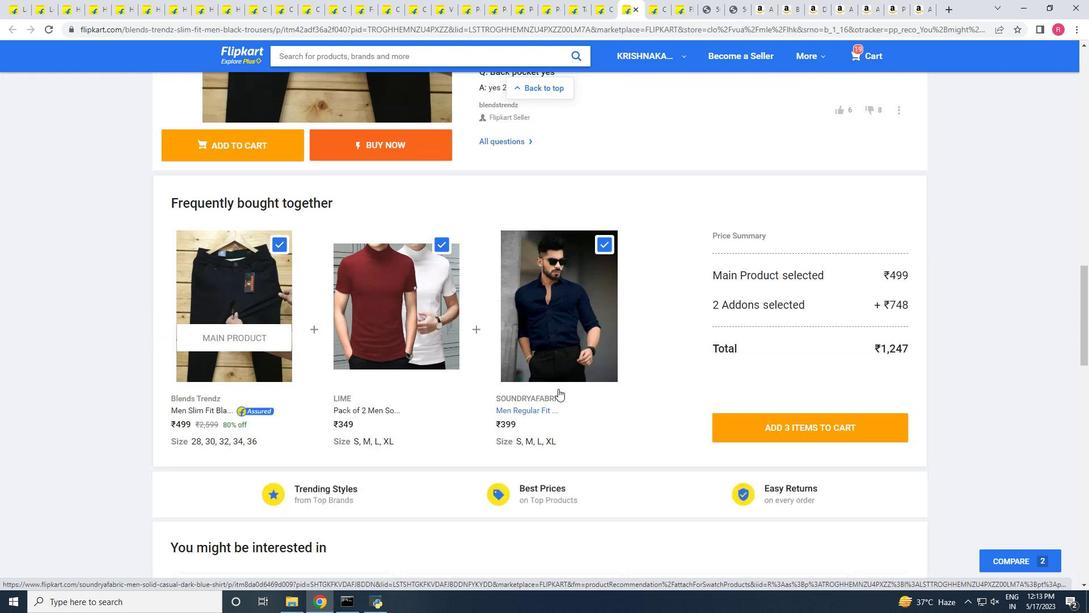 
Action: Mouse scrolled (558, 388) with delta (0, 0)
Screenshot: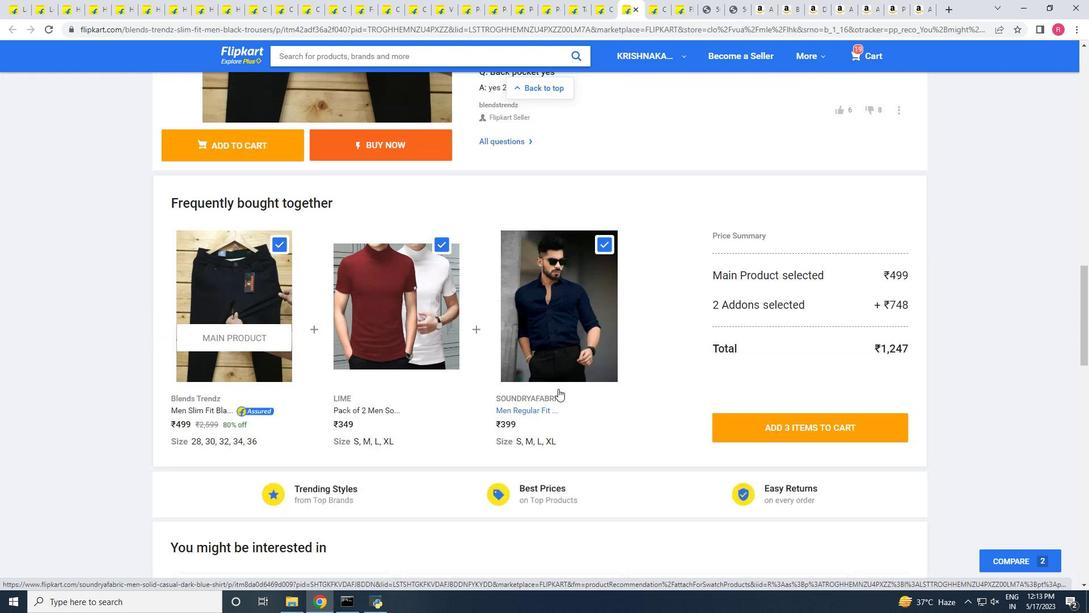 
Action: Mouse scrolled (558, 388) with delta (0, 0)
Screenshot: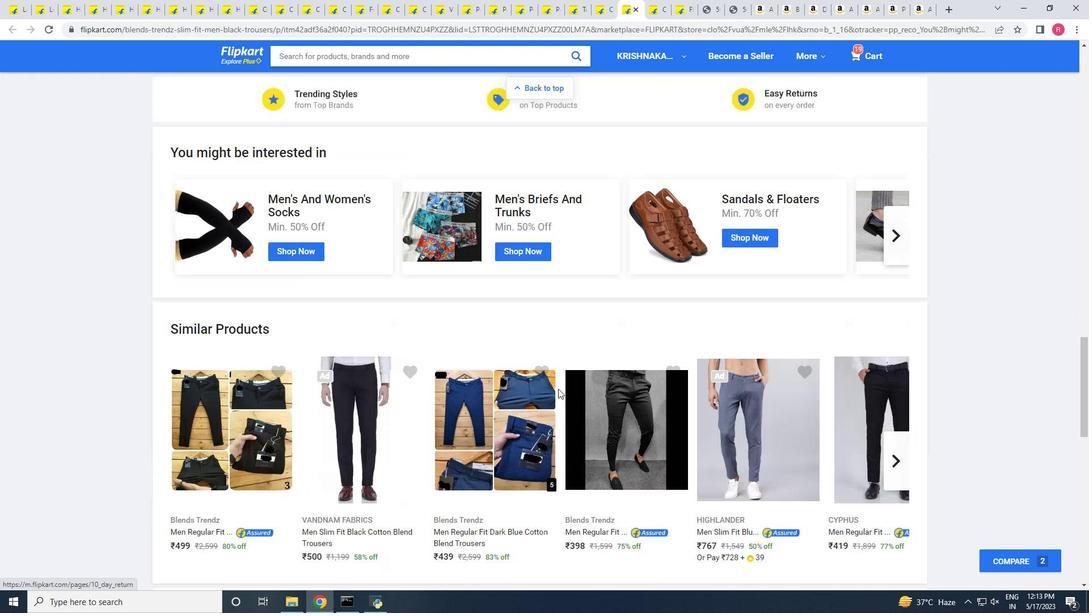 
Action: Mouse scrolled (558, 388) with delta (0, 0)
Screenshot: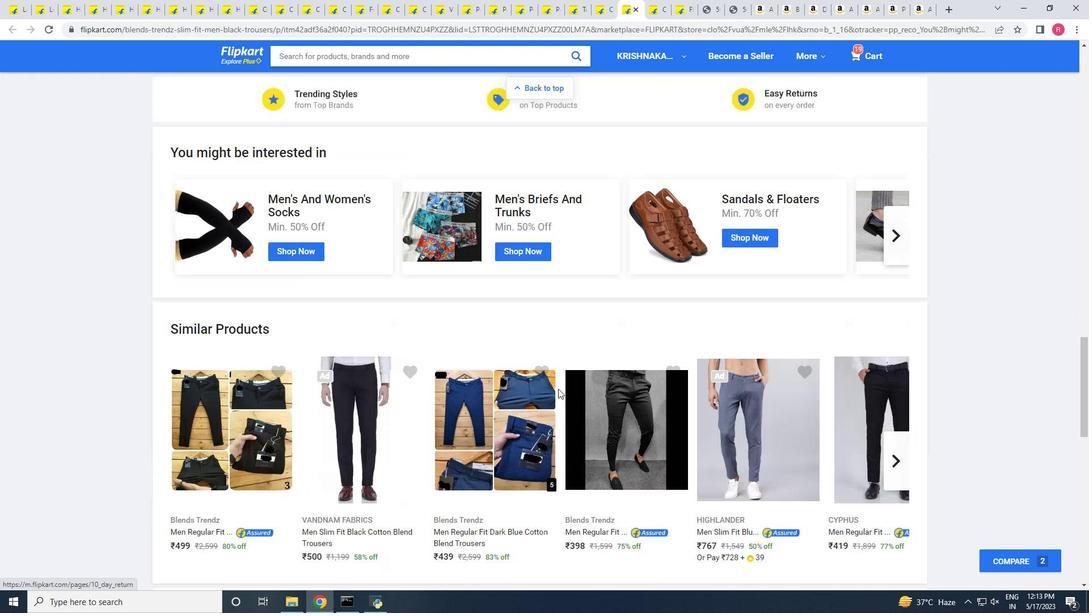 
Action: Mouse scrolled (558, 388) with delta (0, 0)
Screenshot: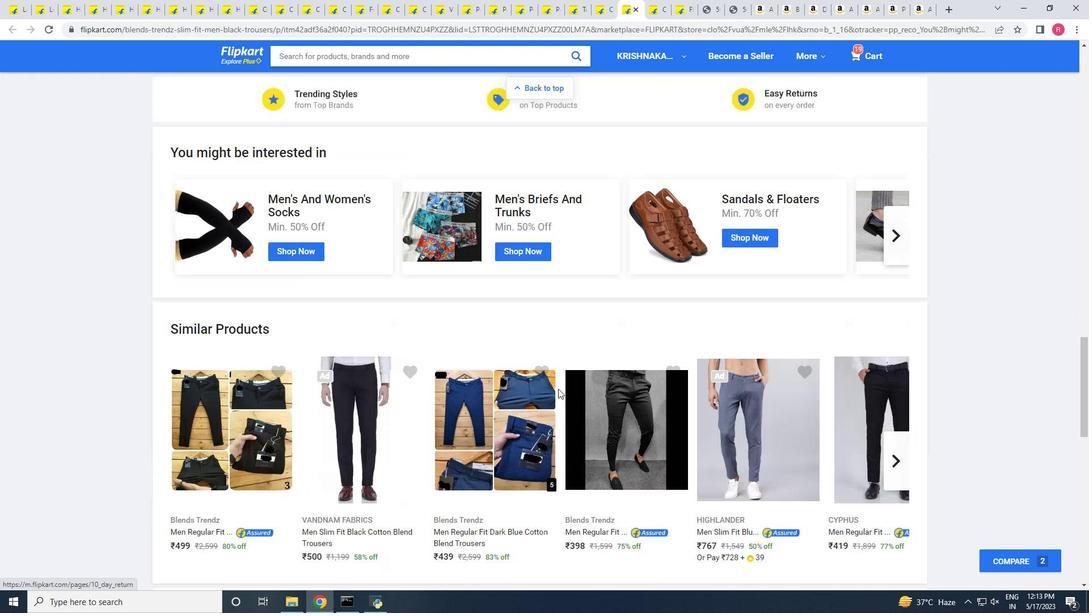 
Action: Mouse scrolled (558, 388) with delta (0, 0)
Screenshot: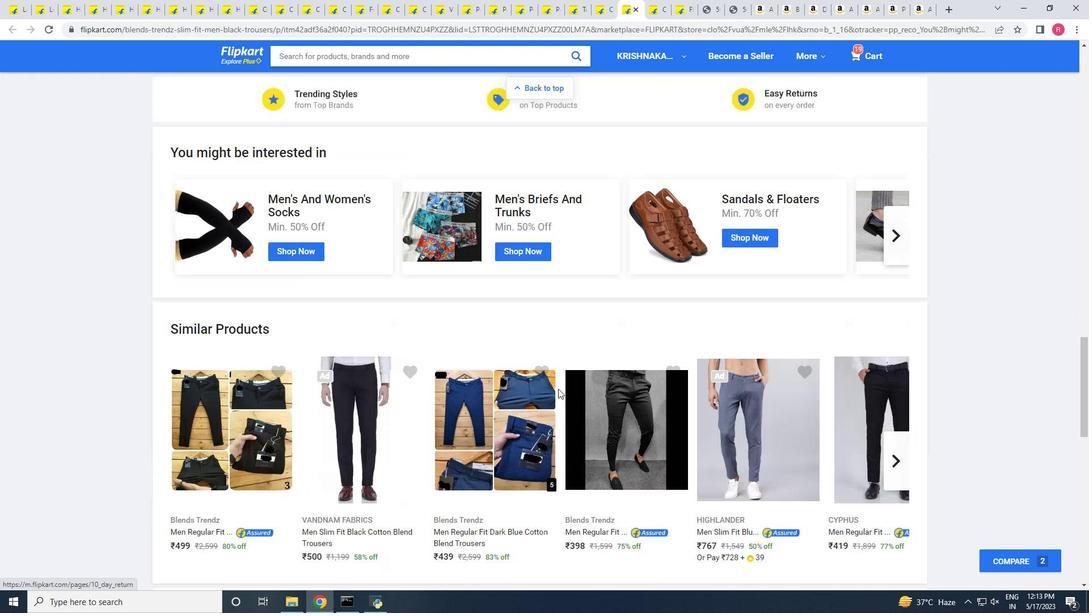 
Action: Mouse scrolled (558, 388) with delta (0, 0)
Screenshot: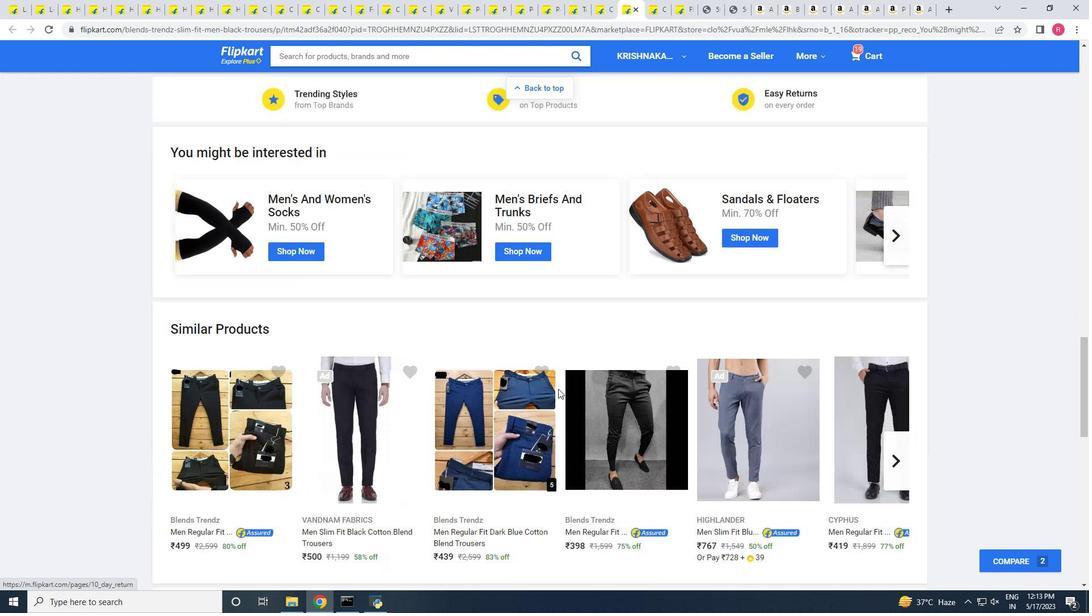 
Action: Mouse scrolled (558, 388) with delta (0, 0)
Screenshot: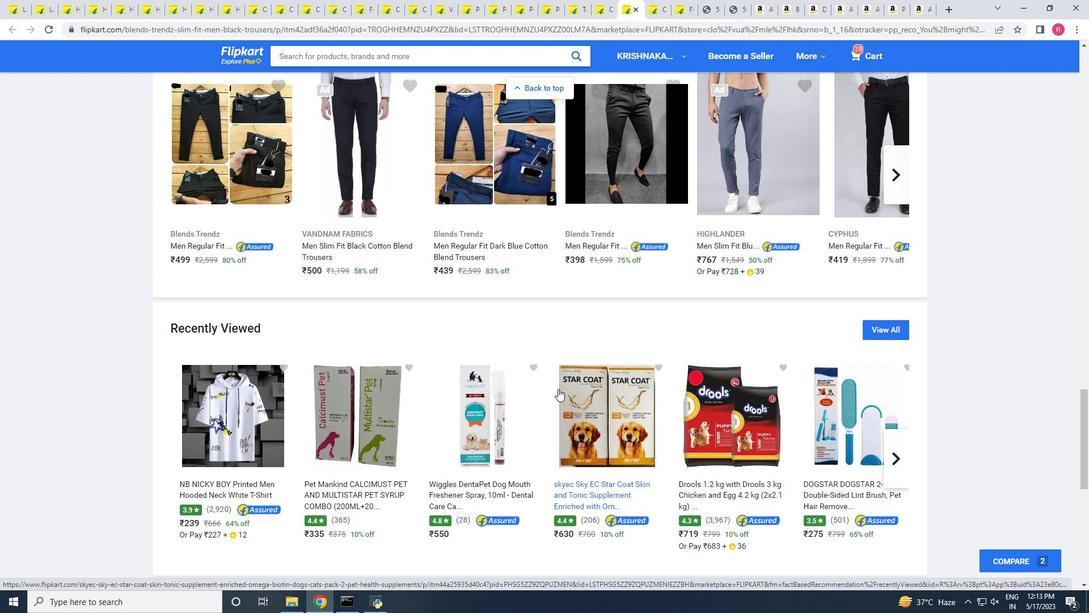 
Action: Mouse scrolled (558, 388) with delta (0, 0)
Screenshot: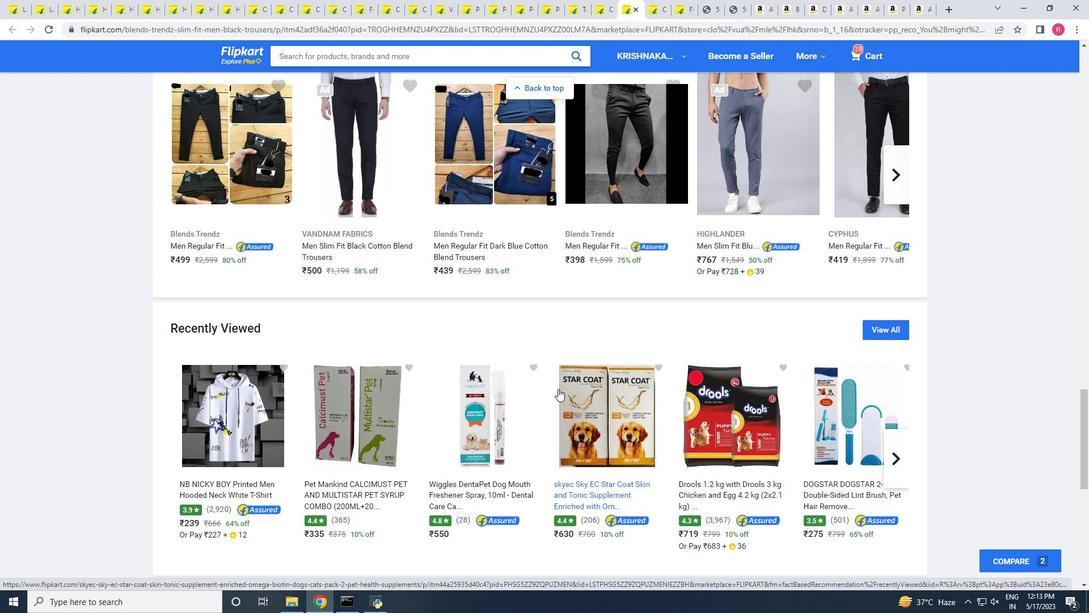 
Action: Mouse scrolled (558, 388) with delta (0, 0)
Screenshot: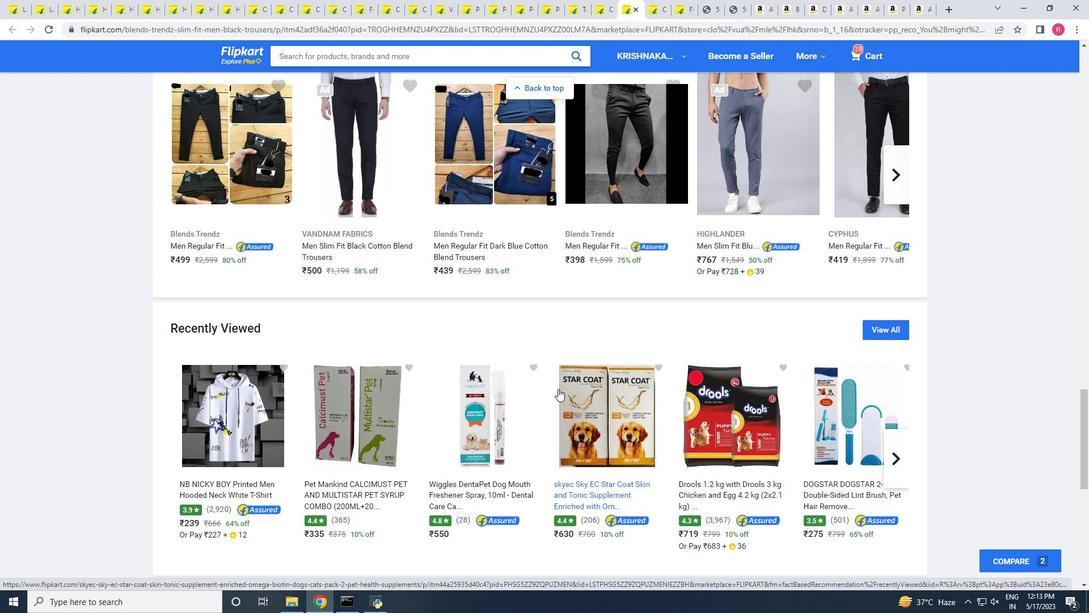
Action: Mouse scrolled (558, 388) with delta (0, 0)
Screenshot: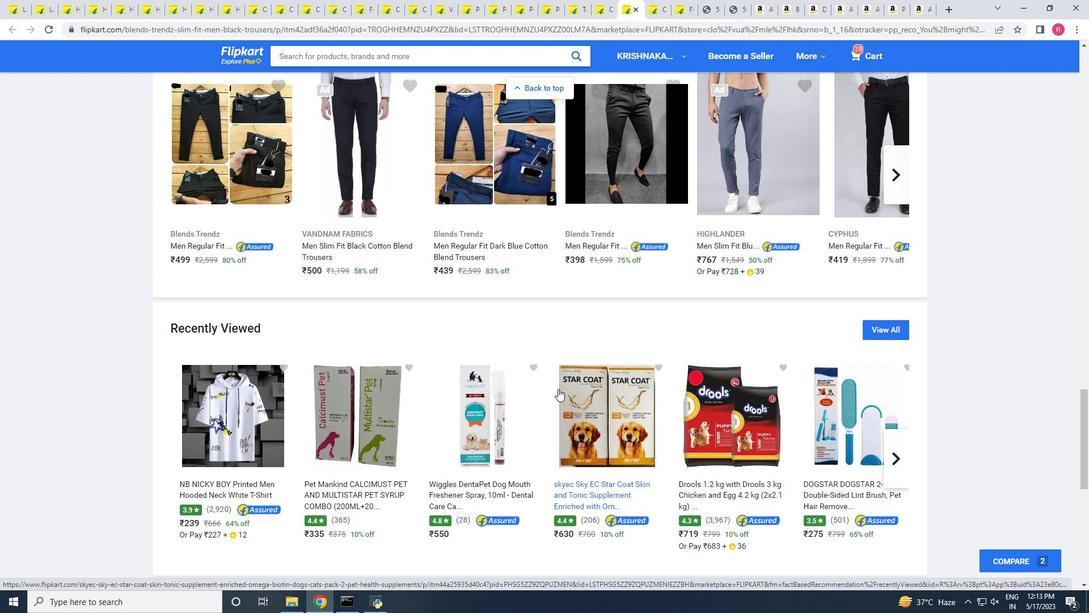 
Action: Mouse scrolled (558, 388) with delta (0, 0)
Screenshot: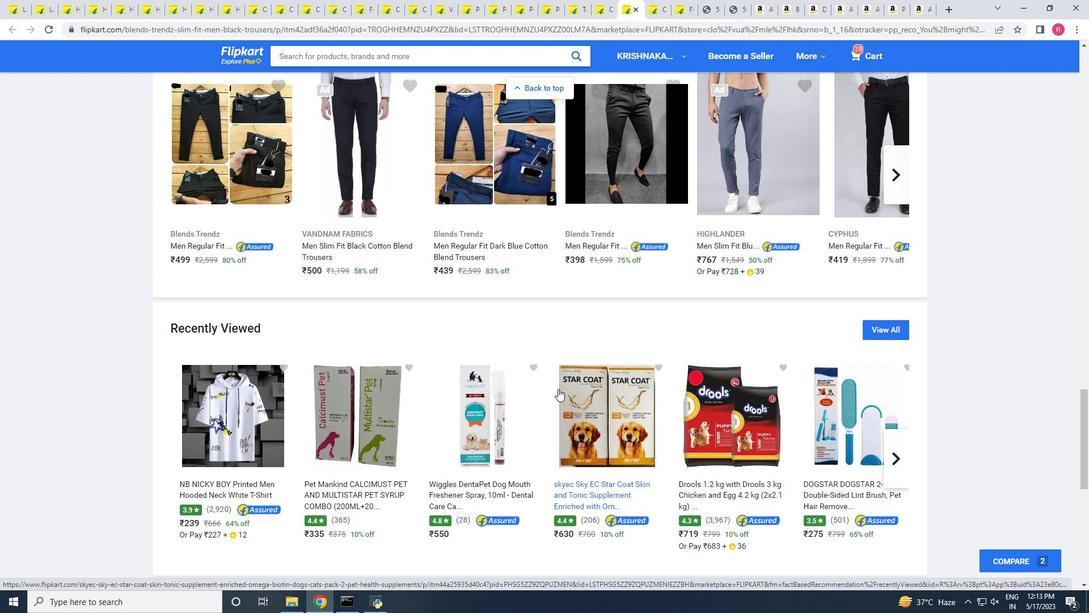 
Action: Mouse scrolled (558, 388) with delta (0, 0)
Screenshot: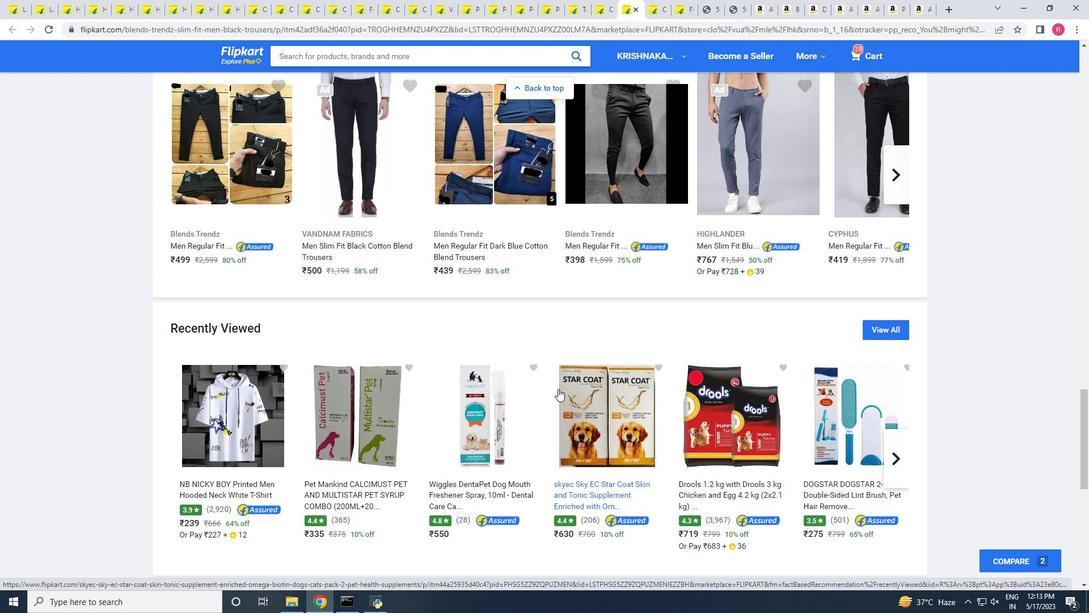 
Action: Mouse scrolled (558, 389) with delta (0, 0)
Screenshot: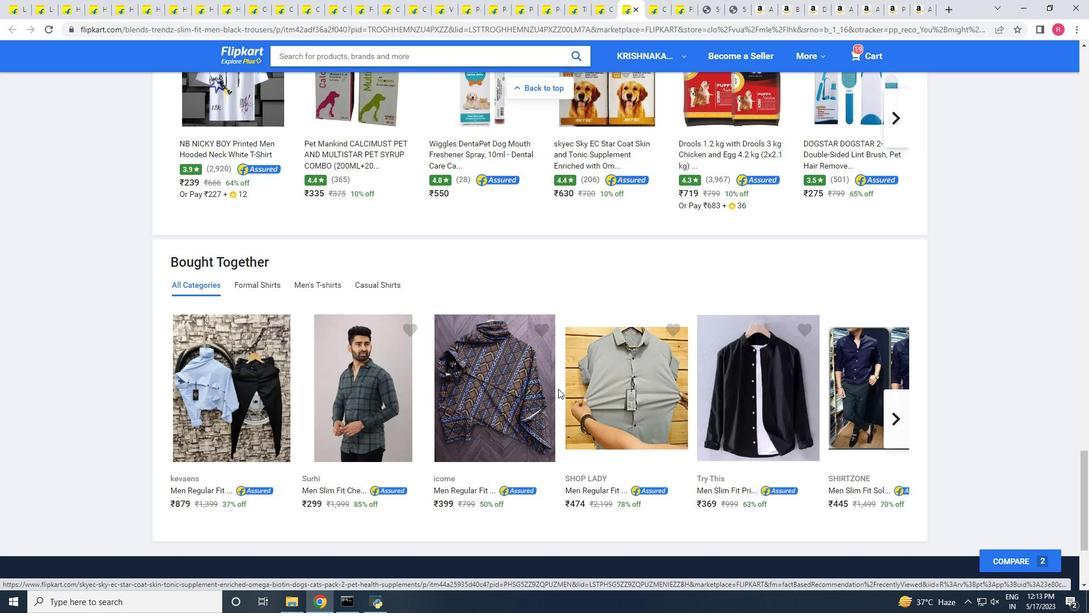 
Action: Mouse scrolled (558, 389) with delta (0, 0)
Screenshot: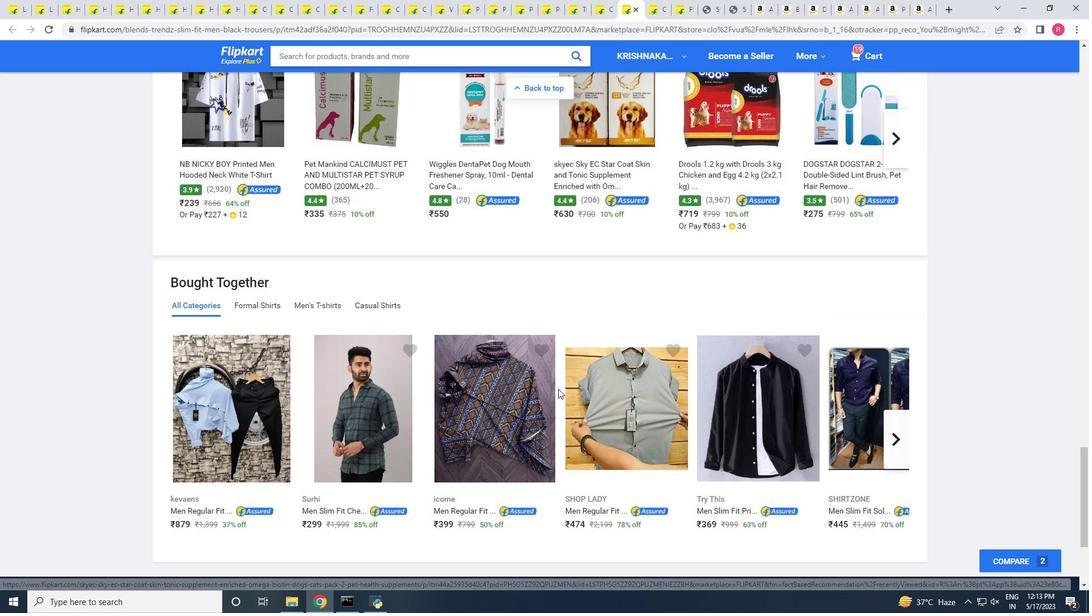 
Action: Mouse scrolled (558, 389) with delta (0, 0)
Screenshot: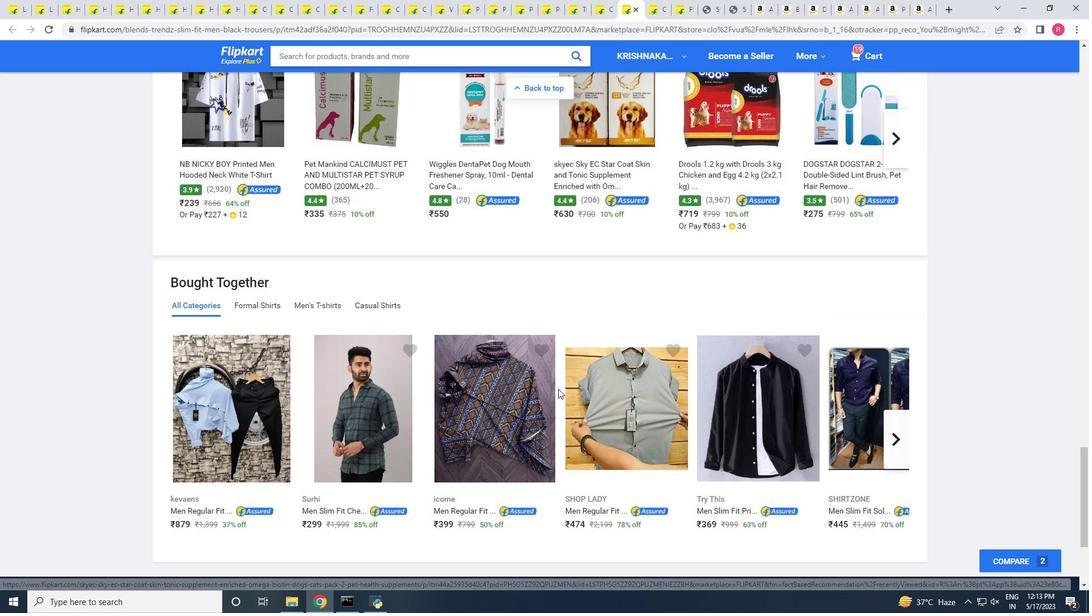 
Action: Mouse scrolled (558, 389) with delta (0, 0)
Screenshot: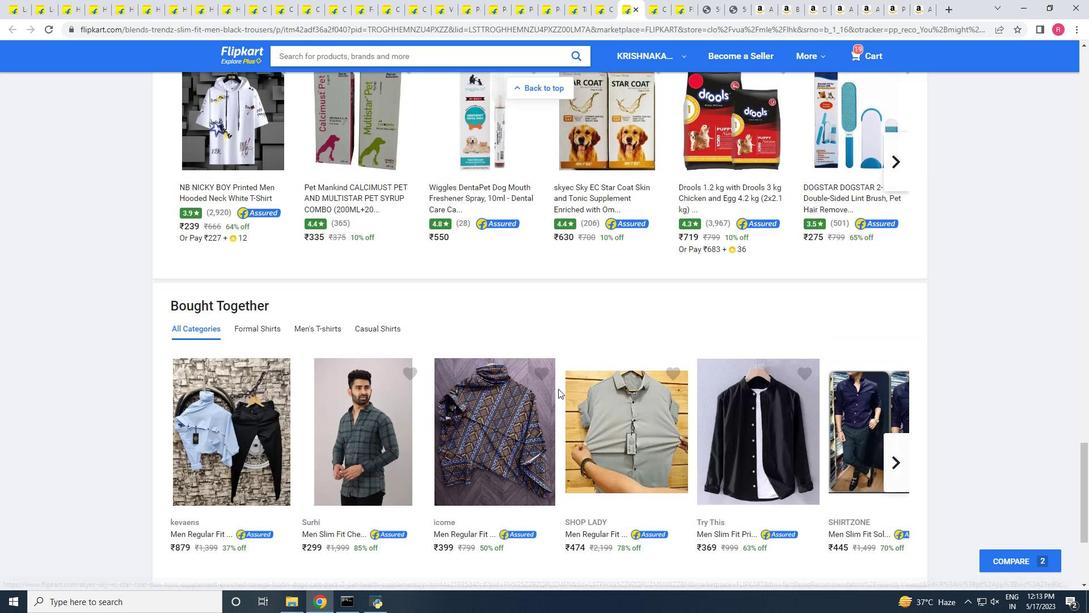 
Action: Mouse scrolled (558, 389) with delta (0, 0)
Screenshot: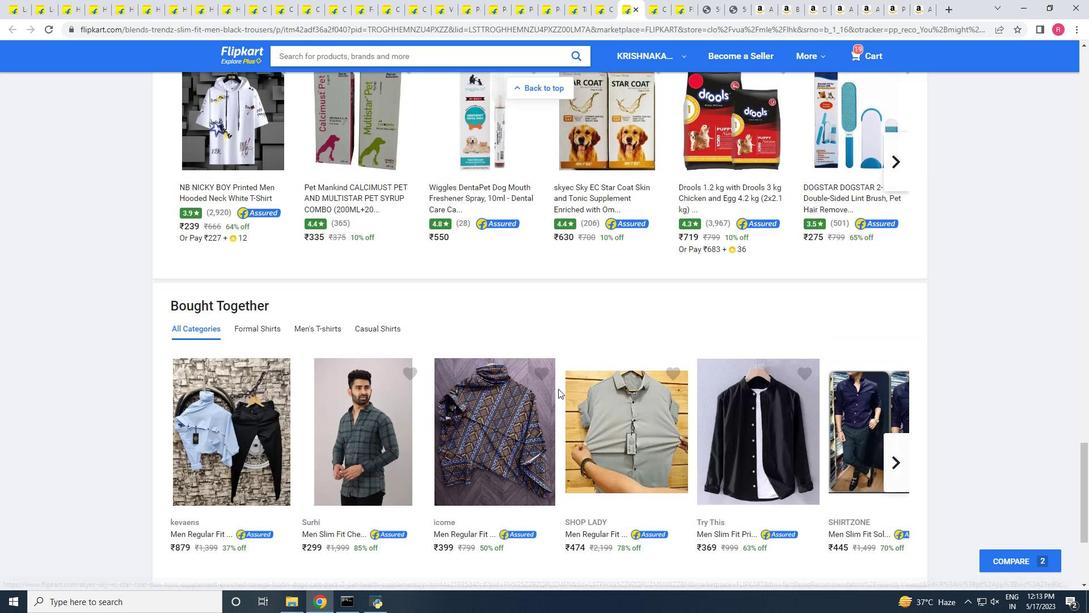
Action: Mouse scrolled (558, 389) with delta (0, 0)
Screenshot: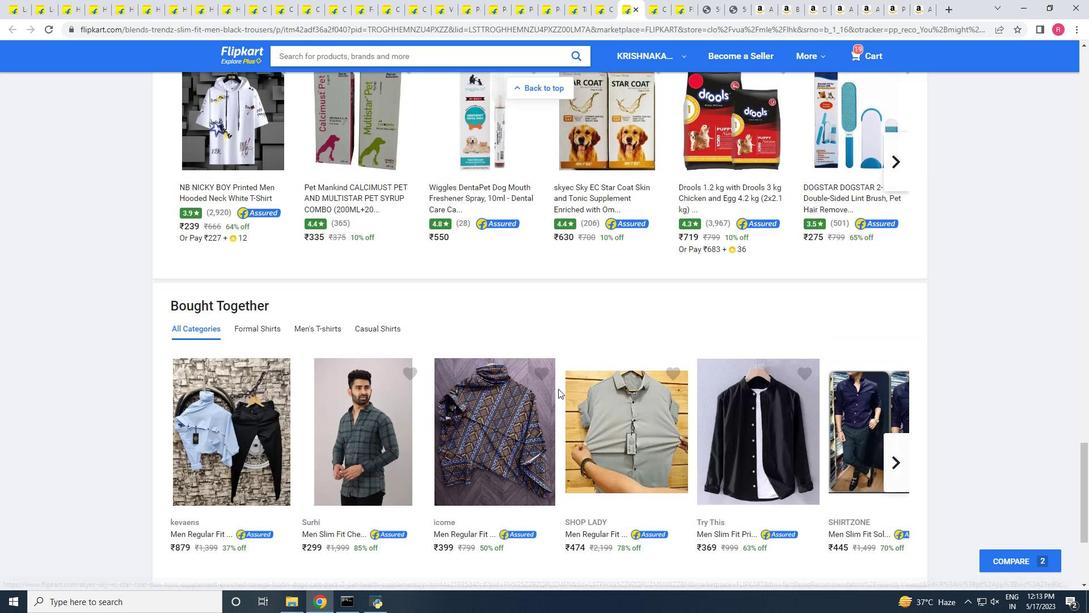 
Action: Mouse scrolled (558, 389) with delta (0, 0)
Screenshot: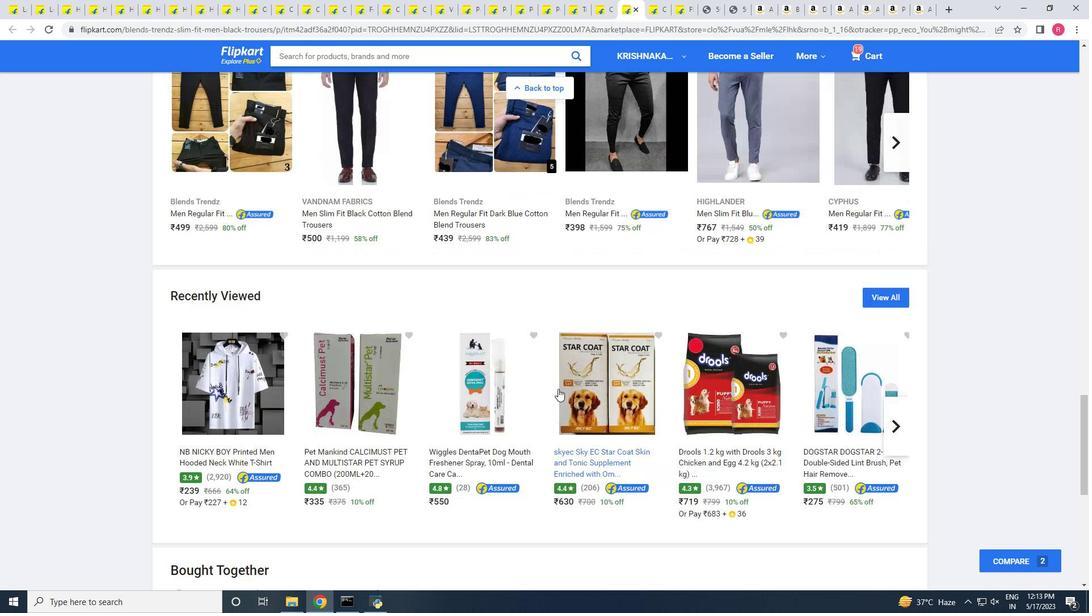 
Action: Mouse scrolled (558, 388) with delta (0, 0)
Screenshot: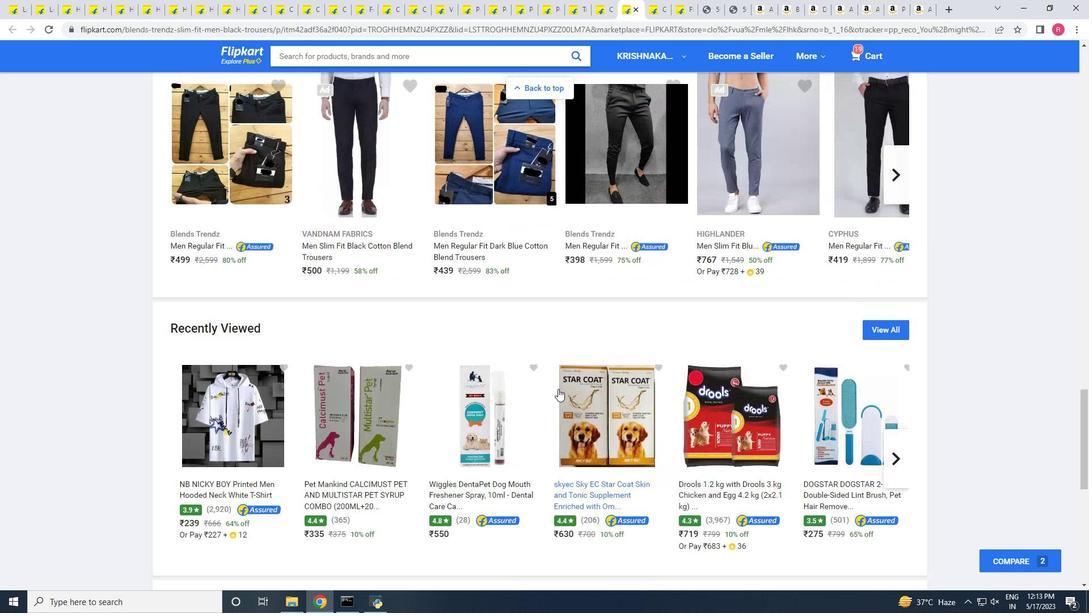 
Action: Mouse scrolled (558, 389) with delta (0, 0)
Screenshot: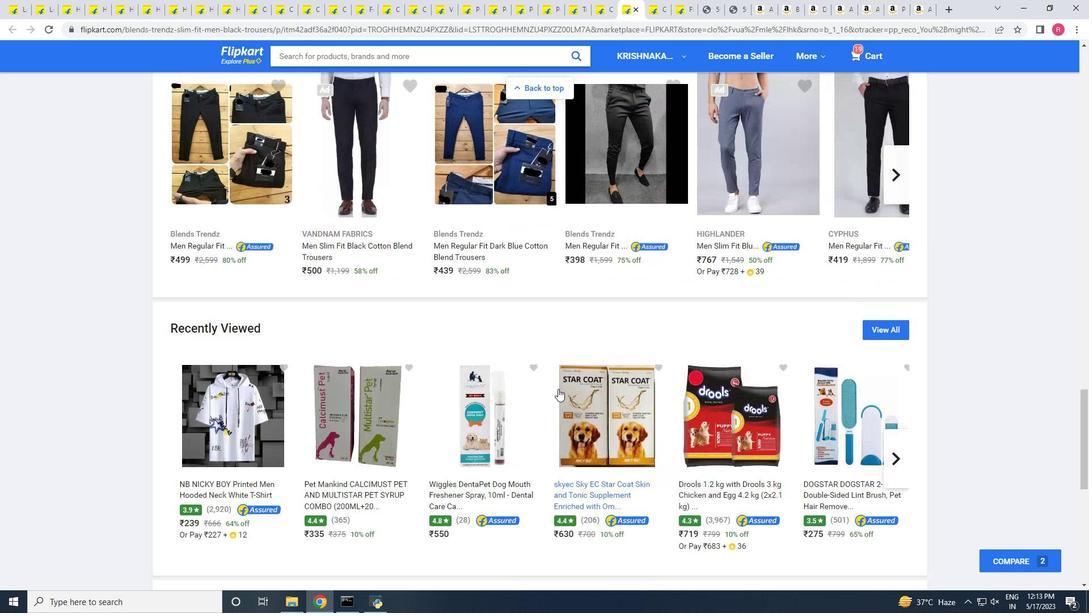 
Action: Mouse scrolled (558, 389) with delta (0, 0)
Screenshot: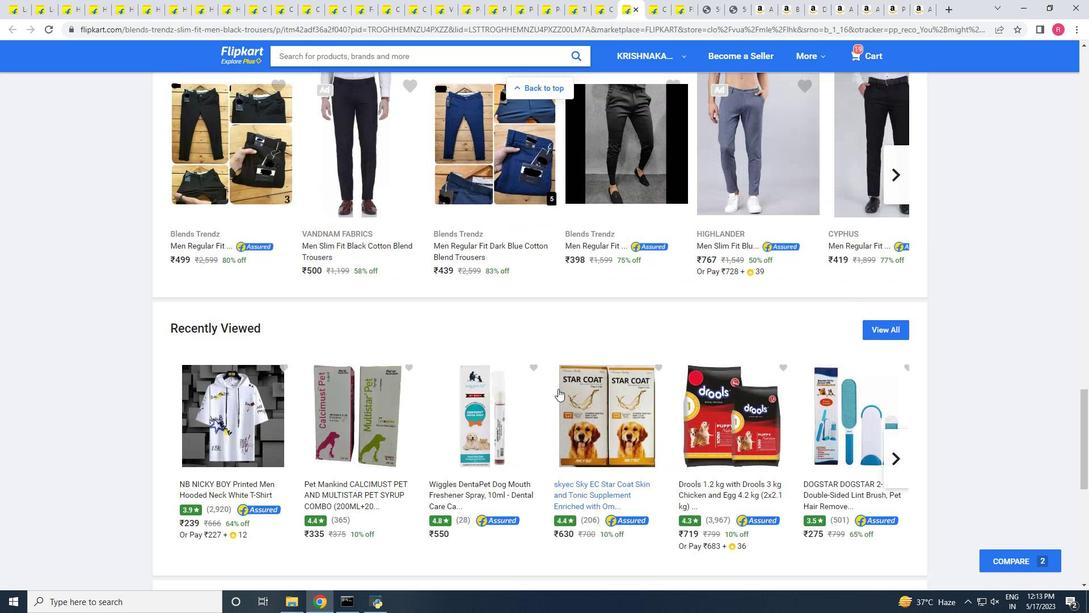 
Action: Mouse scrolled (558, 389) with delta (0, 0)
Screenshot: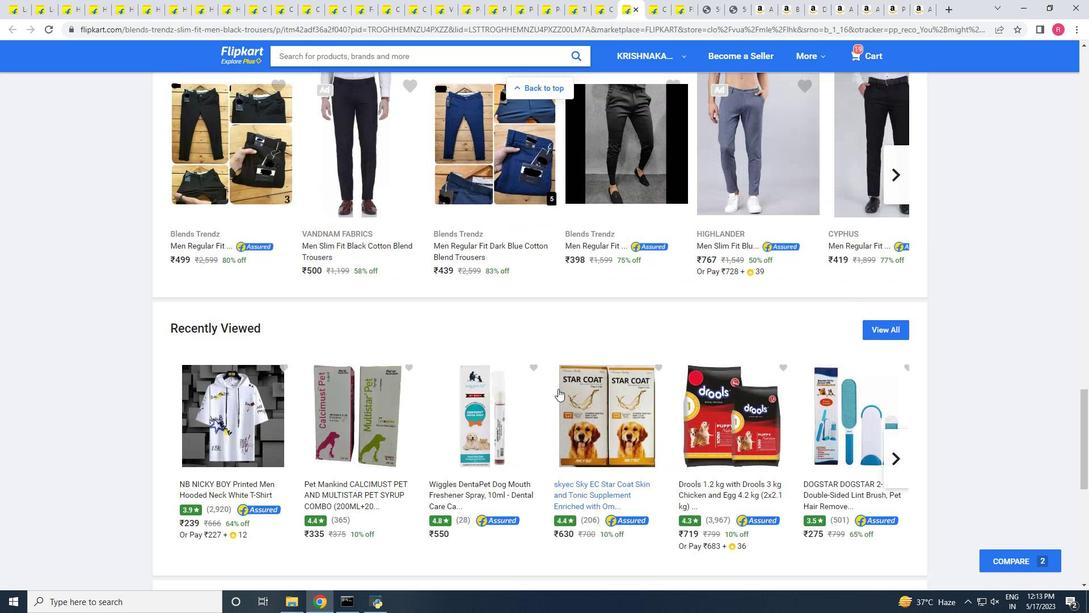 
Action: Mouse scrolled (558, 389) with delta (0, 0)
Screenshot: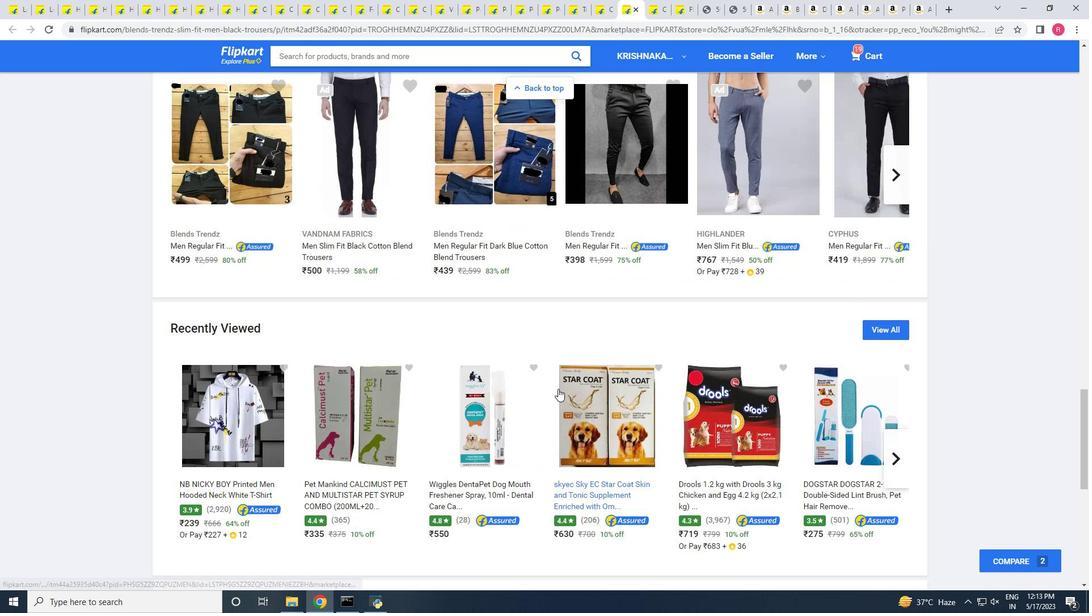 
Action: Mouse moved to (520, 392)
Screenshot: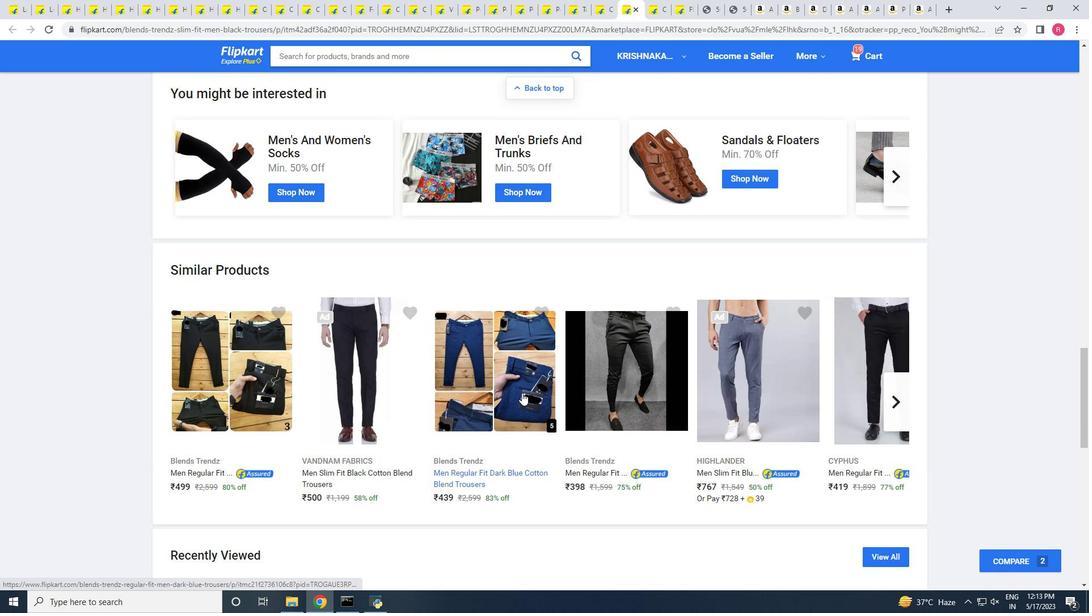 
Action: Mouse pressed left at (520, 392)
Screenshot: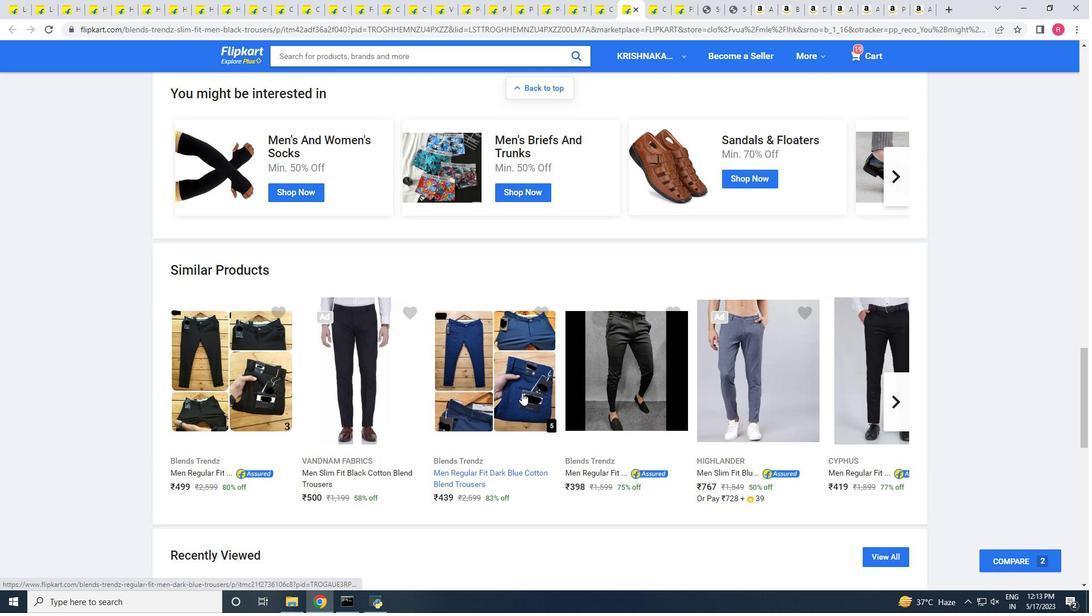 
Action: Mouse moved to (517, 320)
Screenshot: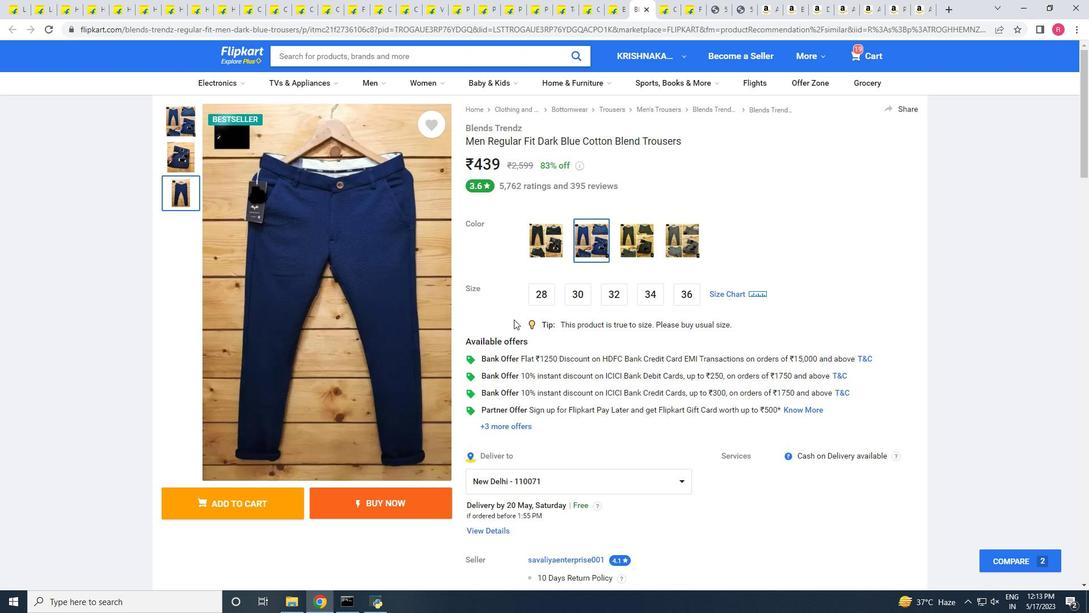 
Action: Mouse scrolled (517, 320) with delta (0, 0)
Screenshot: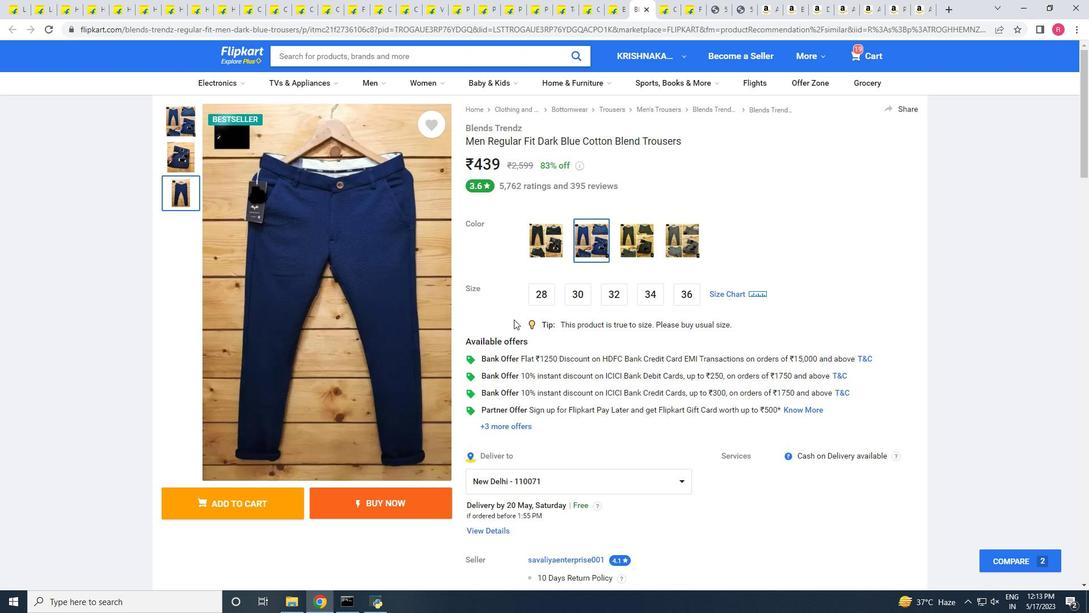 
Action: Mouse moved to (517, 322)
Screenshot: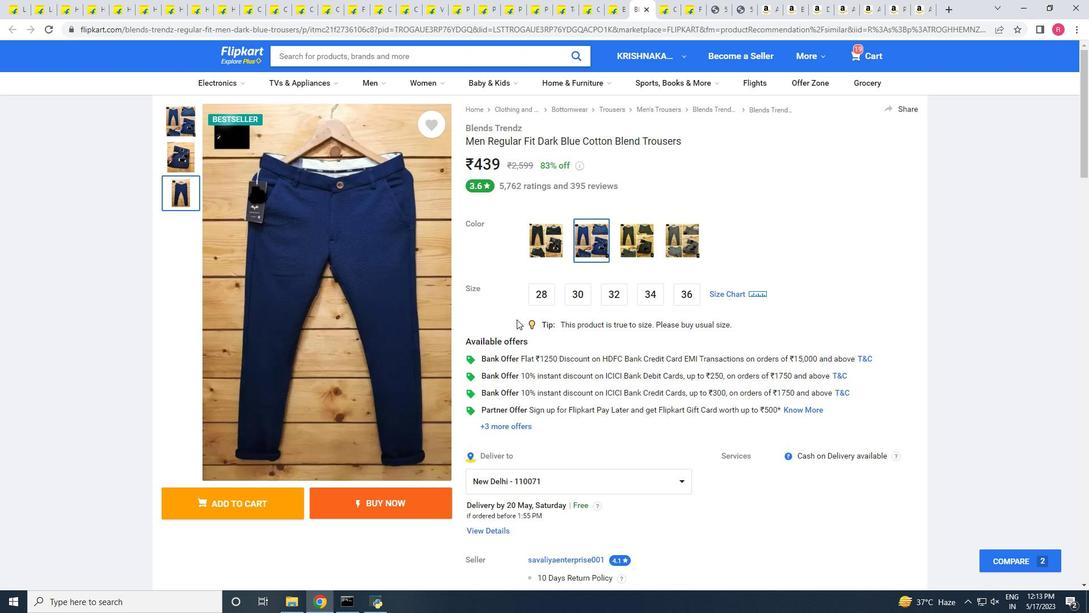 
Action: Mouse scrolled (517, 321) with delta (0, 0)
Screenshot: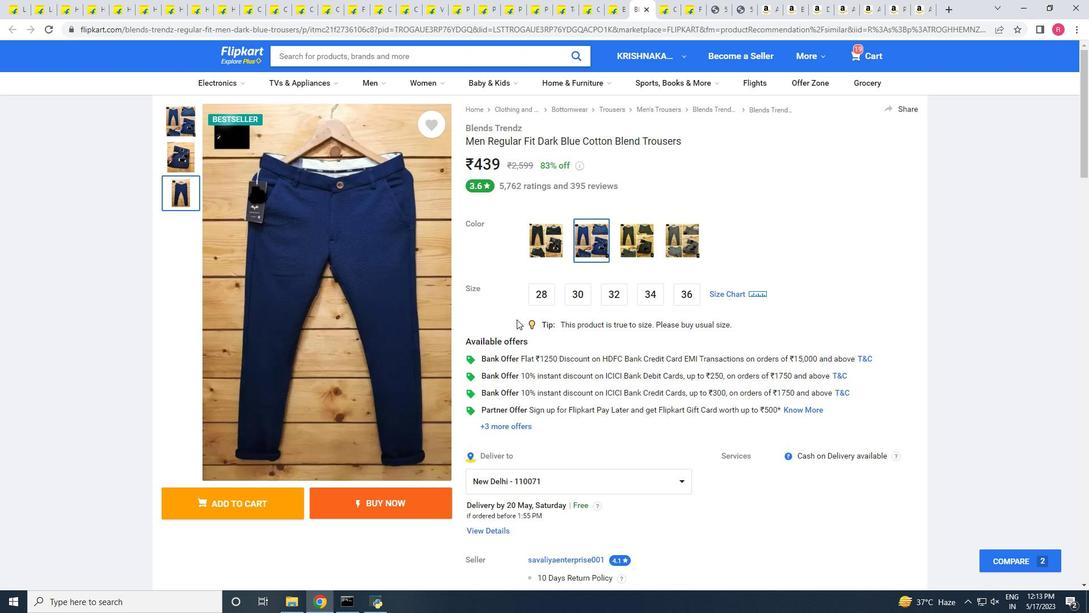 
Action: Mouse moved to (517, 323)
Screenshot: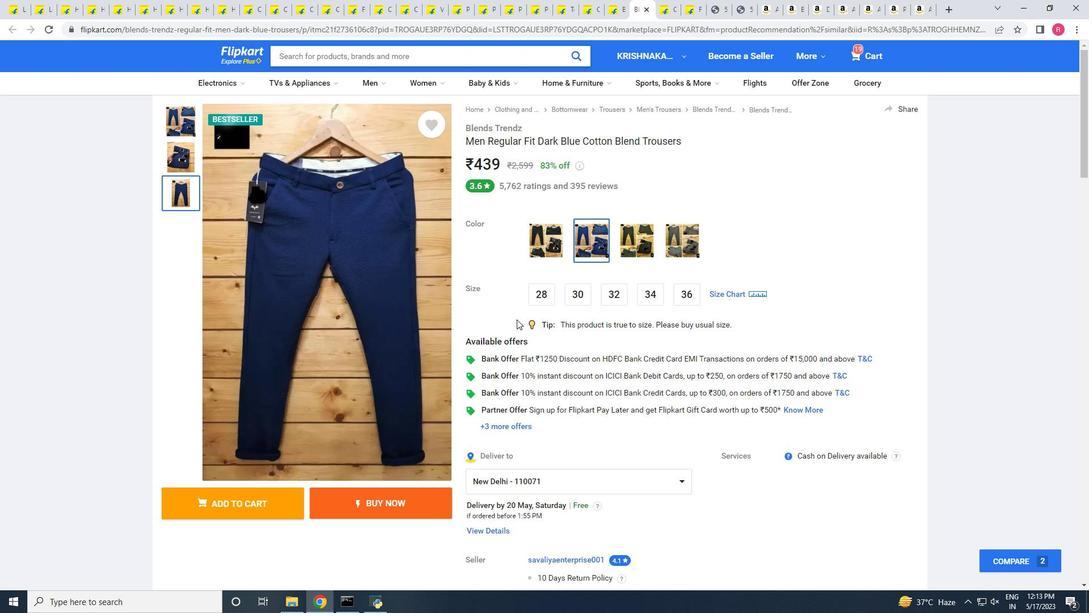 
Action: Mouse scrolled (517, 323) with delta (0, 0)
Screenshot: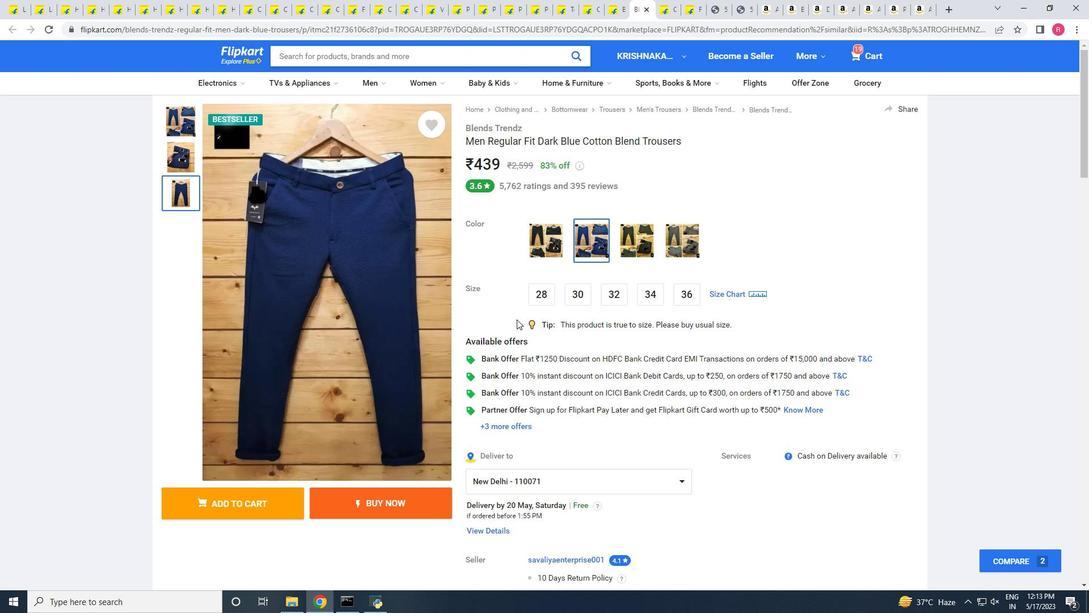 
Action: Mouse moved to (517, 327)
Screenshot: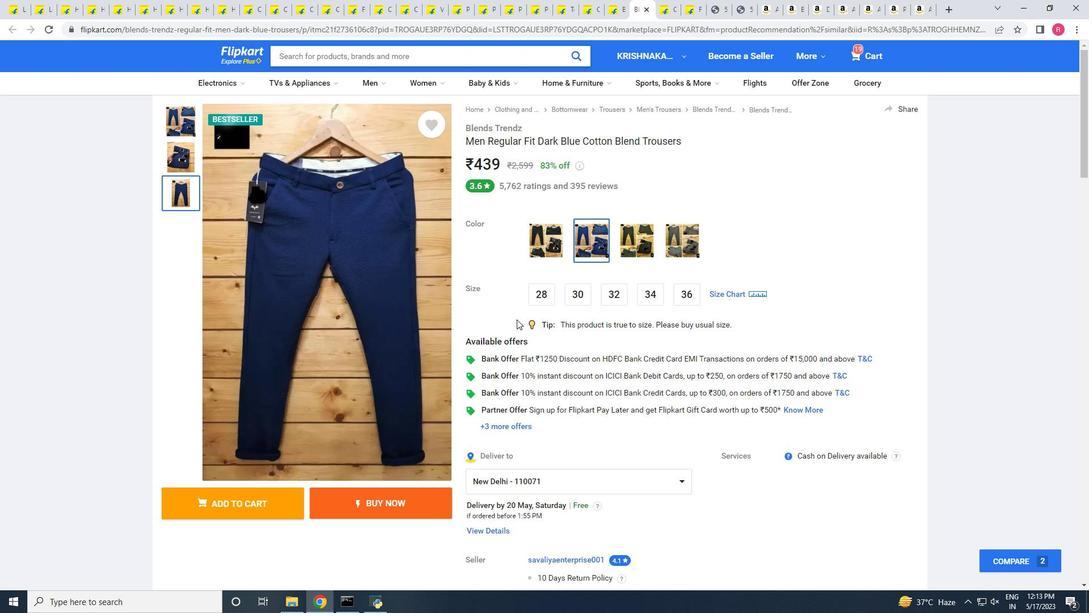 
Action: Mouse scrolled (517, 324) with delta (0, 0)
Screenshot: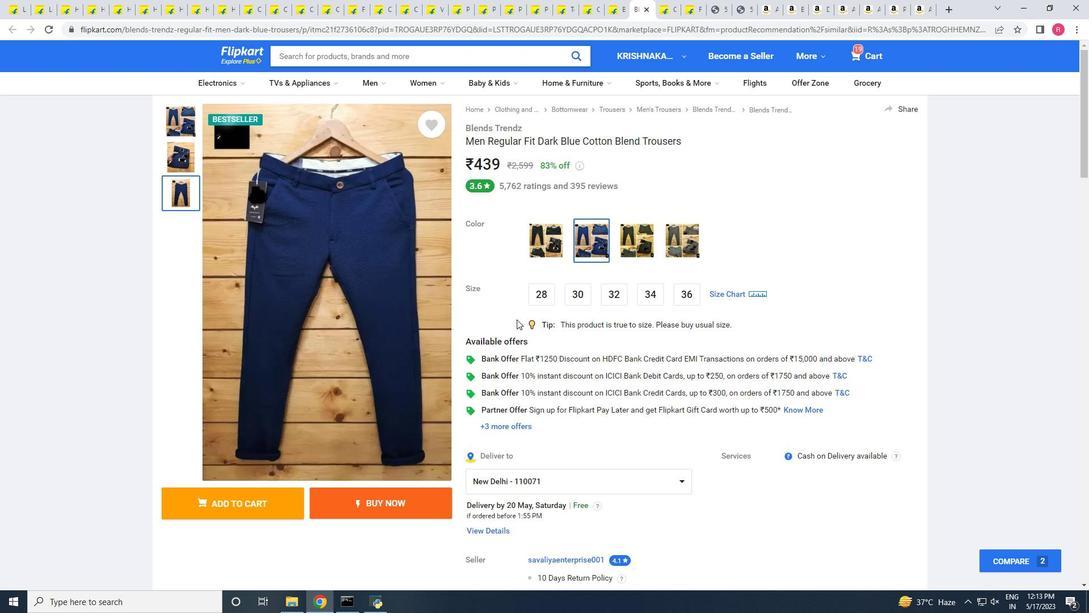 
Action: Mouse moved to (517, 328)
Screenshot: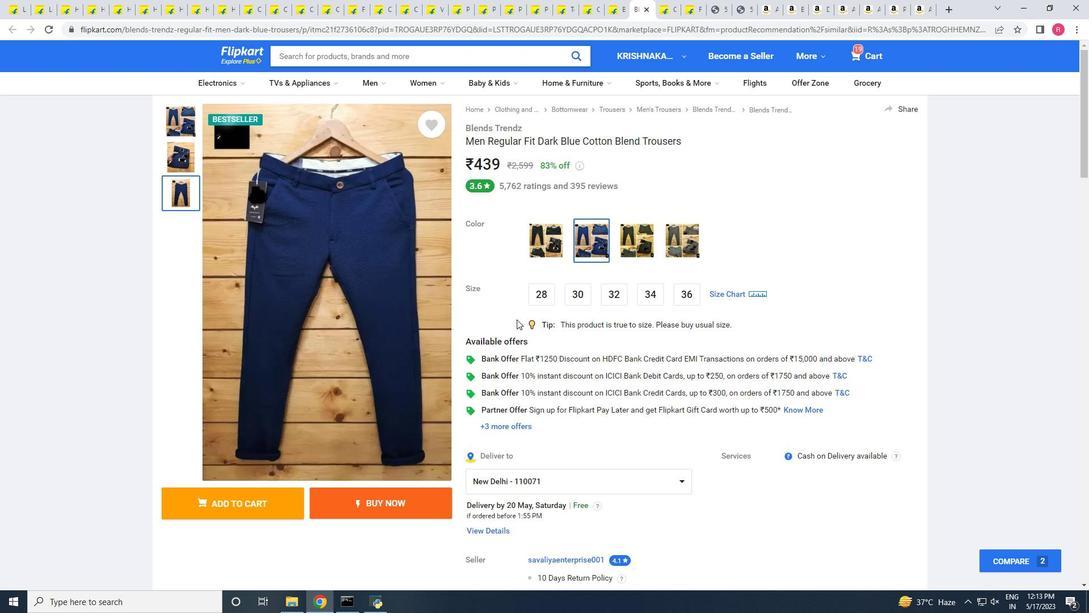 
Action: Mouse scrolled (517, 326) with delta (0, 0)
Screenshot: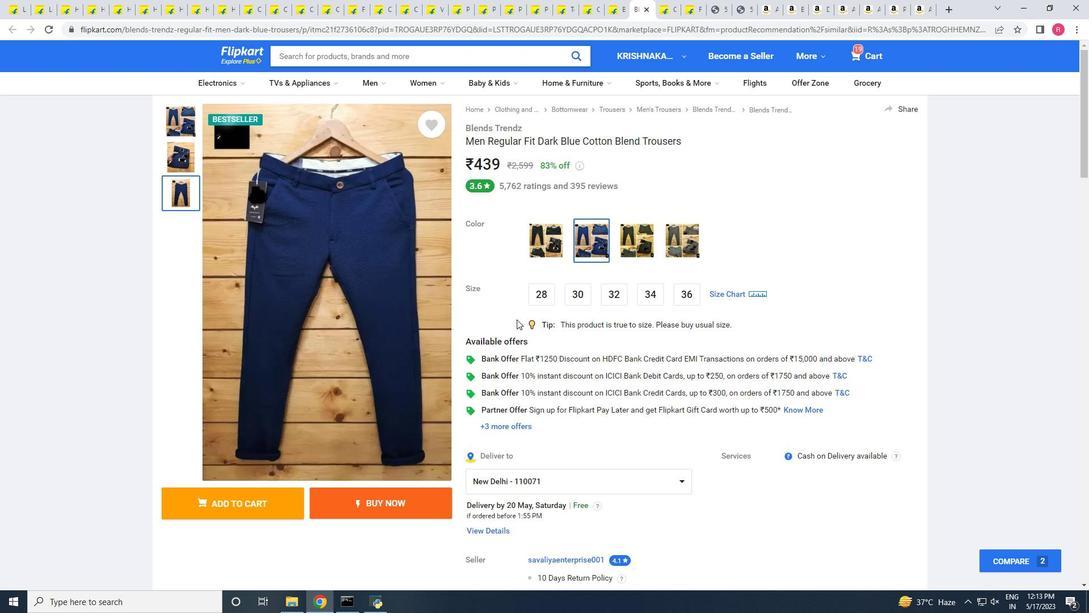 
Action: Mouse moved to (510, 336)
Screenshot: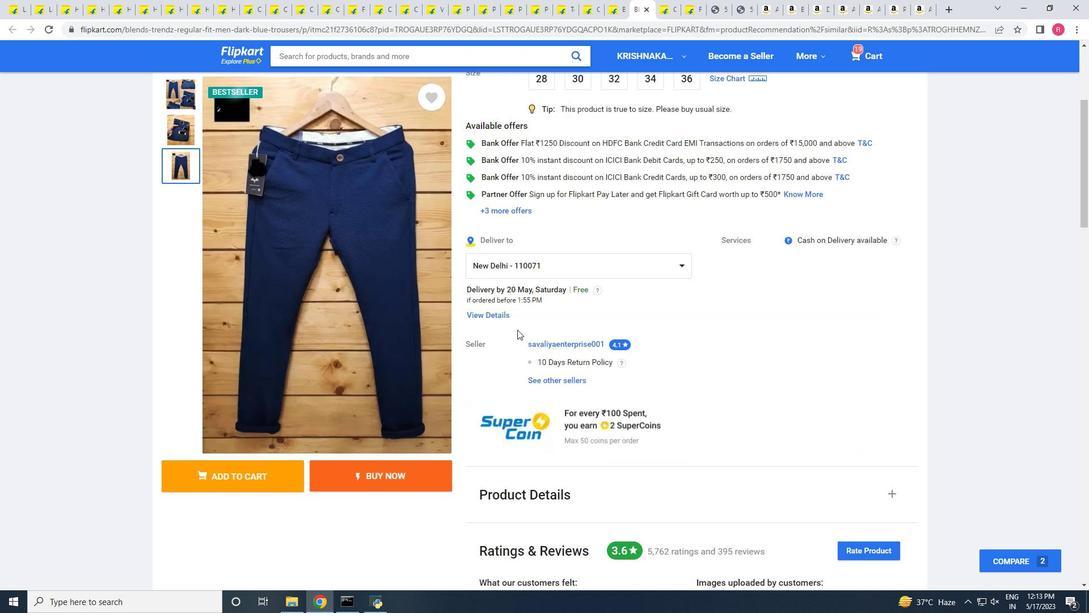 
Action: Mouse scrolled (510, 336) with delta (0, 0)
Screenshot: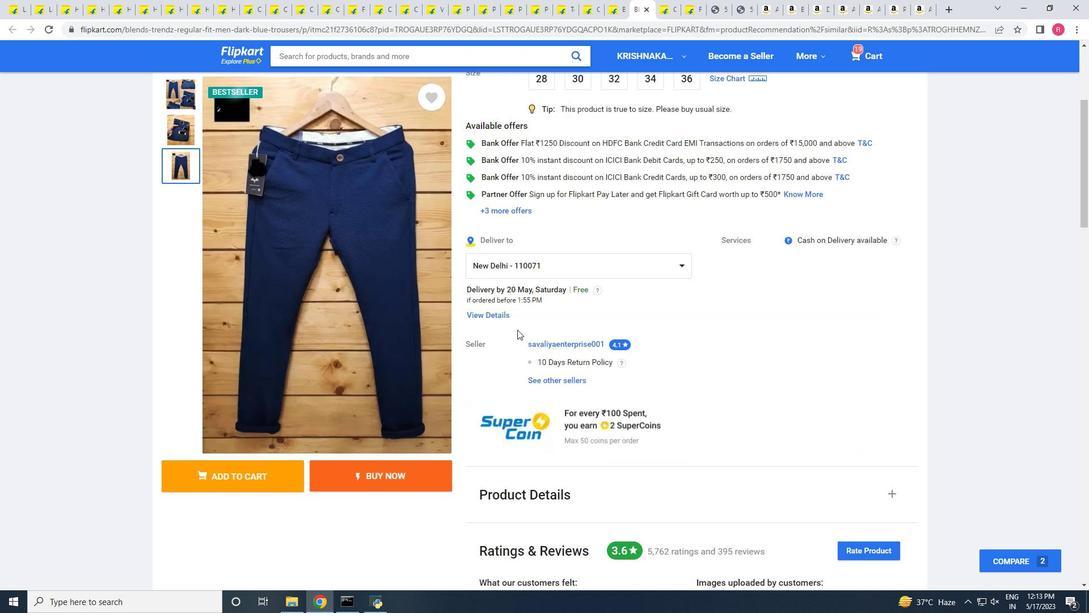 
Action: Mouse moved to (509, 337)
